 Task: In the sheet Budget Analysis ToolFont size of heading  18 Font style of dataoswald 'Font size of data '9 Alignment of headline & dataAlign center.   Fill color in heading, Red Font color of dataIn the sheet   Precision Sales log   book
Action: Mouse moved to (295, 467)
Screenshot: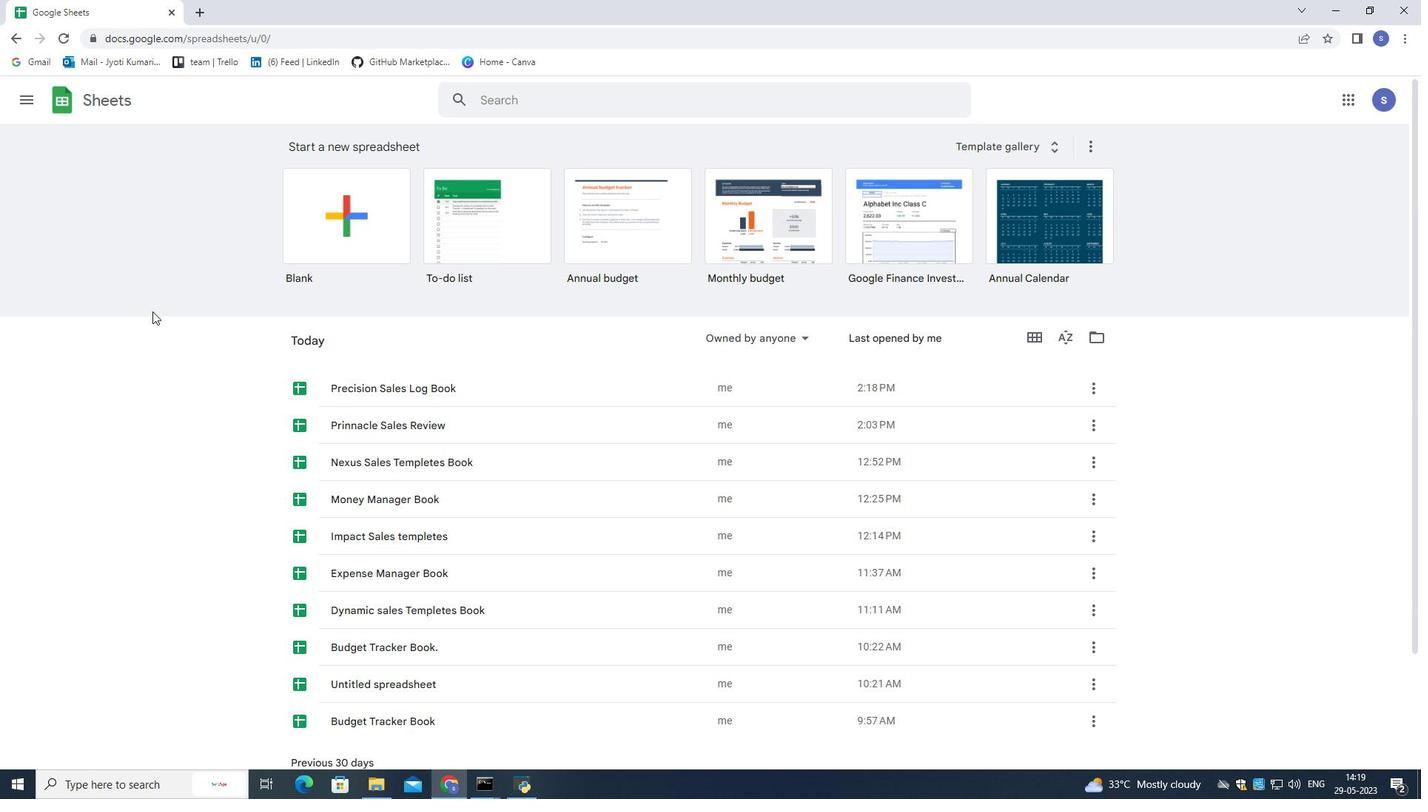 
Action: Mouse scrolled (295, 466) with delta (0, 0)
Screenshot: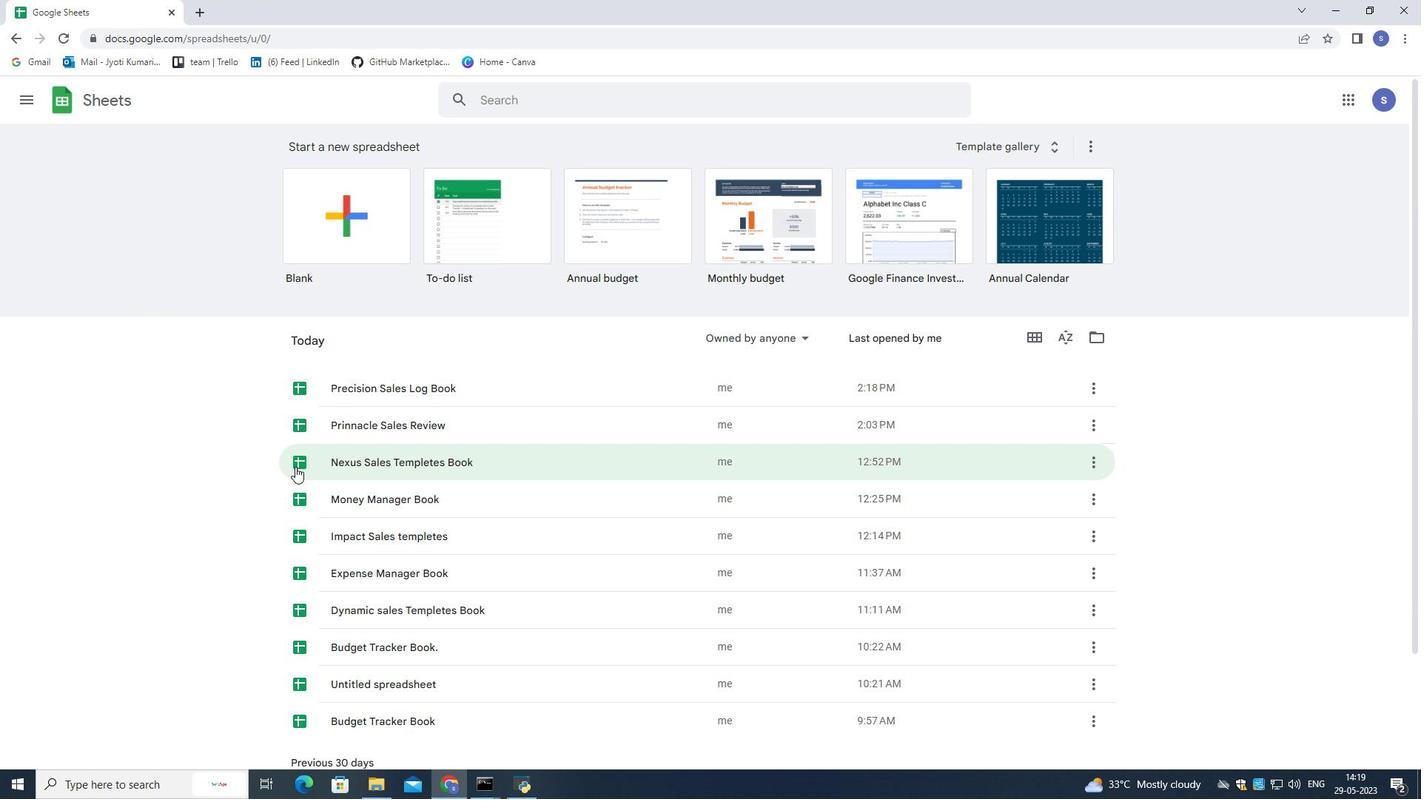 
Action: Mouse scrolled (295, 466) with delta (0, 0)
Screenshot: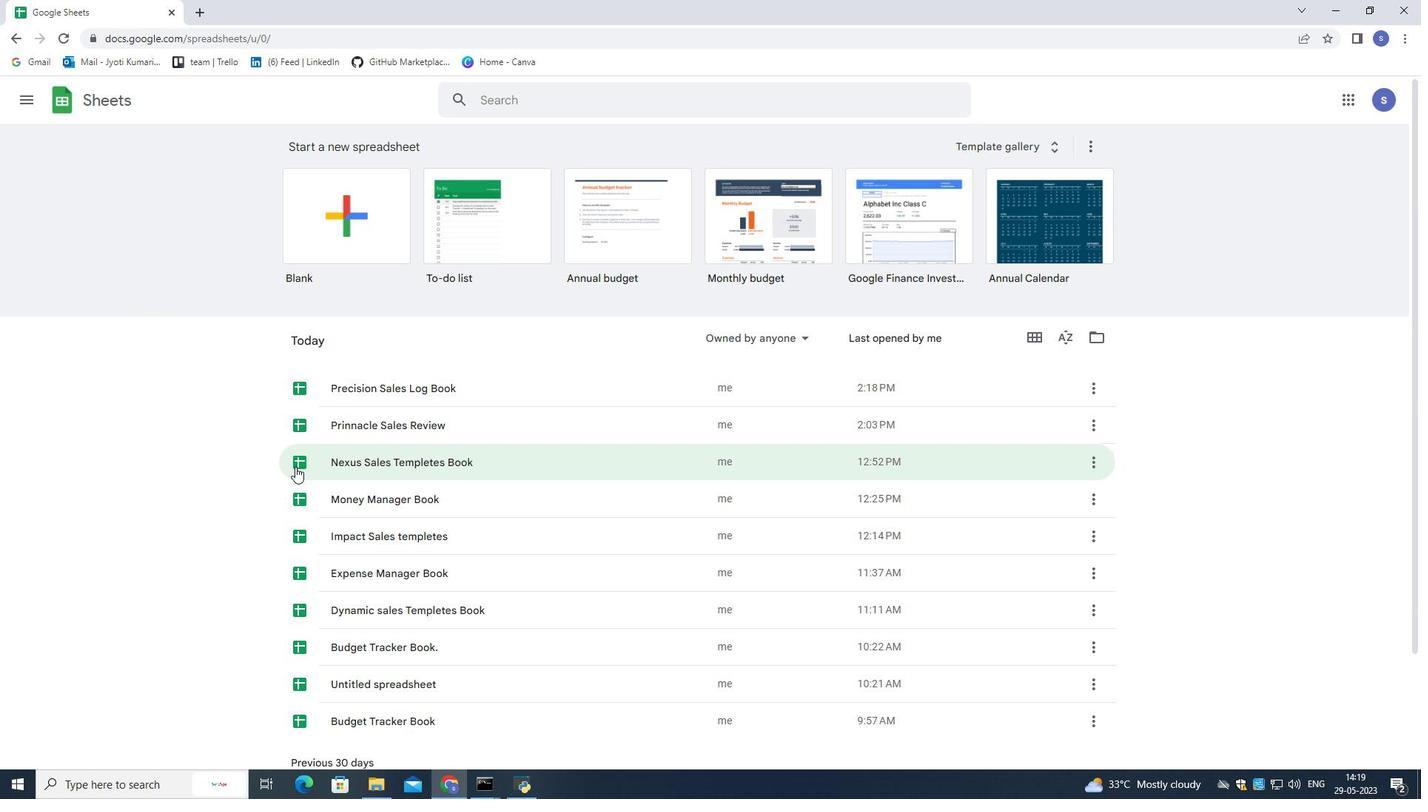 
Action: Mouse scrolled (295, 466) with delta (0, 0)
Screenshot: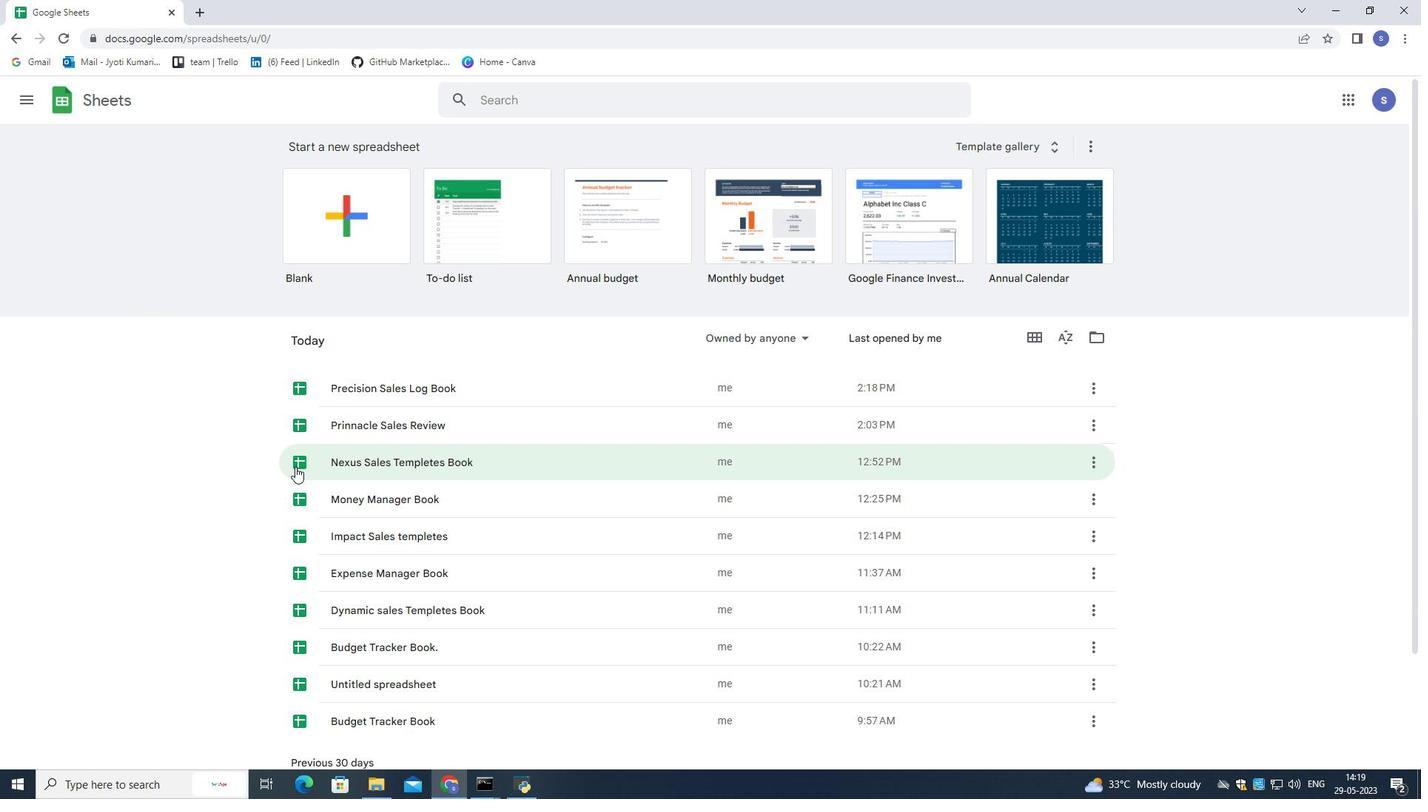 
Action: Mouse moved to (296, 469)
Screenshot: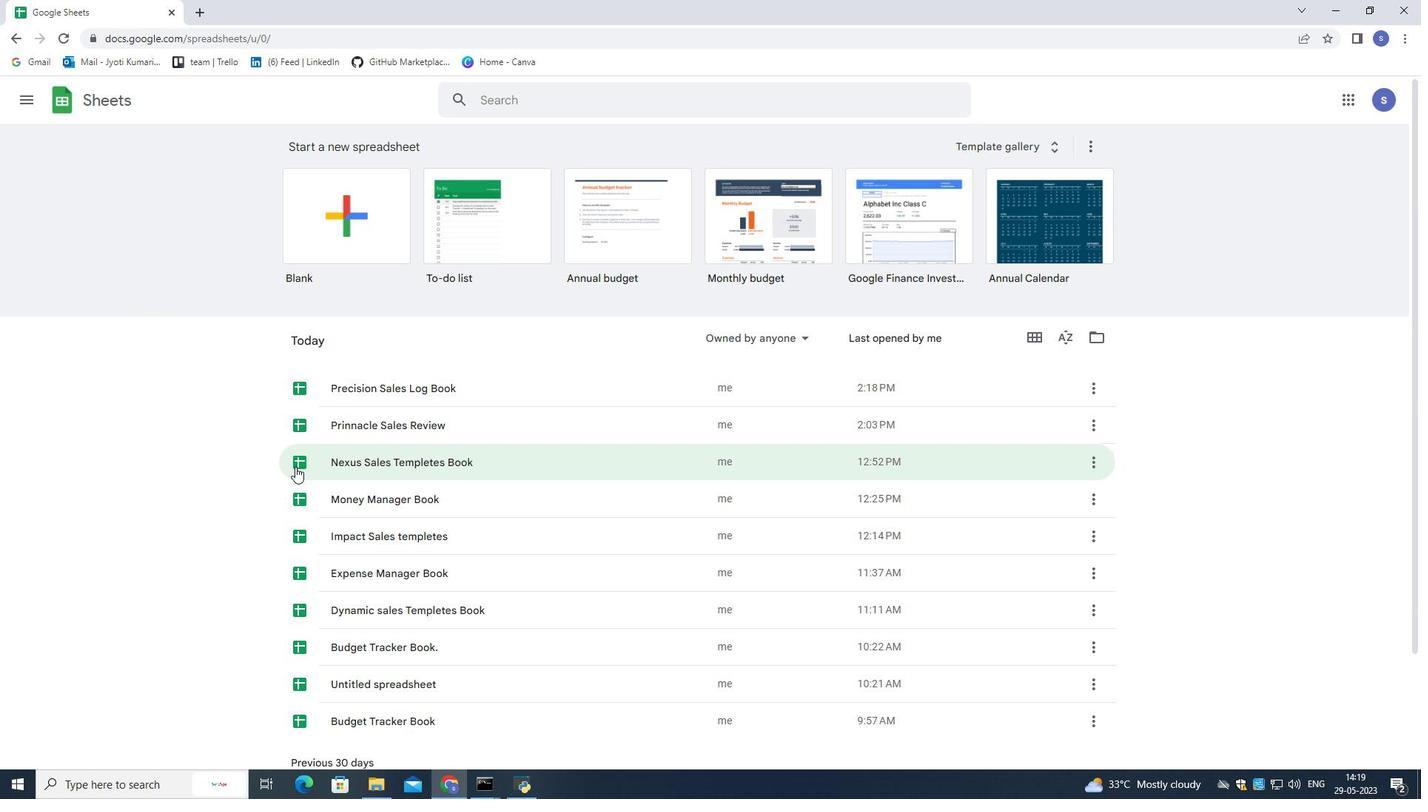 
Action: Mouse scrolled (296, 468) with delta (0, 0)
Screenshot: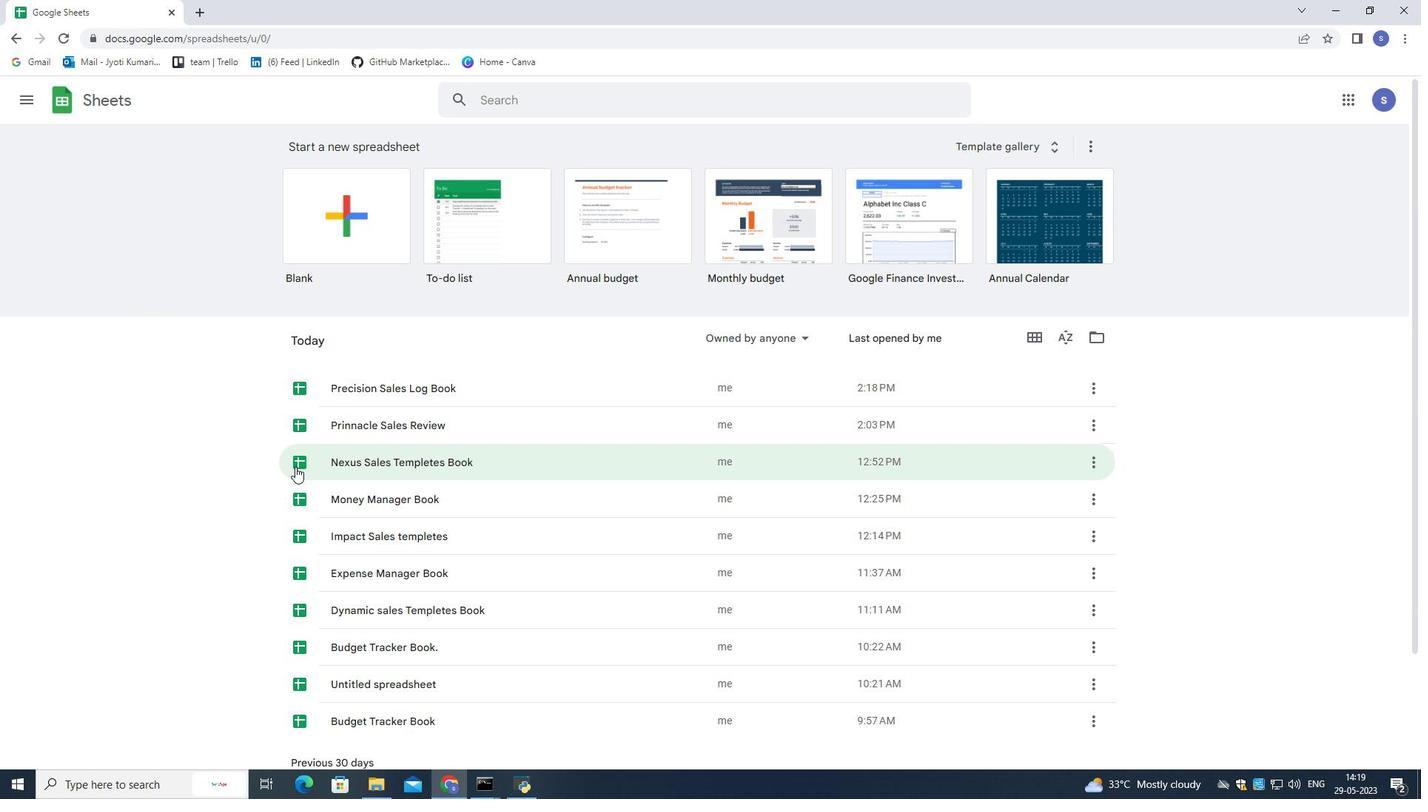 
Action: Mouse moved to (296, 470)
Screenshot: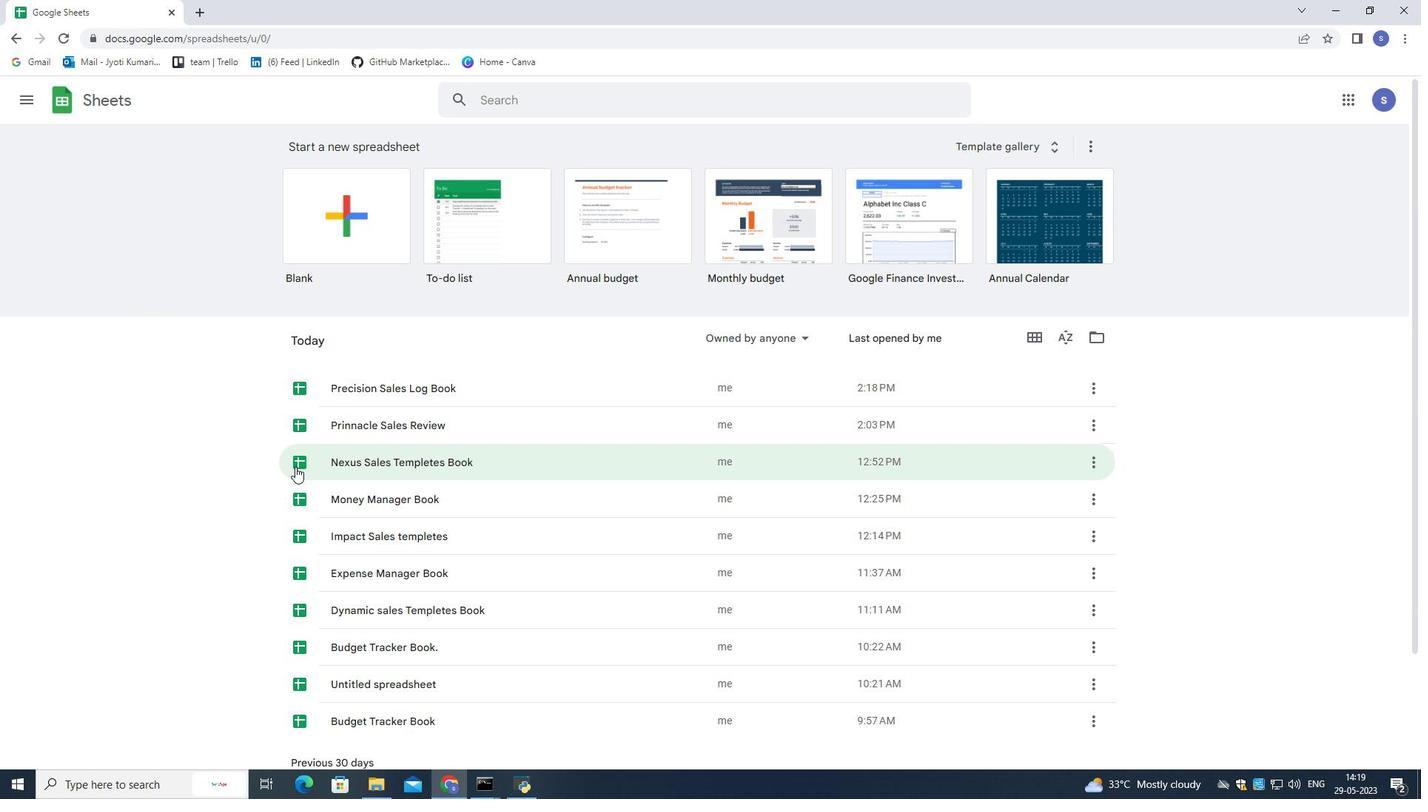 
Action: Mouse scrolled (296, 470) with delta (0, 0)
Screenshot: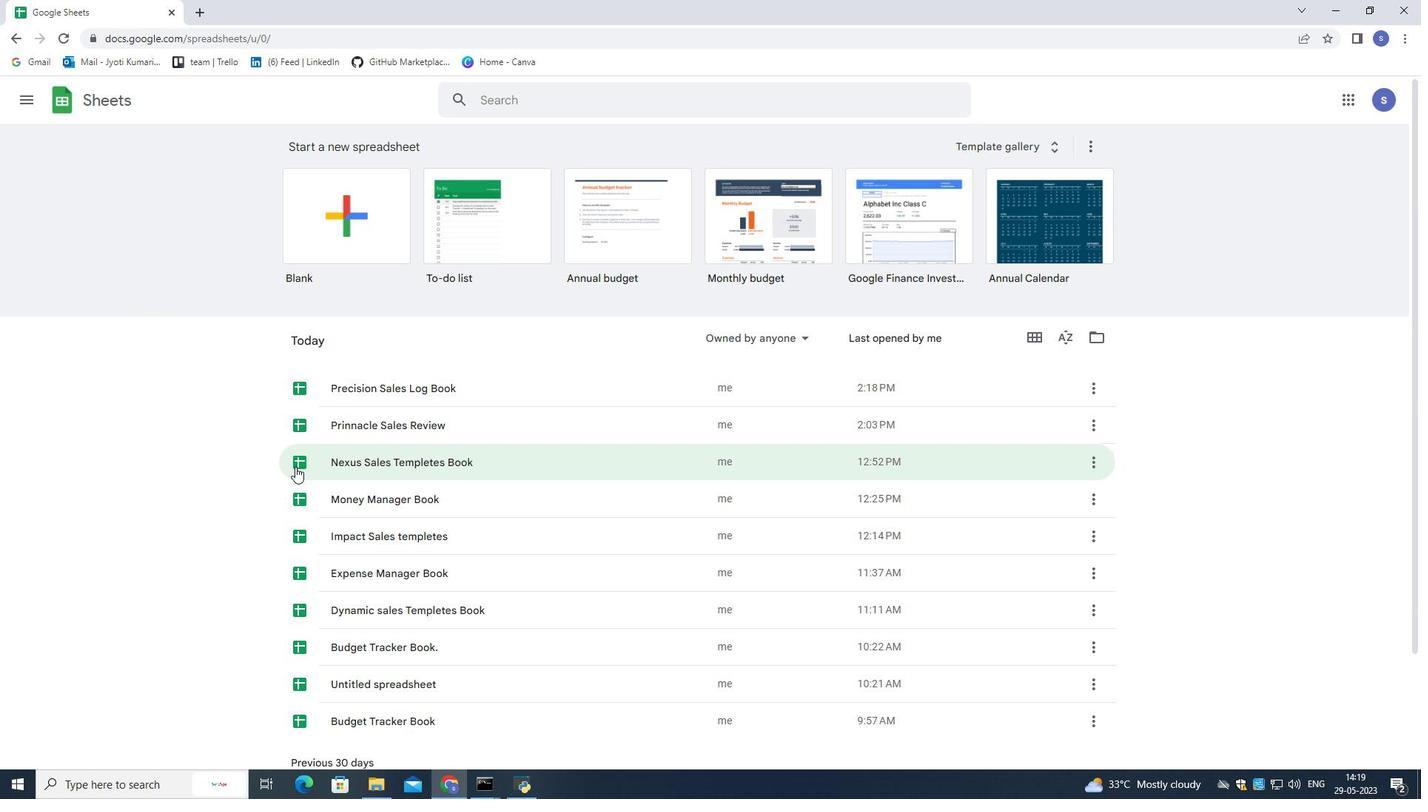 
Action: Mouse scrolled (296, 471) with delta (0, 0)
Screenshot: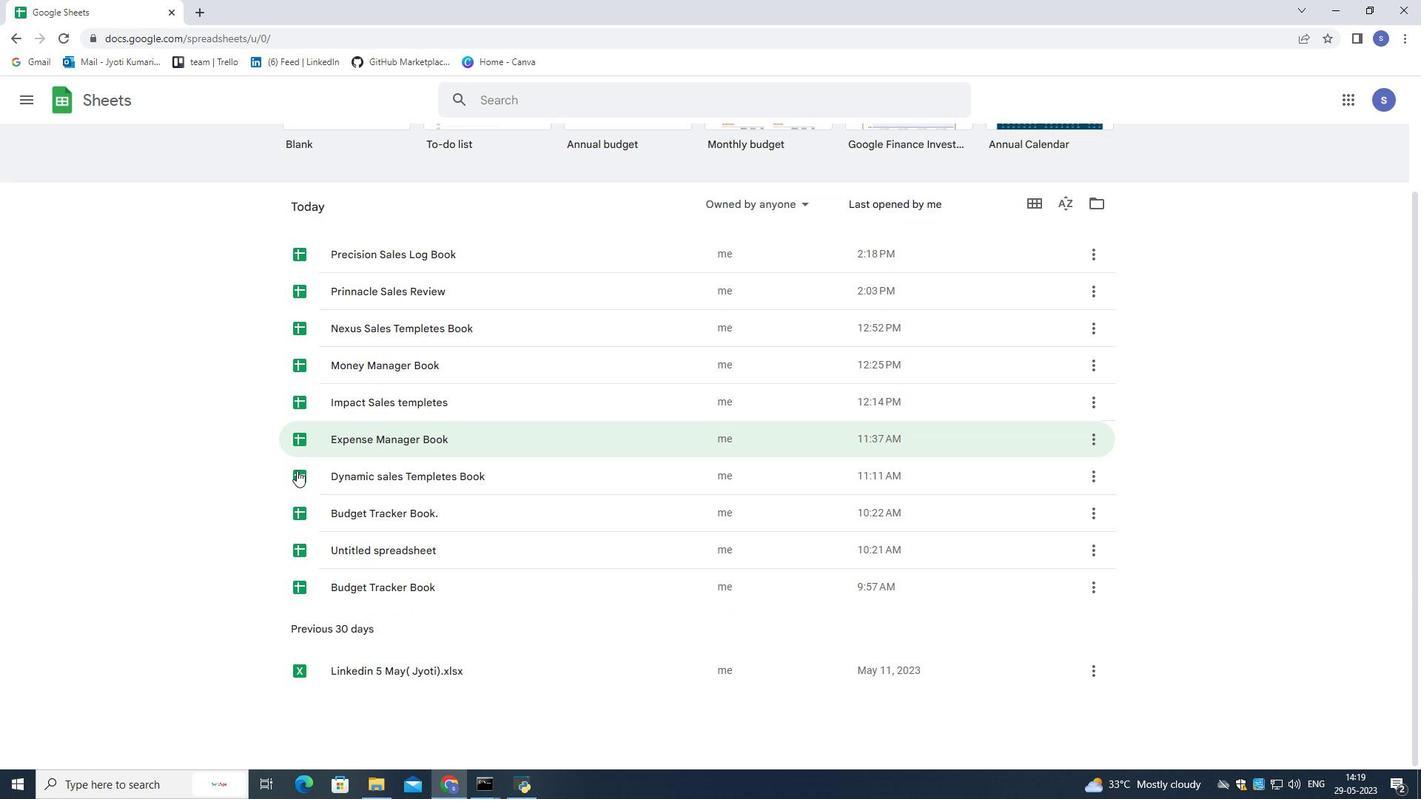 
Action: Mouse scrolled (296, 471) with delta (0, 0)
Screenshot: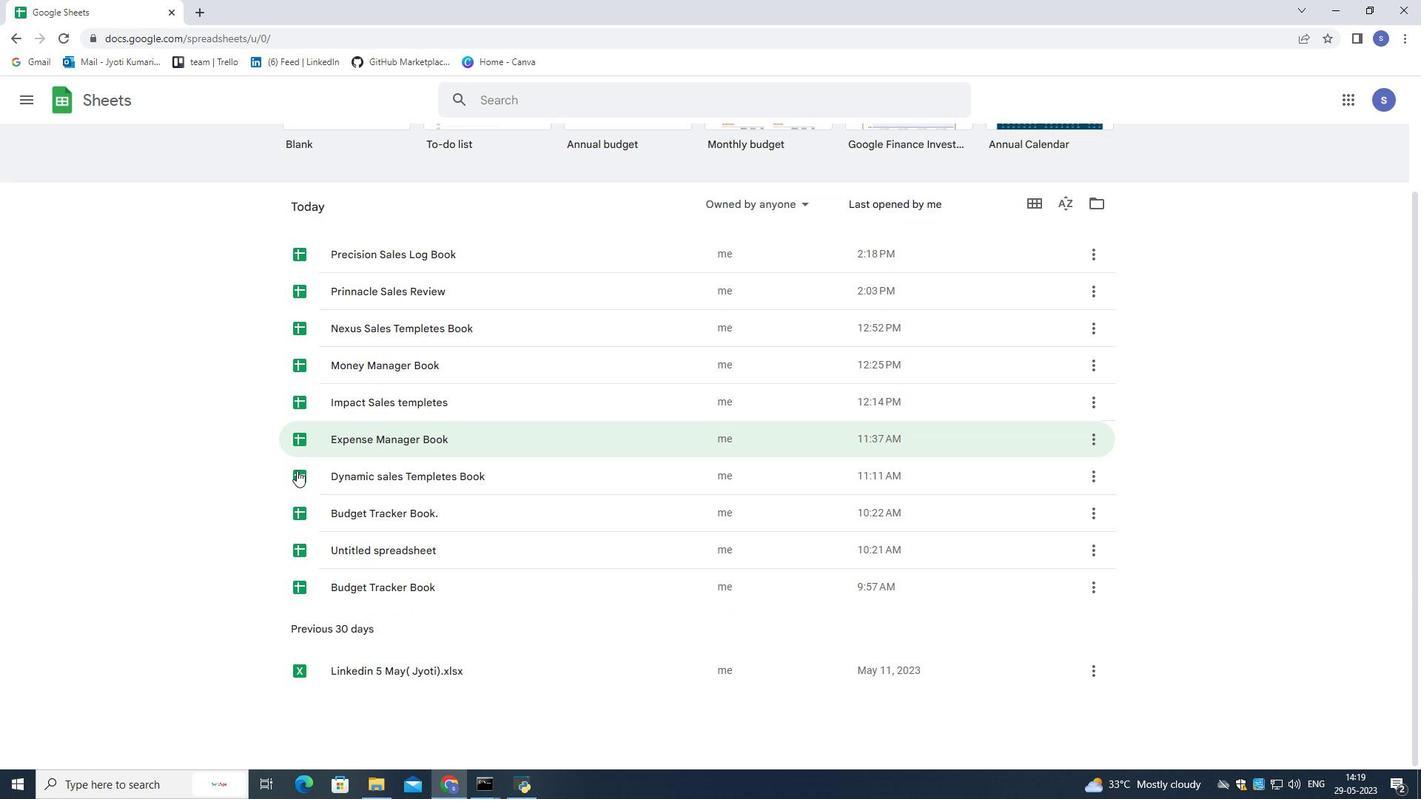 
Action: Mouse scrolled (296, 471) with delta (0, 0)
Screenshot: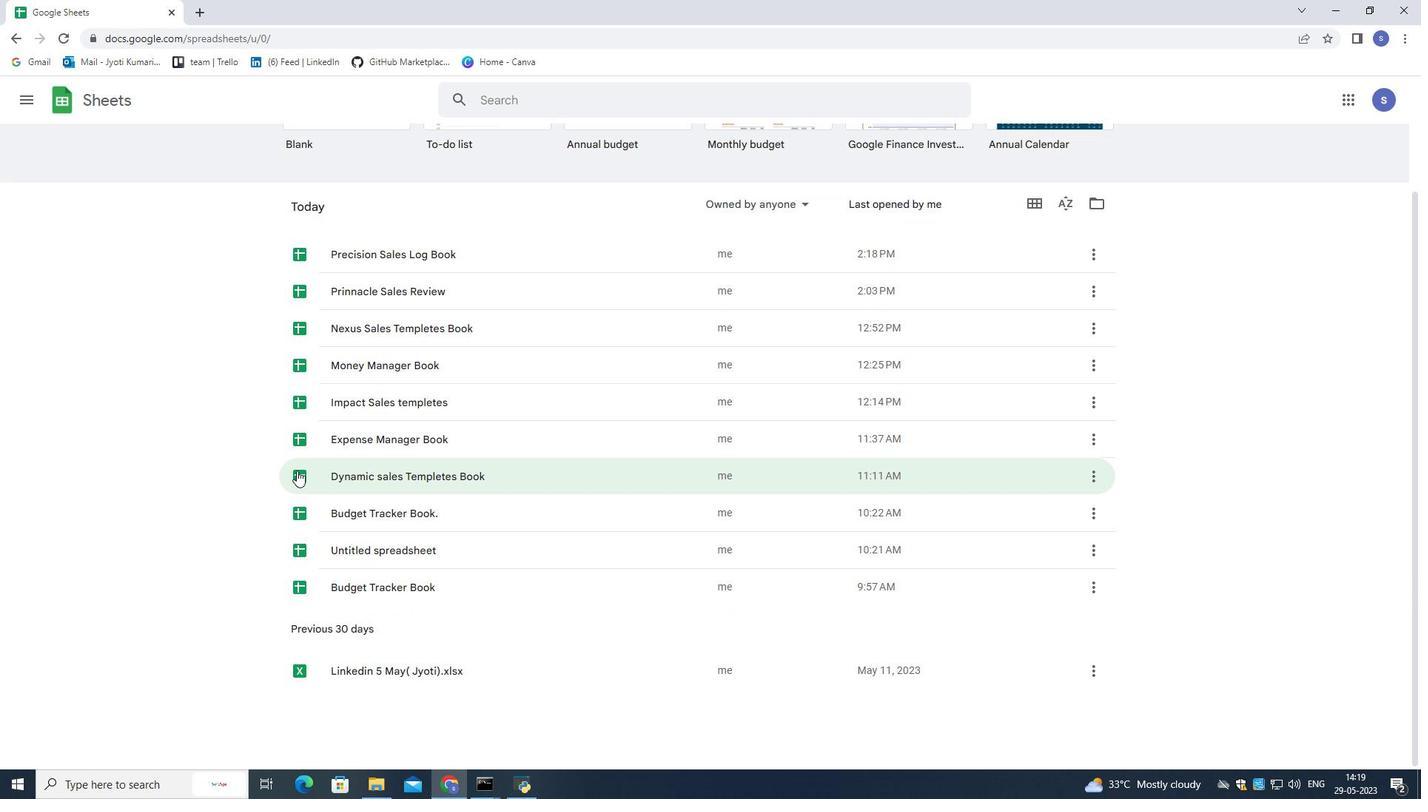 
Action: Mouse scrolled (296, 471) with delta (0, 0)
Screenshot: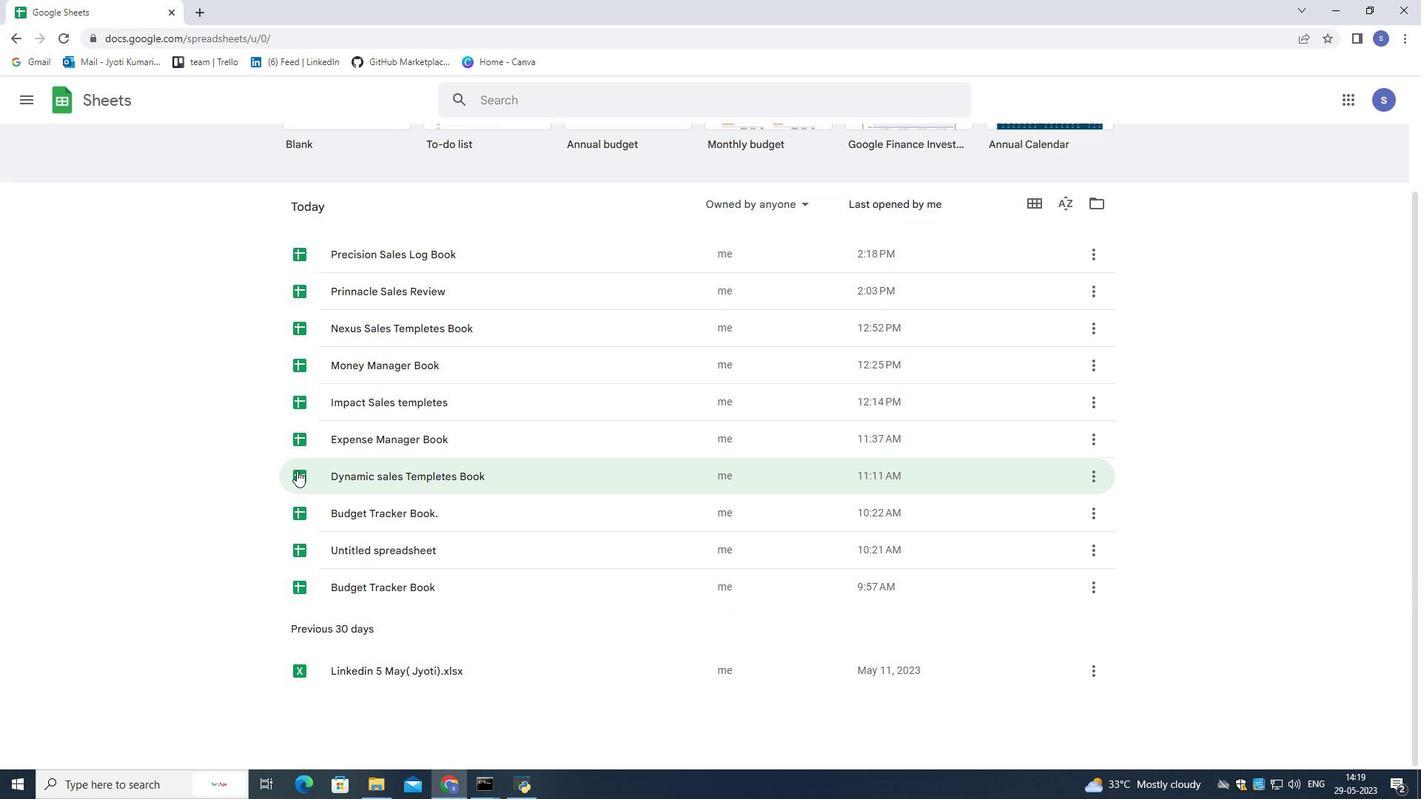 
Action: Mouse moved to (327, 386)
Screenshot: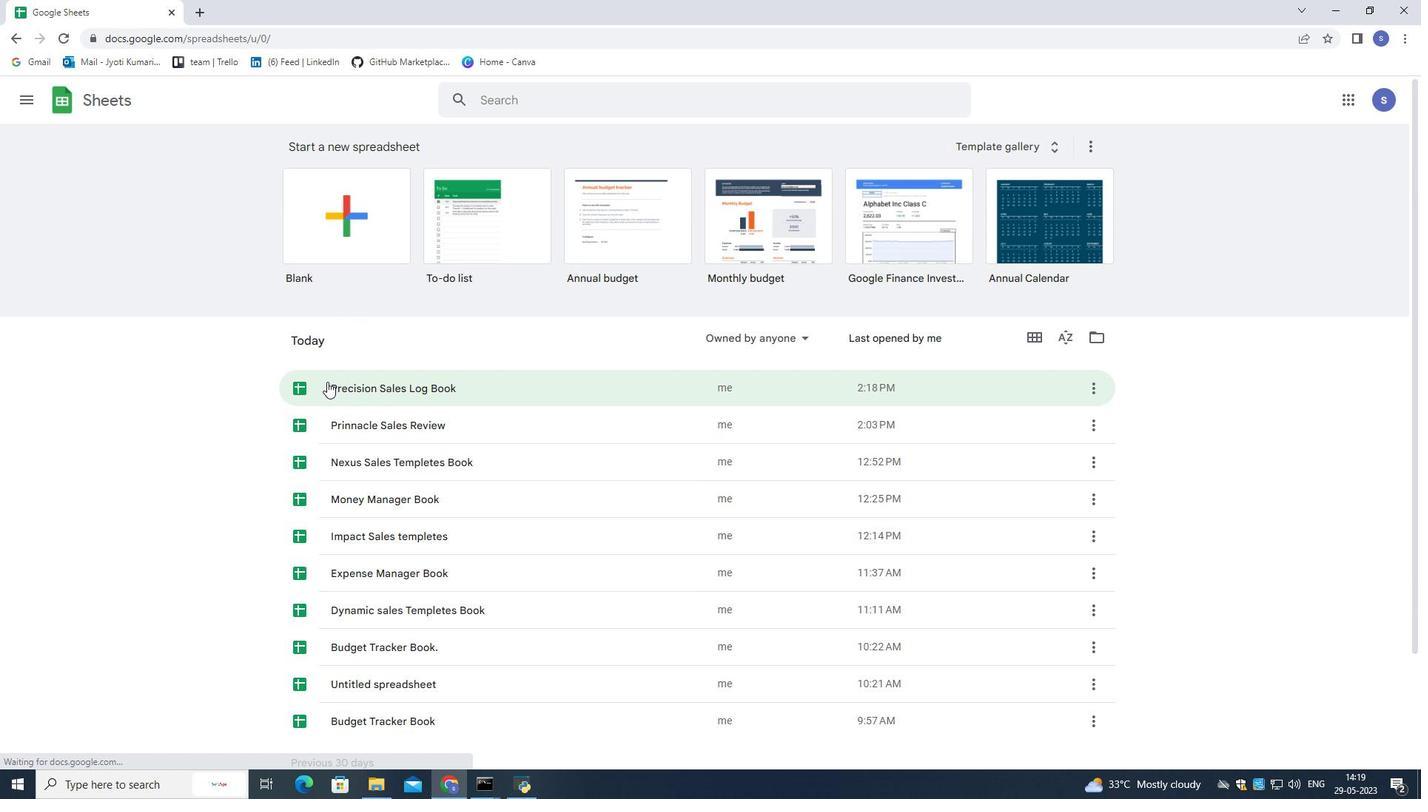 
Action: Mouse pressed left at (327, 386)
Screenshot: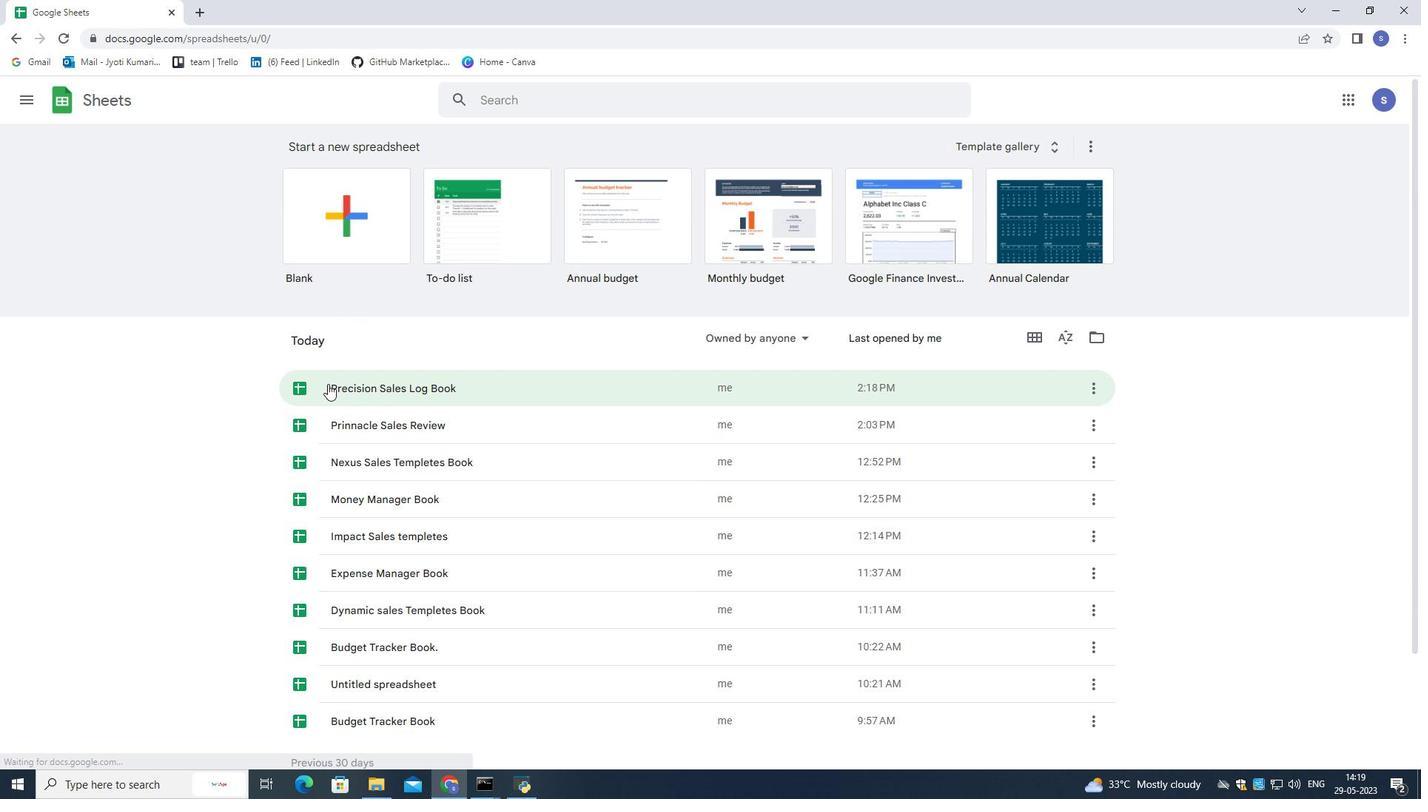 
Action: Mouse moved to (267, 219)
Screenshot: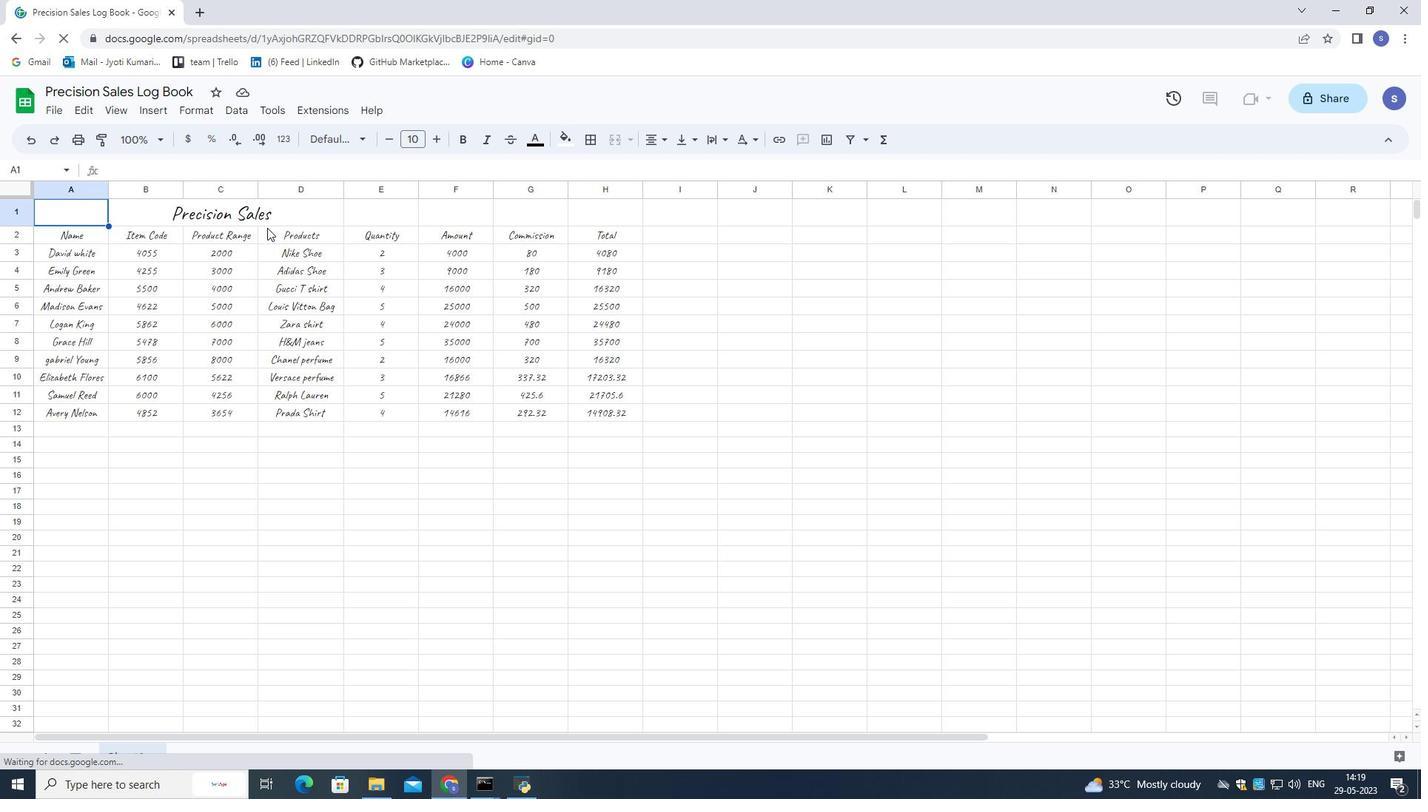 
Action: Mouse pressed left at (267, 219)
Screenshot: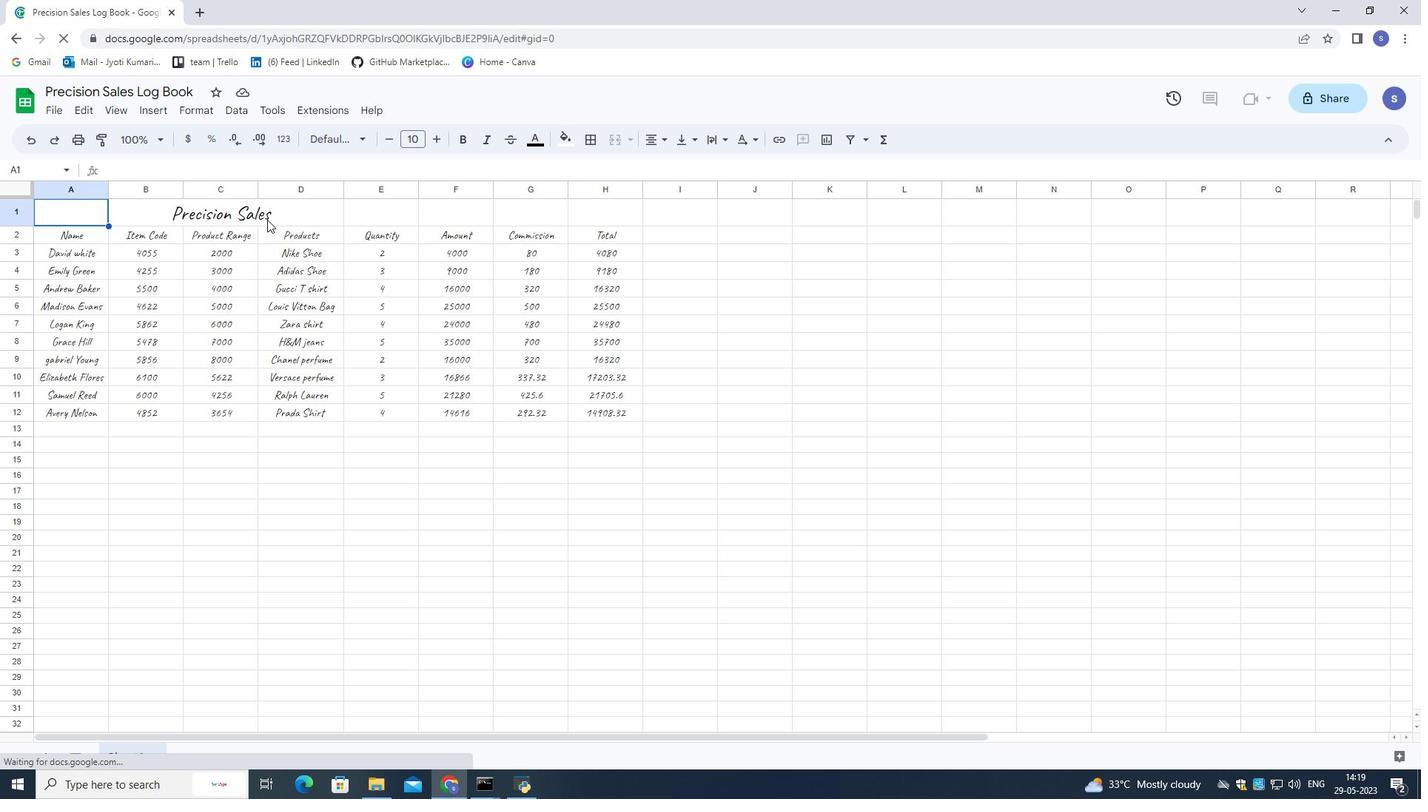 
Action: Mouse pressed left at (267, 219)
Screenshot: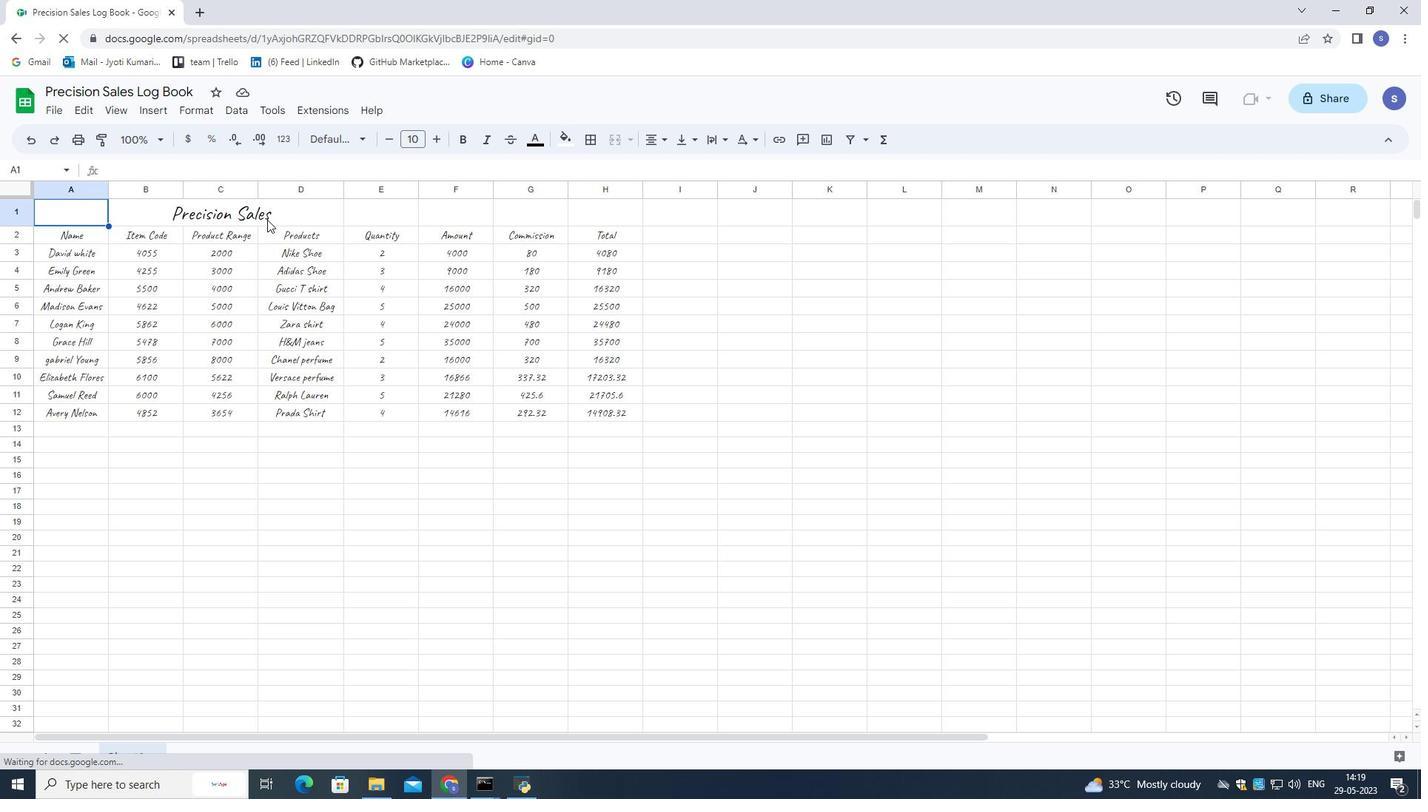 
Action: Mouse pressed left at (267, 219)
Screenshot: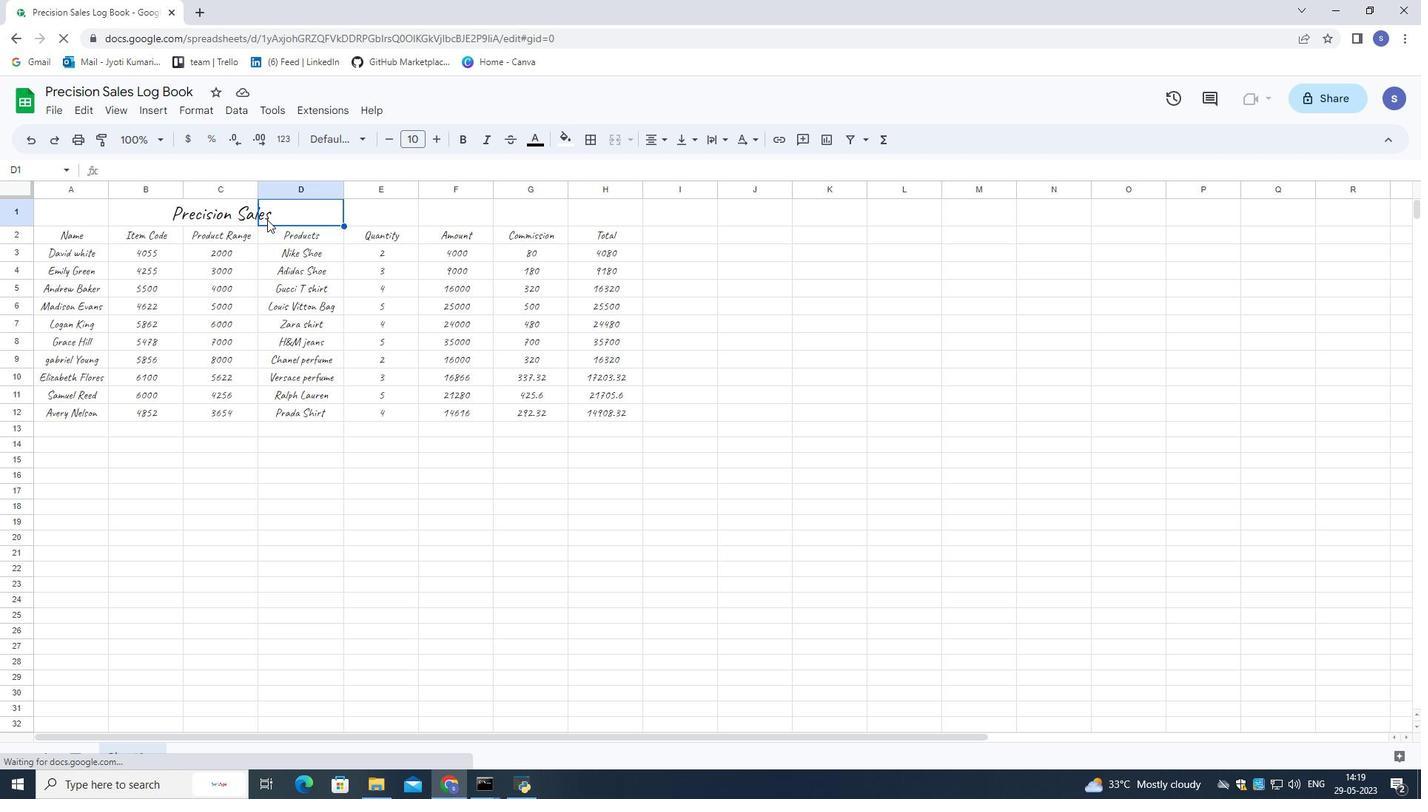 
Action: Mouse pressed left at (267, 219)
Screenshot: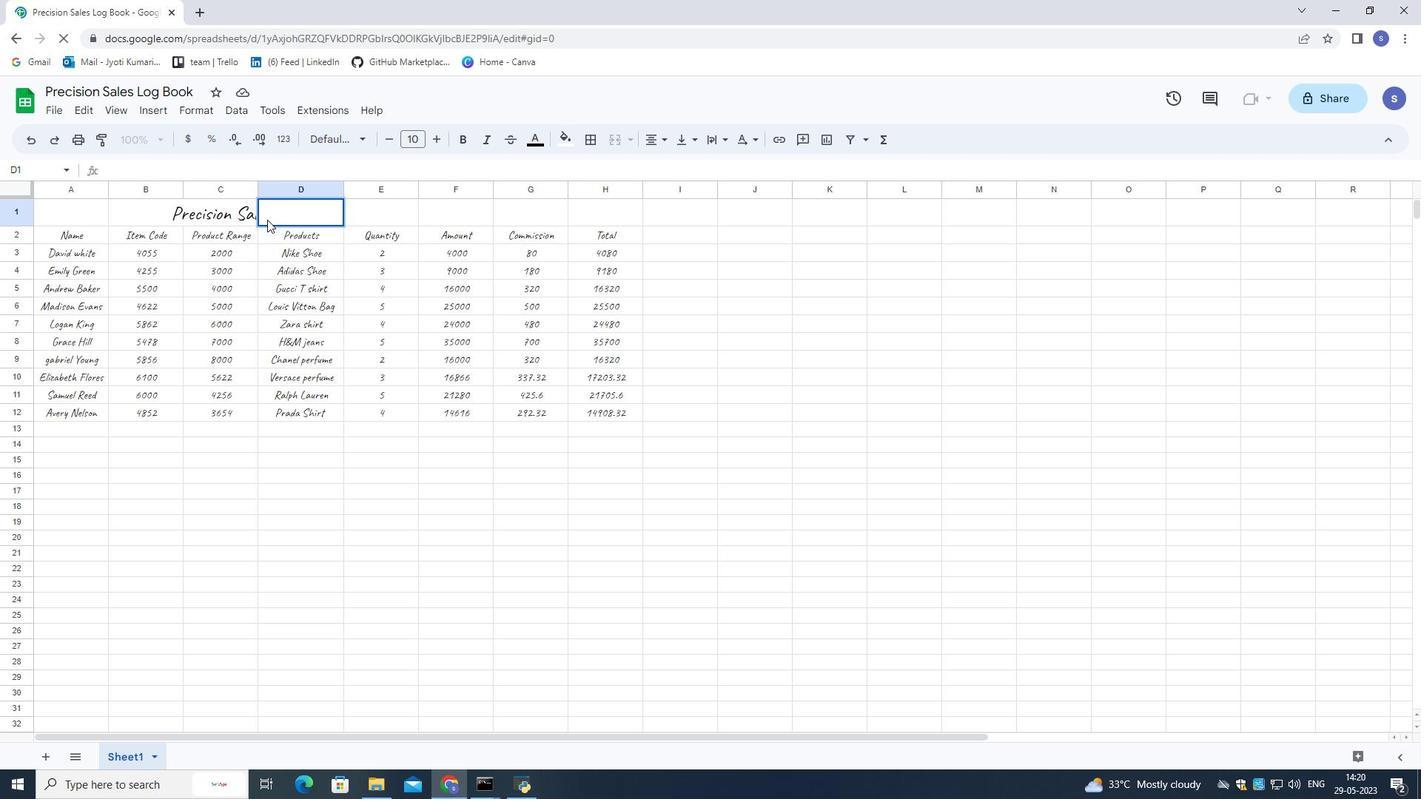 
Action: Mouse moved to (240, 380)
Screenshot: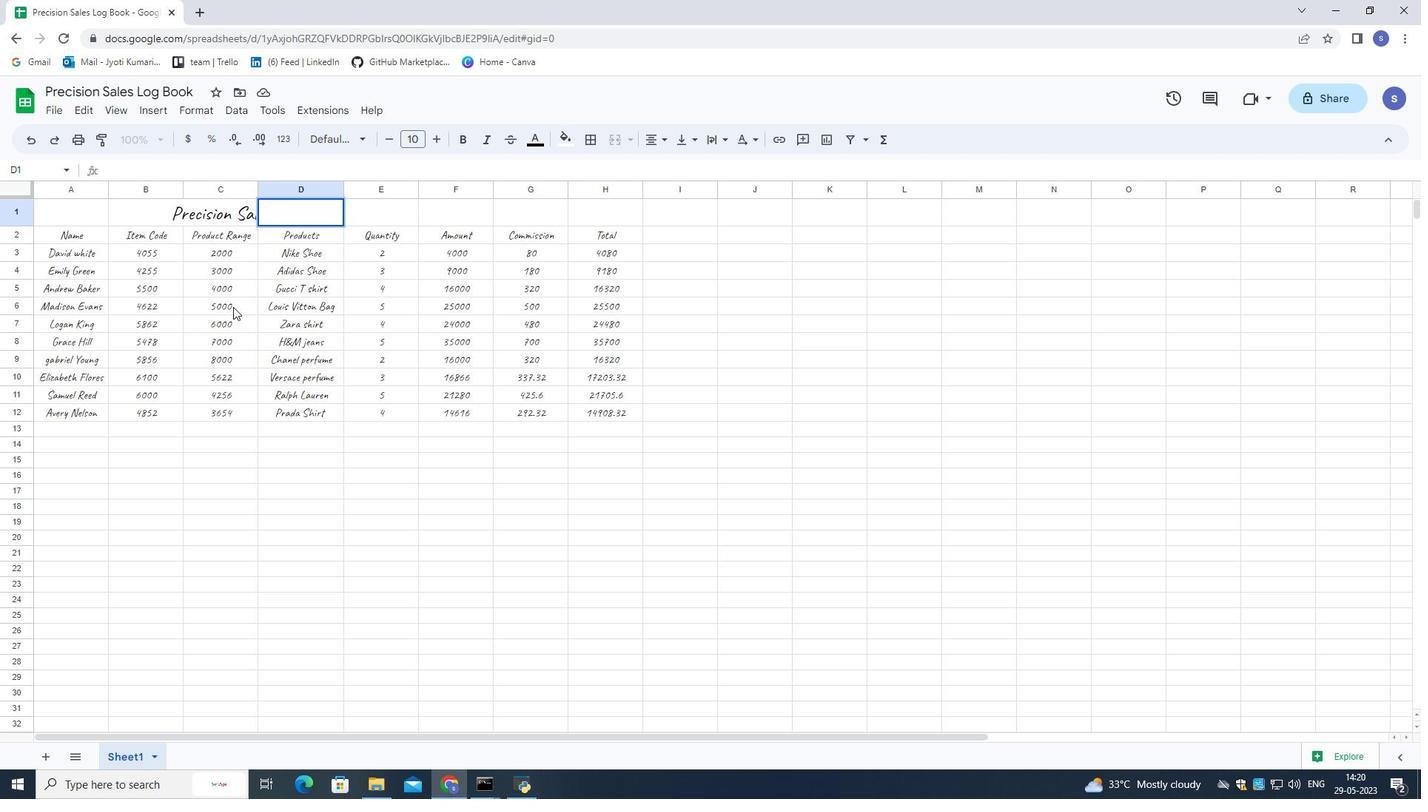 
Action: Mouse pressed left at (240, 380)
Screenshot: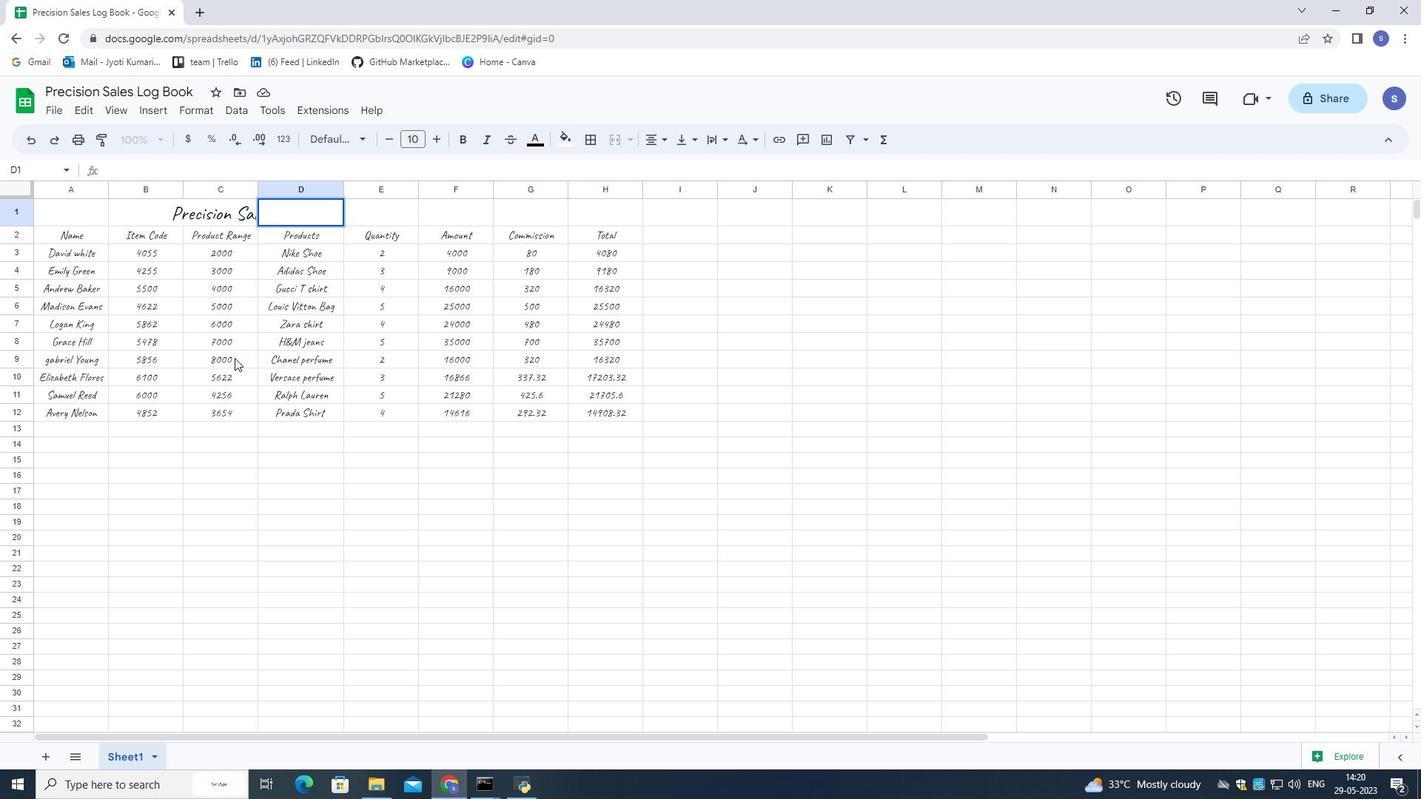 
Action: Mouse moved to (170, 210)
Screenshot: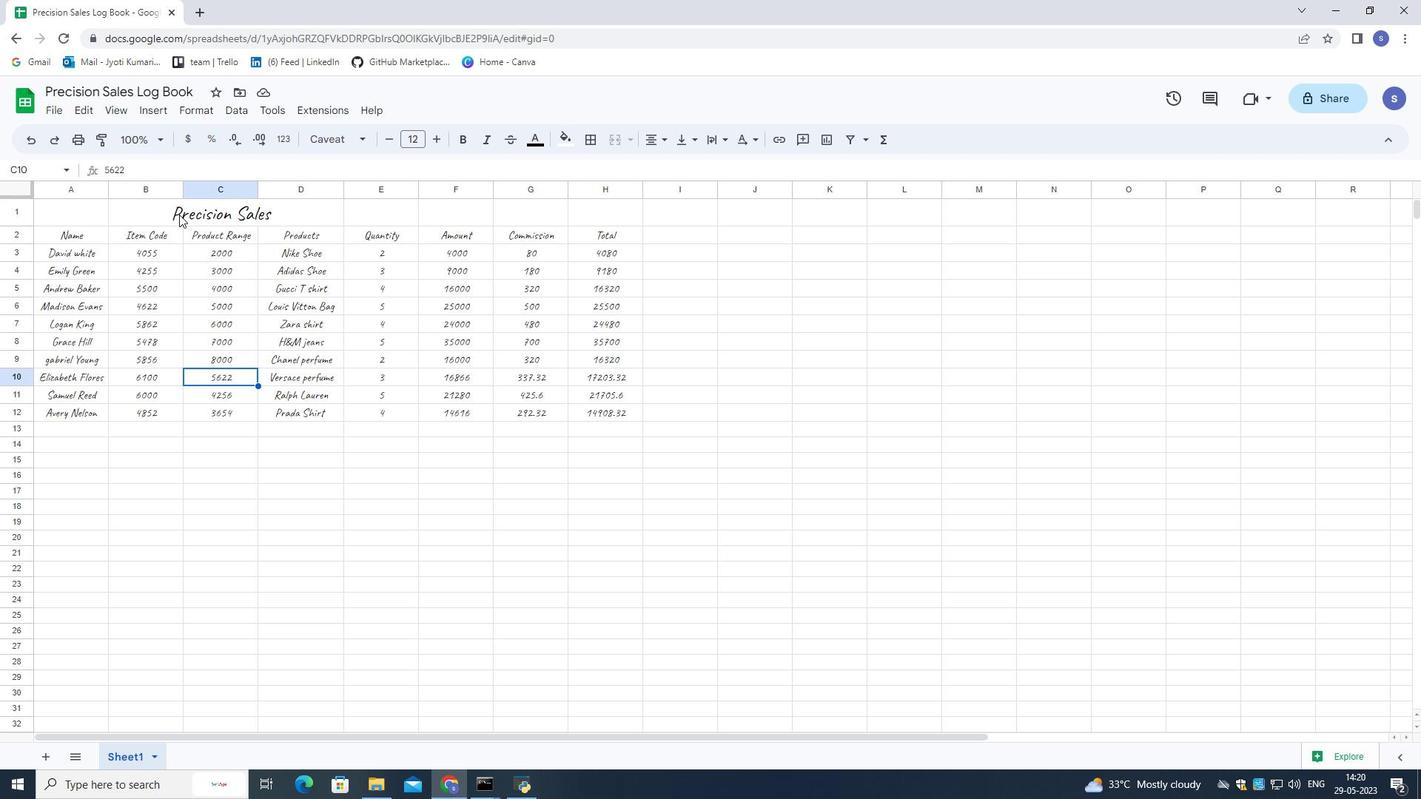 
Action: Mouse pressed left at (170, 210)
Screenshot: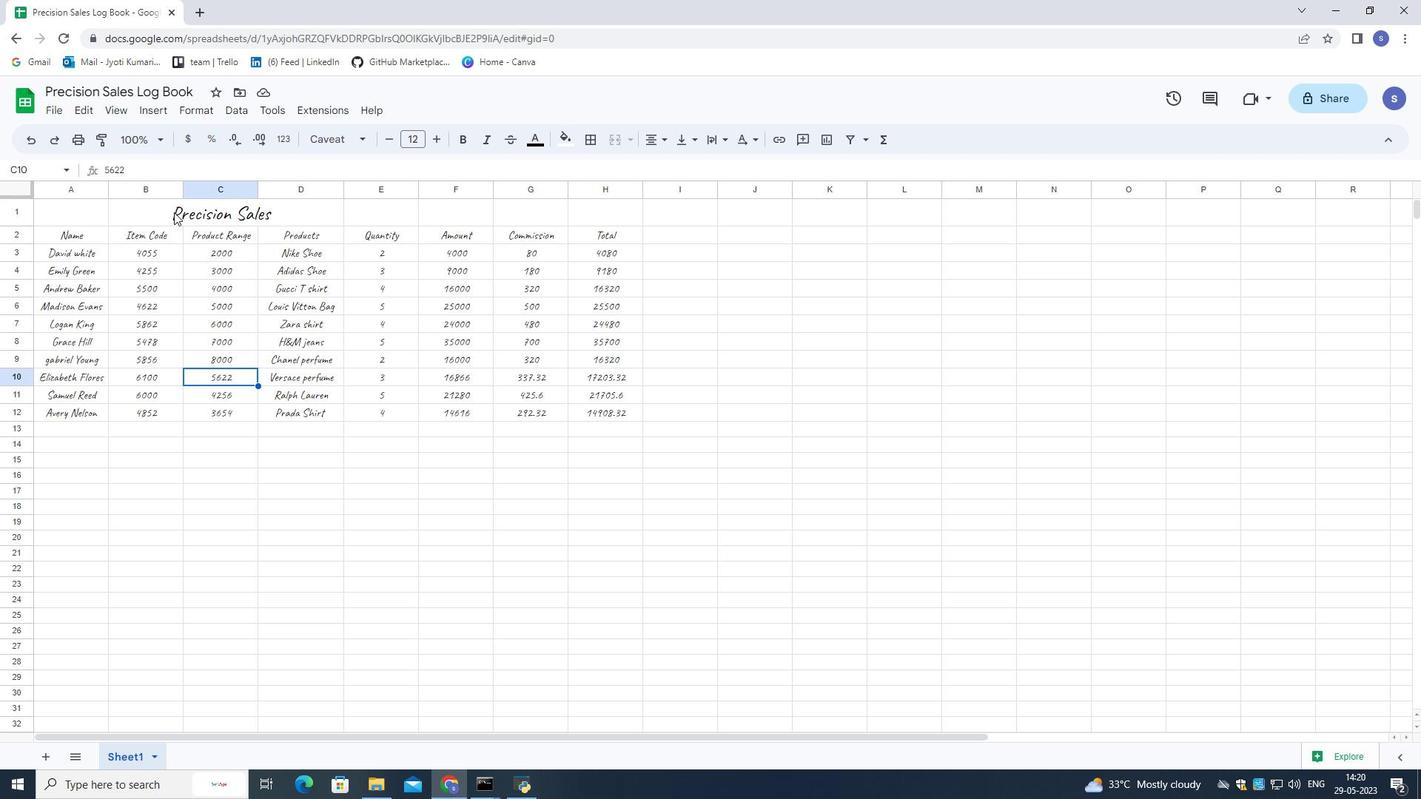 
Action: Mouse moved to (441, 142)
Screenshot: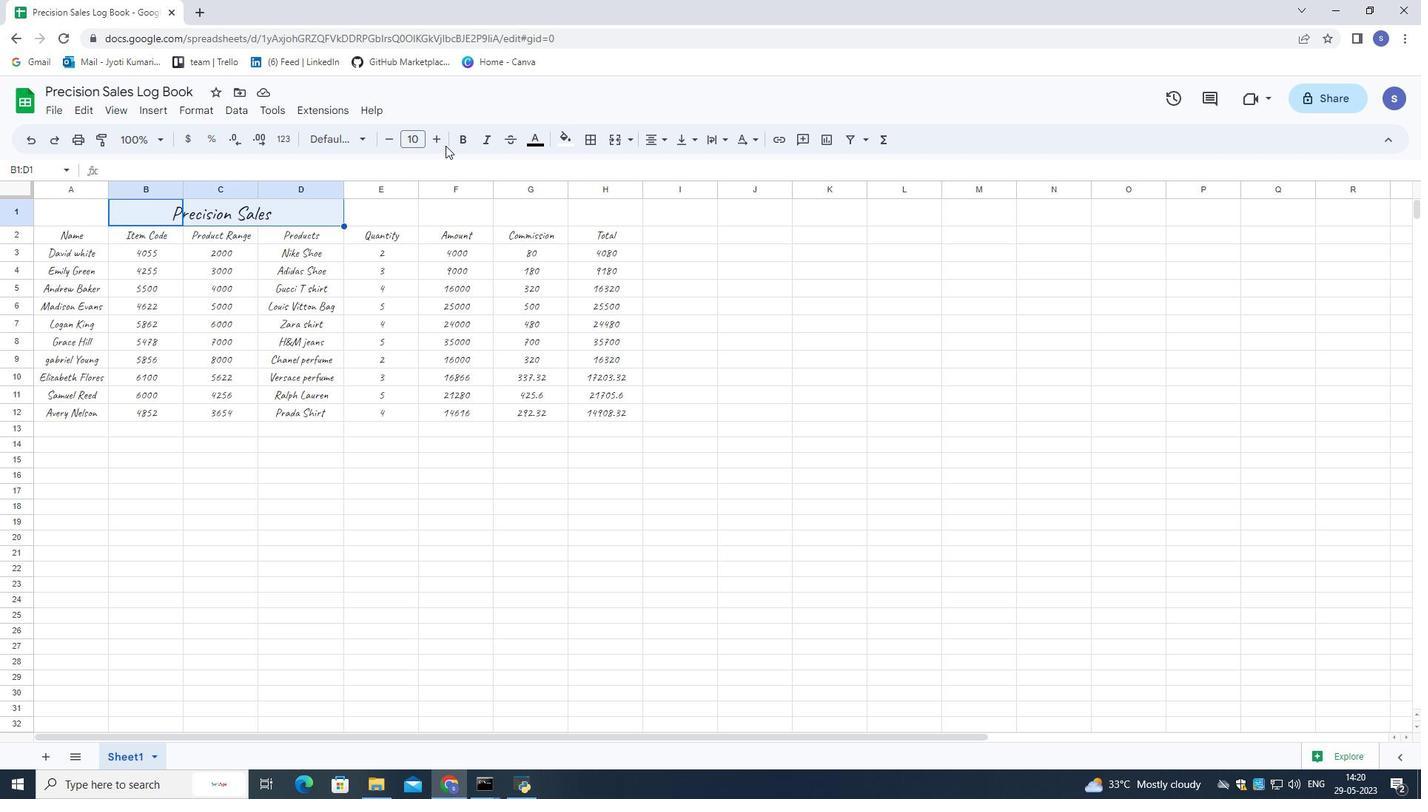 
Action: Mouse pressed left at (441, 142)
Screenshot: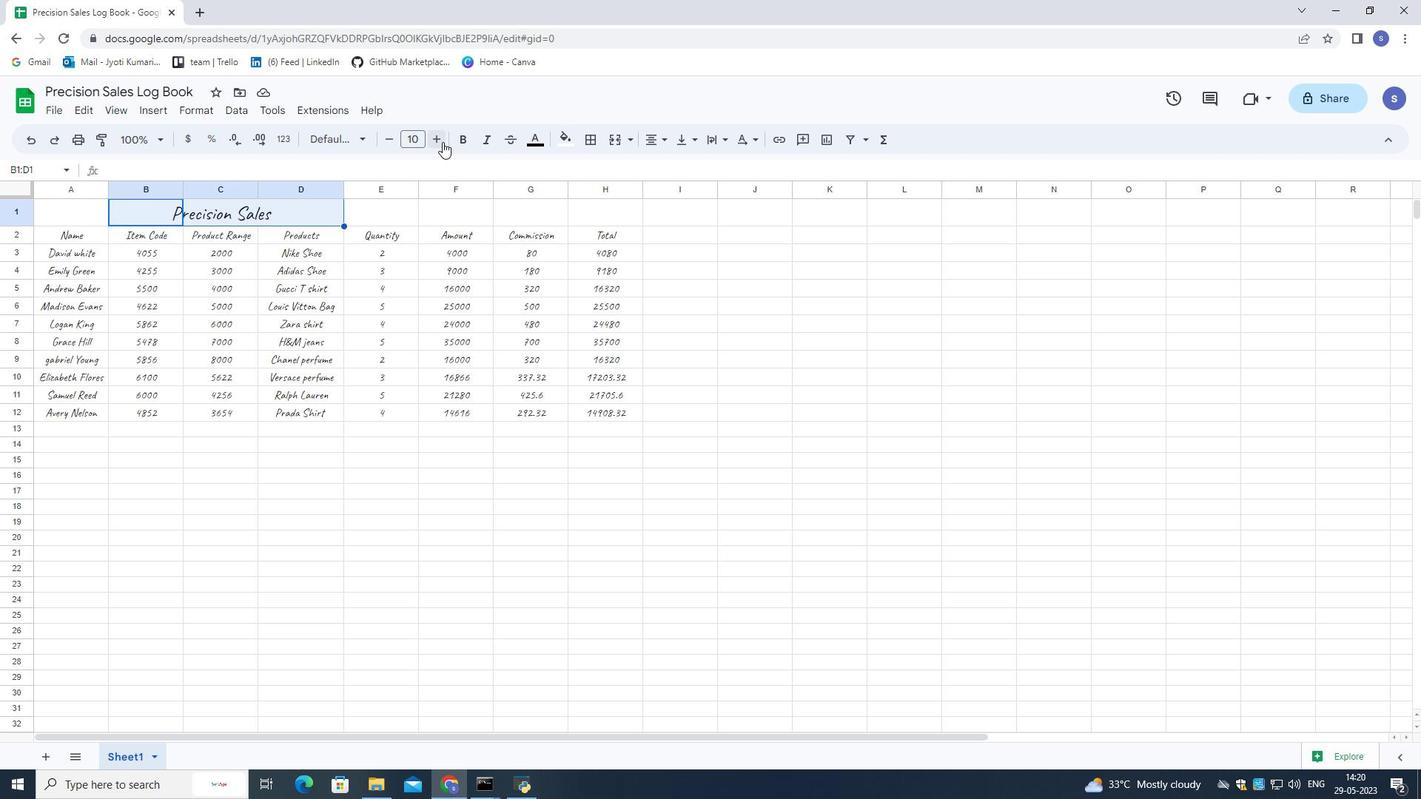 
Action: Mouse pressed left at (441, 142)
Screenshot: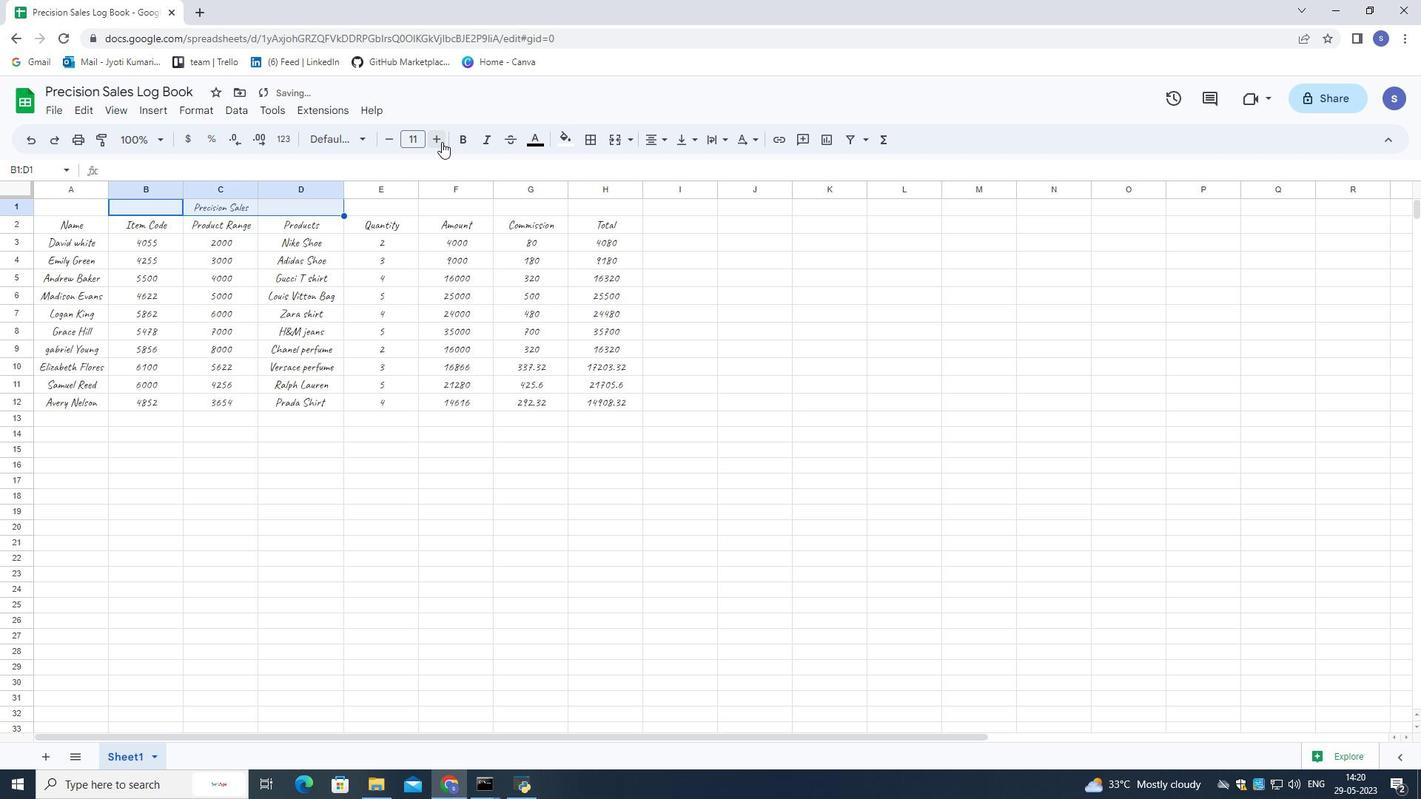 
Action: Mouse pressed left at (441, 142)
Screenshot: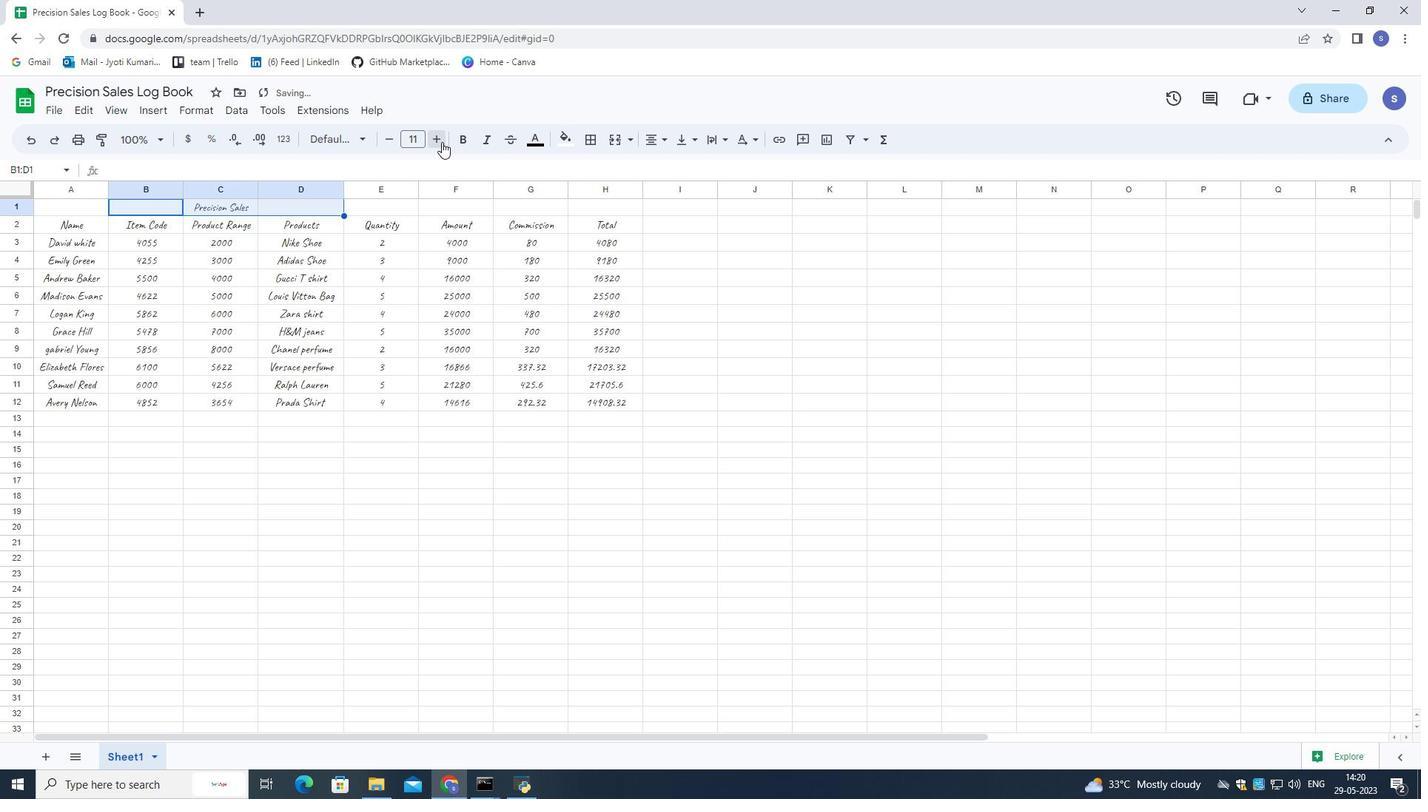
Action: Mouse pressed left at (441, 142)
Screenshot: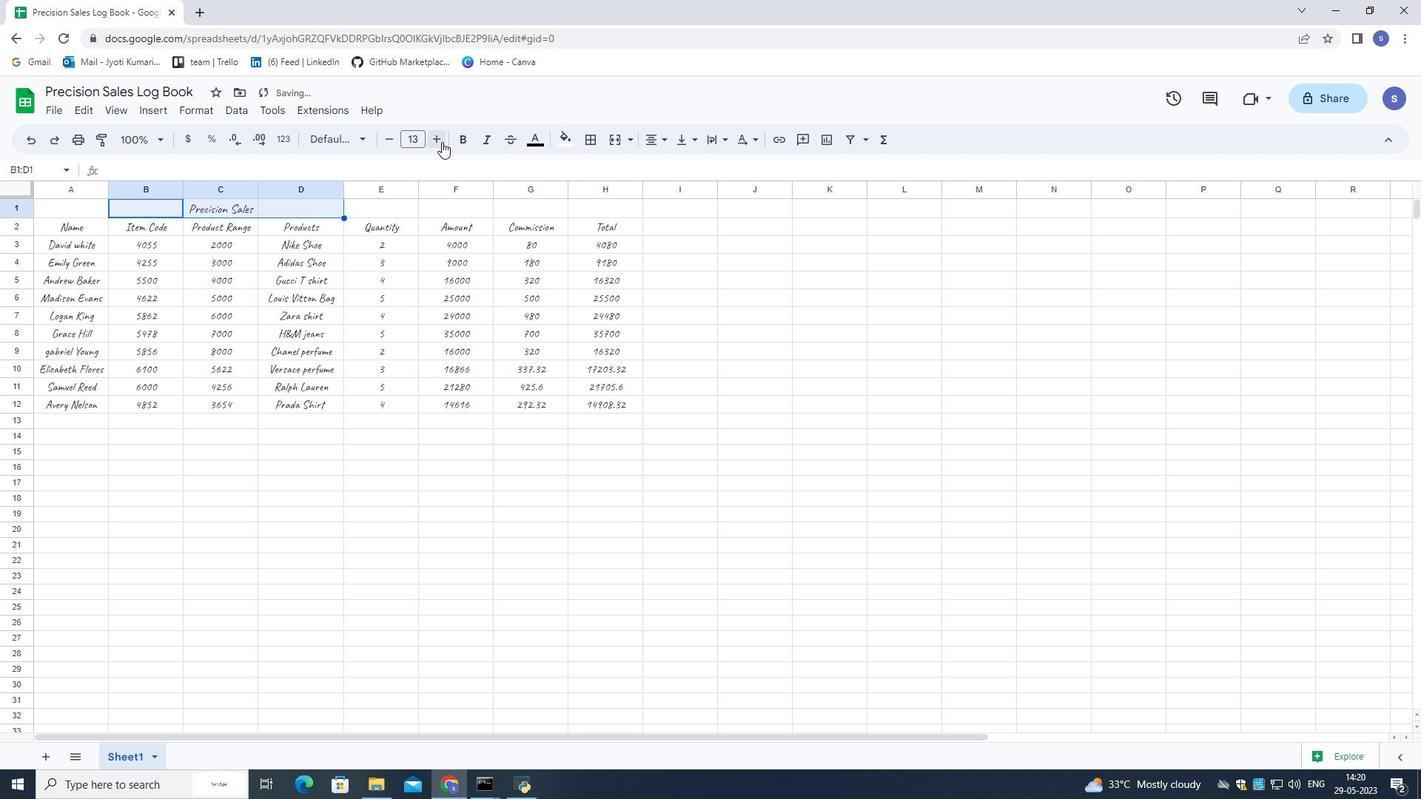
Action: Mouse pressed left at (441, 142)
Screenshot: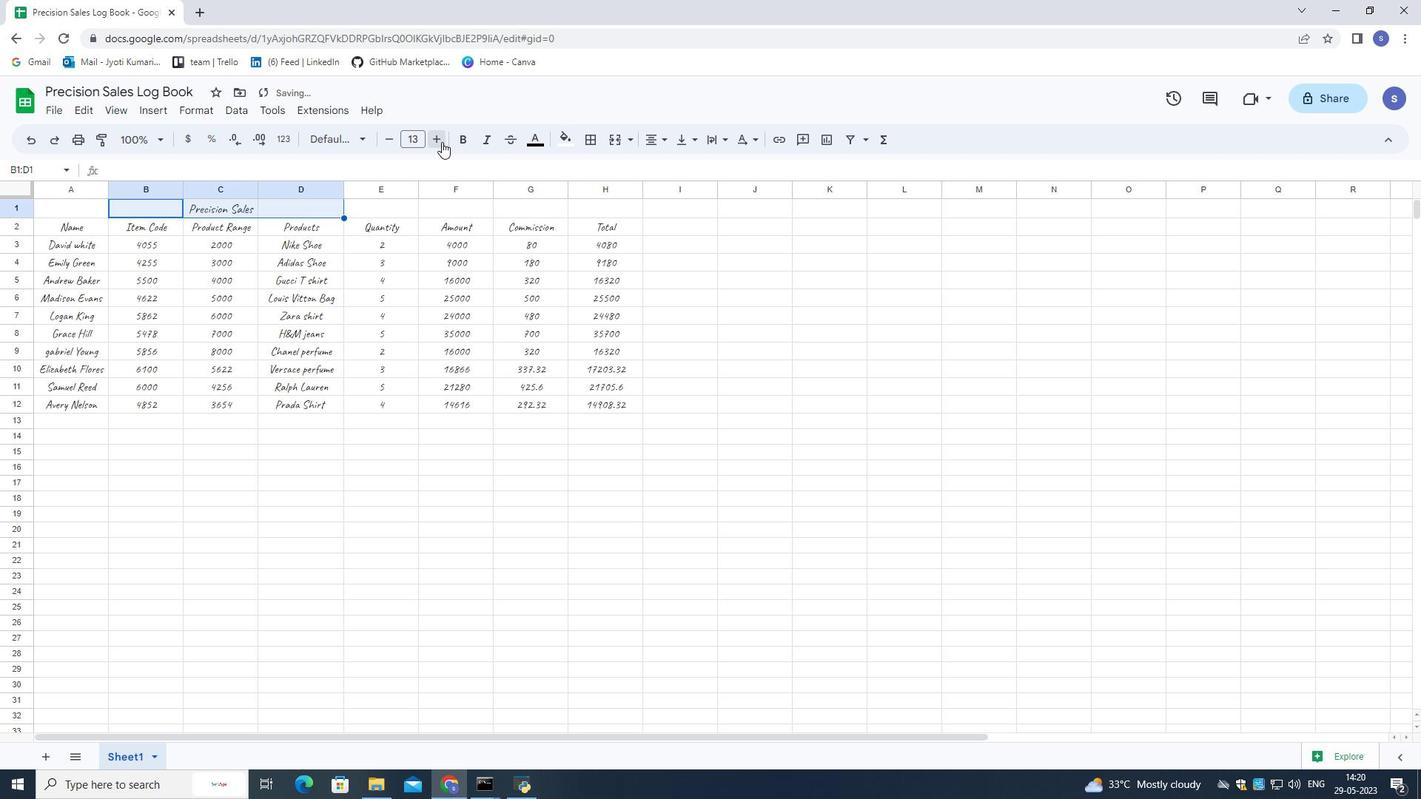 
Action: Mouse pressed left at (441, 142)
Screenshot: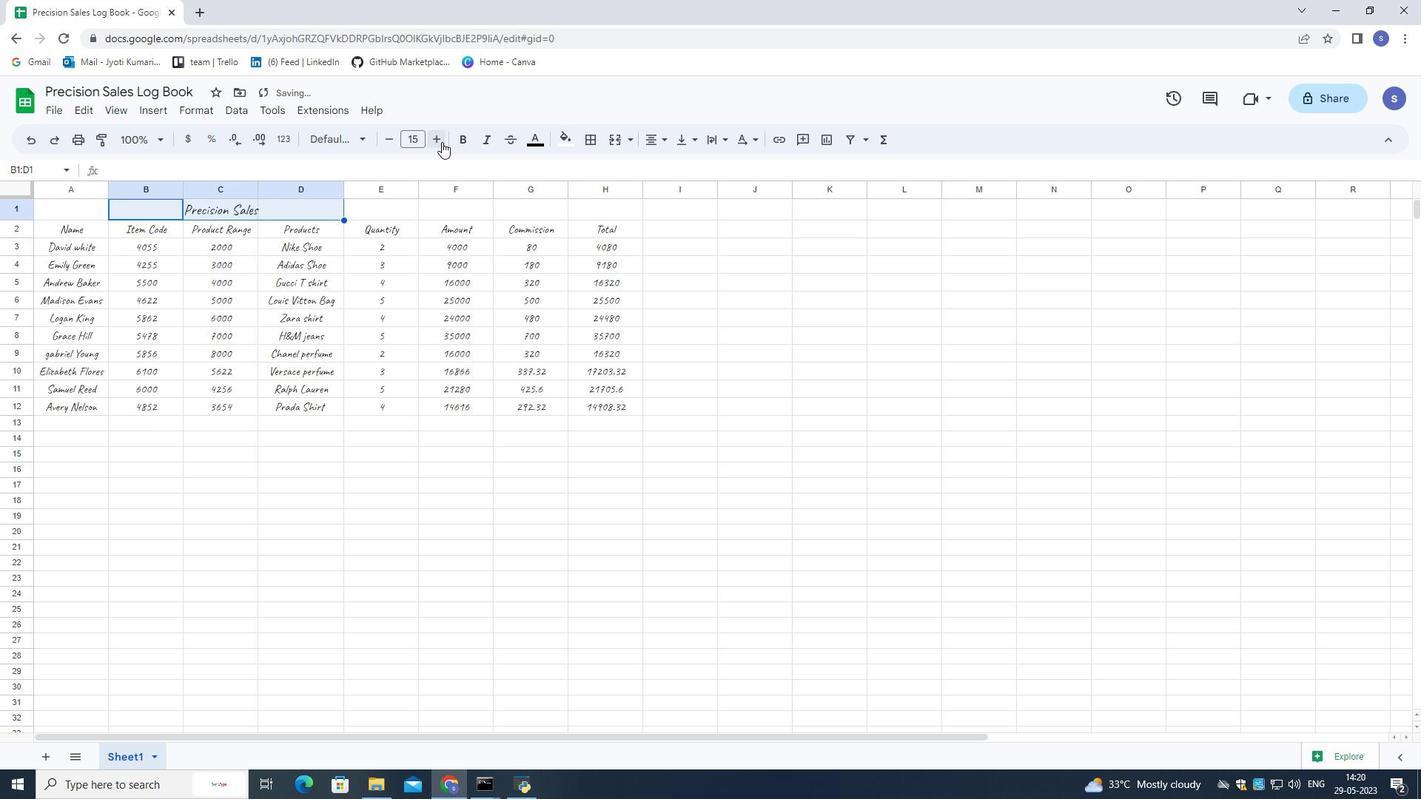 
Action: Mouse pressed left at (441, 142)
Screenshot: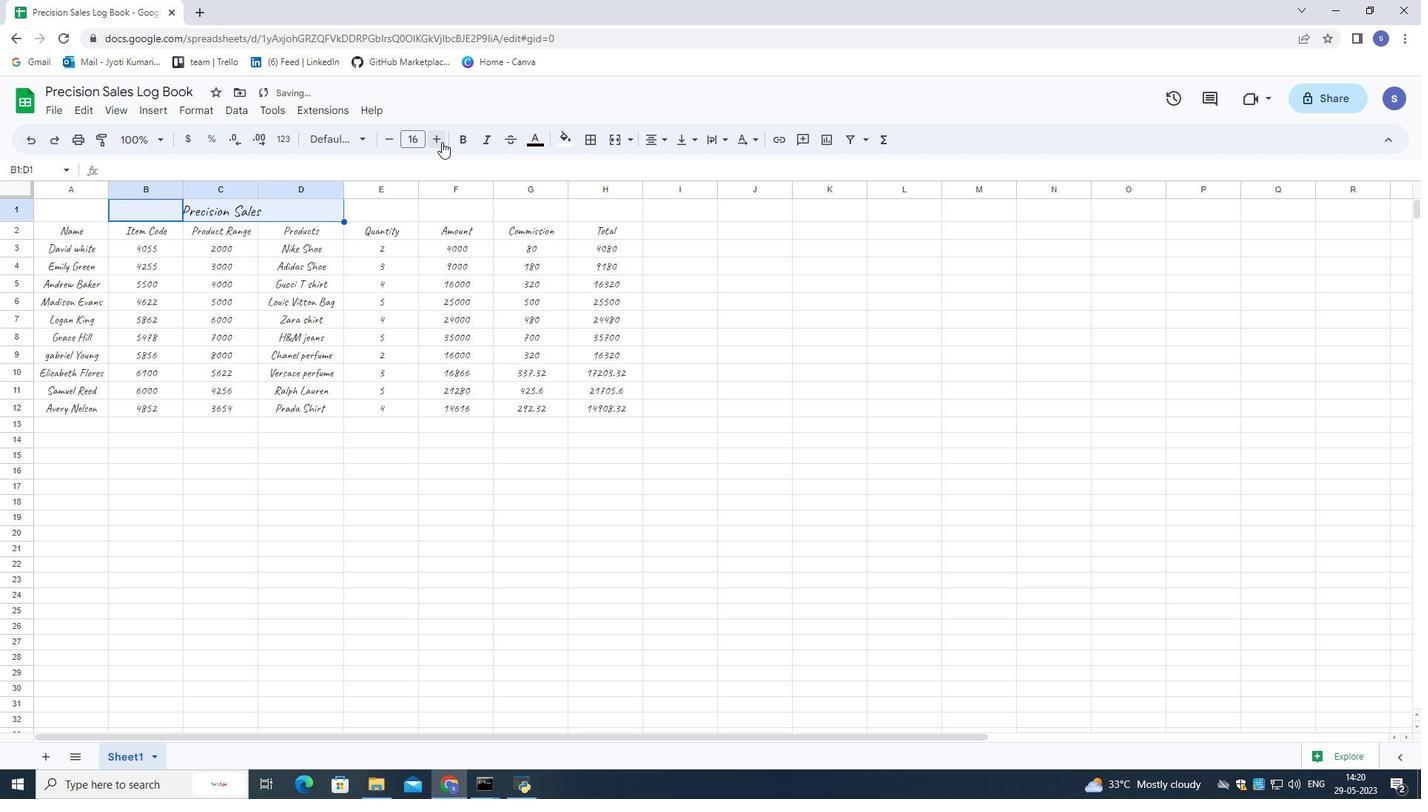 
Action: Mouse pressed left at (441, 142)
Screenshot: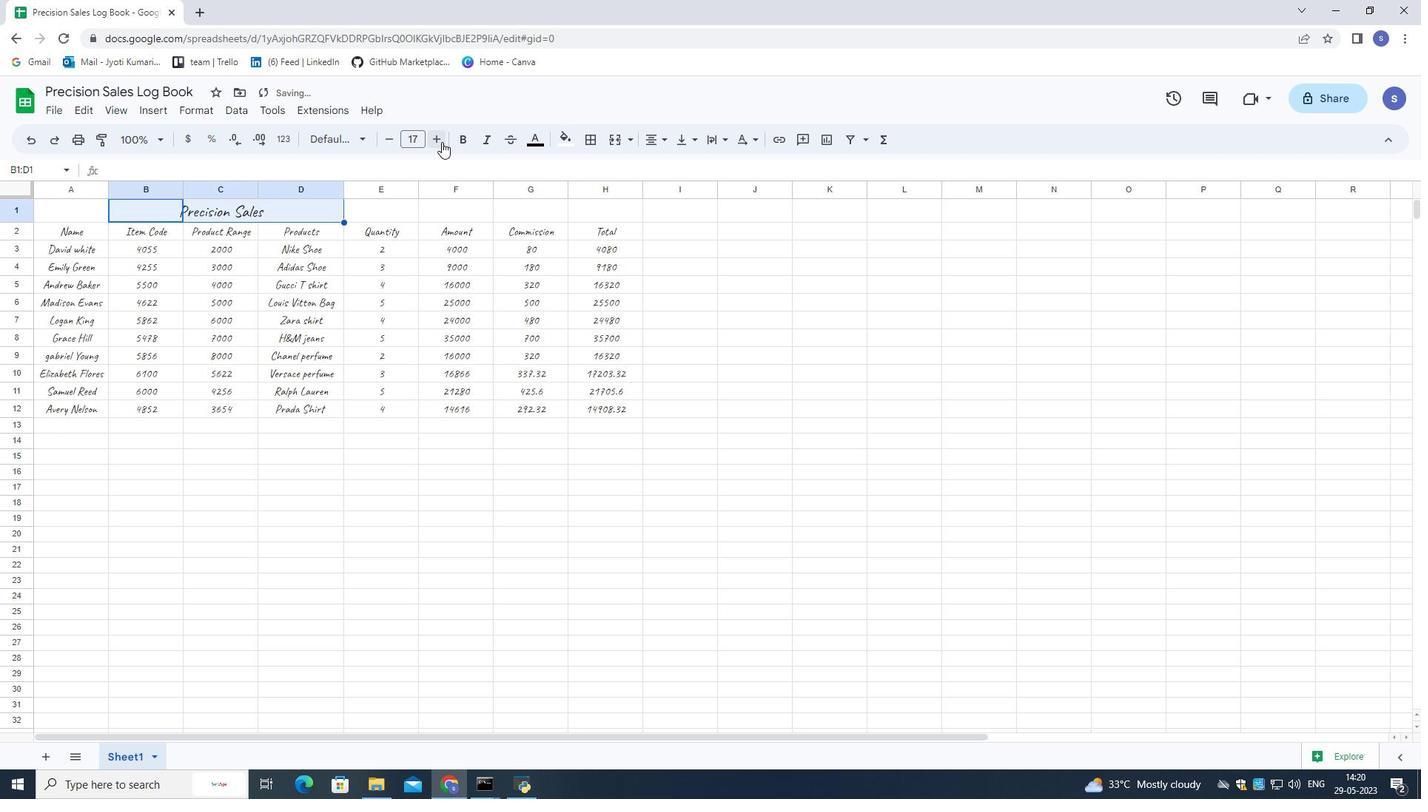 
Action: Mouse moved to (422, 275)
Screenshot: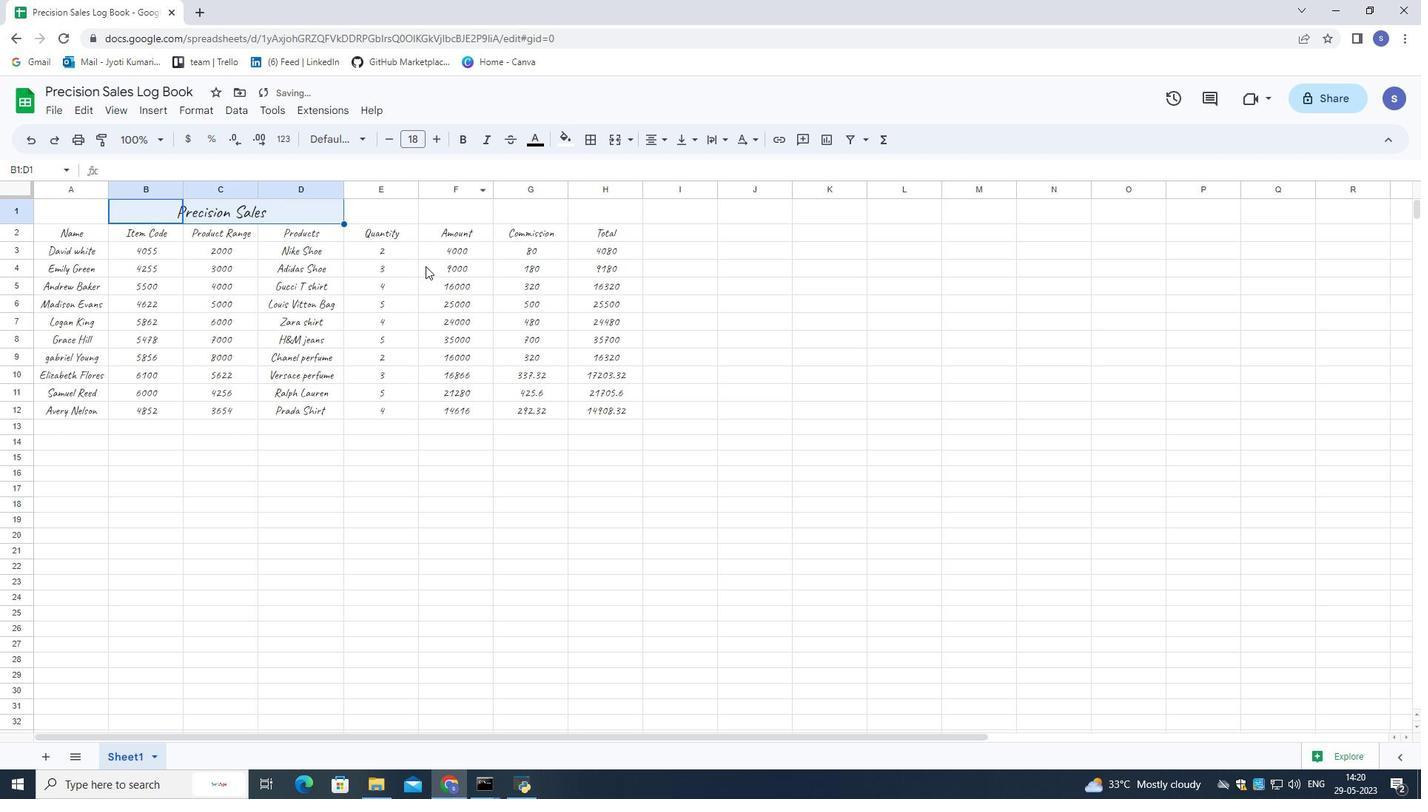 
Action: Mouse pressed left at (422, 275)
Screenshot: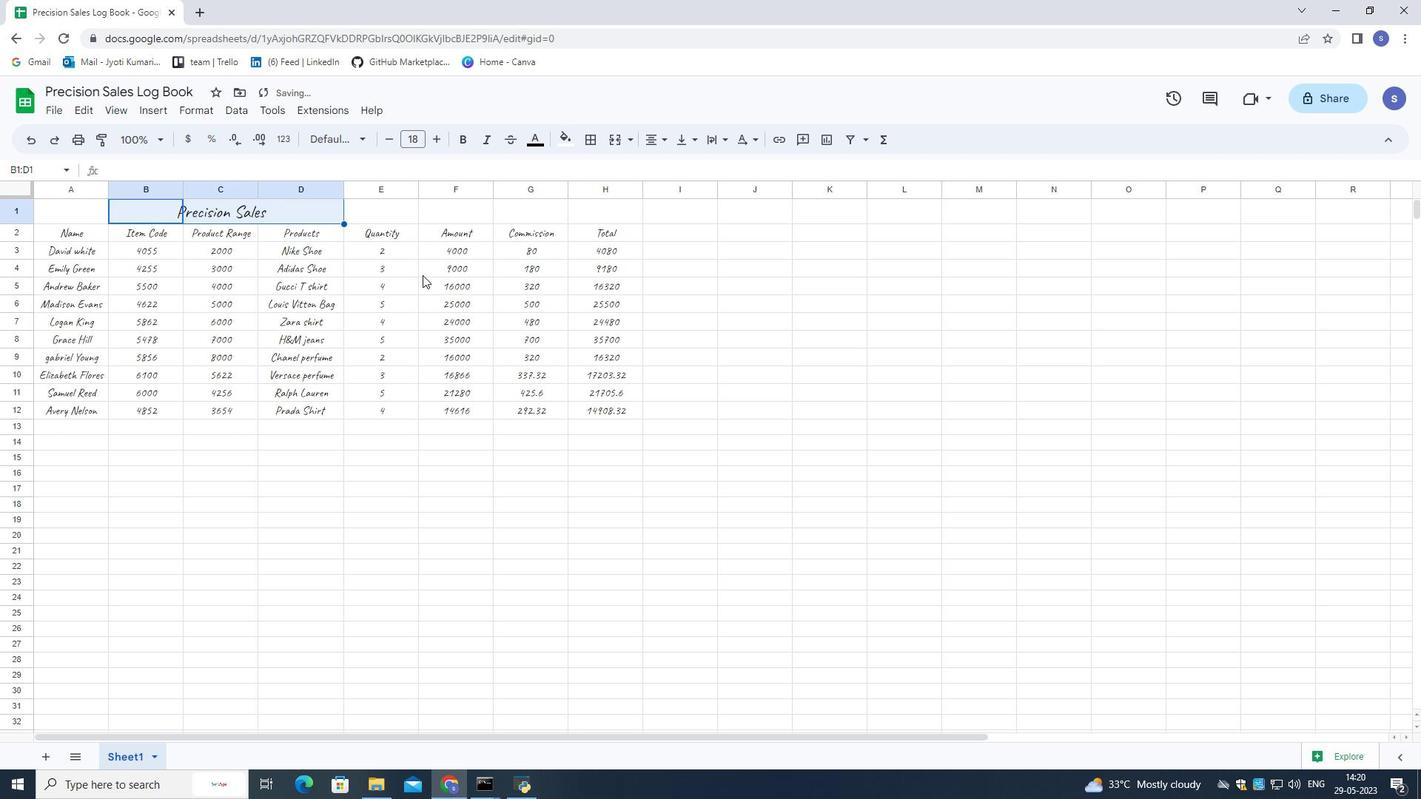 
Action: Mouse moved to (247, 214)
Screenshot: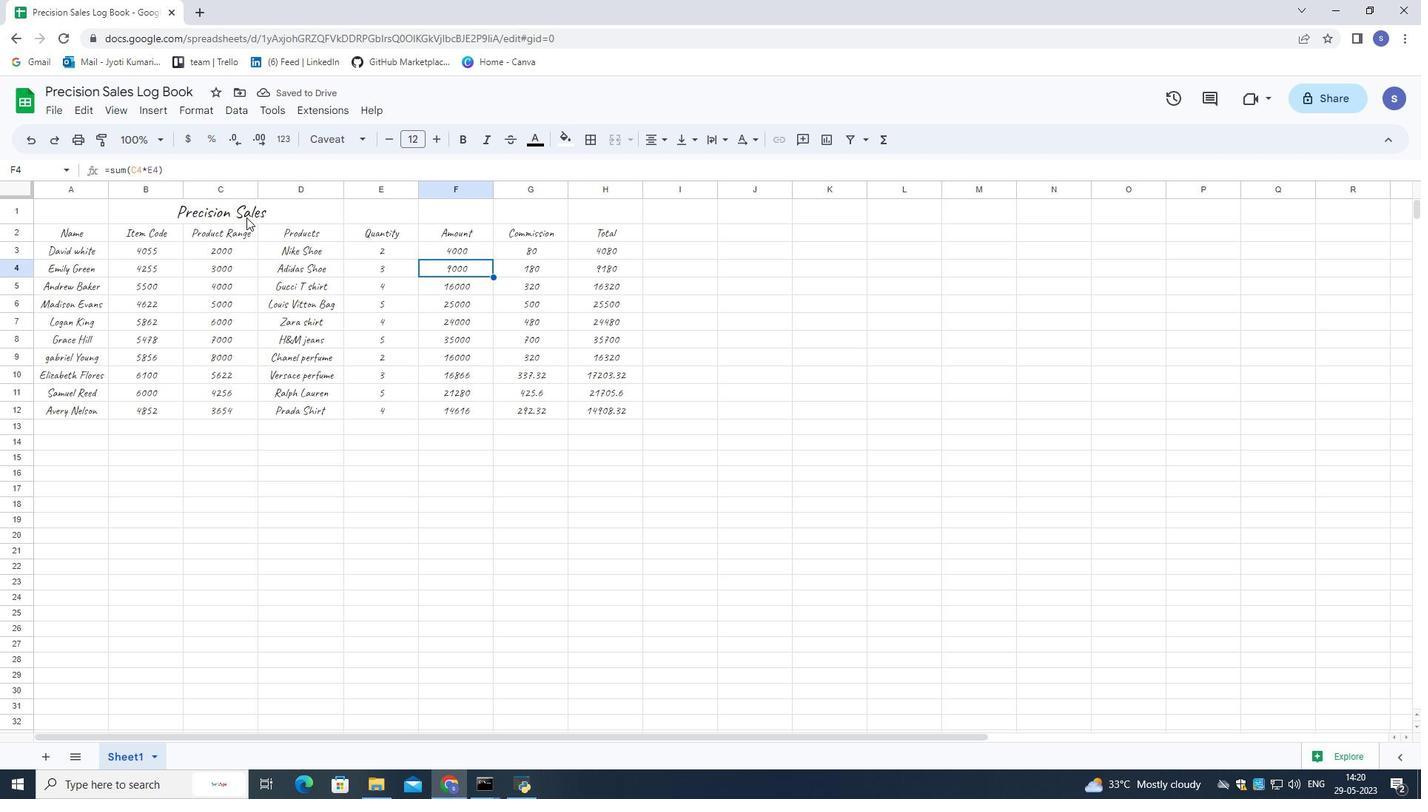 
Action: Mouse pressed left at (247, 214)
Screenshot: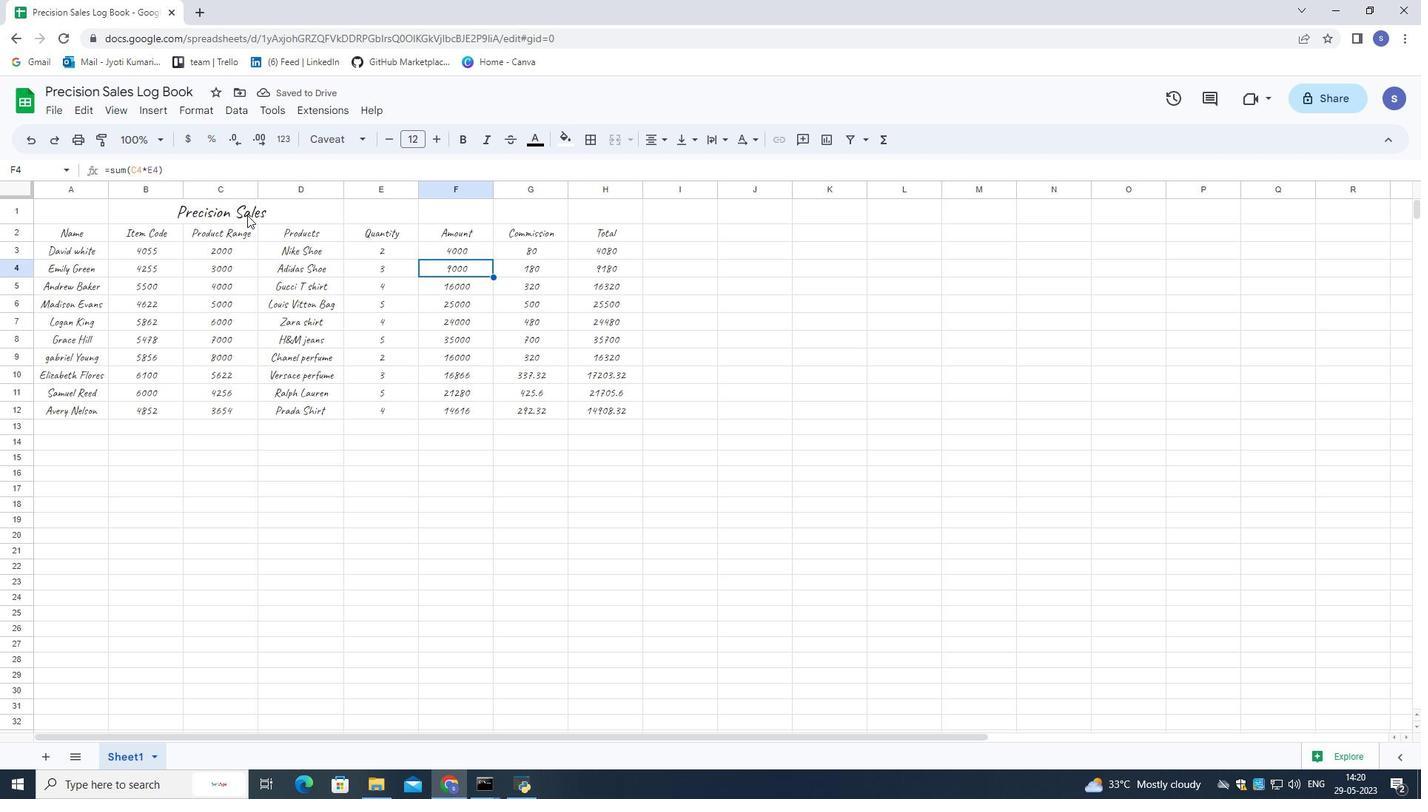 
Action: Mouse pressed left at (247, 214)
Screenshot: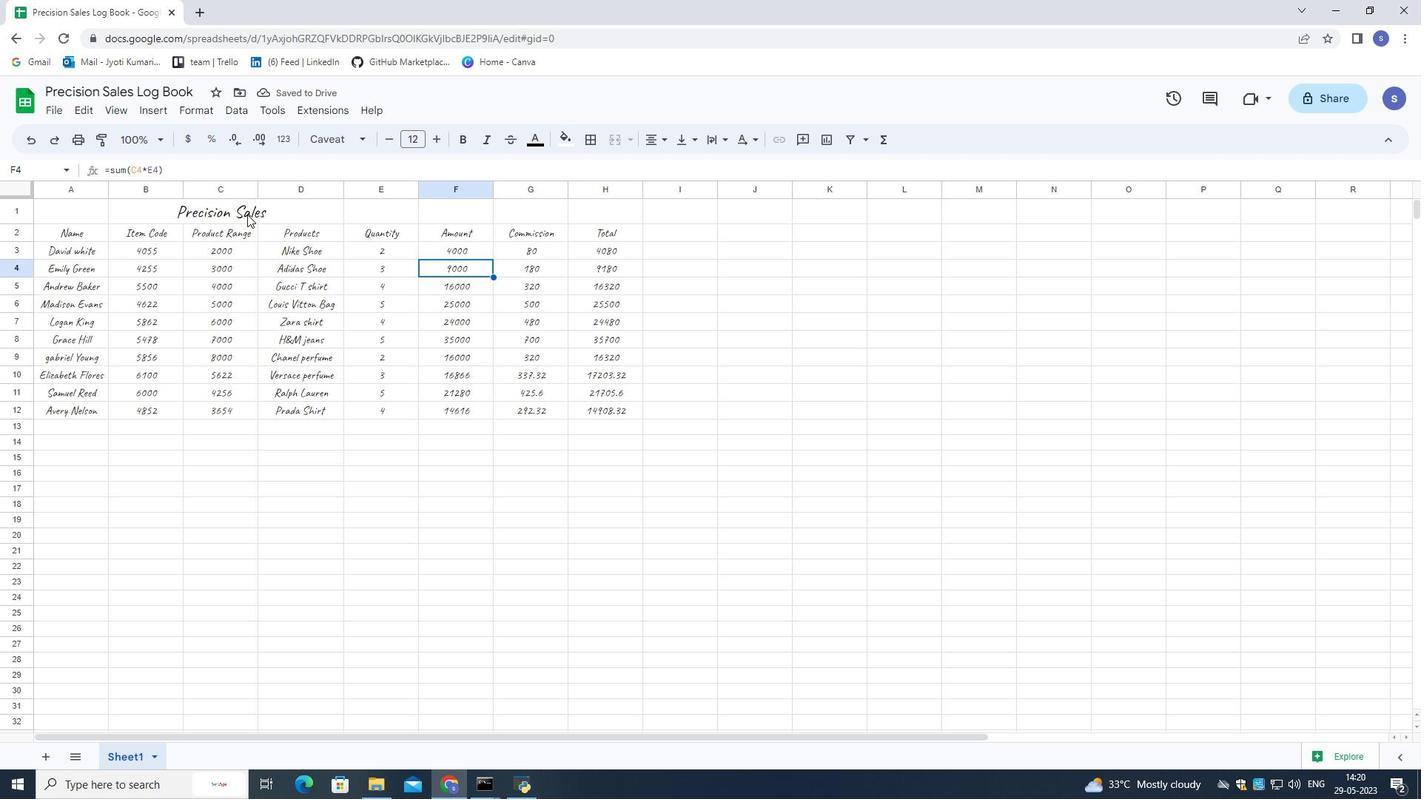 
Action: Mouse pressed left at (247, 214)
Screenshot: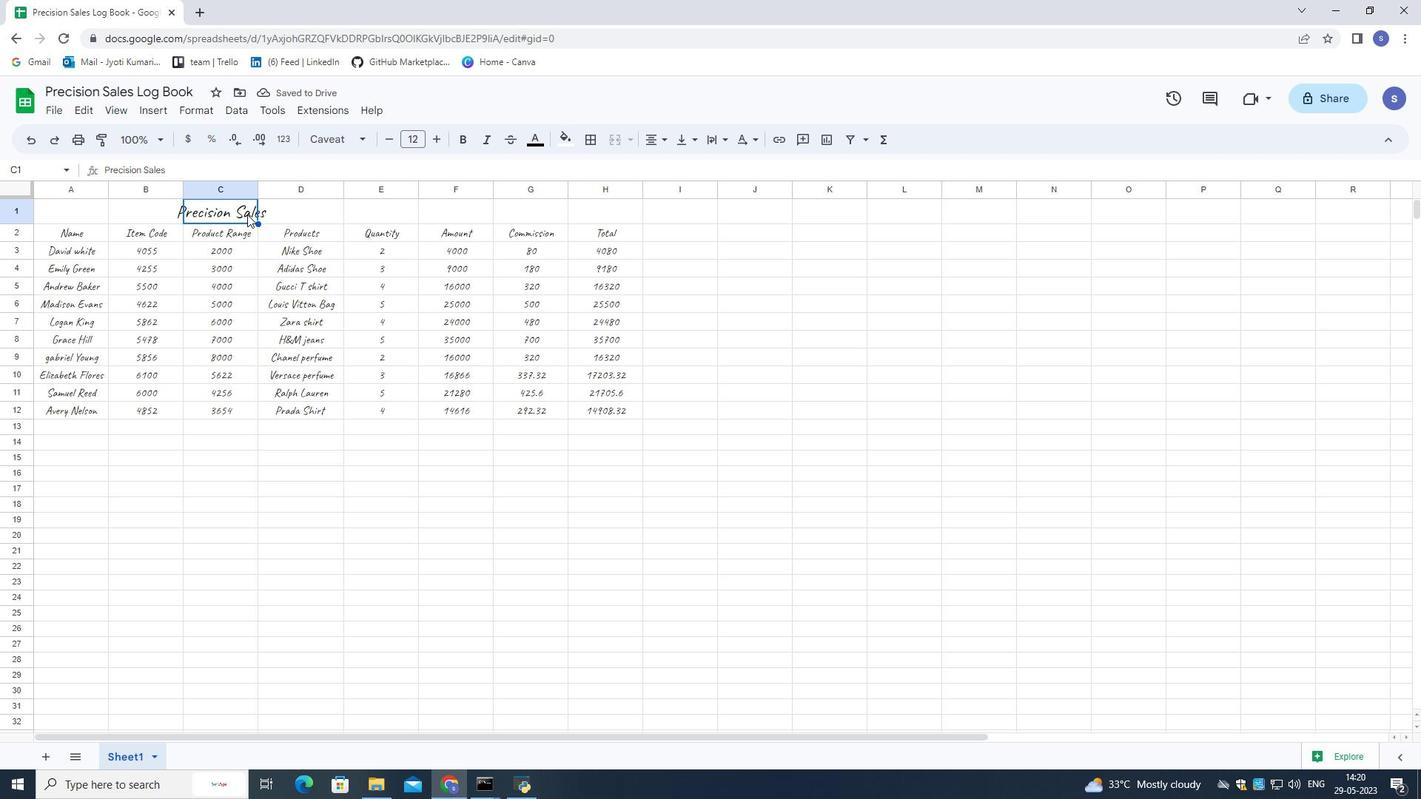 
Action: Mouse moved to (319, 214)
Screenshot: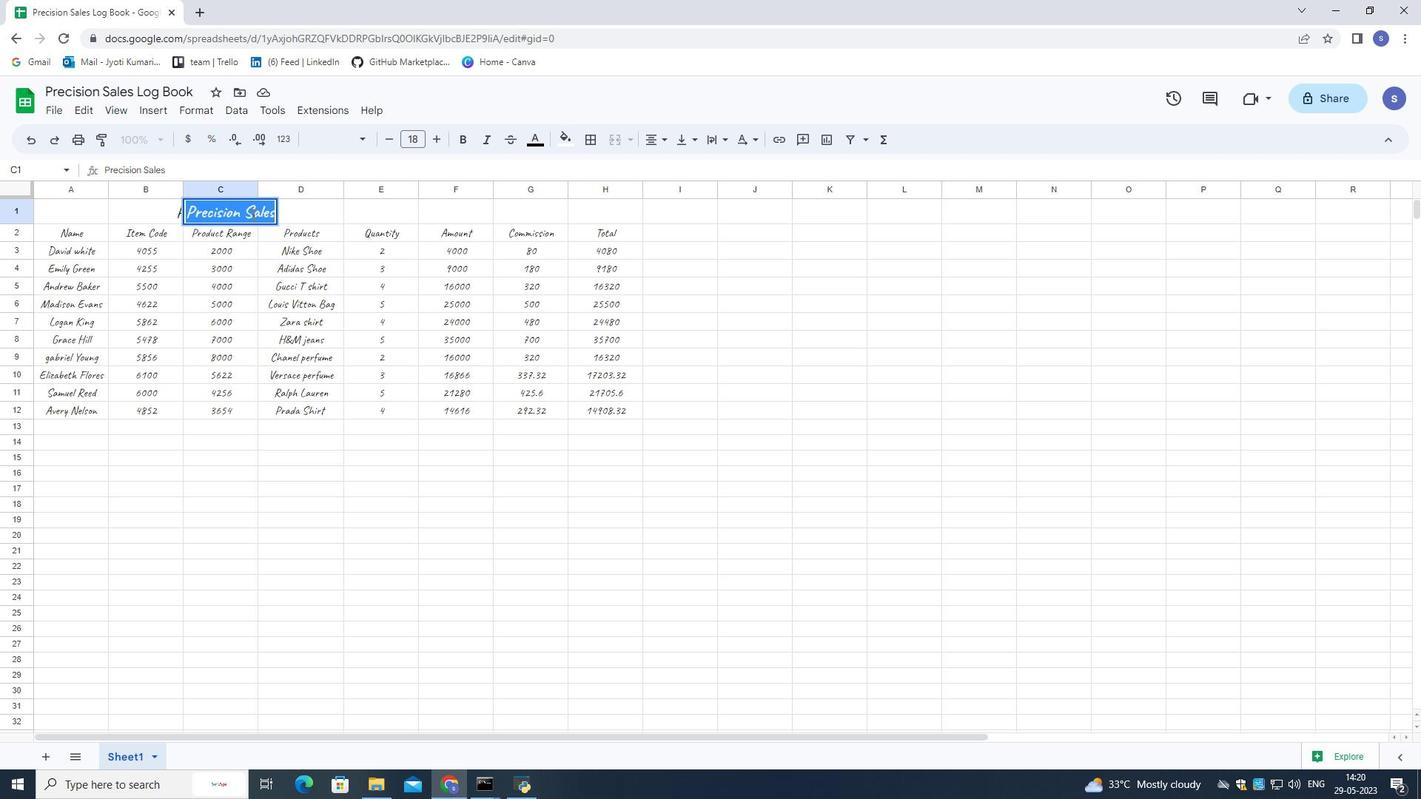 
Action: Mouse pressed left at (319, 214)
Screenshot: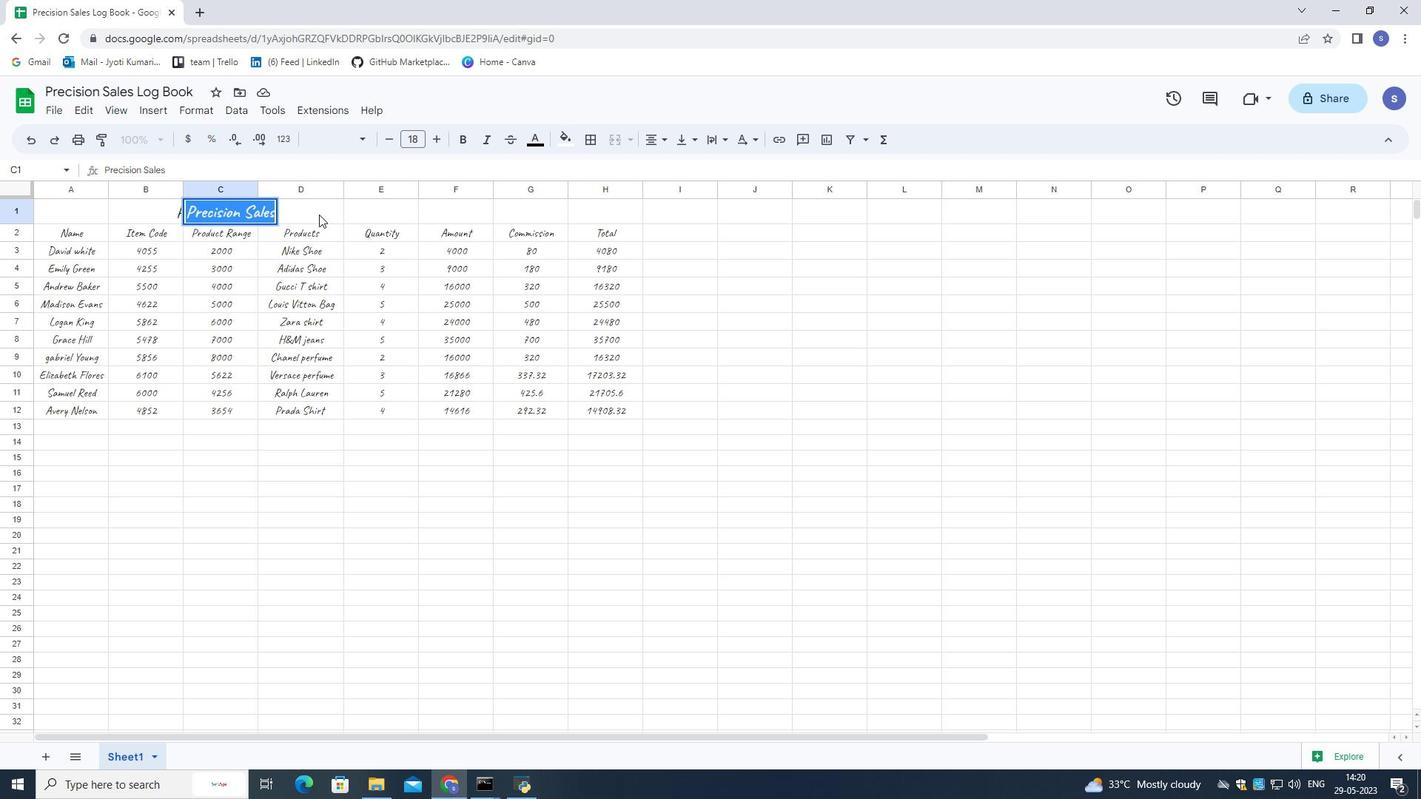 
Action: Mouse moved to (173, 212)
Screenshot: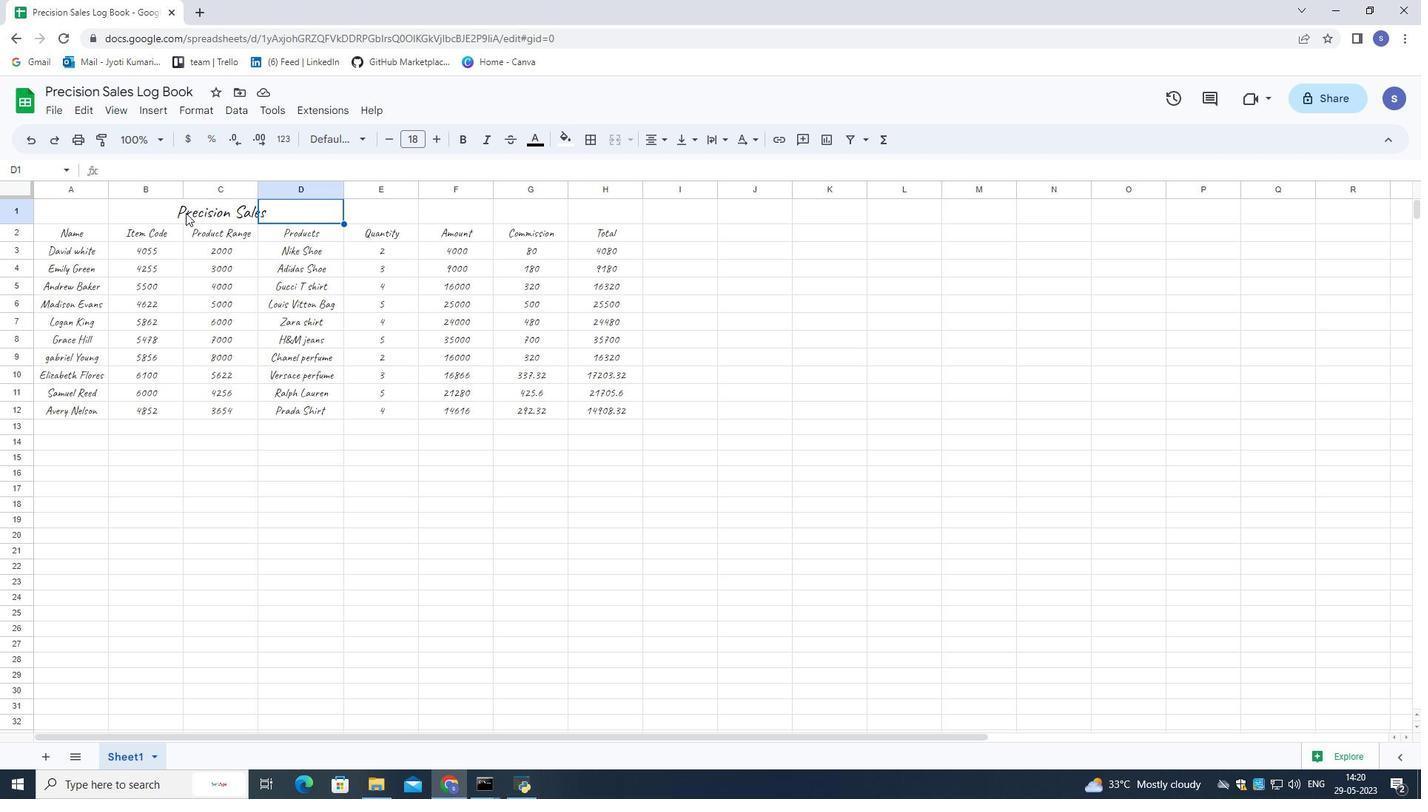 
Action: Mouse pressed left at (173, 212)
Screenshot: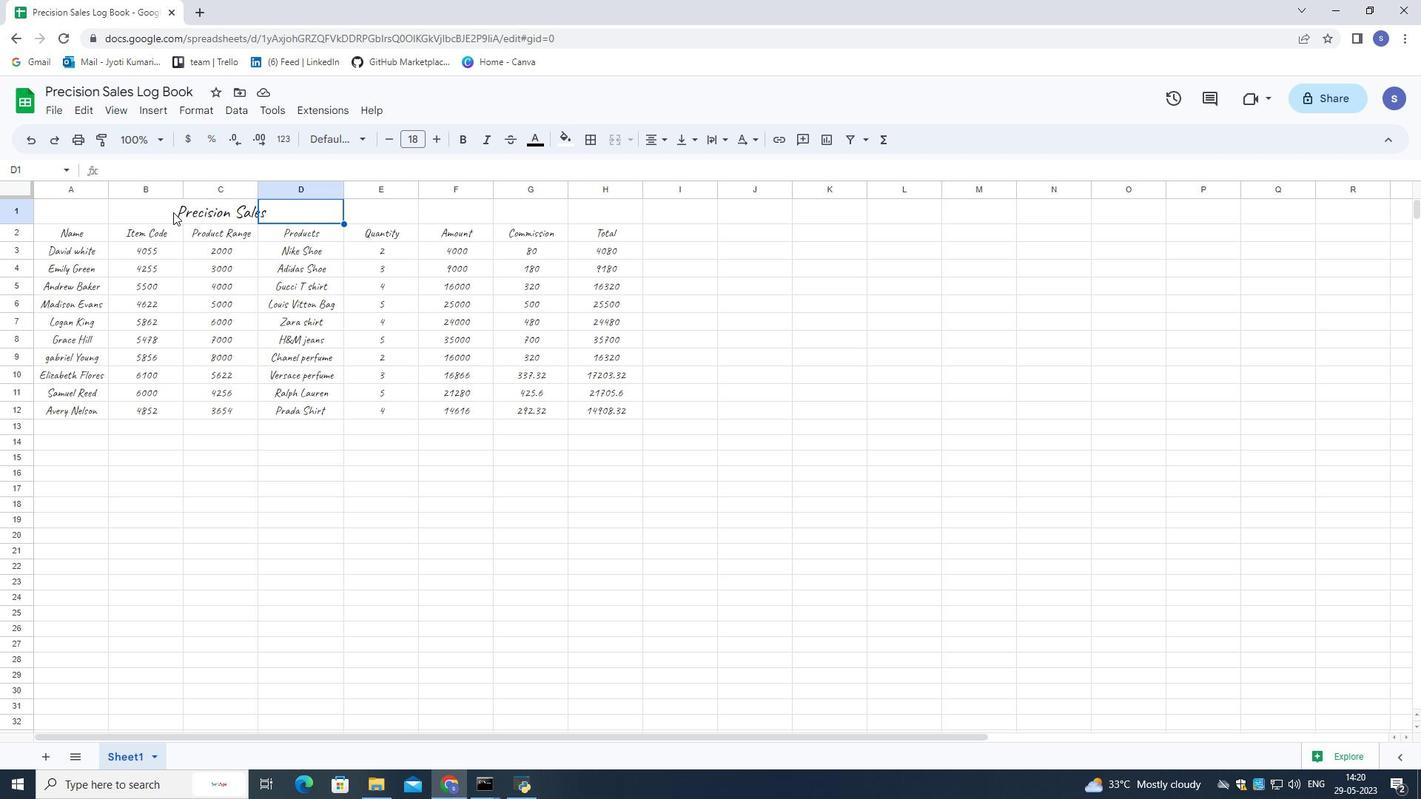 
Action: Mouse pressed left at (173, 212)
Screenshot: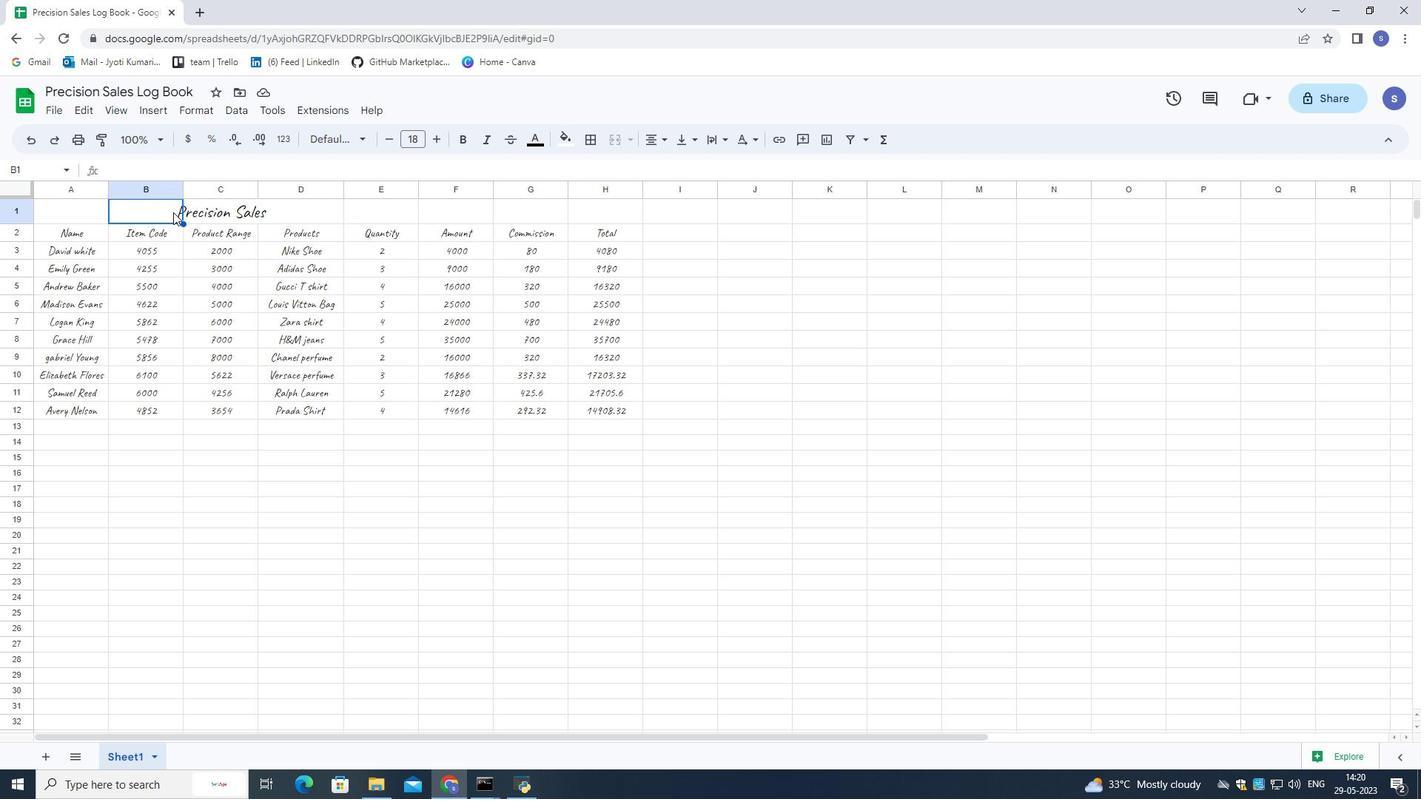 
Action: Mouse moved to (350, 133)
Screenshot: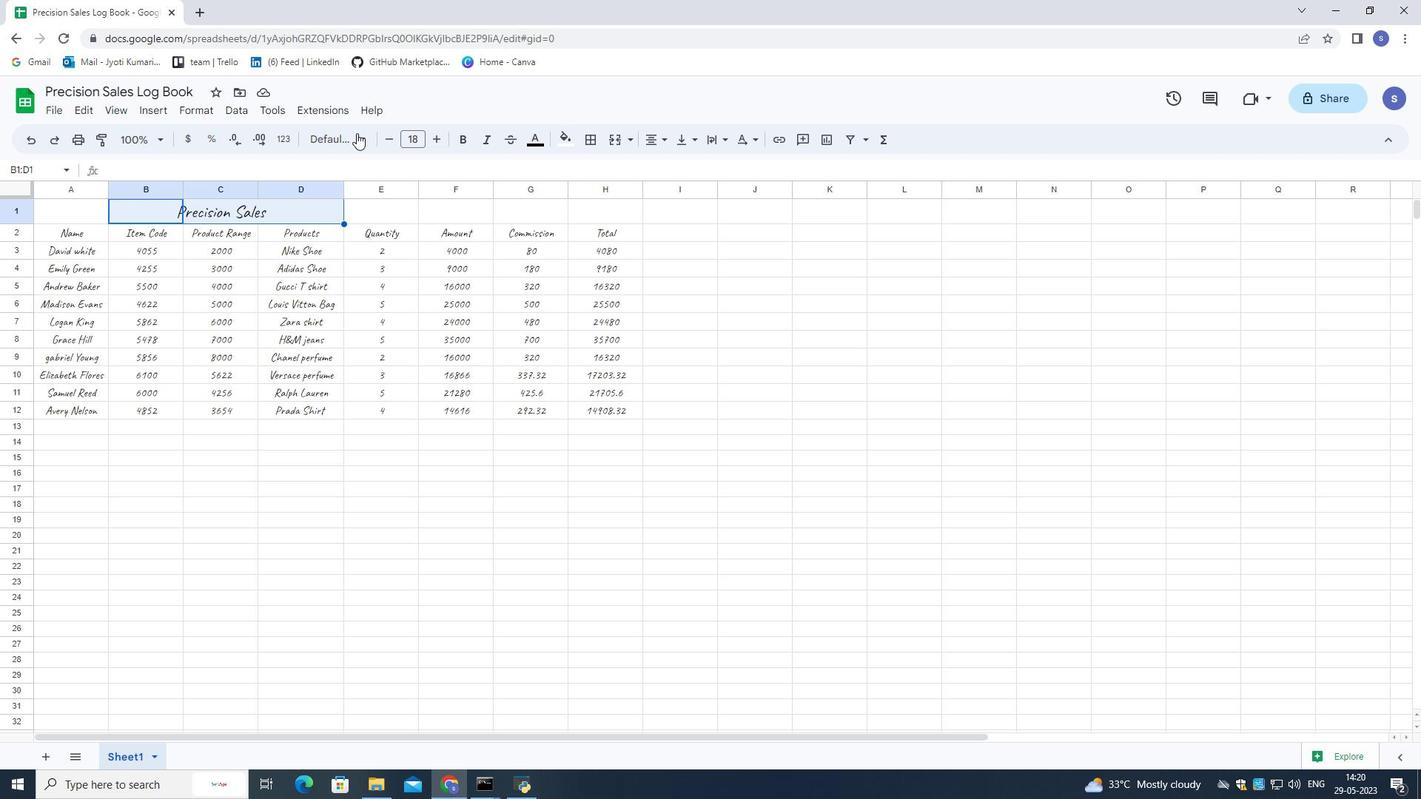 
Action: Mouse pressed left at (350, 133)
Screenshot: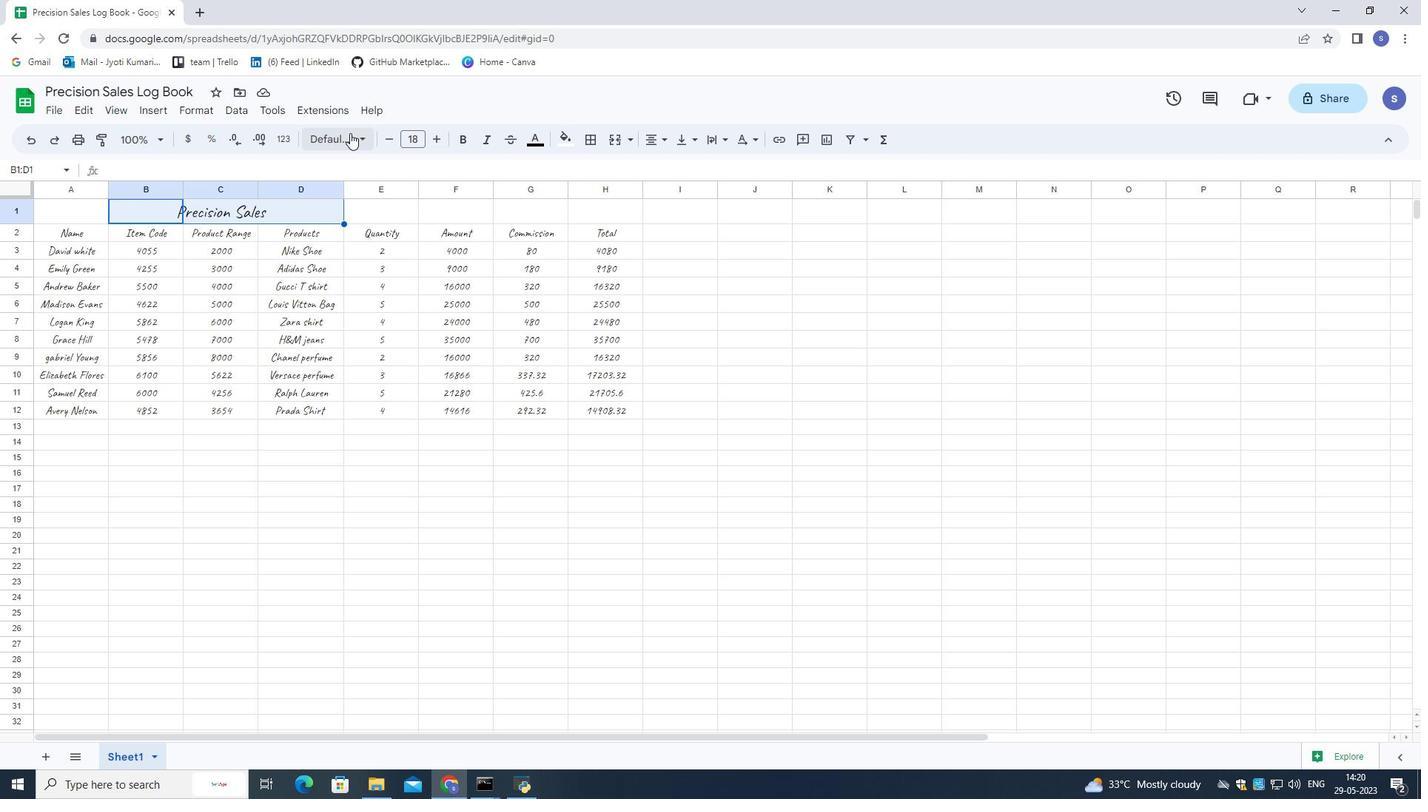 
Action: Mouse moved to (370, 173)
Screenshot: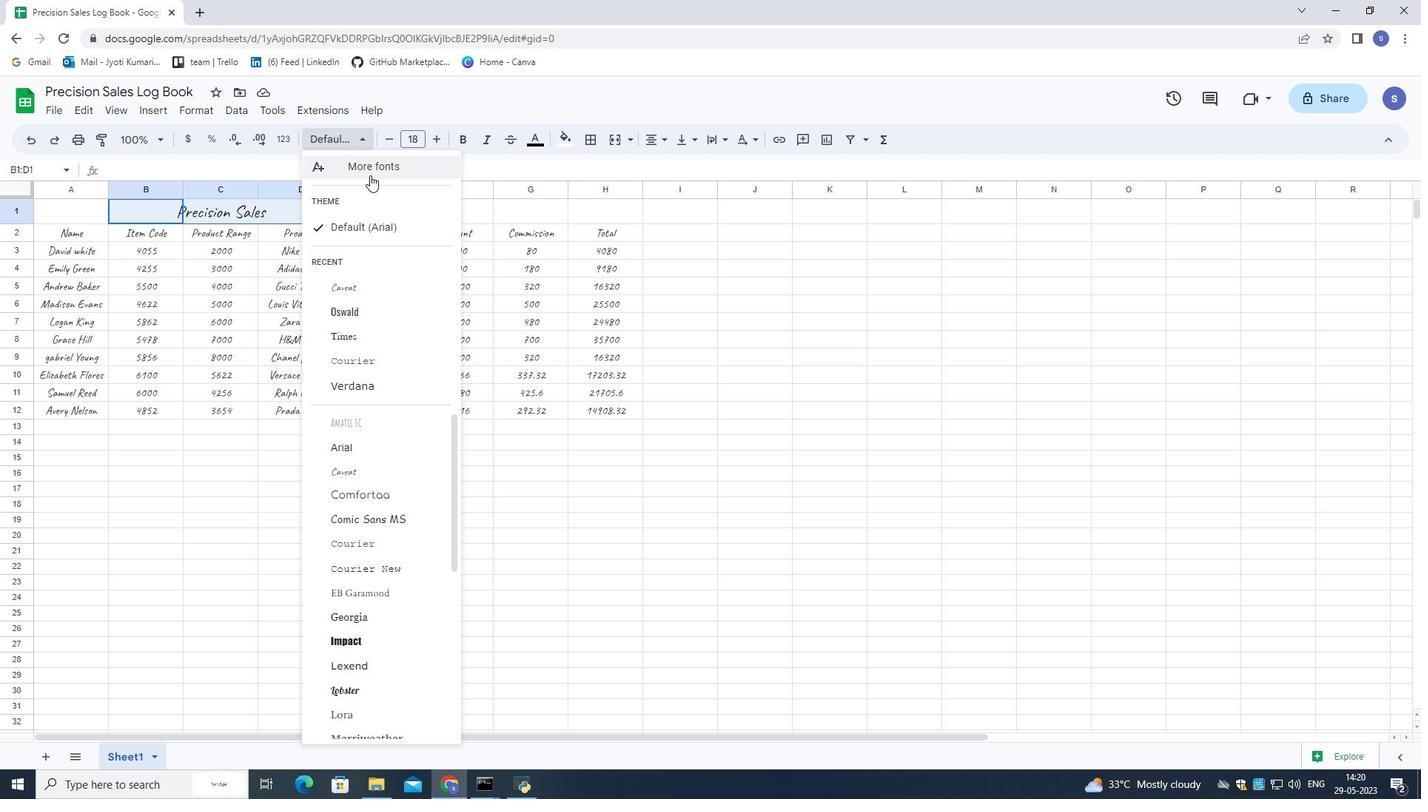 
Action: Mouse pressed left at (370, 173)
Screenshot: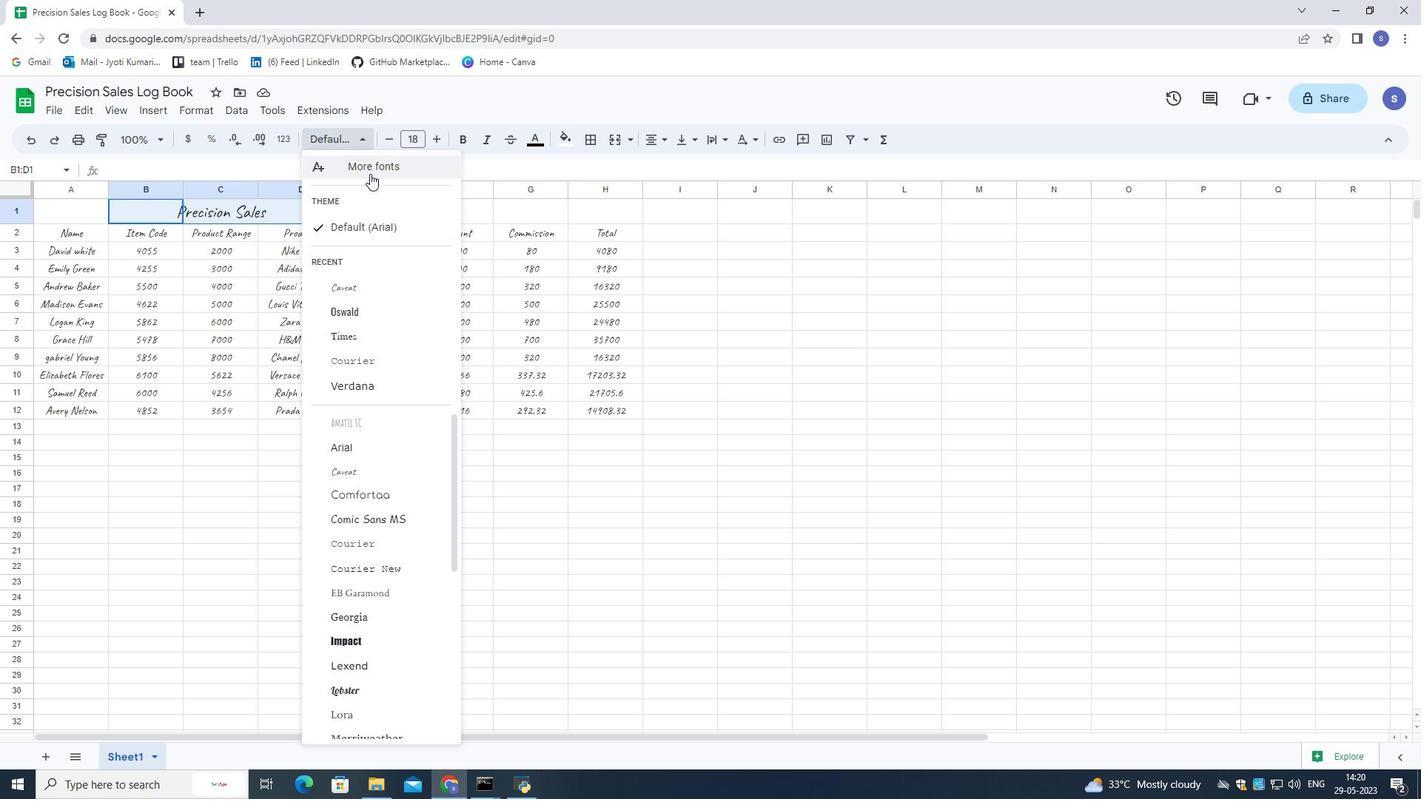 
Action: Mouse moved to (277, 293)
Screenshot: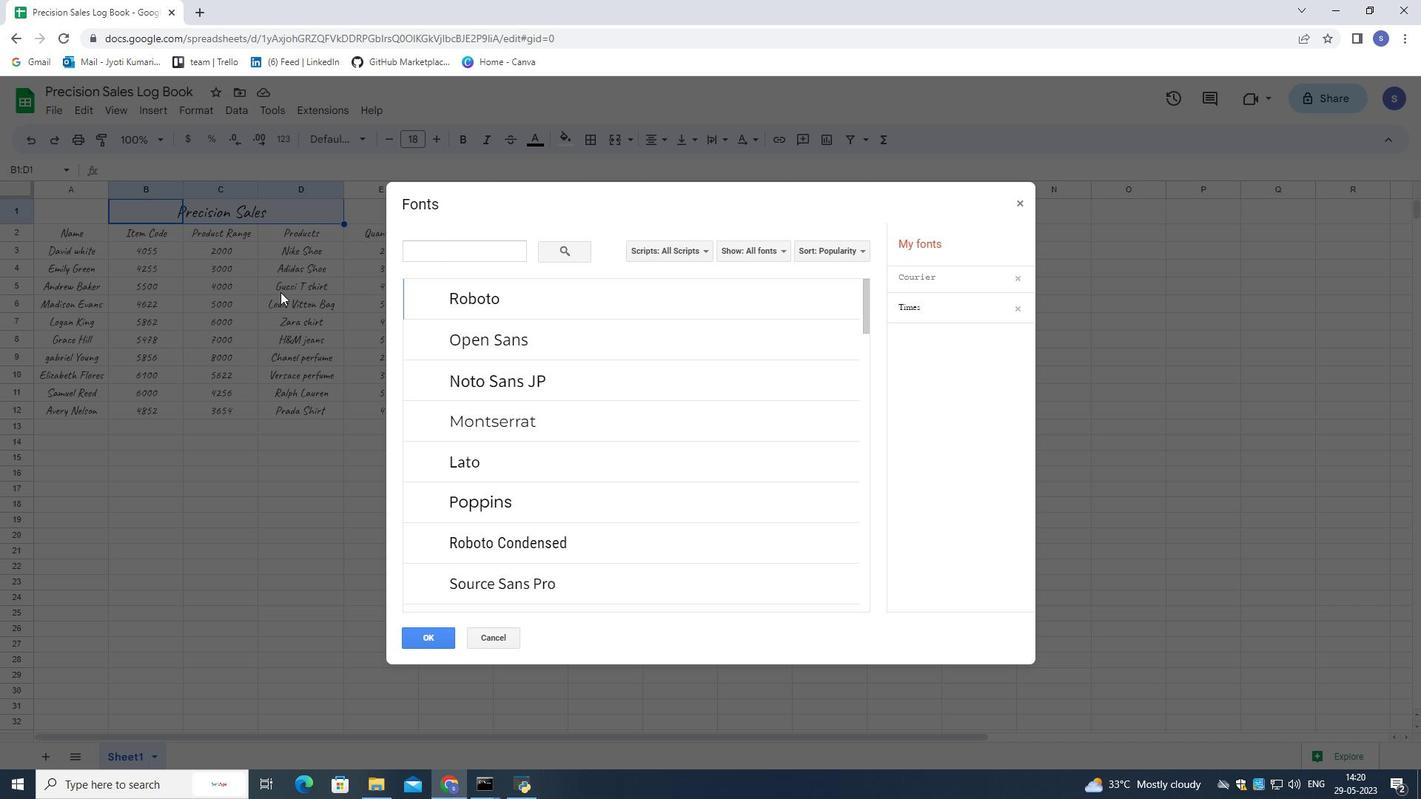 
Action: Mouse pressed left at (277, 293)
Screenshot: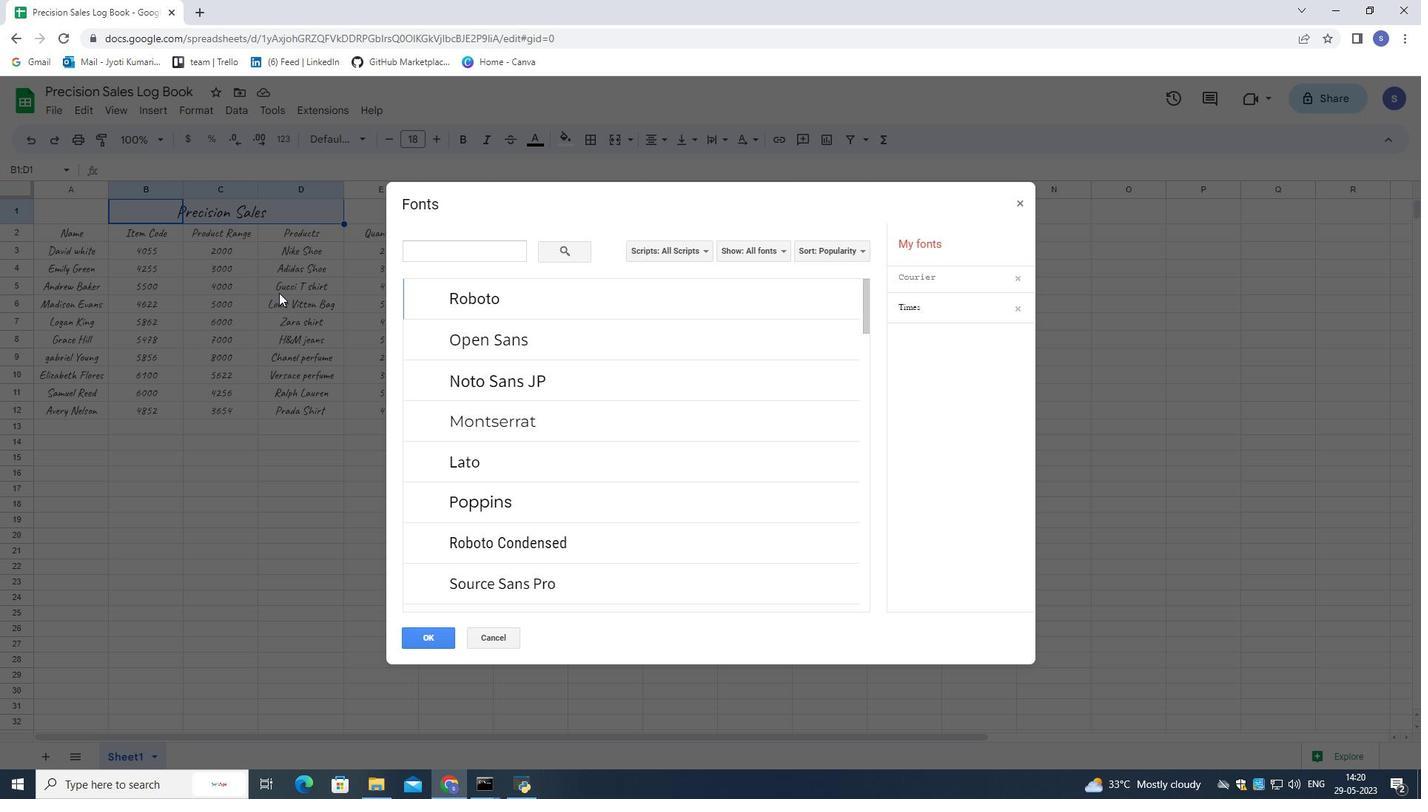 
Action: Mouse moved to (480, 635)
Screenshot: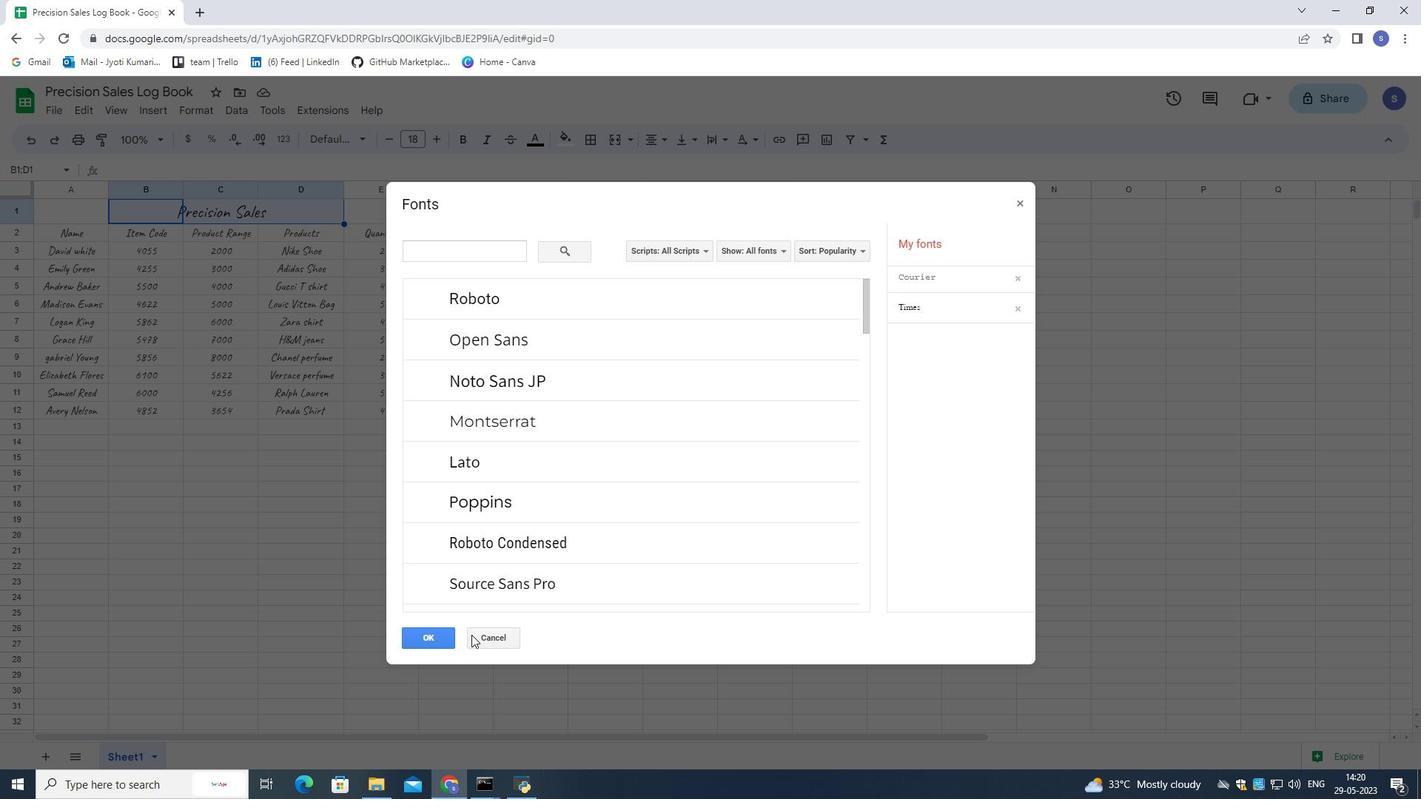 
Action: Mouse pressed left at (480, 635)
Screenshot: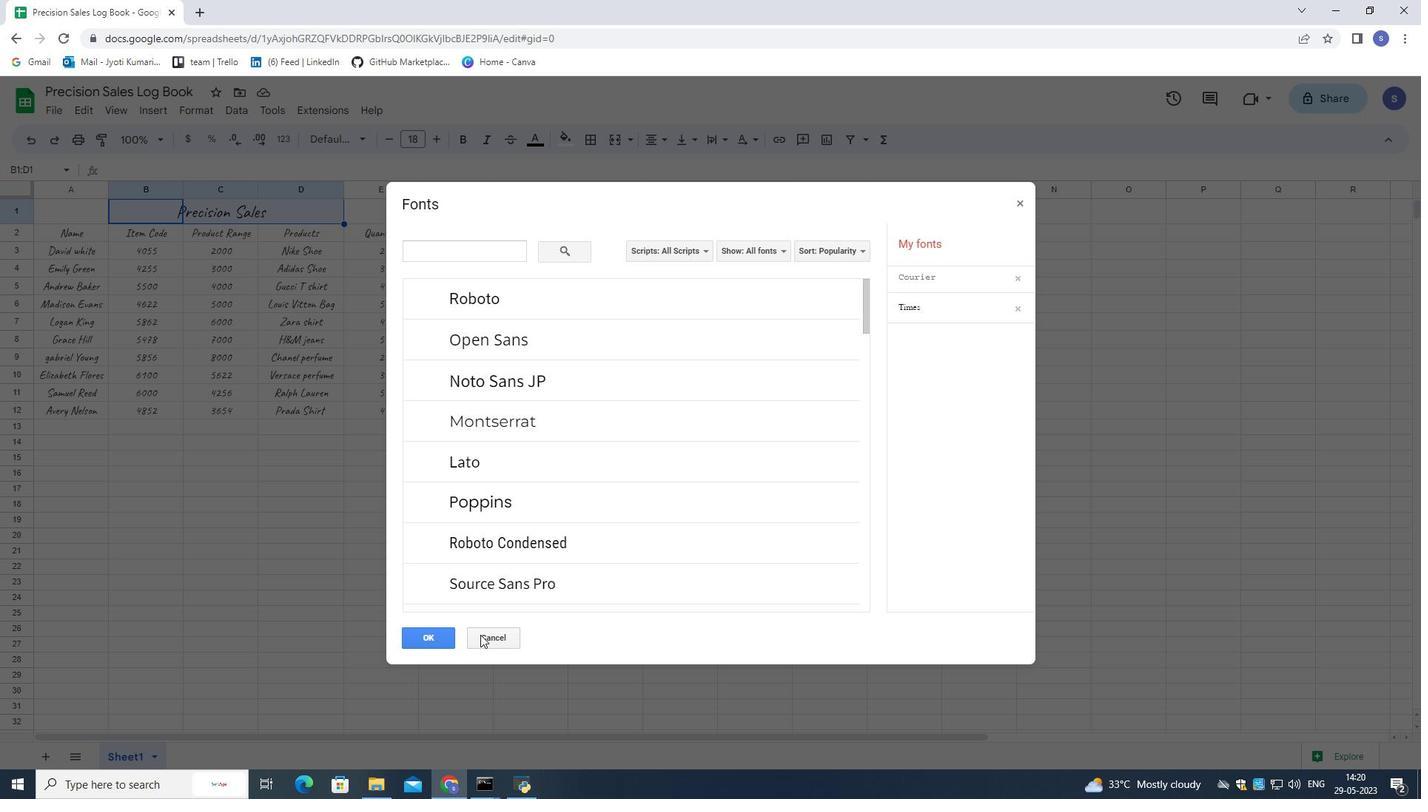 
Action: Mouse moved to (59, 233)
Screenshot: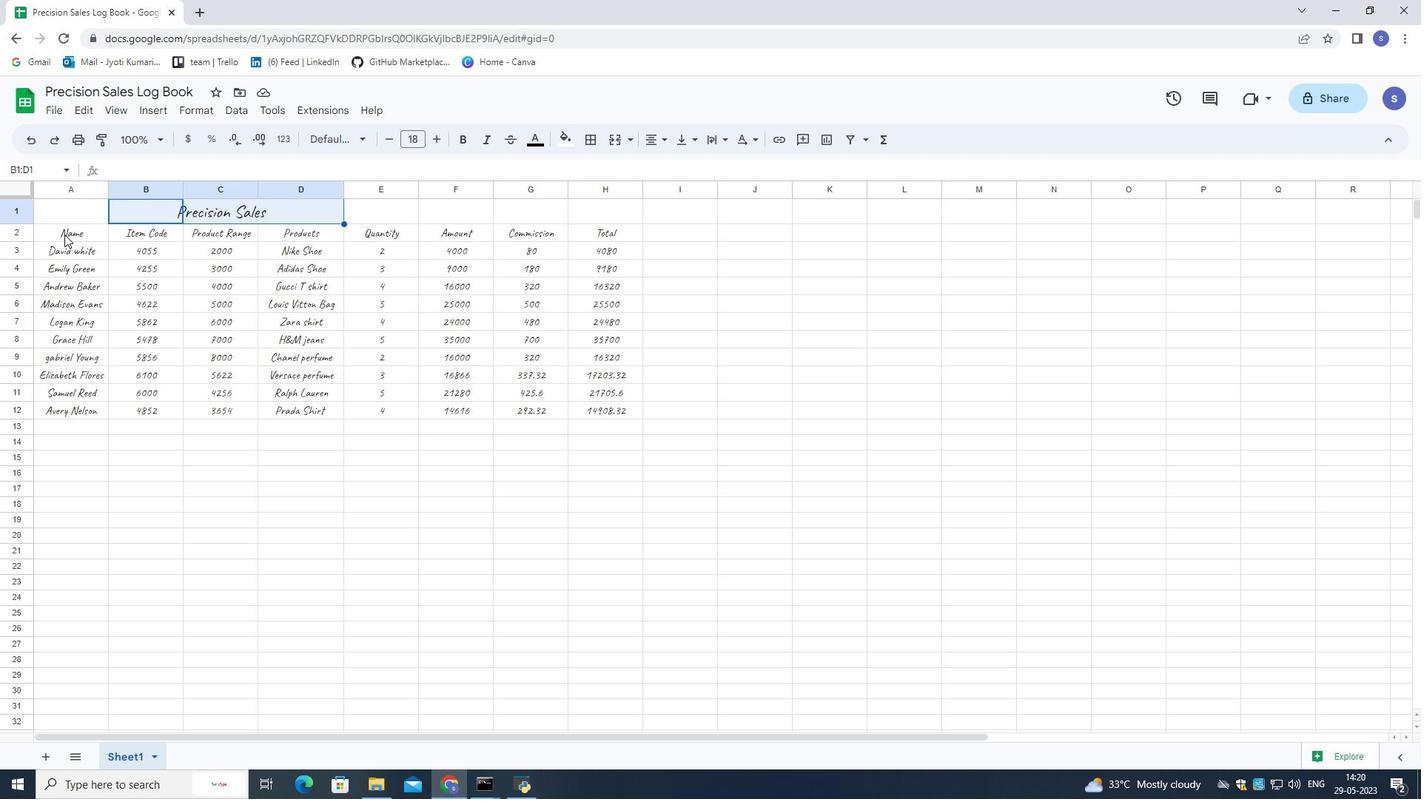 
Action: Mouse pressed left at (59, 233)
Screenshot: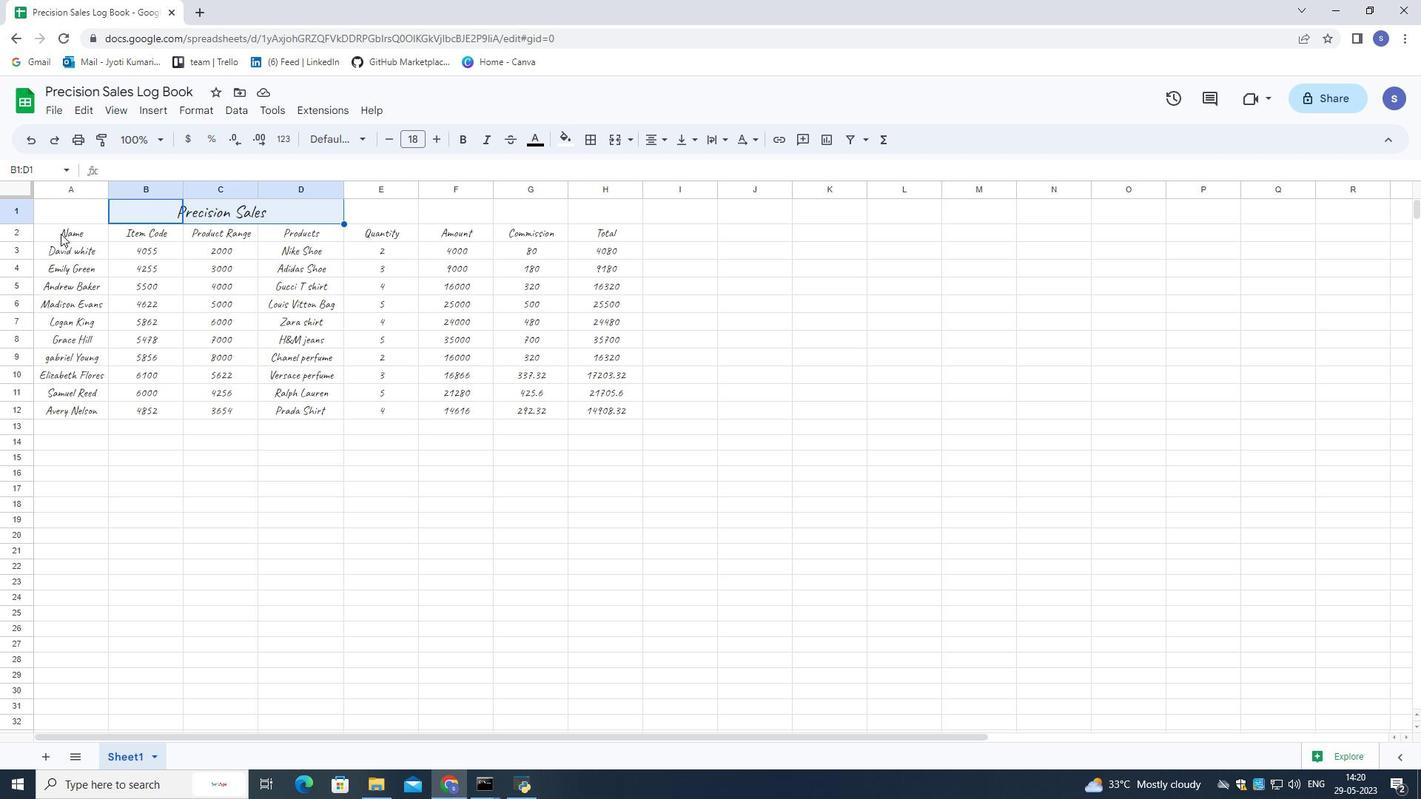 
Action: Mouse moved to (353, 143)
Screenshot: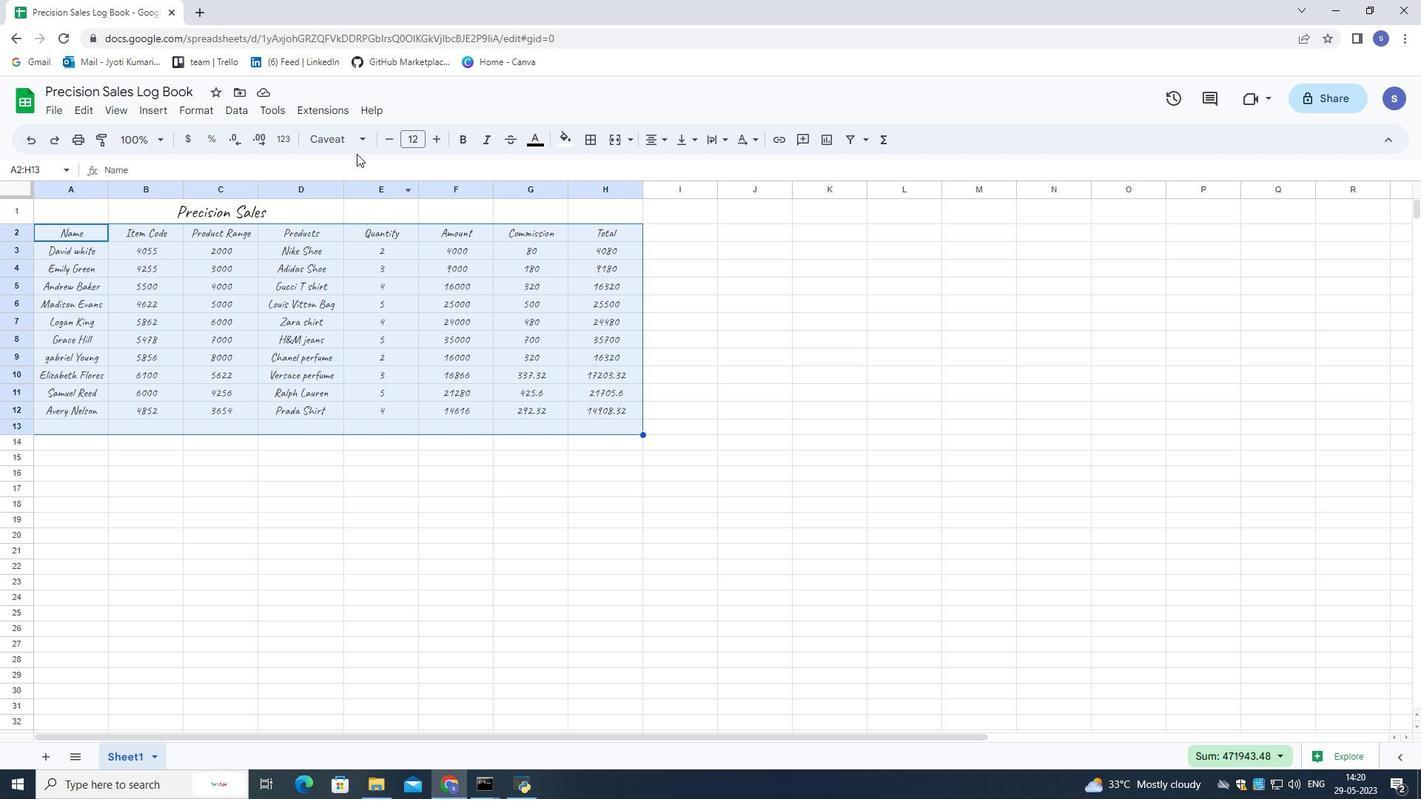 
Action: Mouse pressed left at (353, 143)
Screenshot: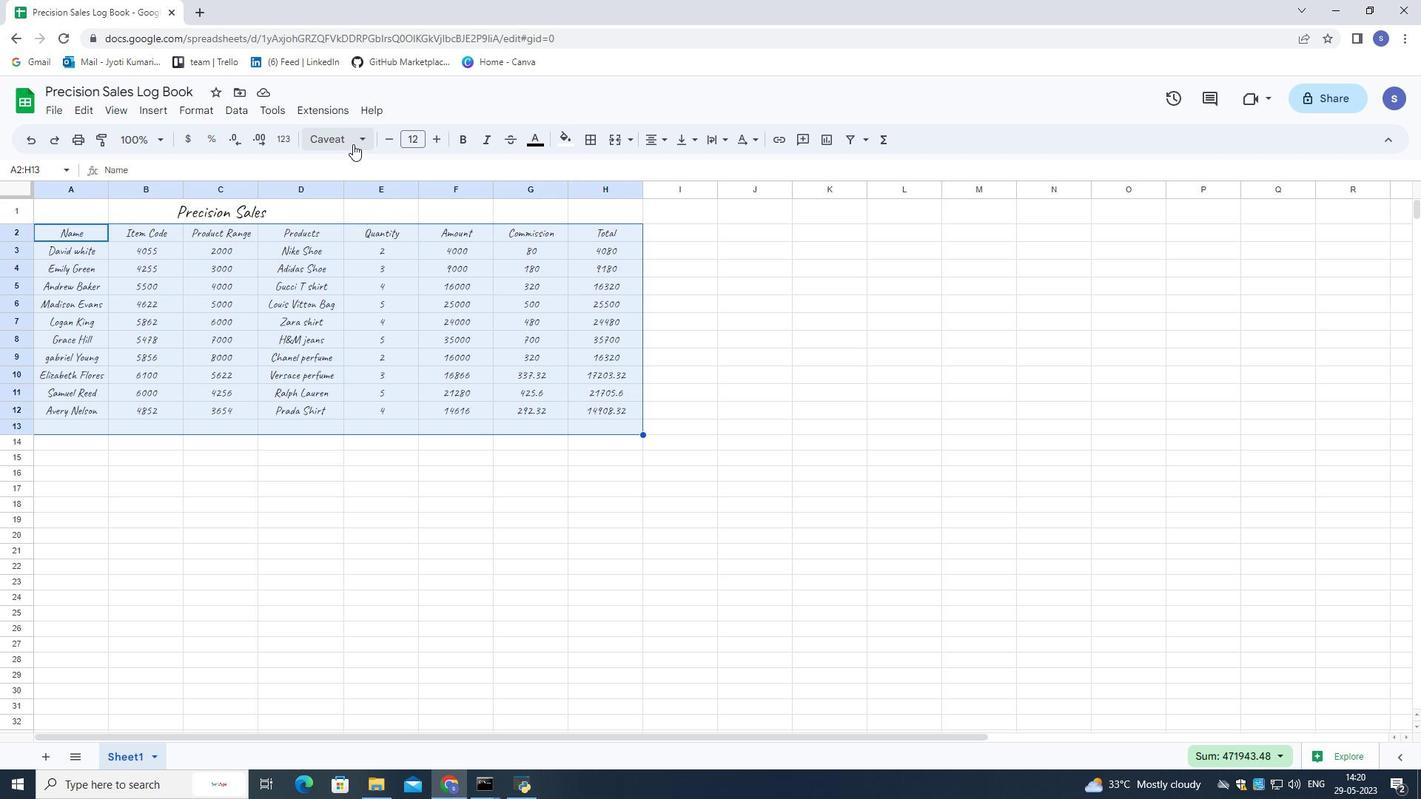 
Action: Mouse moved to (360, 170)
Screenshot: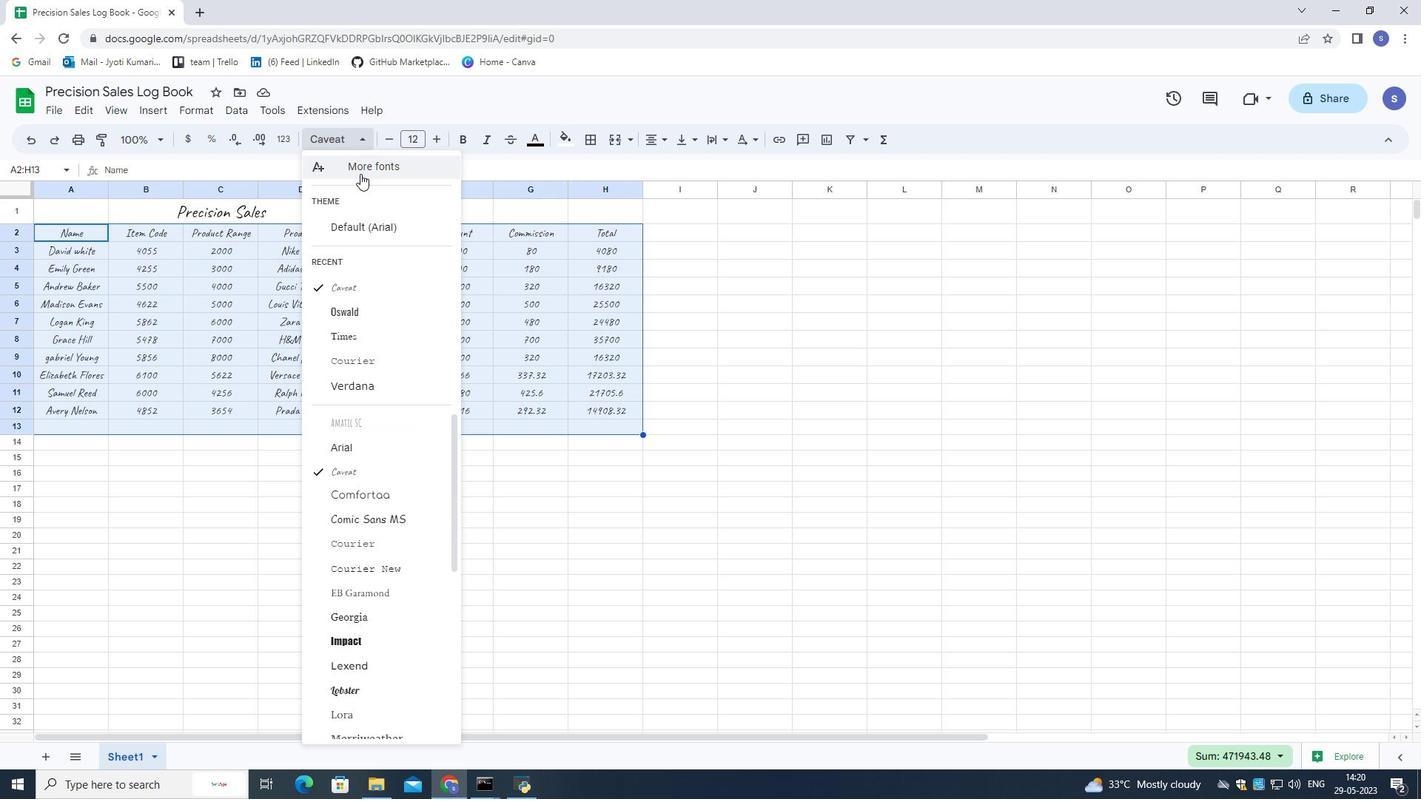 
Action: Mouse pressed left at (360, 170)
Screenshot: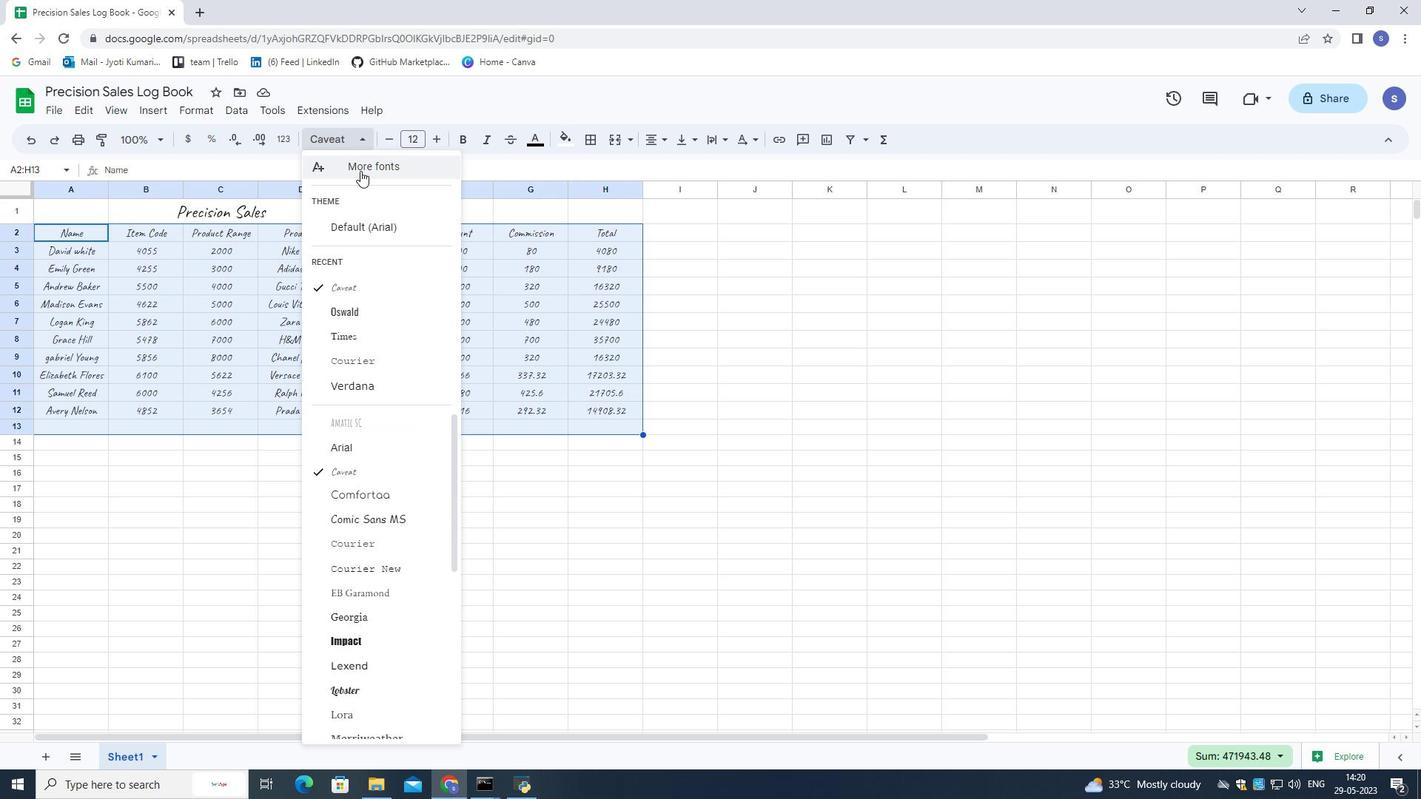 
Action: Mouse moved to (439, 247)
Screenshot: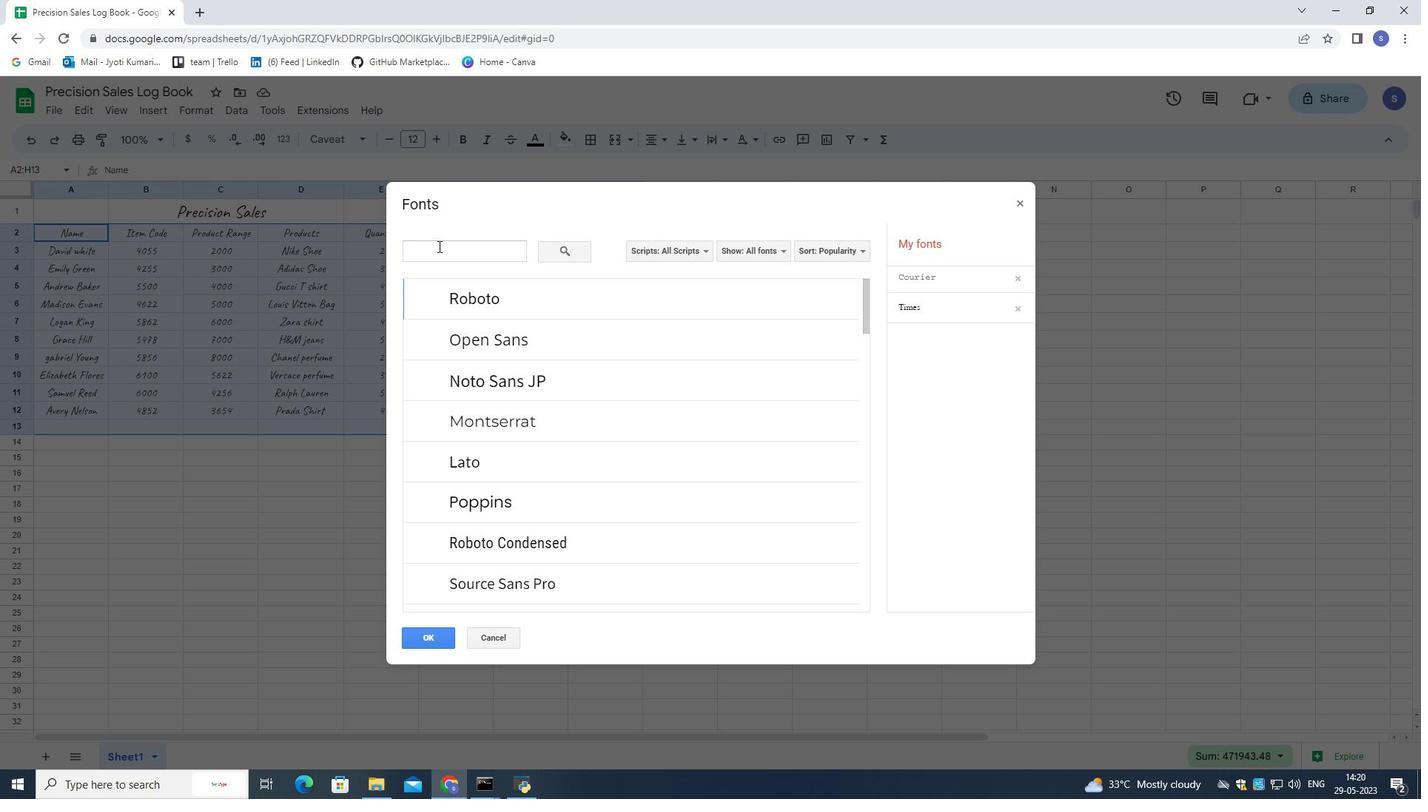 
Action: Mouse pressed left at (439, 247)
Screenshot: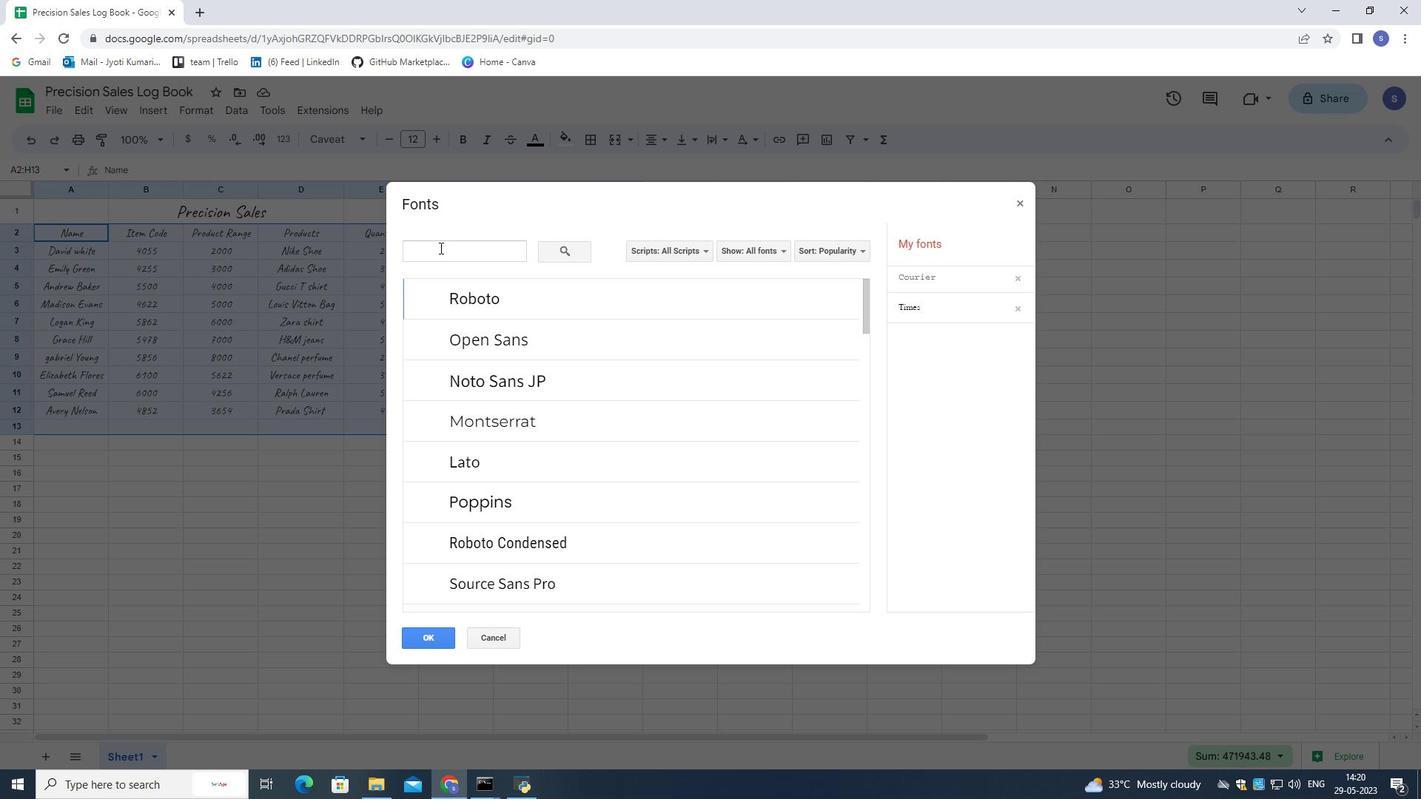 
Action: Key pressed os
Screenshot: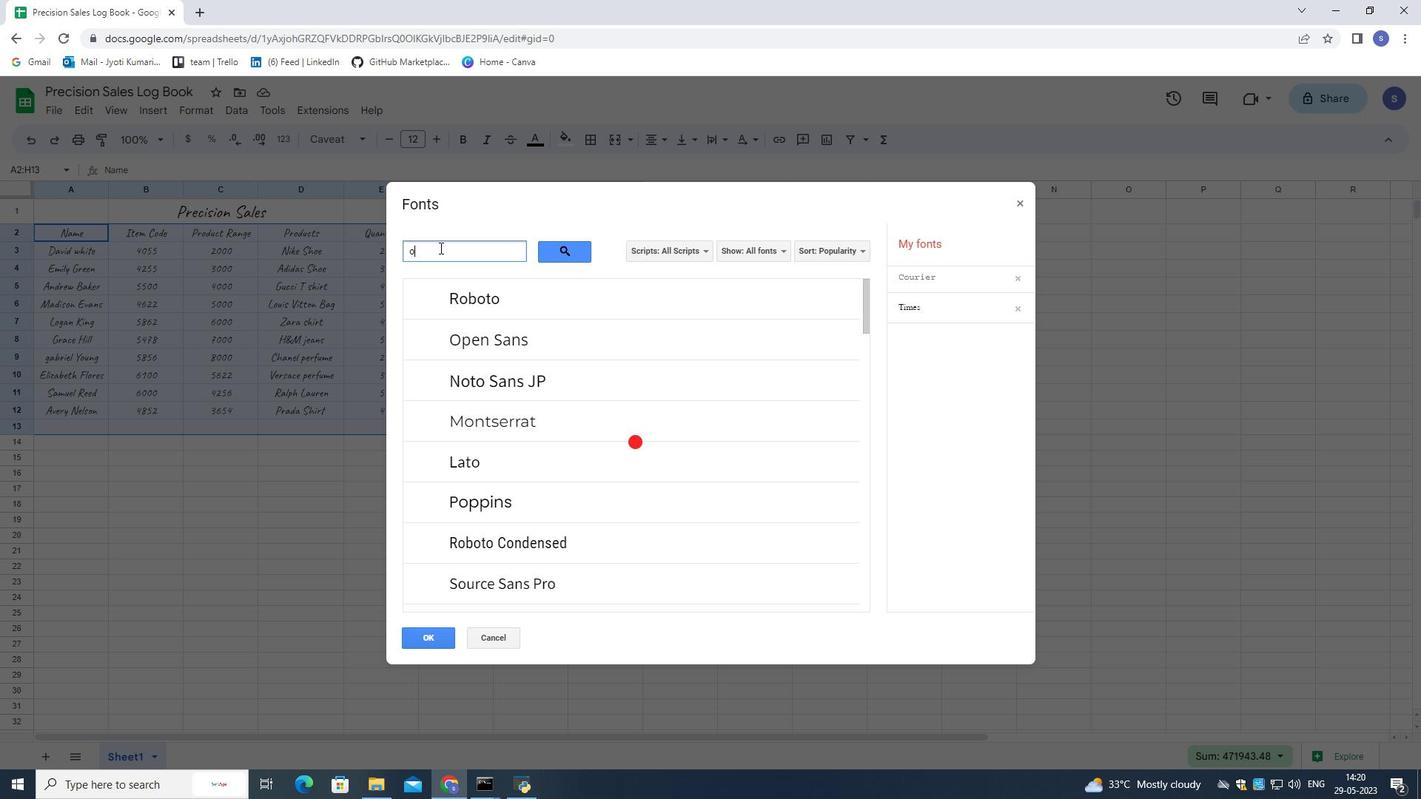 
Action: Mouse moved to (413, 226)
Screenshot: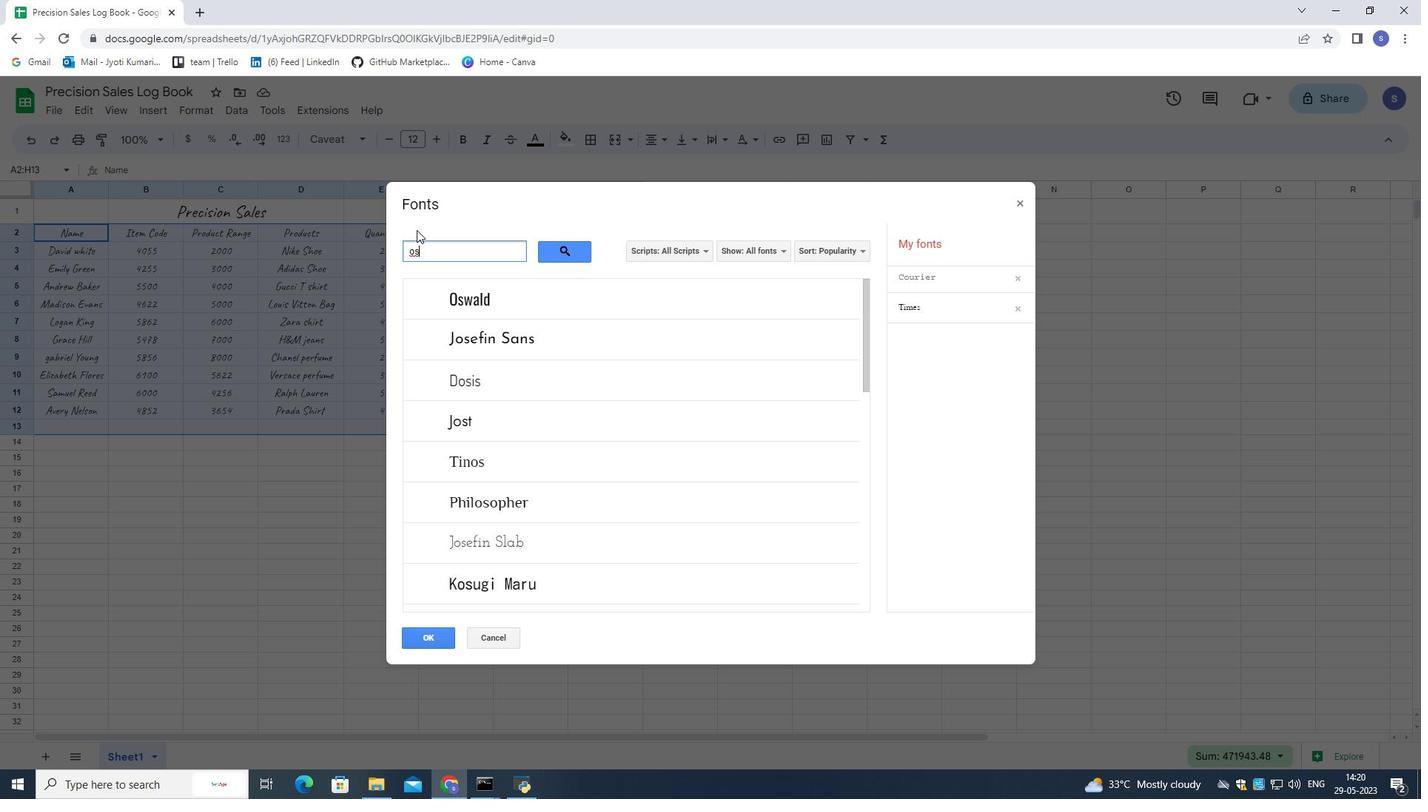 
Action: Key pressed wal
Screenshot: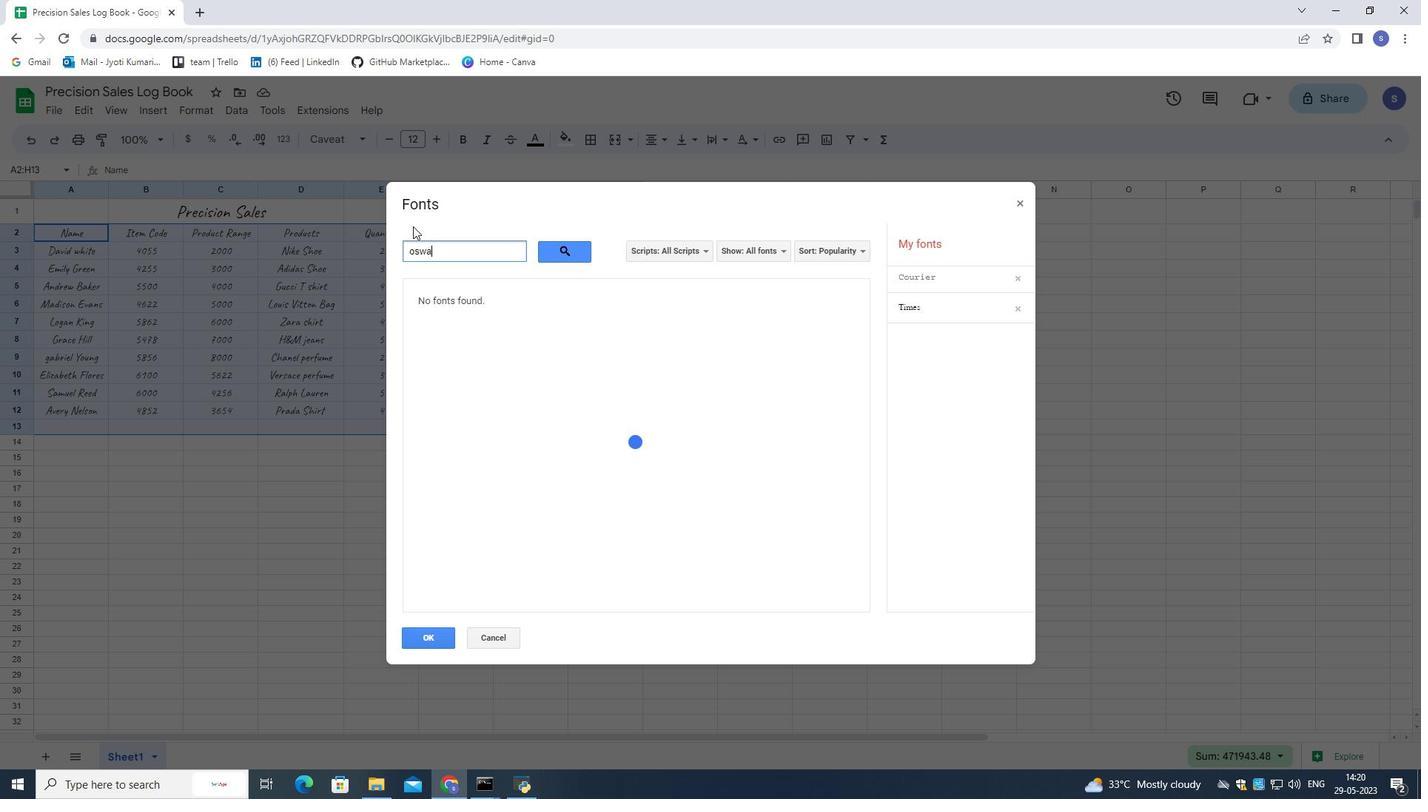 
Action: Mouse moved to (412, 226)
Screenshot: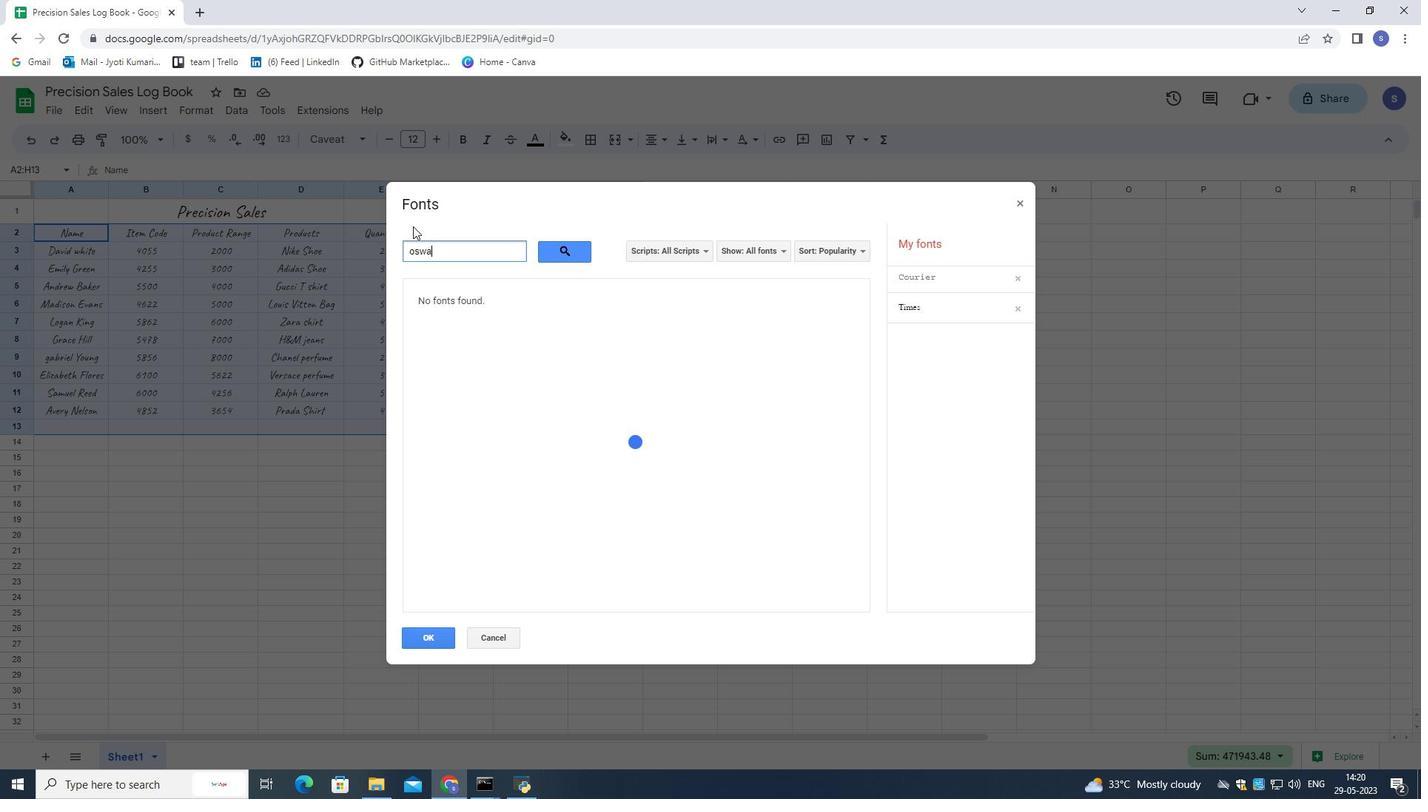 
Action: Key pressed d
Screenshot: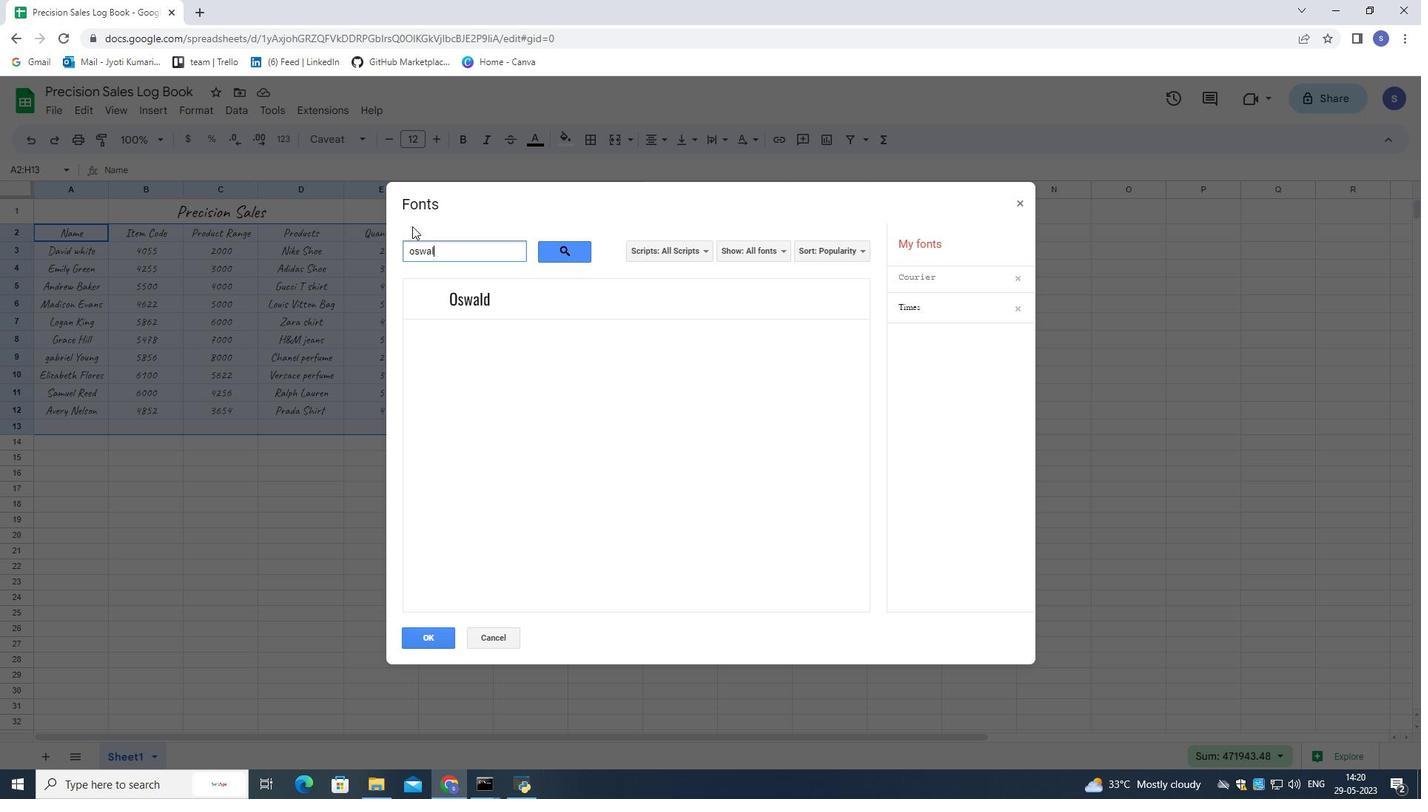 
Action: Mouse moved to (434, 304)
Screenshot: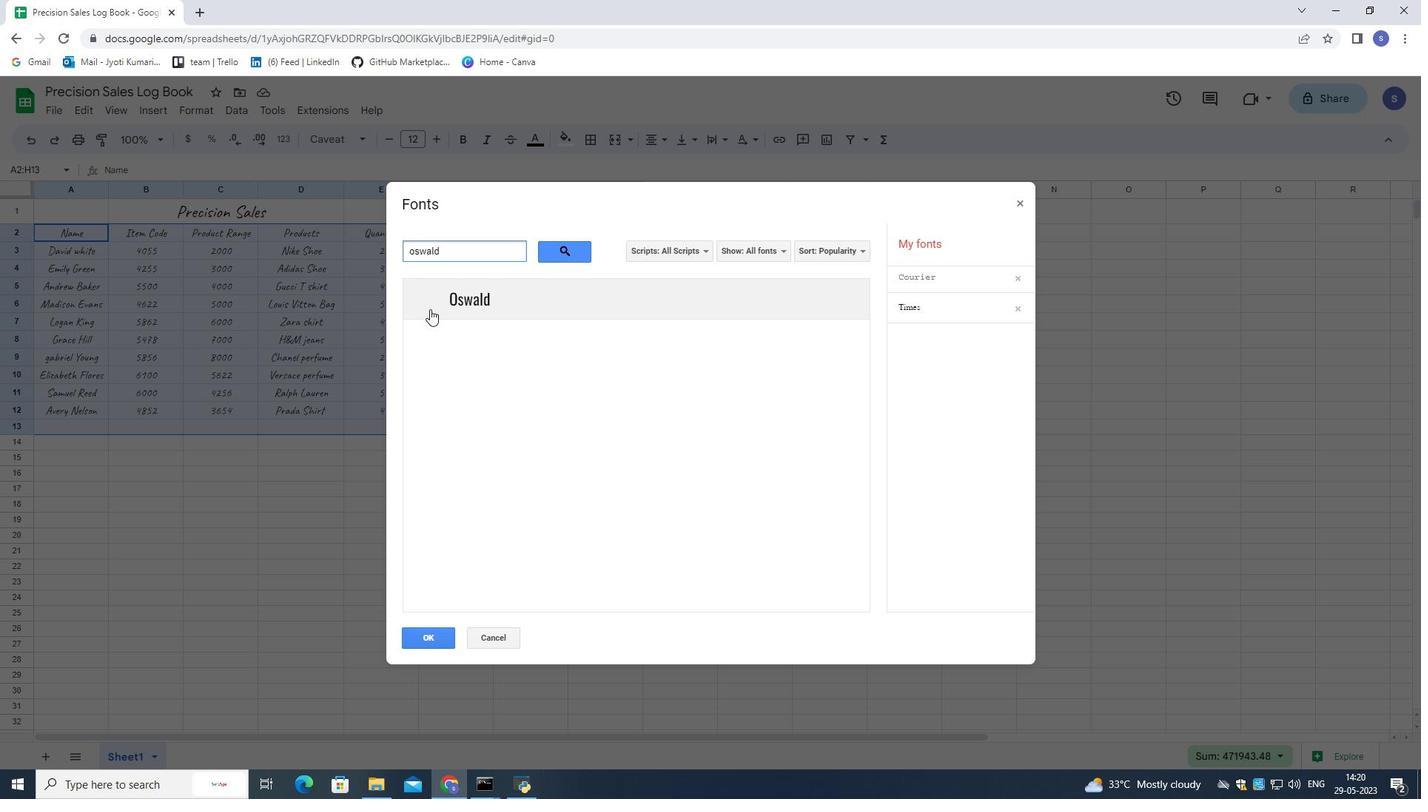 
Action: Mouse pressed left at (434, 304)
Screenshot: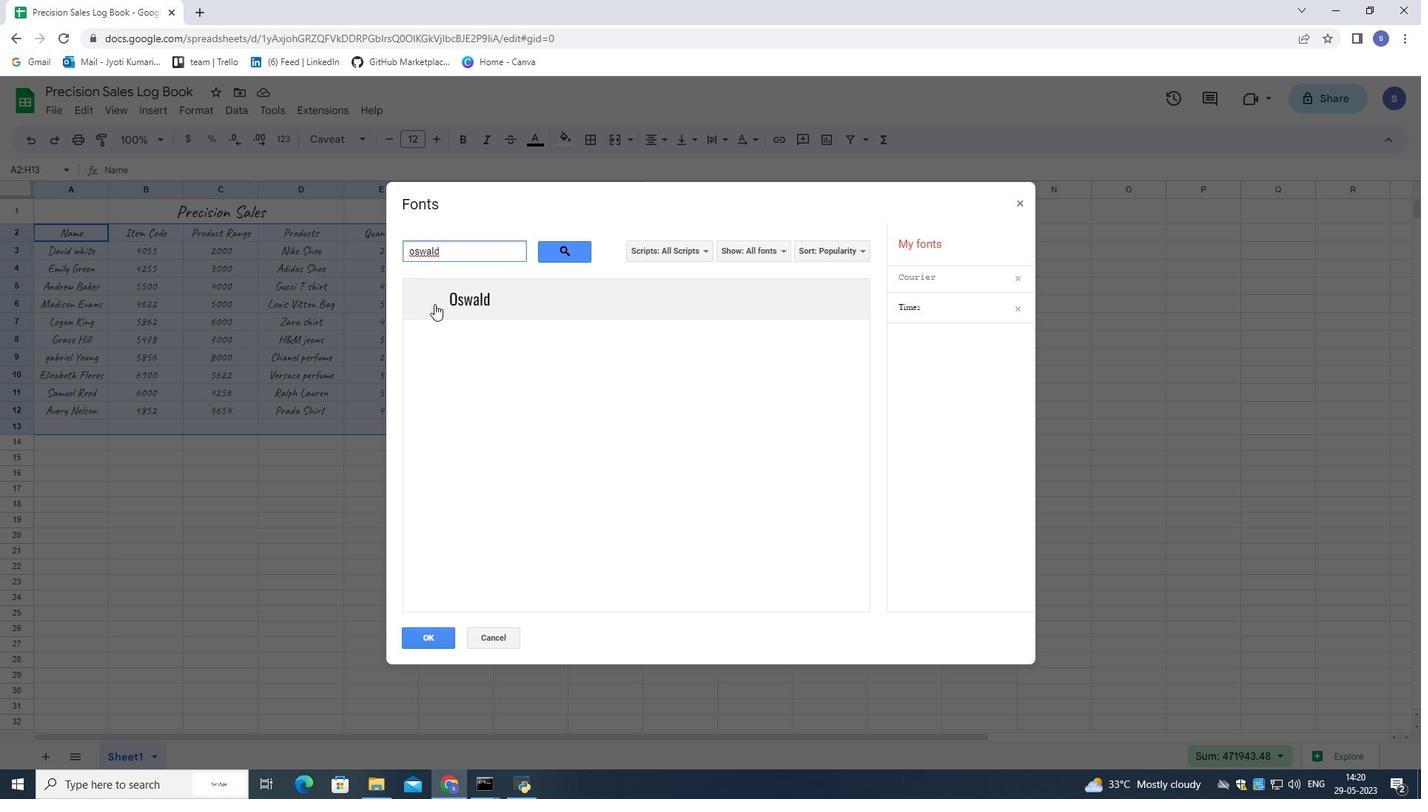 
Action: Mouse moved to (431, 637)
Screenshot: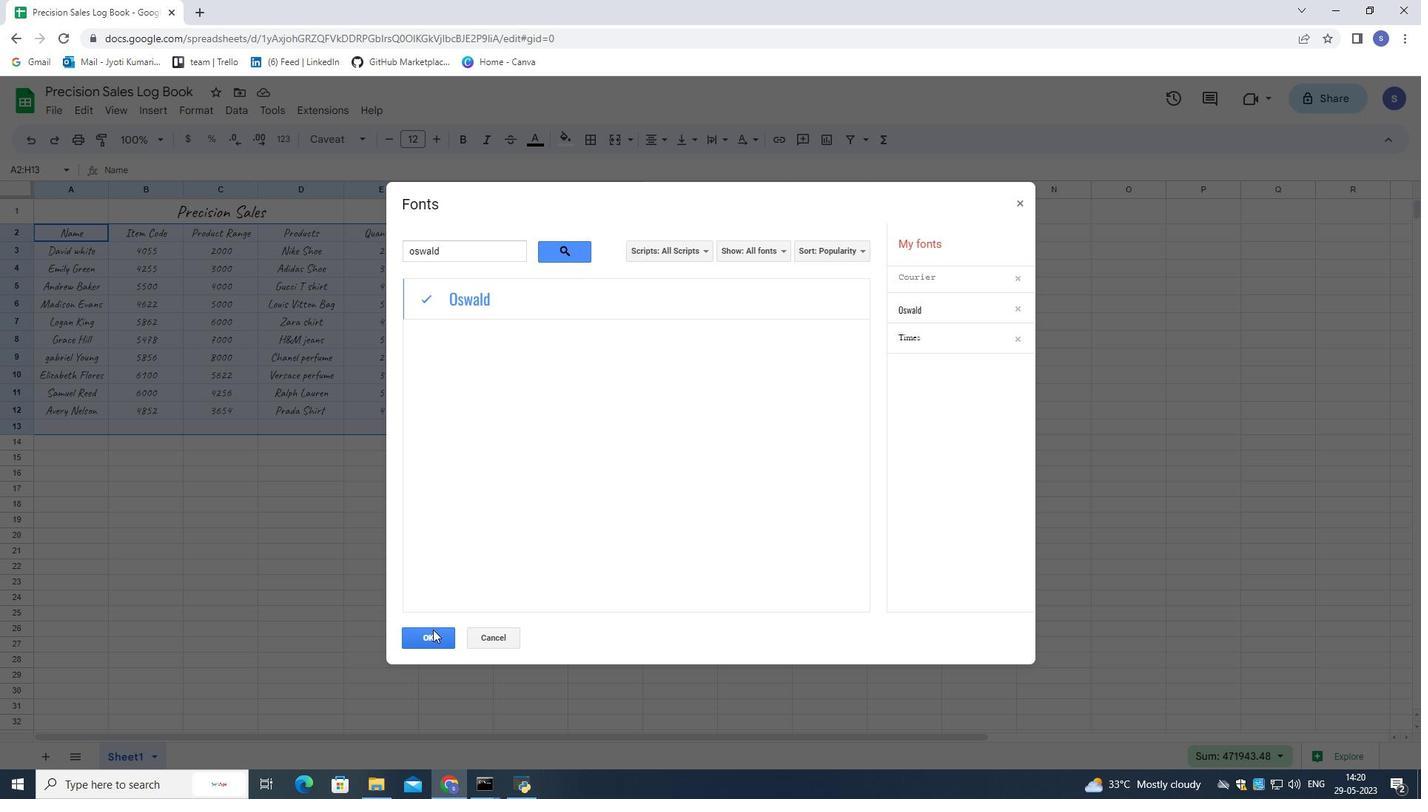 
Action: Mouse pressed left at (431, 637)
Screenshot: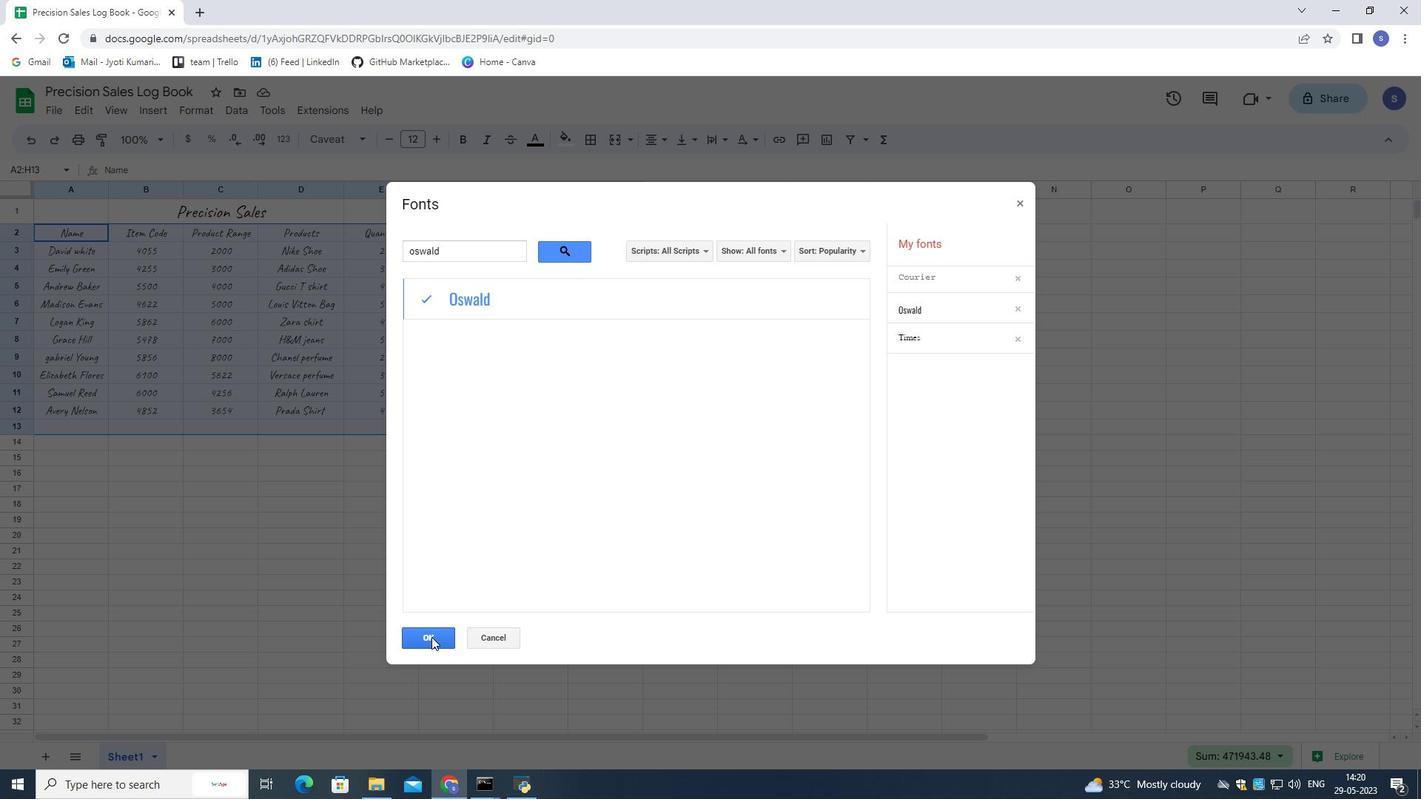 
Action: Mouse moved to (383, 137)
Screenshot: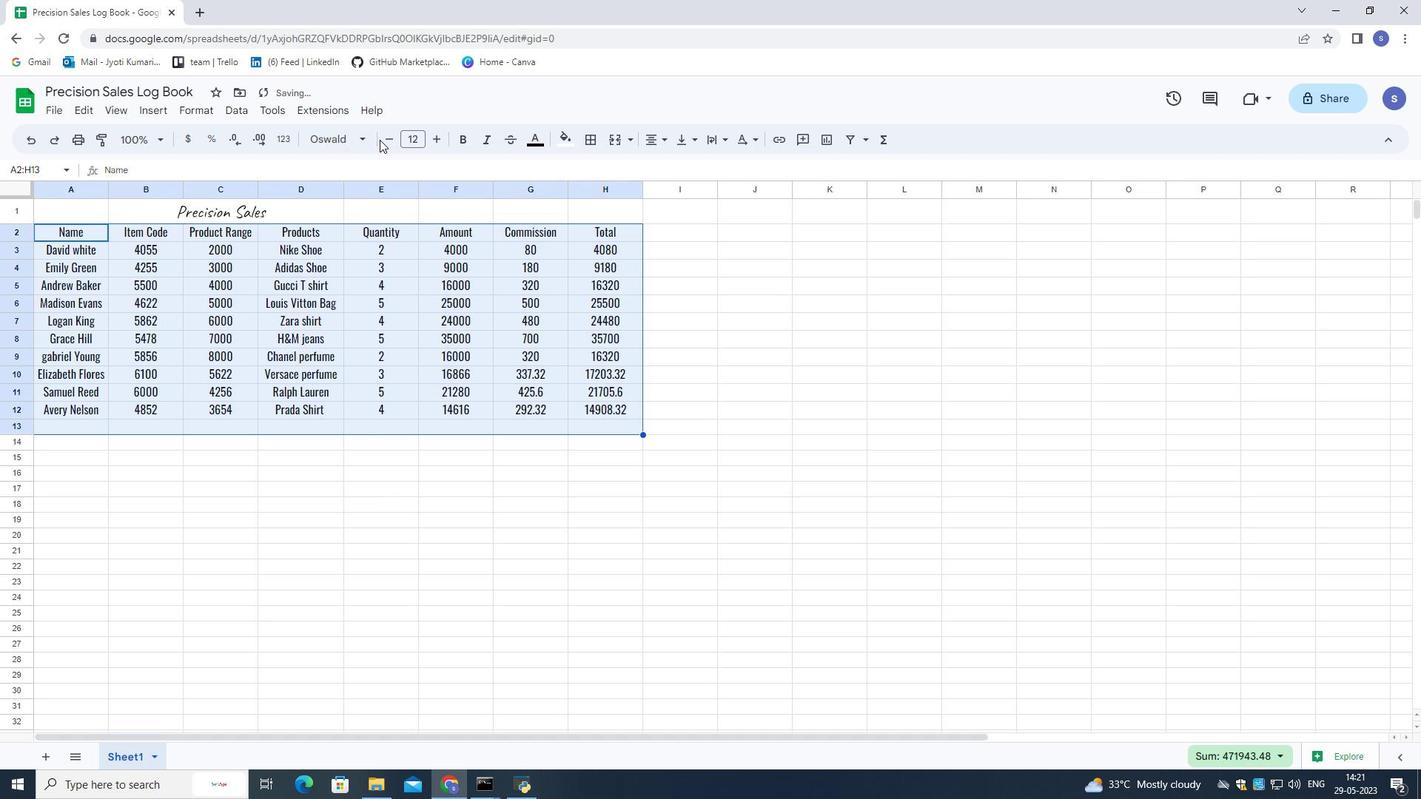 
Action: Mouse pressed left at (383, 137)
Screenshot: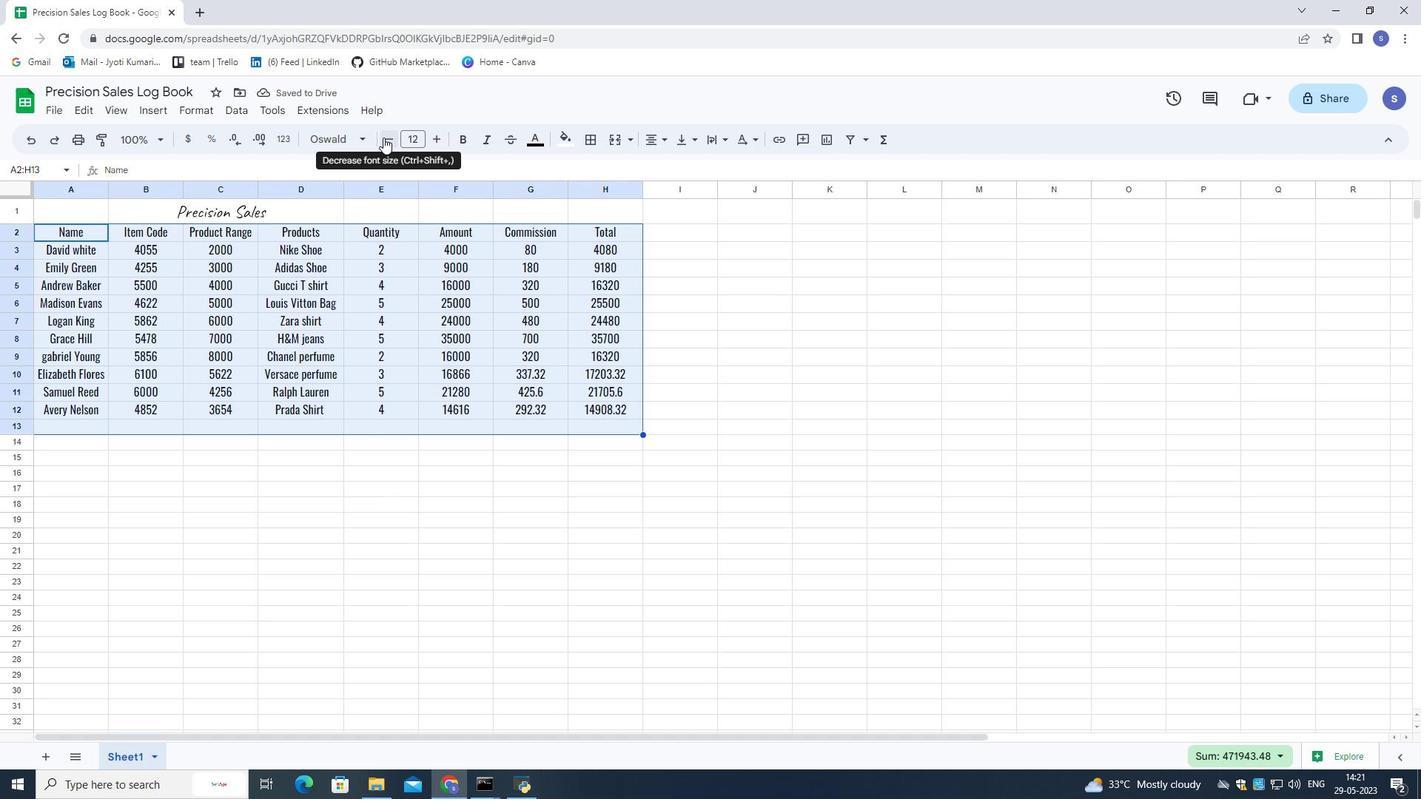 
Action: Mouse pressed left at (383, 137)
Screenshot: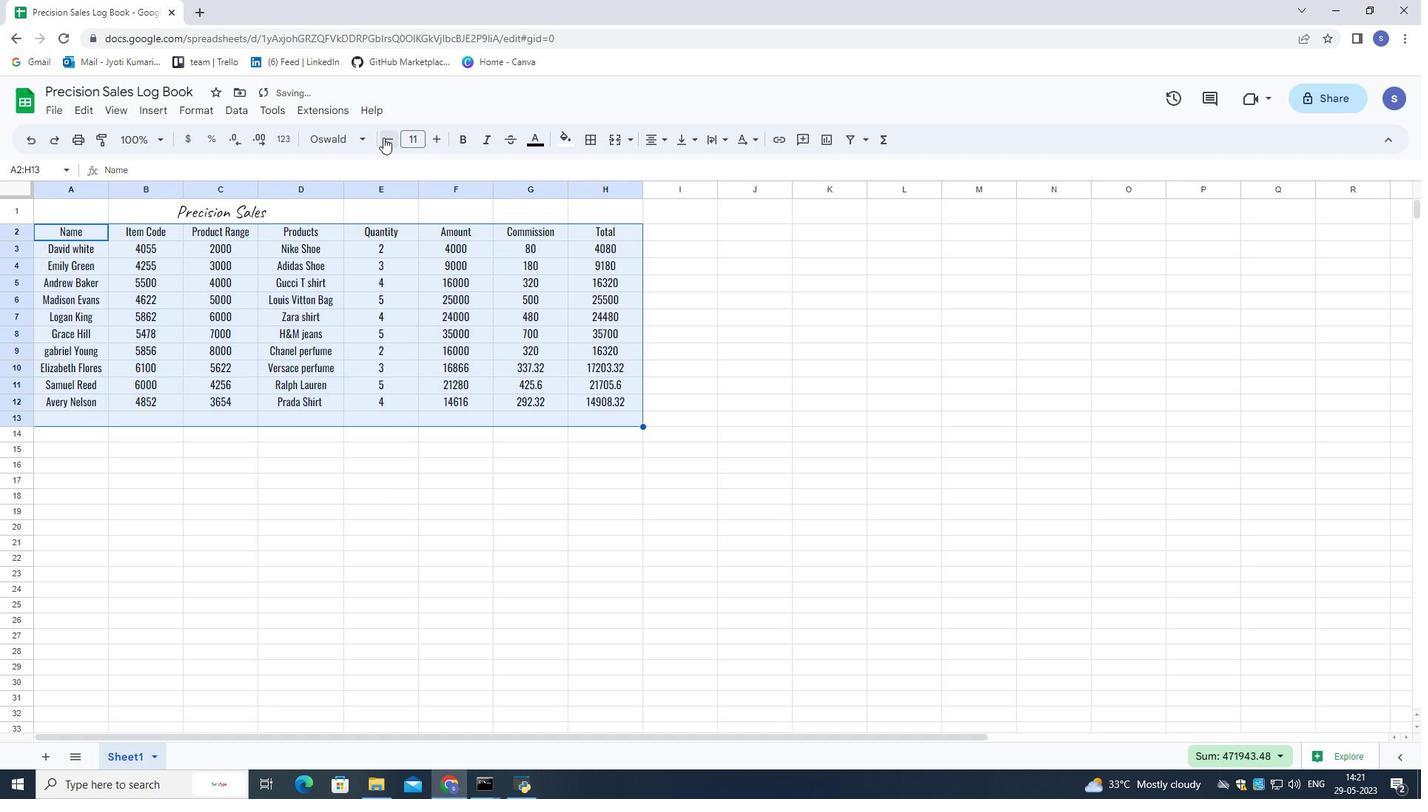 
Action: Mouse pressed left at (383, 137)
Screenshot: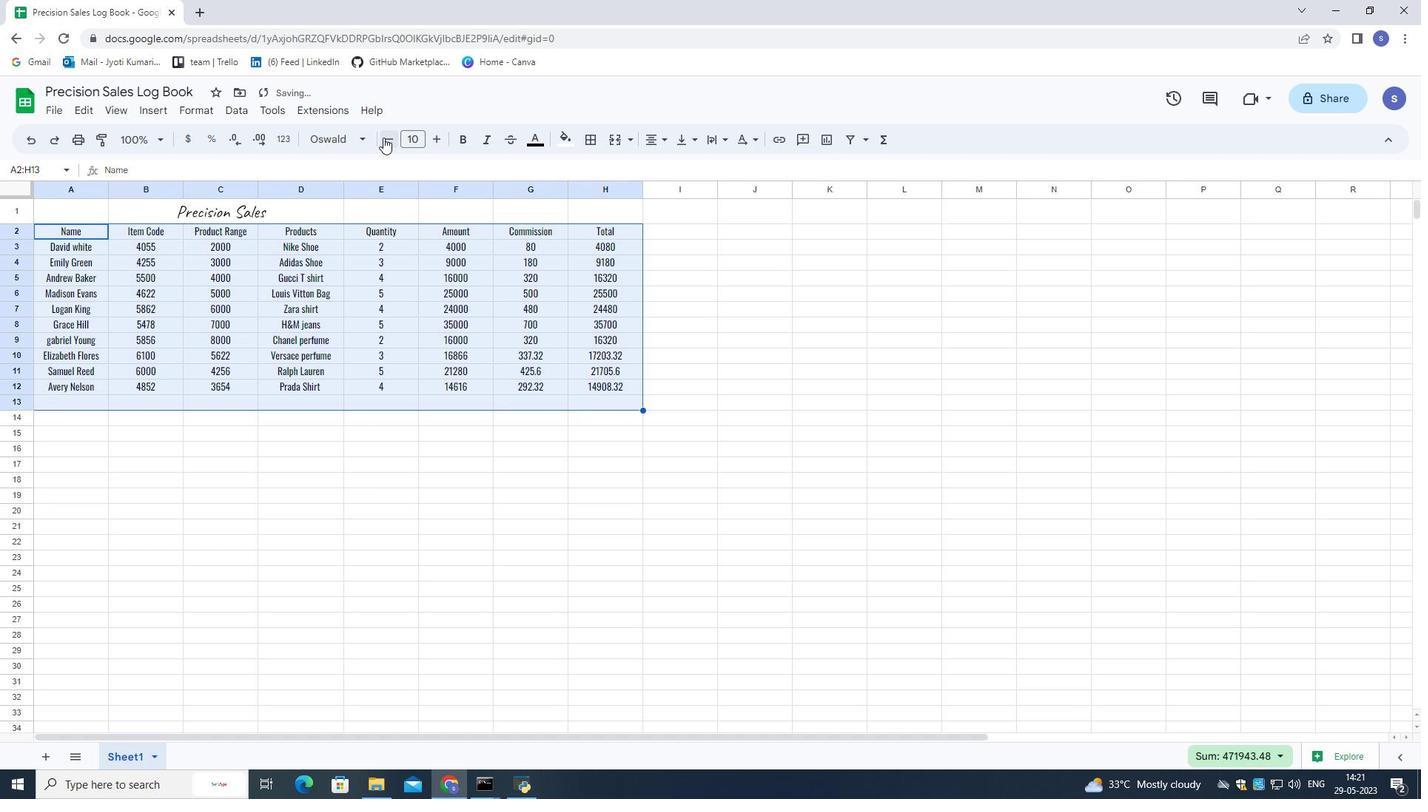 
Action: Mouse moved to (654, 137)
Screenshot: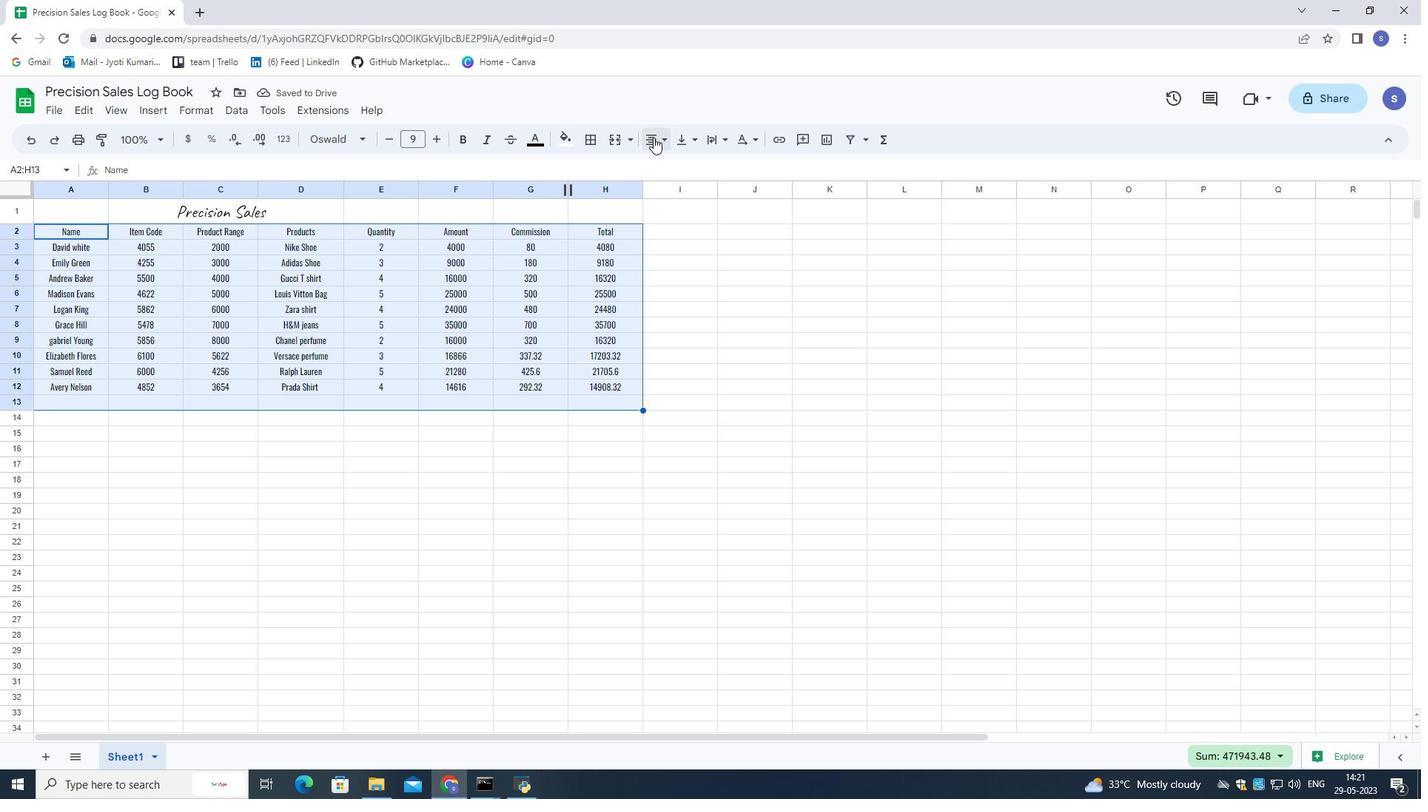 
Action: Mouse pressed left at (654, 137)
Screenshot: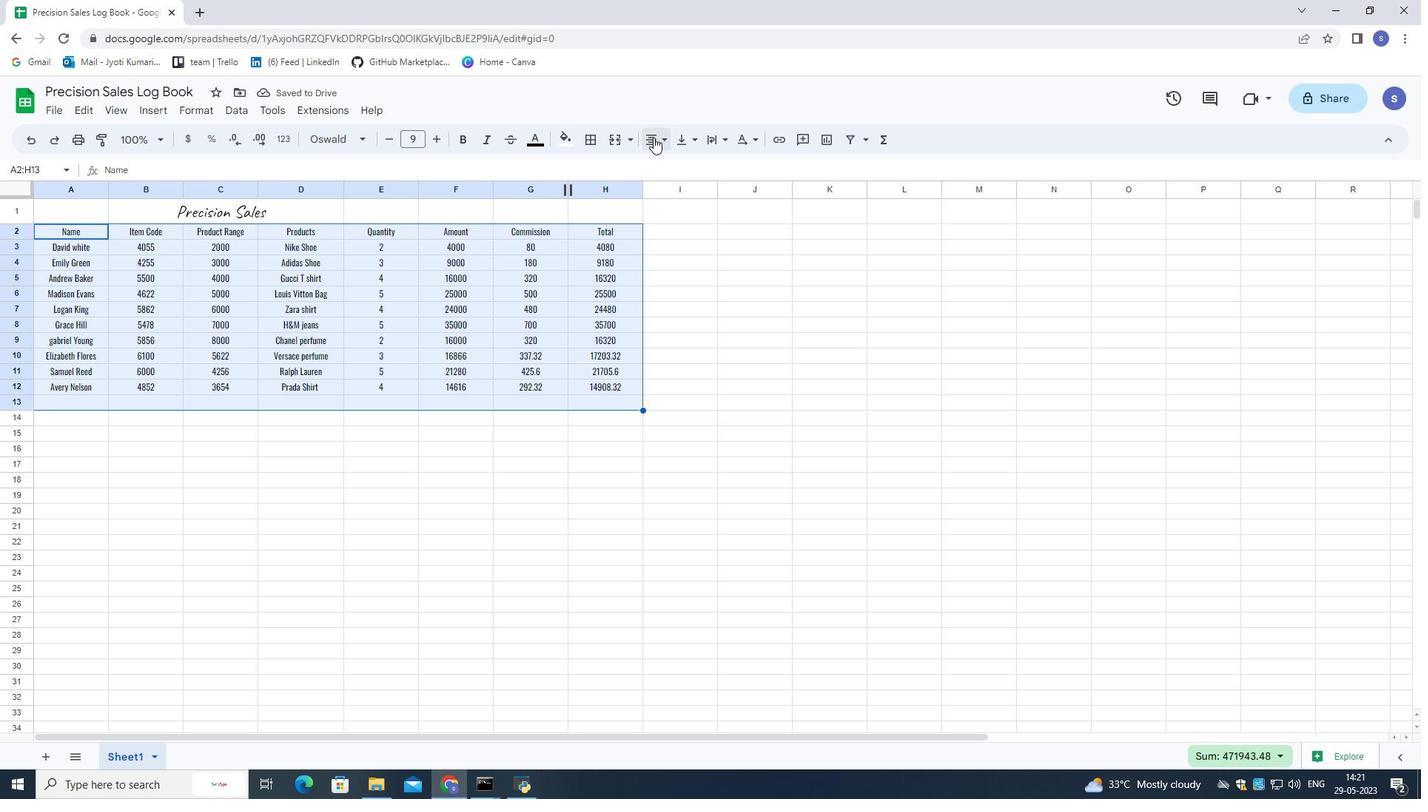 
Action: Mouse moved to (675, 165)
Screenshot: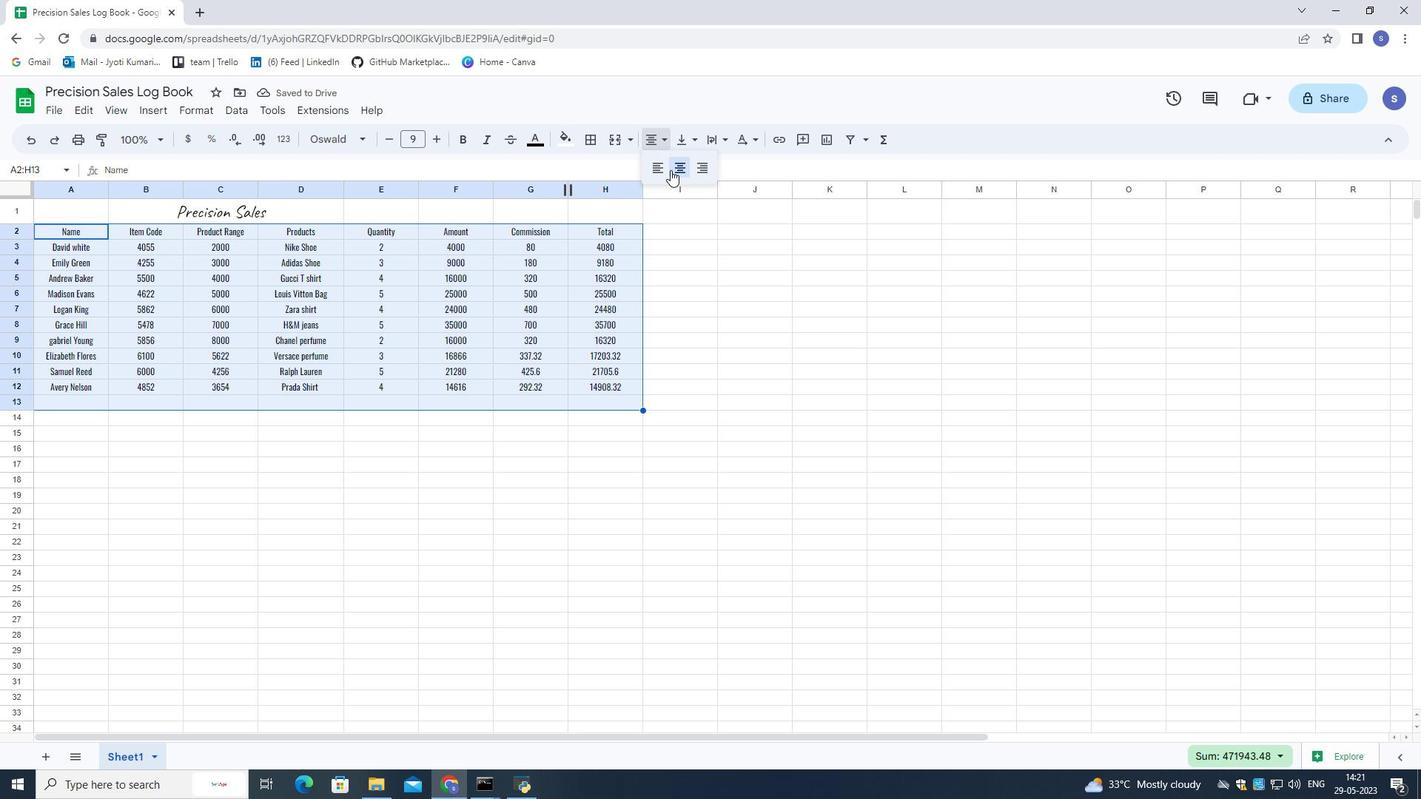 
Action: Mouse pressed left at (675, 165)
Screenshot: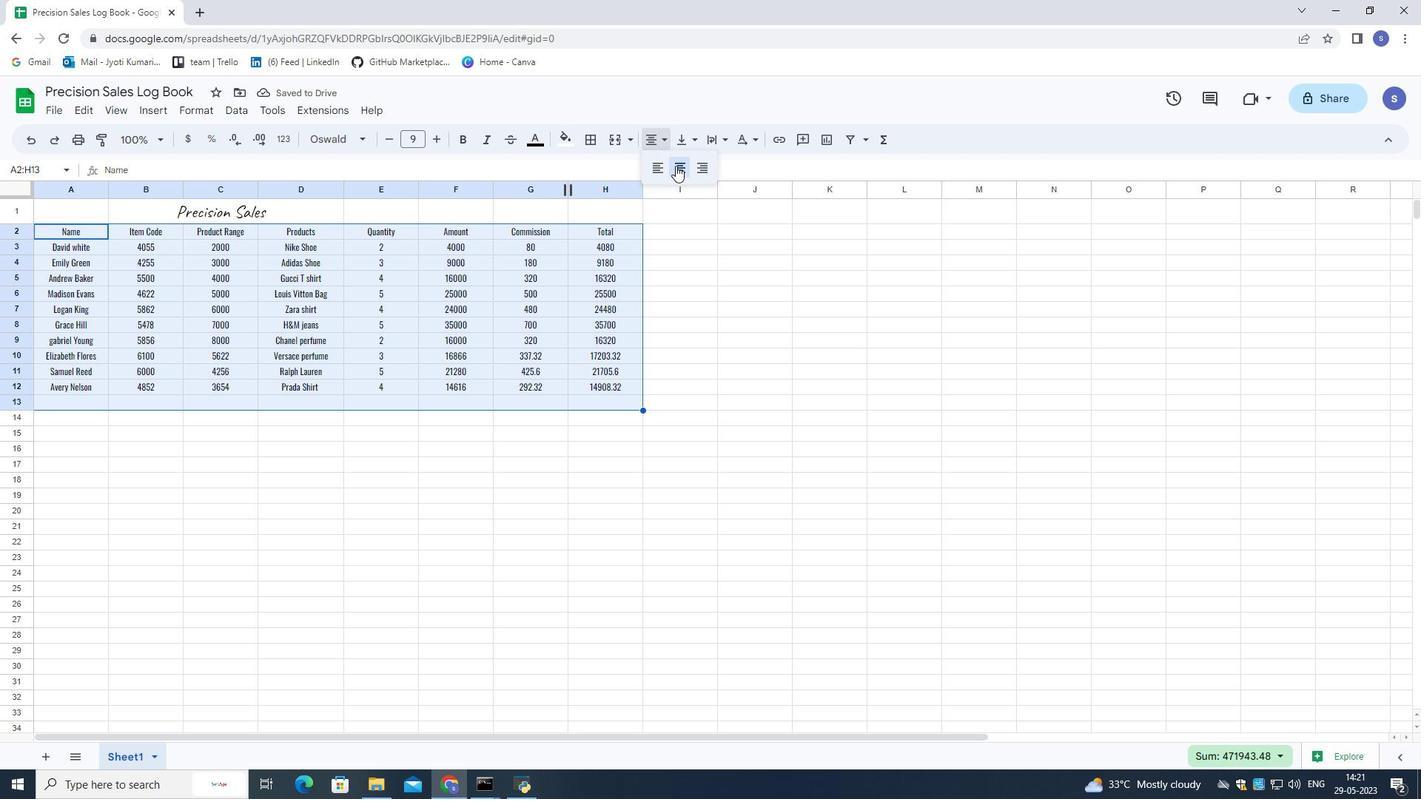 
Action: Mouse moved to (709, 340)
Screenshot: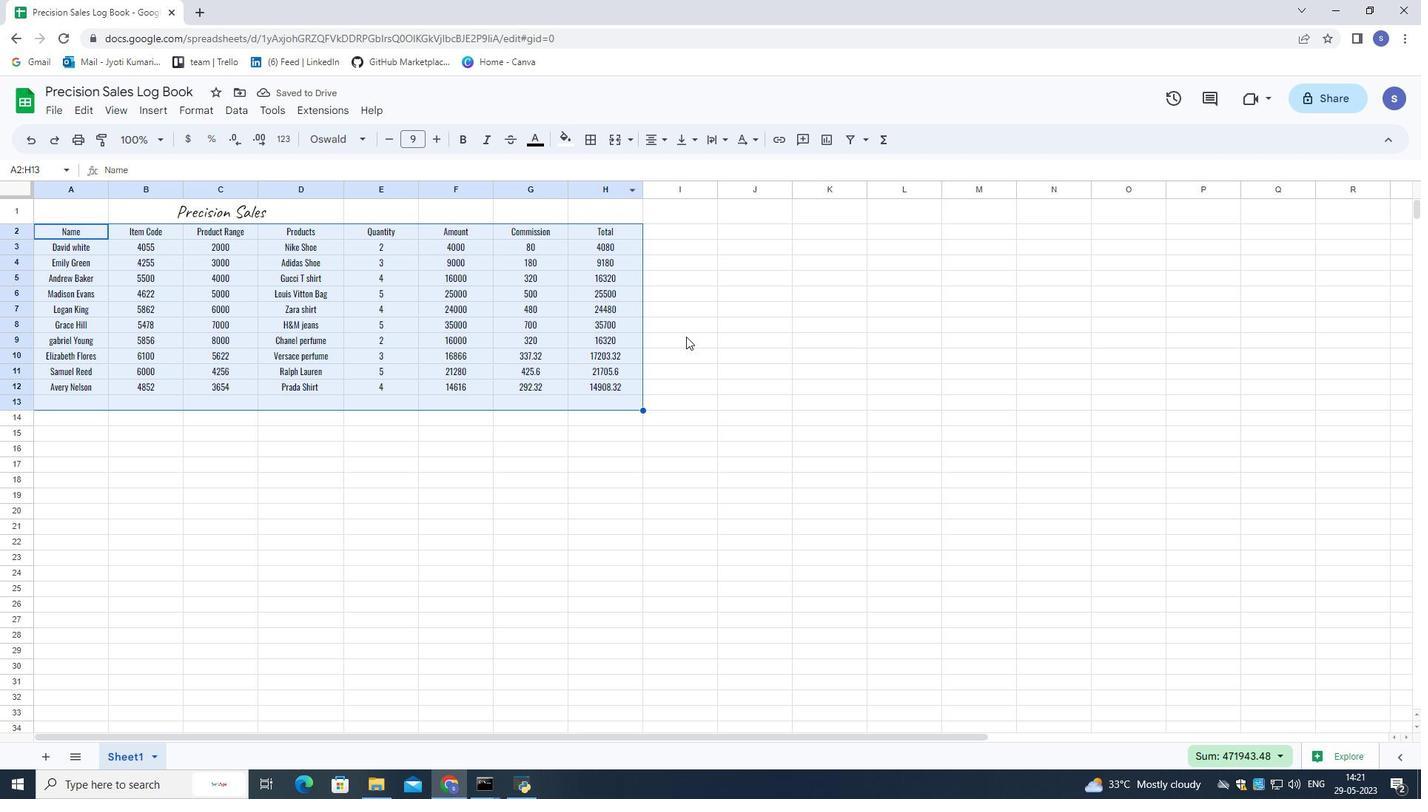 
Action: Mouse pressed left at (709, 340)
Screenshot: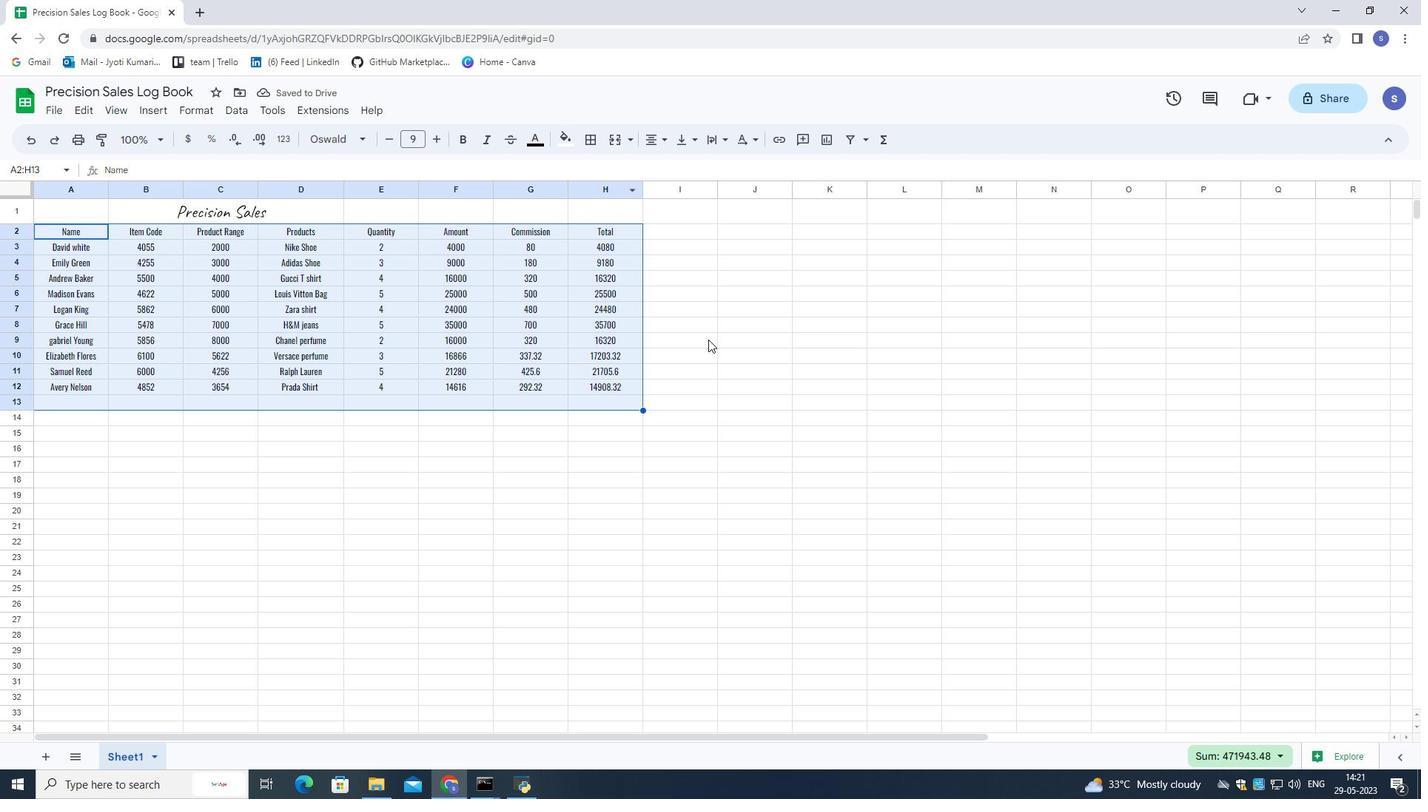 
Action: Mouse moved to (279, 213)
Screenshot: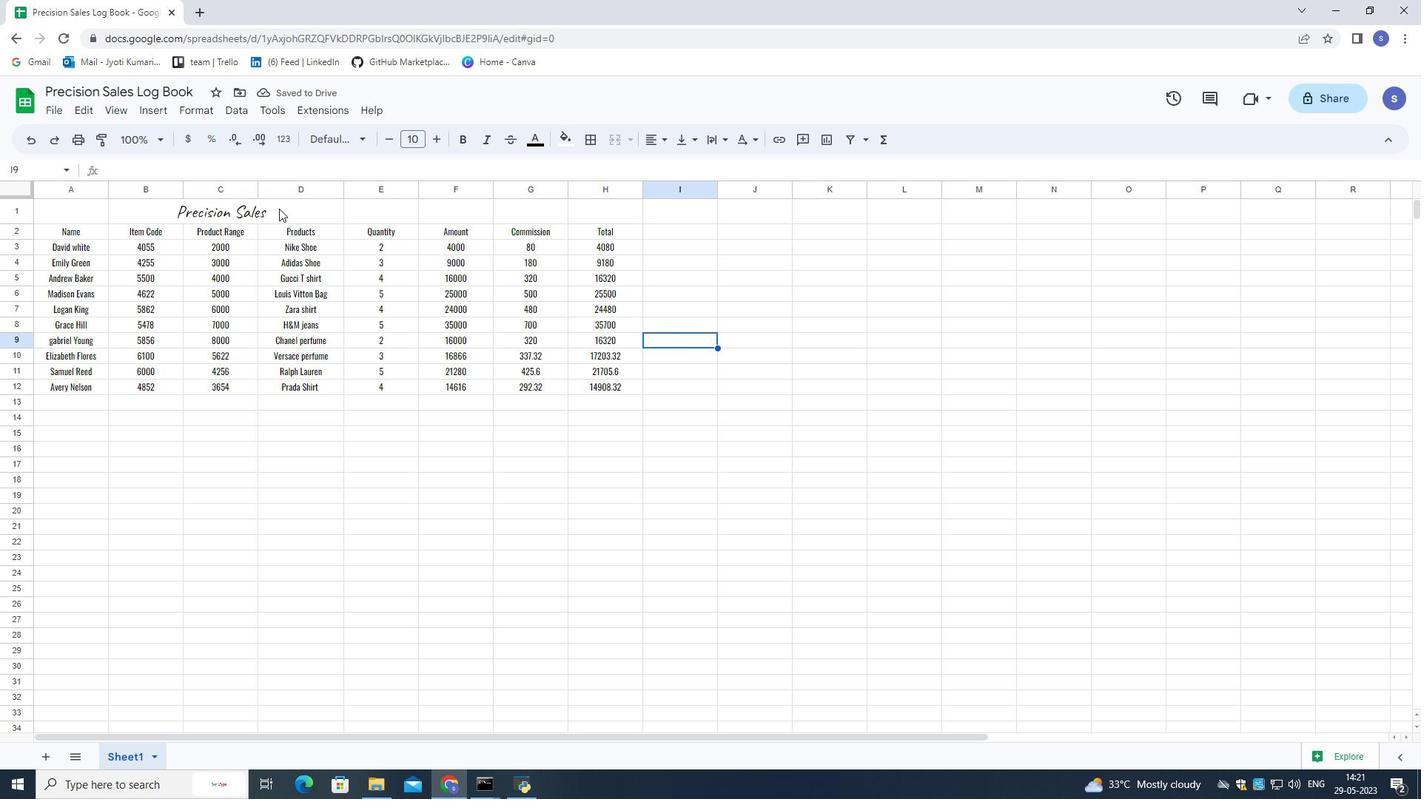 
Action: Mouse pressed left at (279, 213)
Screenshot: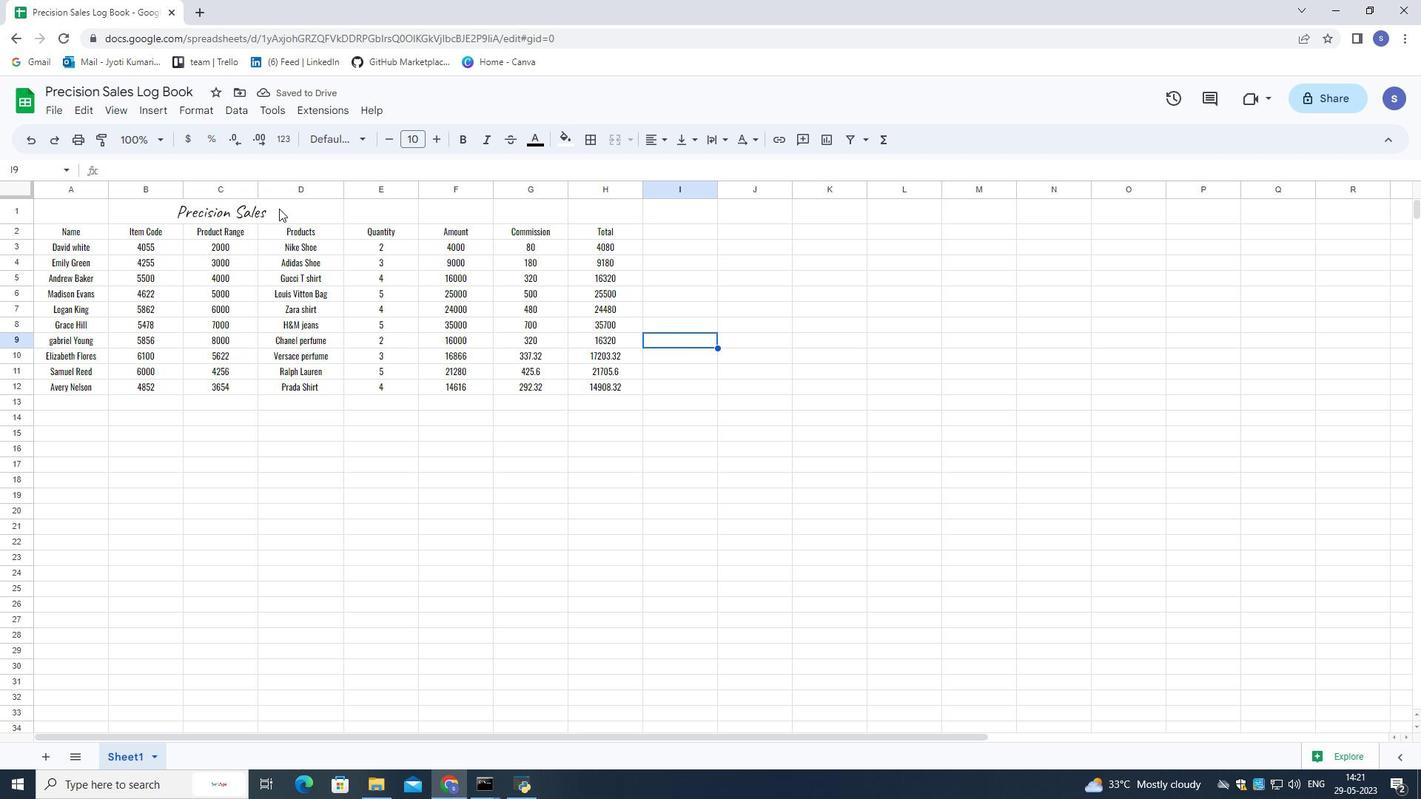 
Action: Mouse pressed left at (279, 213)
Screenshot: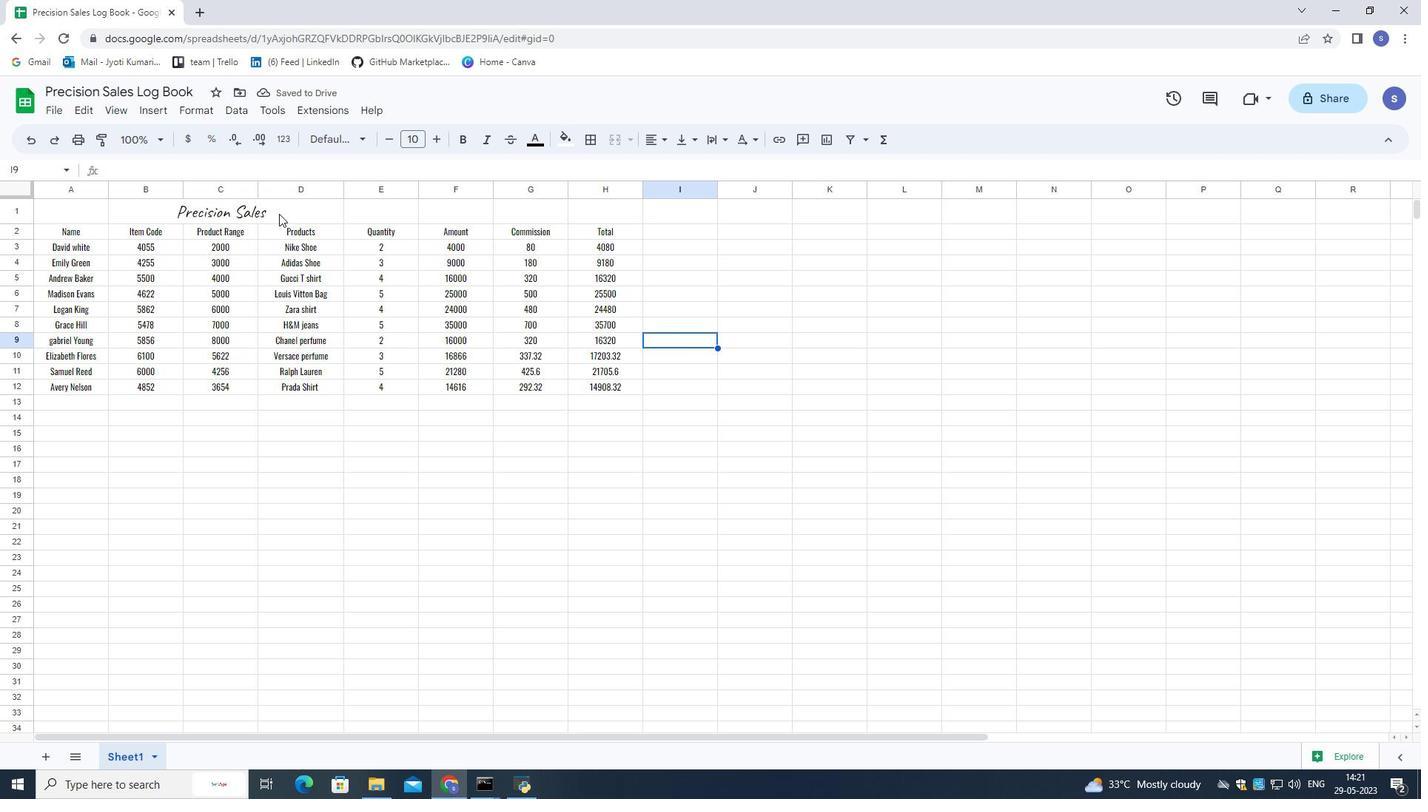 
Action: Mouse moved to (226, 235)
Screenshot: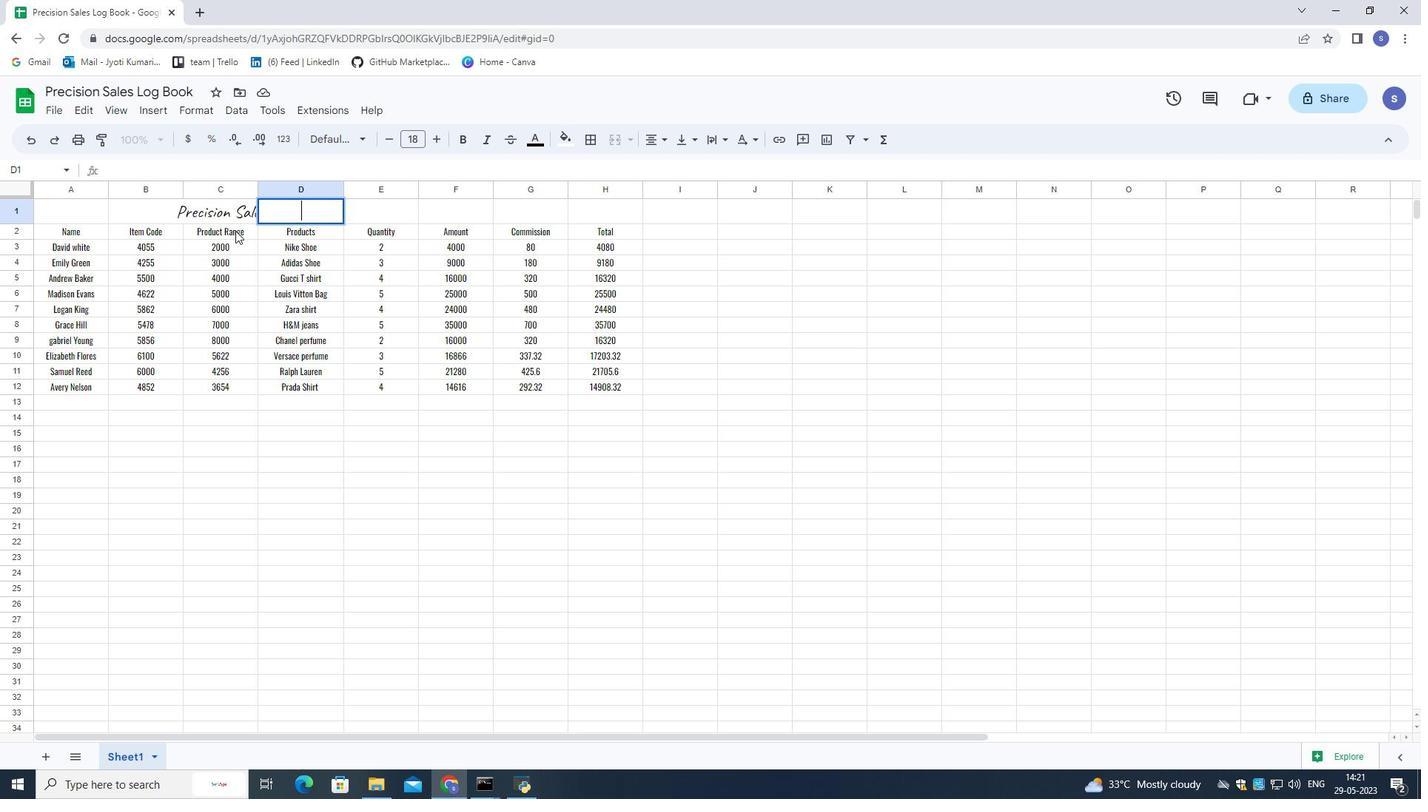 
Action: Mouse pressed left at (235, 230)
Screenshot: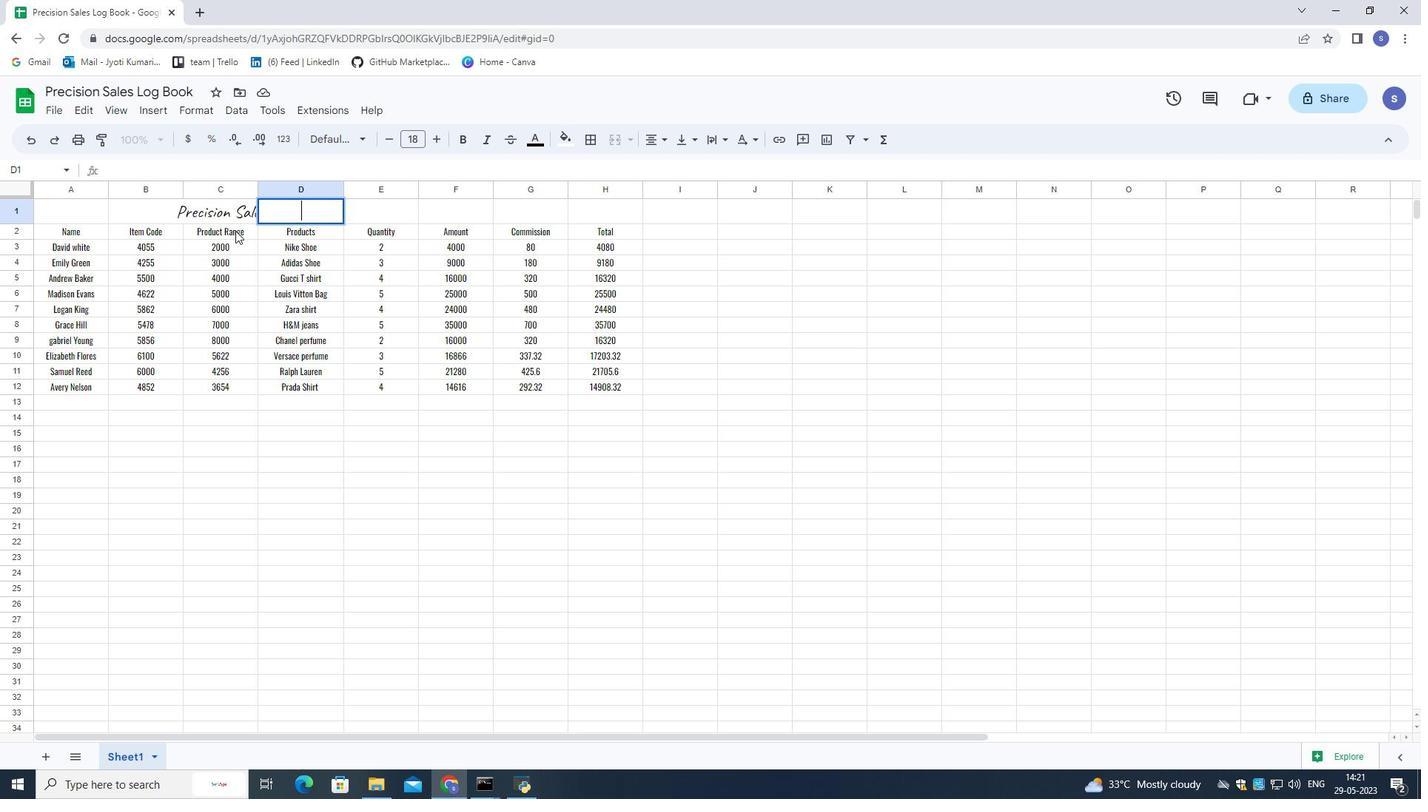 
Action: Mouse moved to (193, 256)
Screenshot: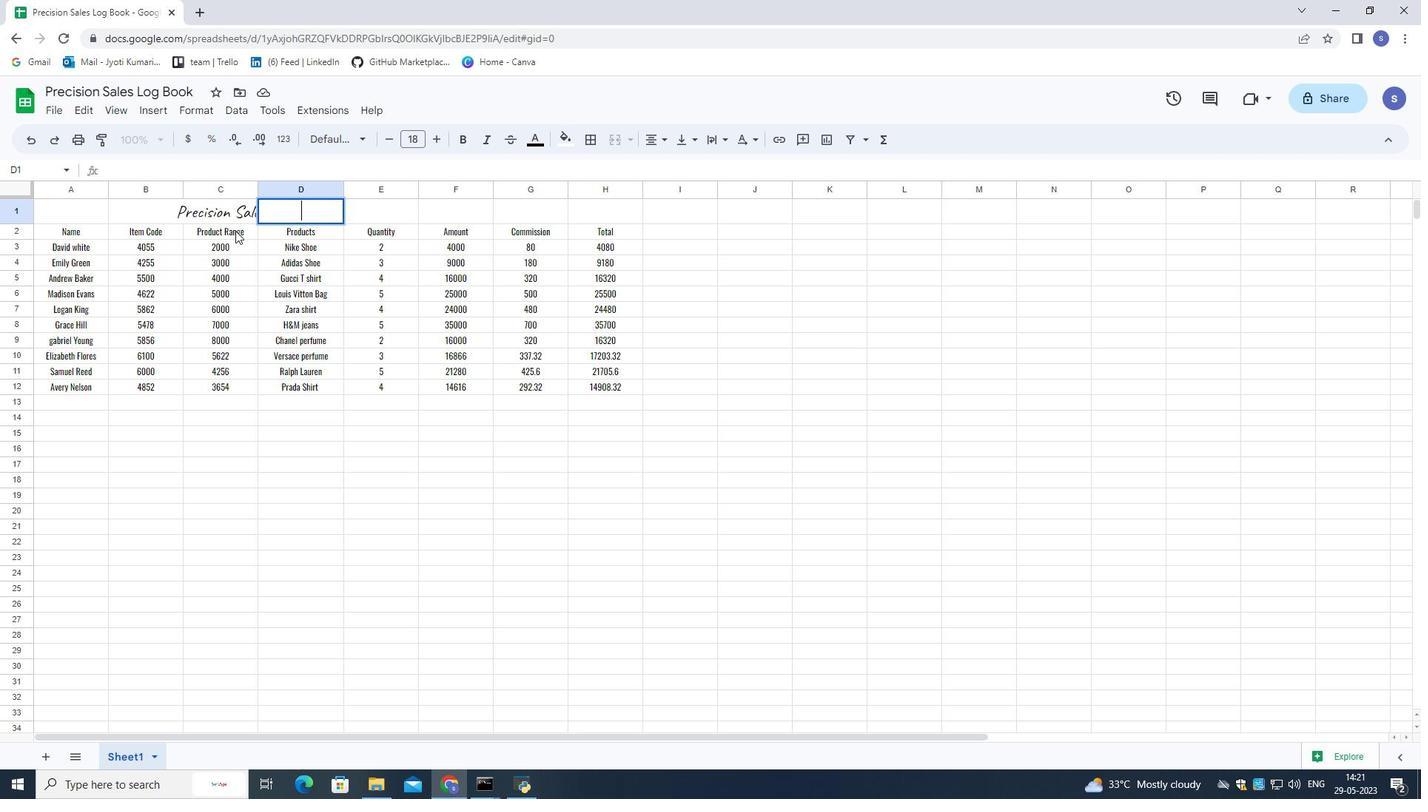 
Action: Mouse pressed left at (193, 256)
Screenshot: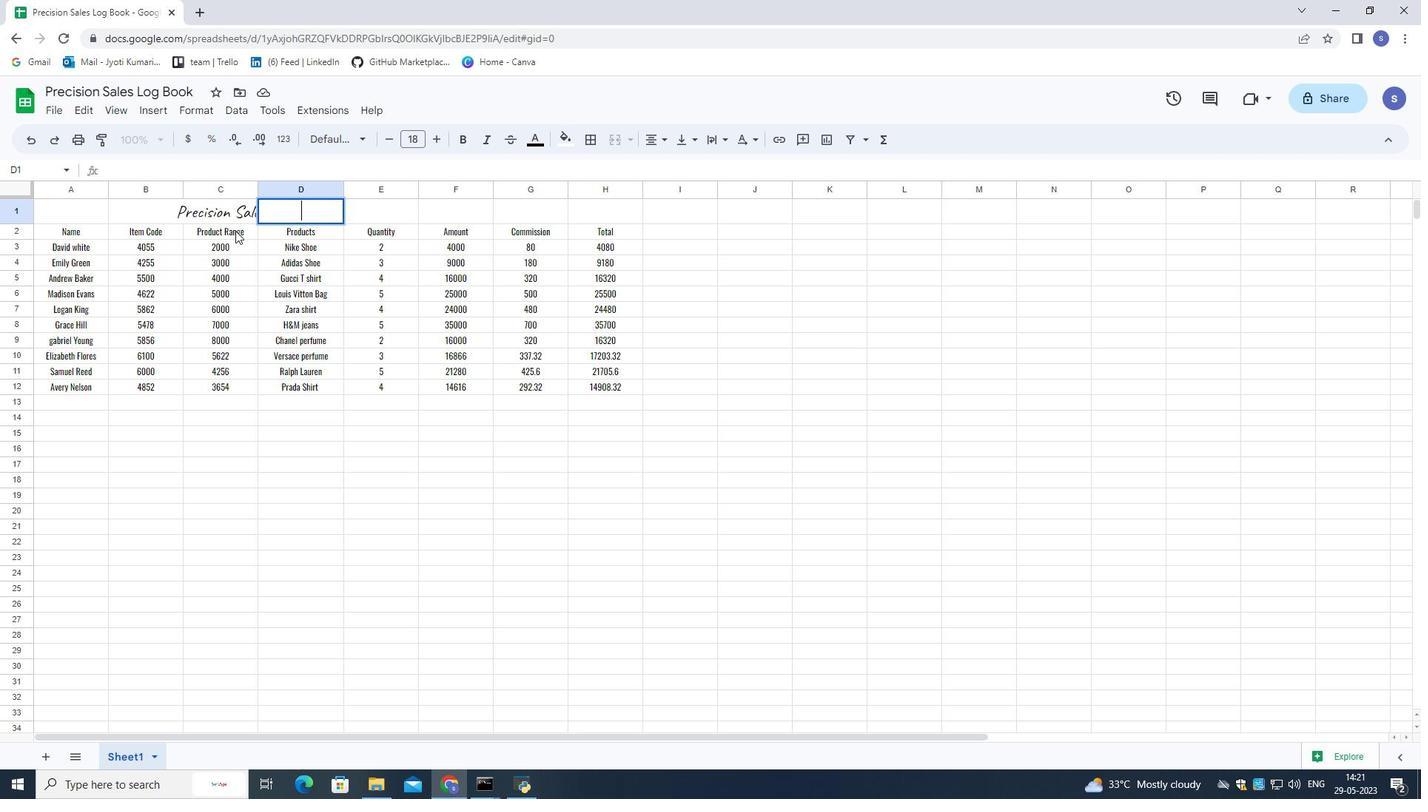 
Action: Mouse moved to (171, 210)
Screenshot: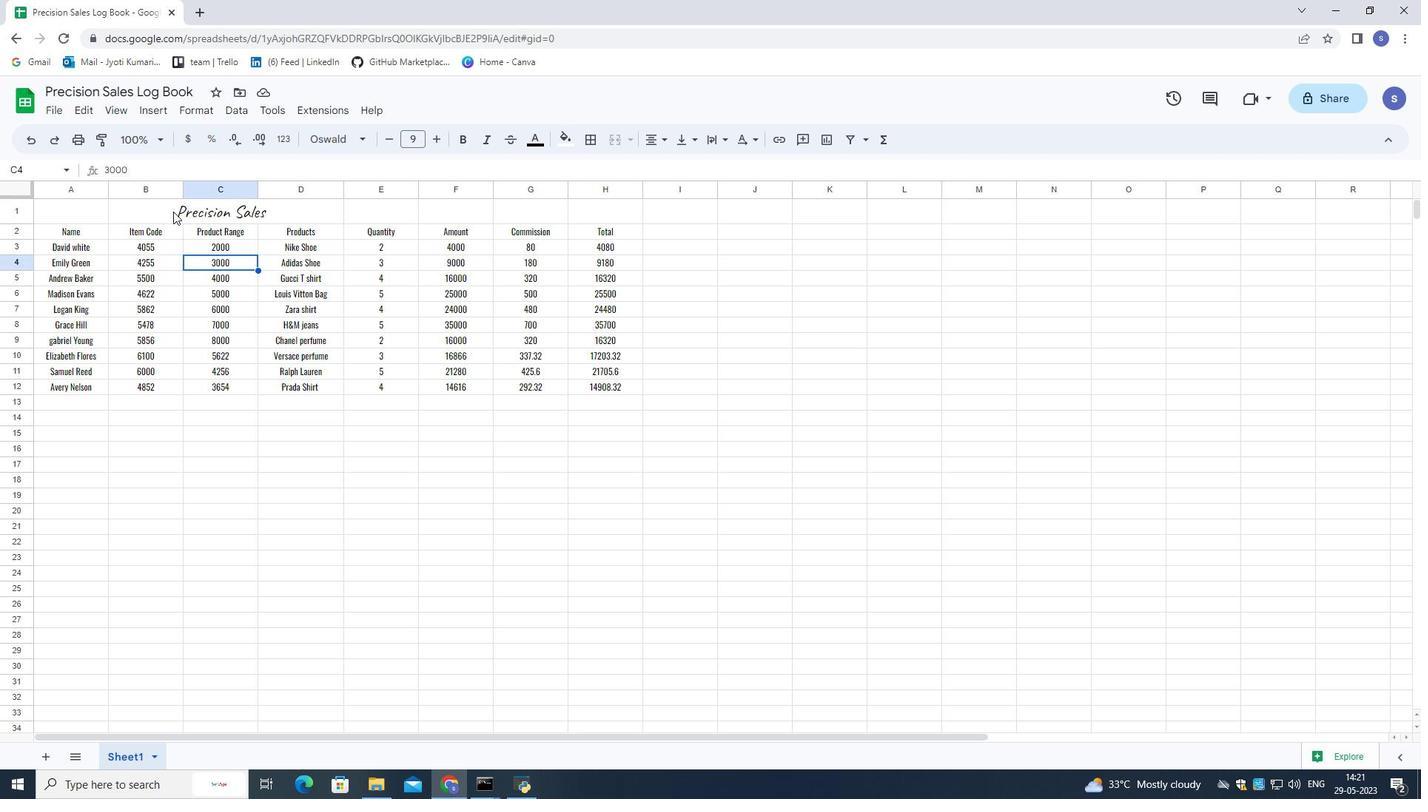 
Action: Mouse pressed left at (171, 210)
Screenshot: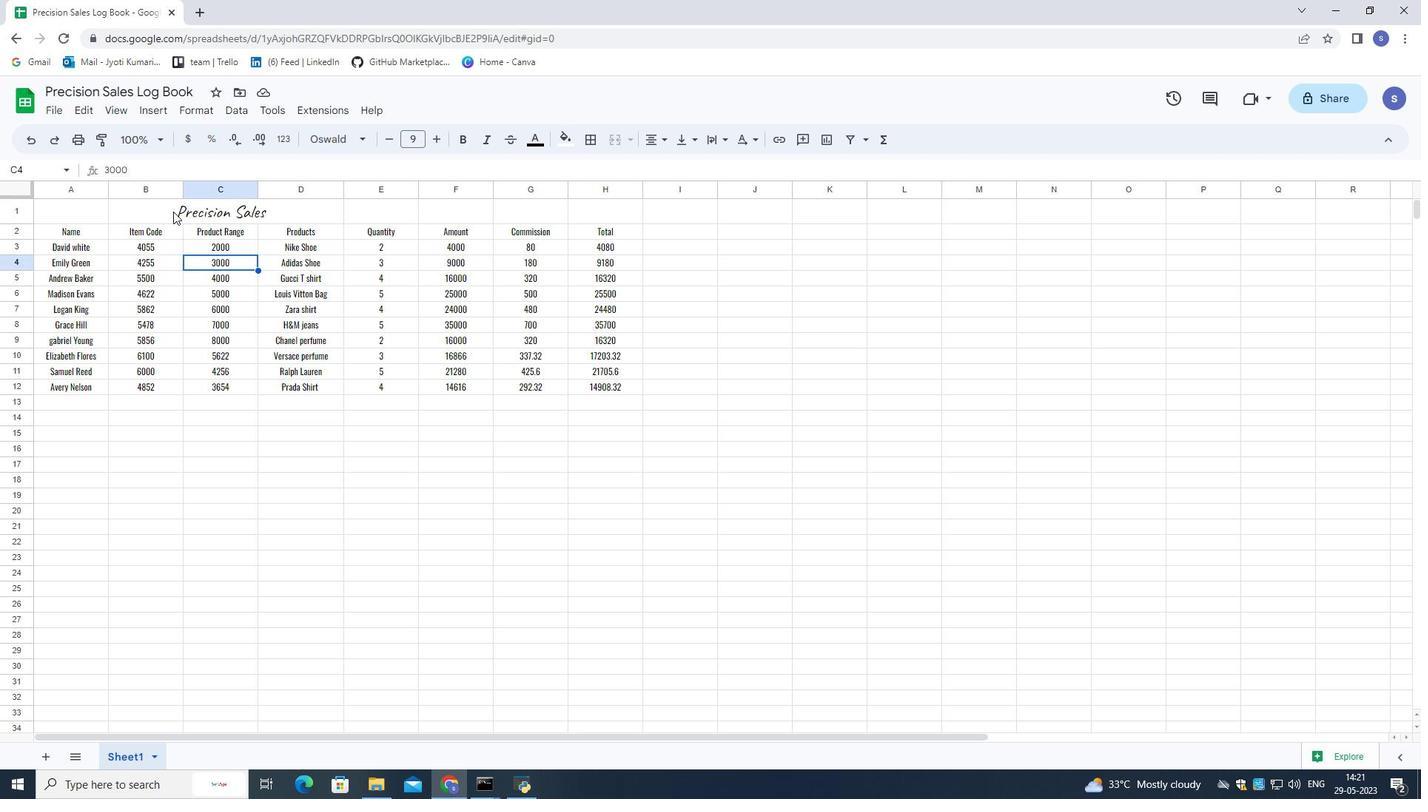 
Action: Mouse moved to (569, 140)
Screenshot: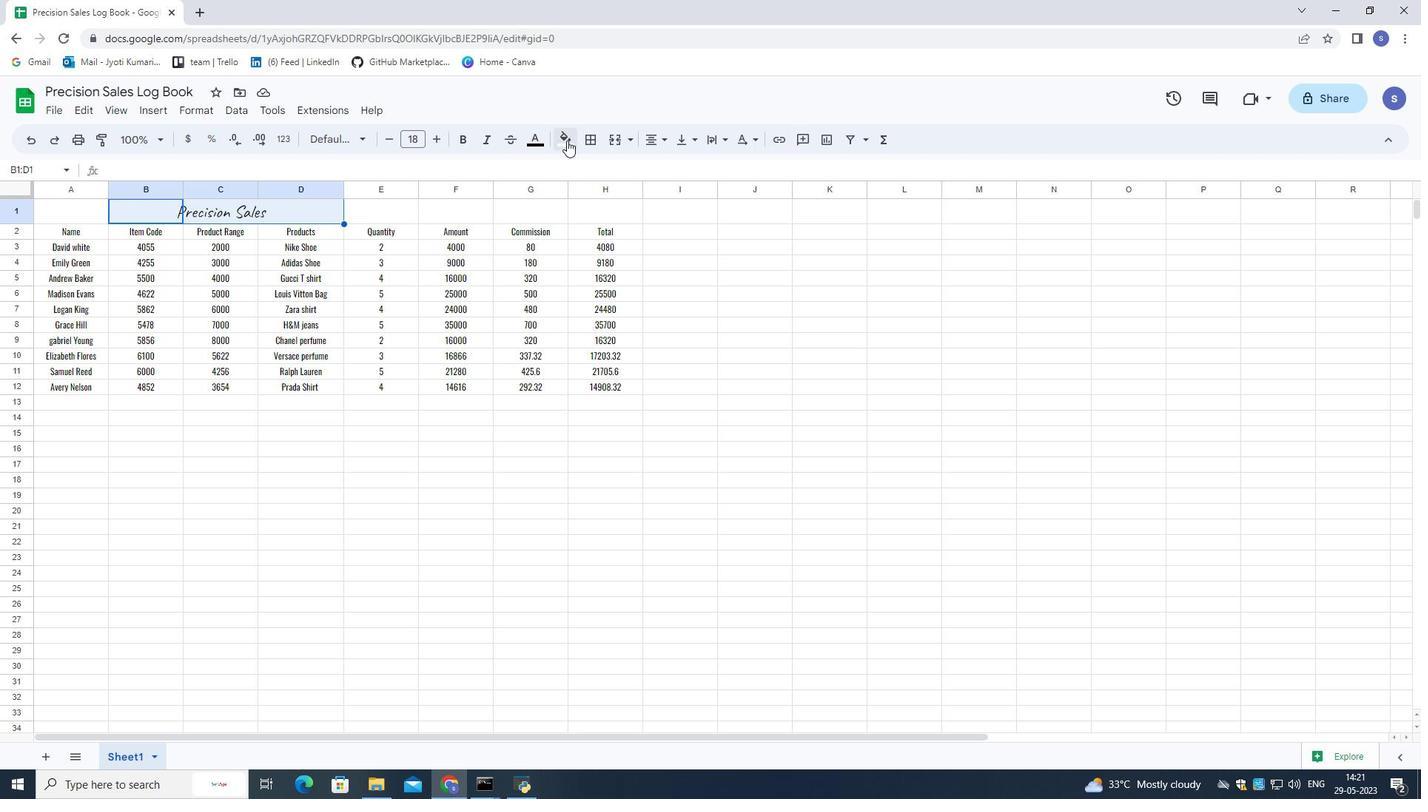 
Action: Mouse pressed left at (569, 140)
Screenshot: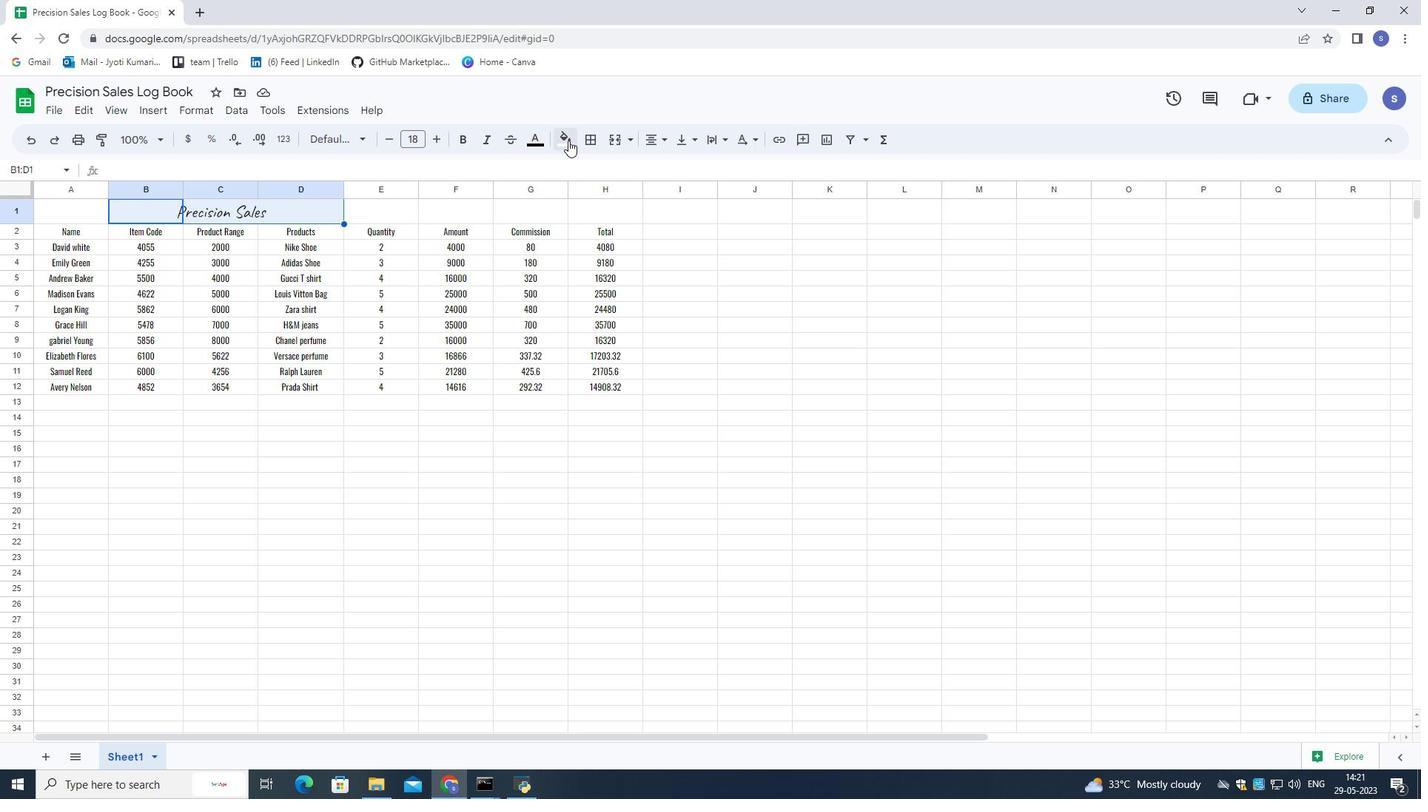 
Action: Mouse moved to (632, 227)
Screenshot: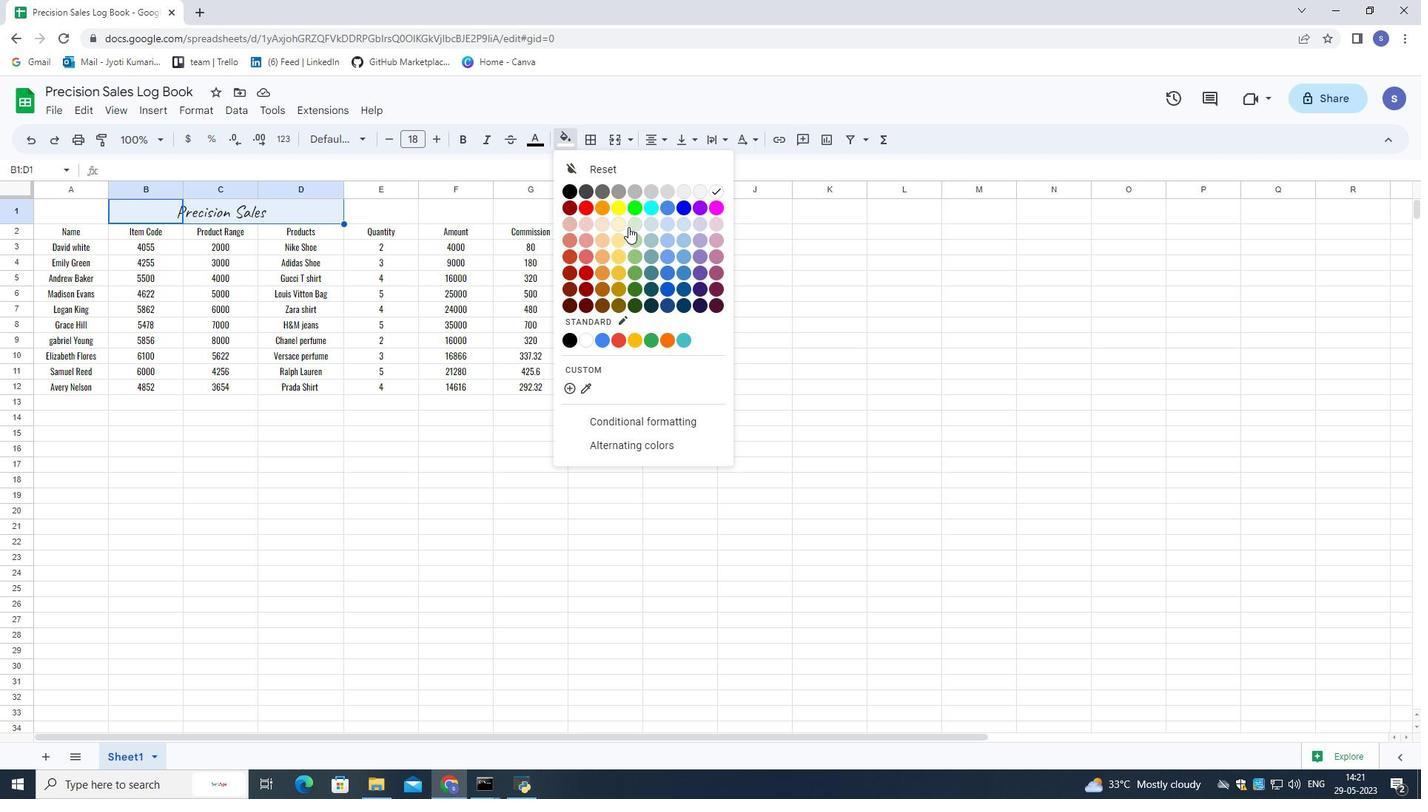 
Action: Mouse pressed left at (632, 227)
Screenshot: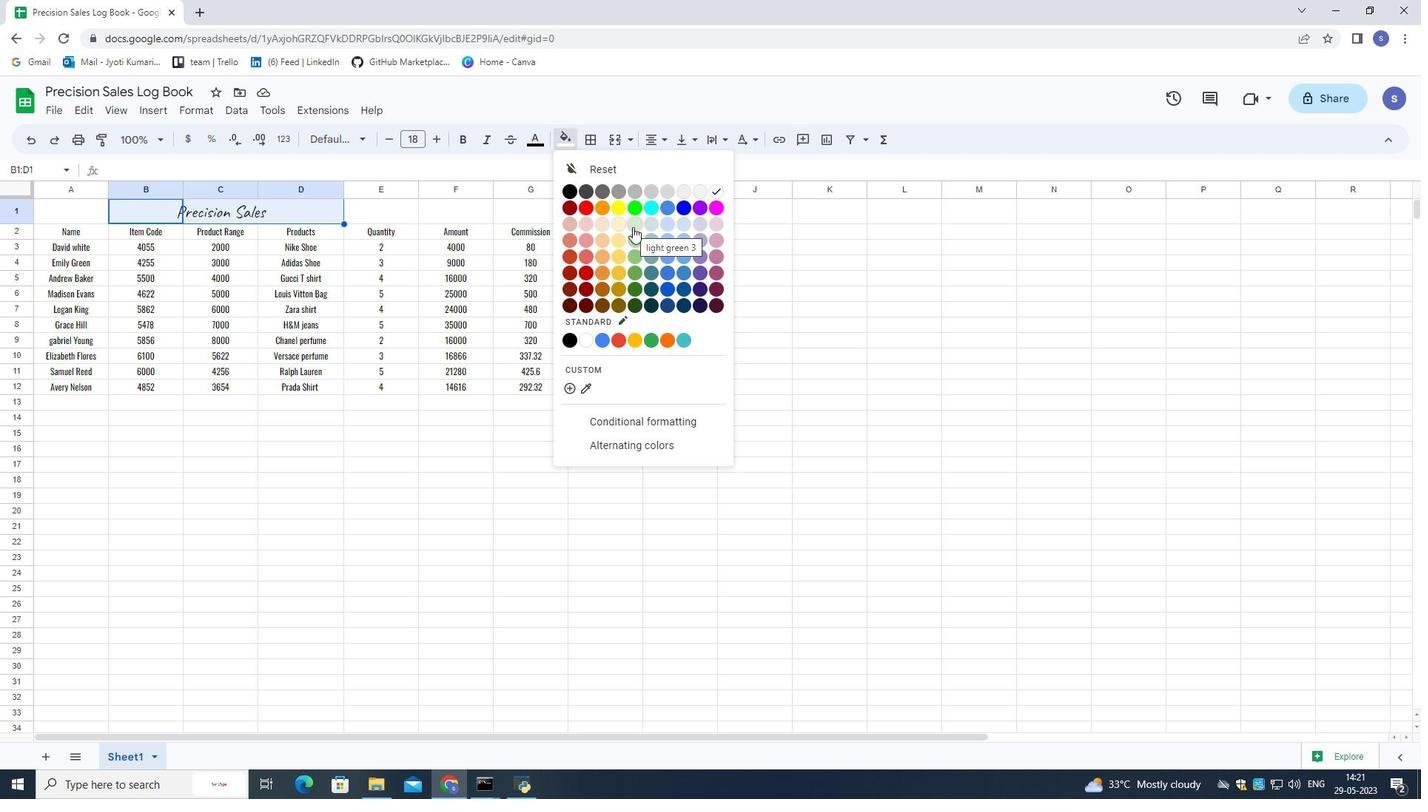 
Action: Mouse moved to (52, 217)
Screenshot: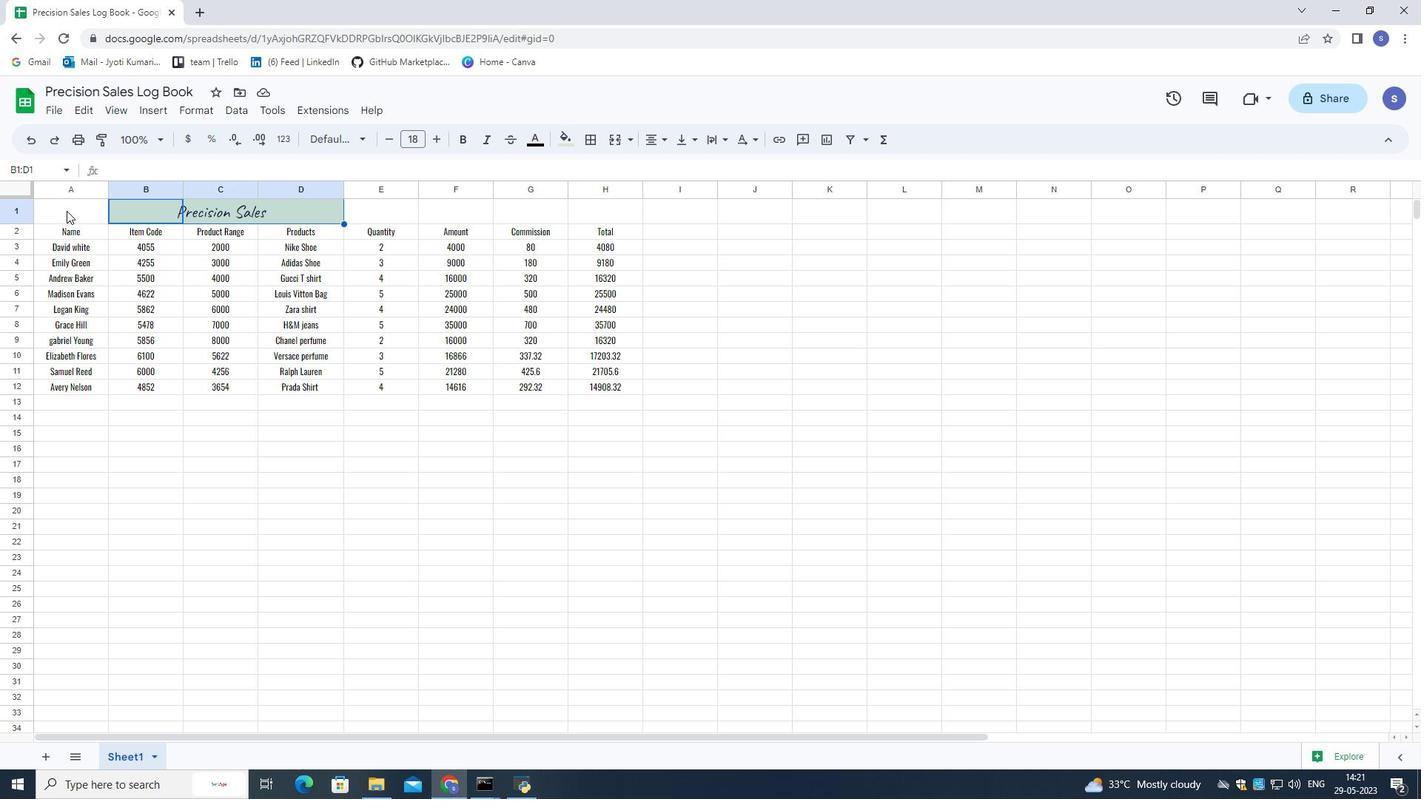 
Action: Mouse pressed left at (52, 217)
Screenshot: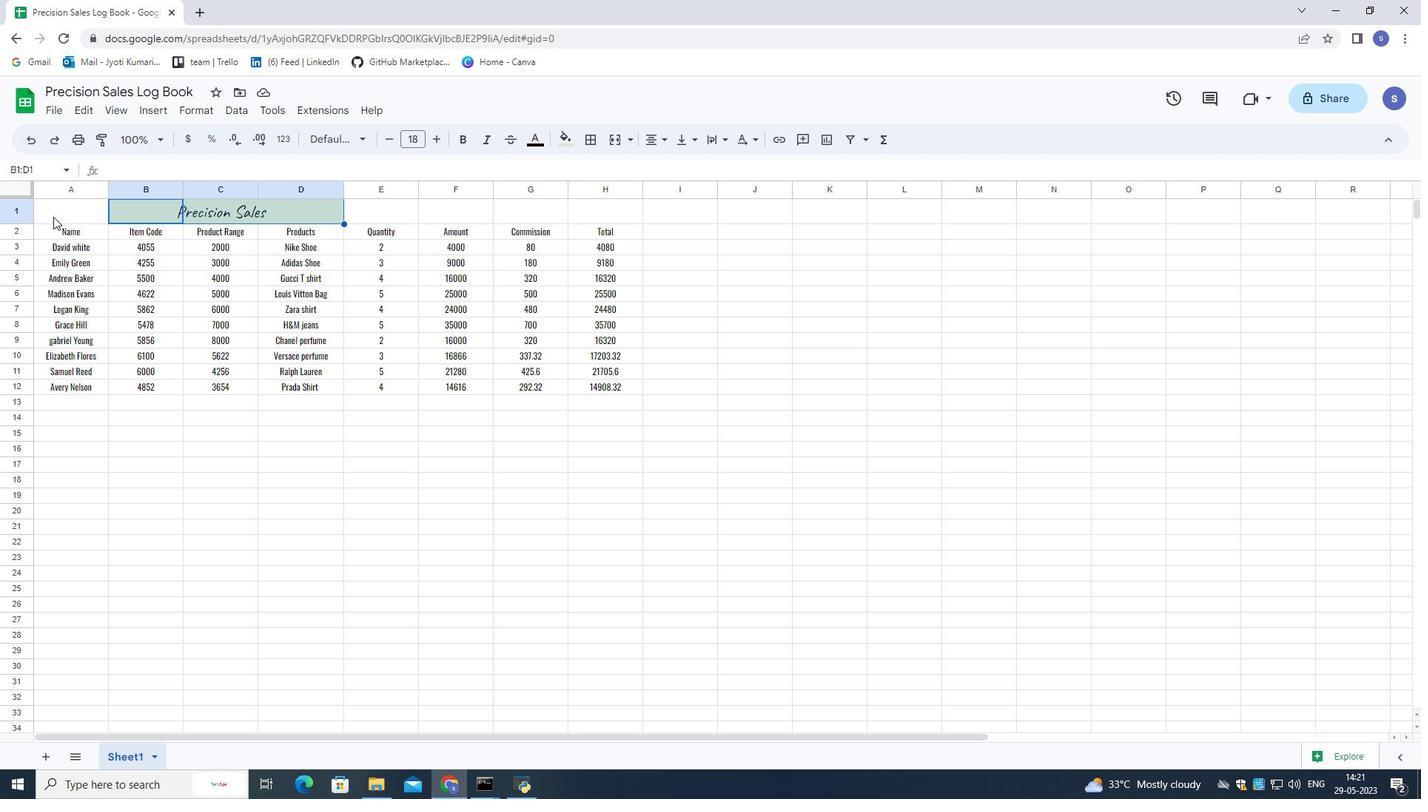 
Action: Mouse moved to (414, 468)
Screenshot: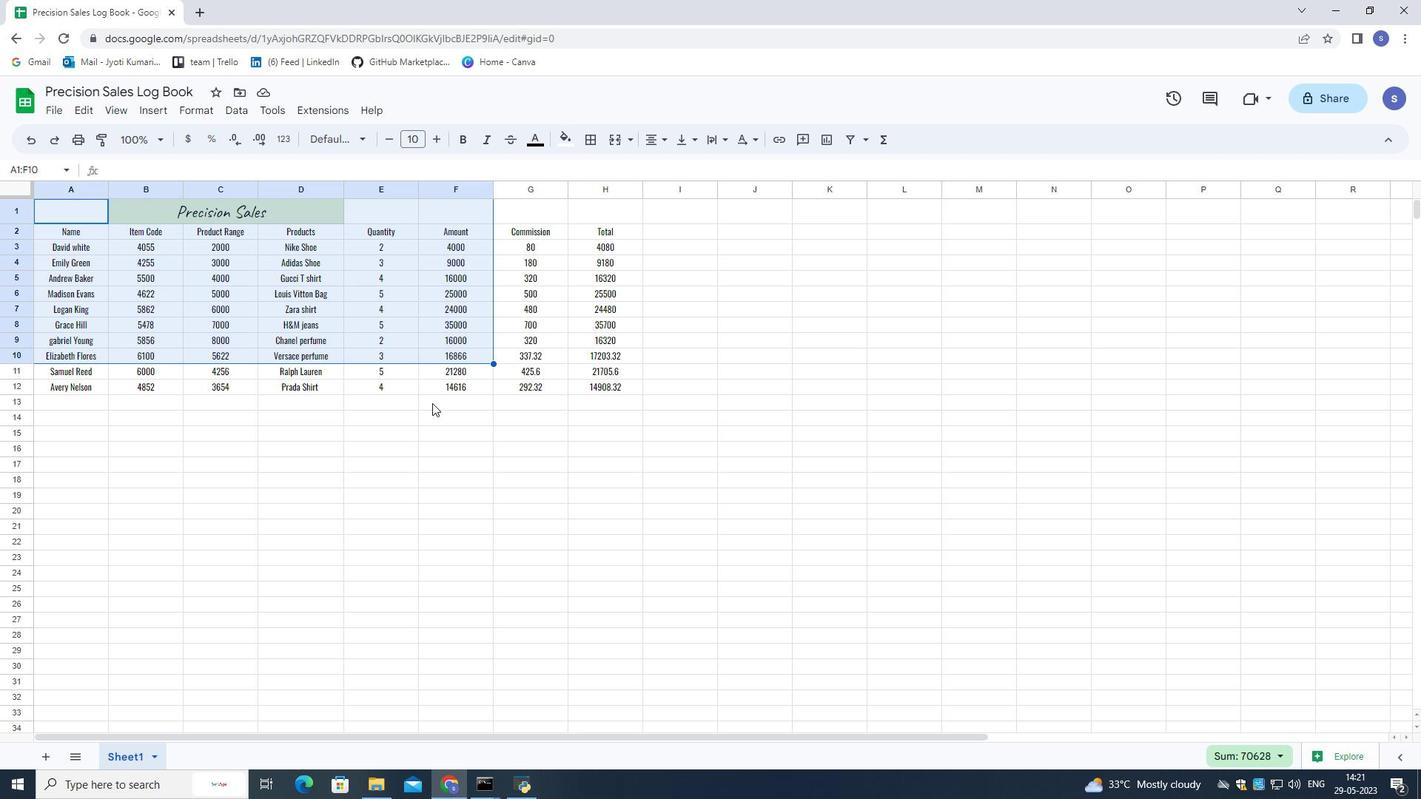 
Action: Mouse pressed left at (414, 468)
Screenshot: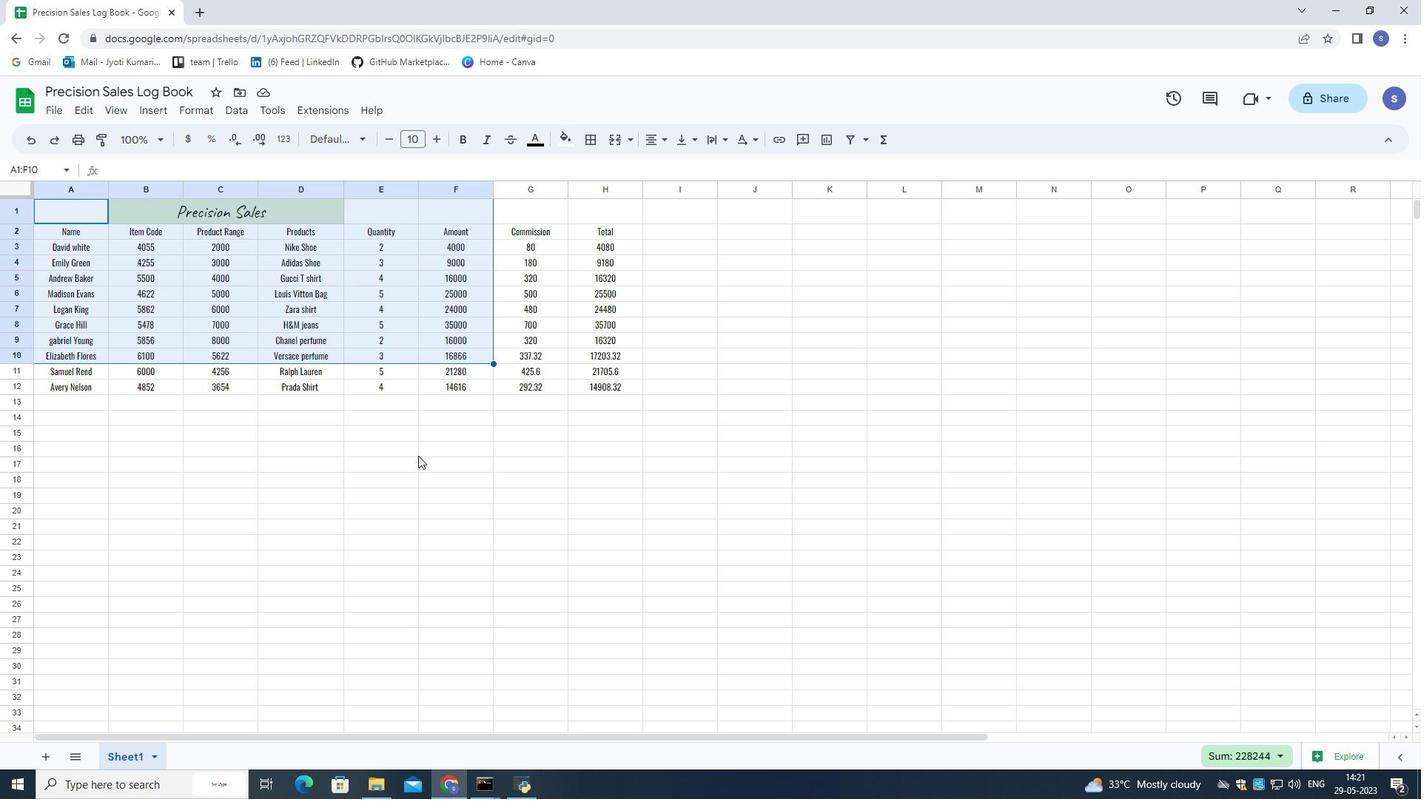 
Action: Mouse moved to (48, 230)
Screenshot: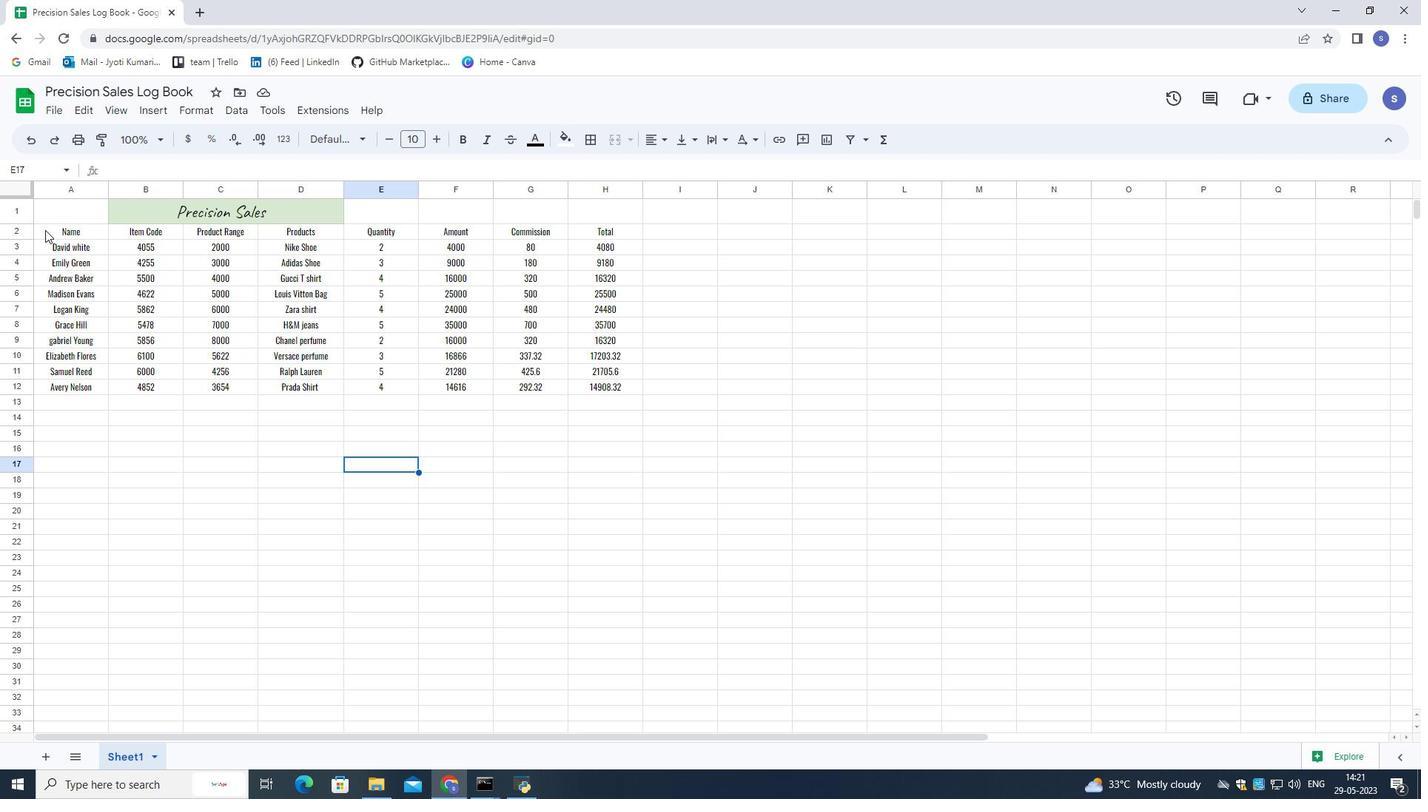 
Action: Mouse pressed left at (48, 230)
Screenshot: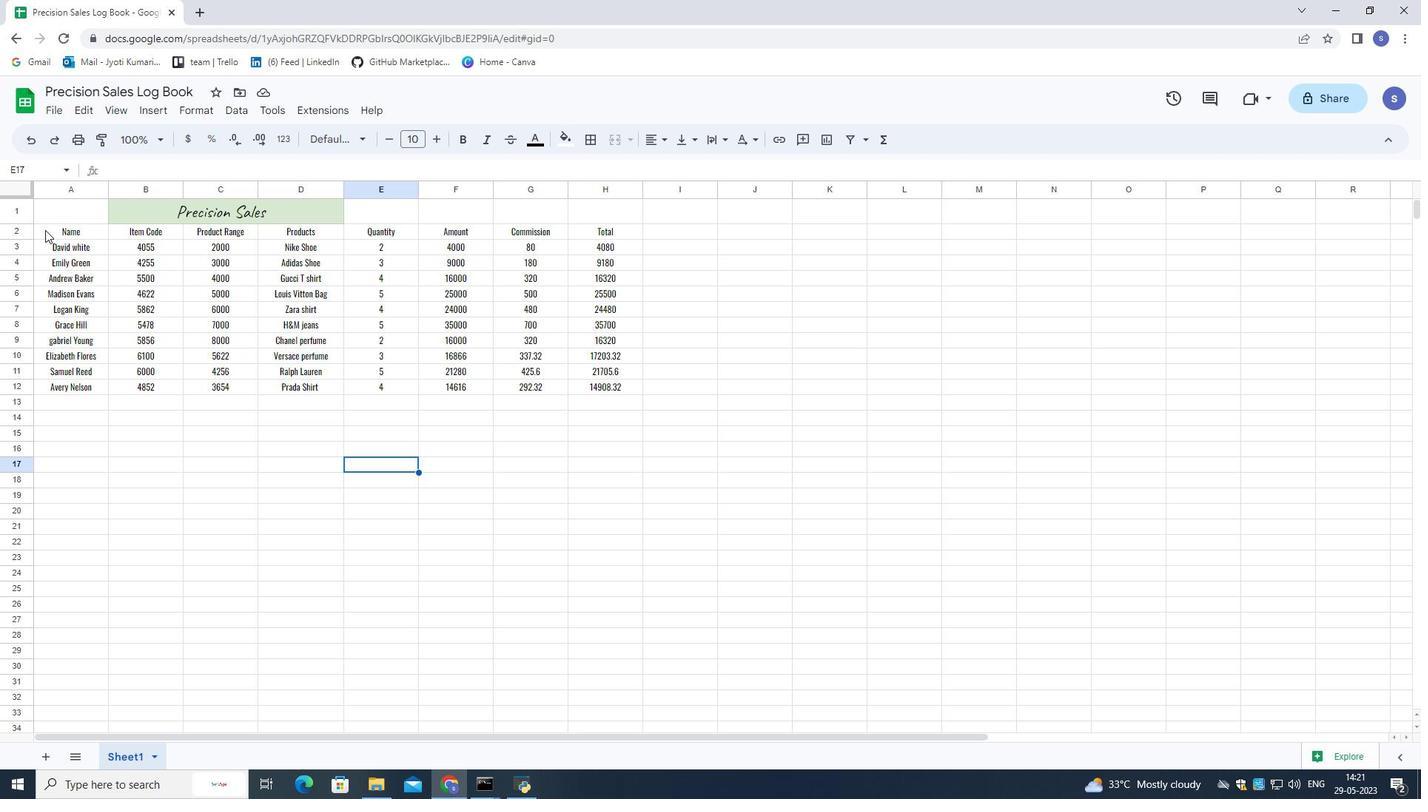 
Action: Mouse moved to (539, 142)
Screenshot: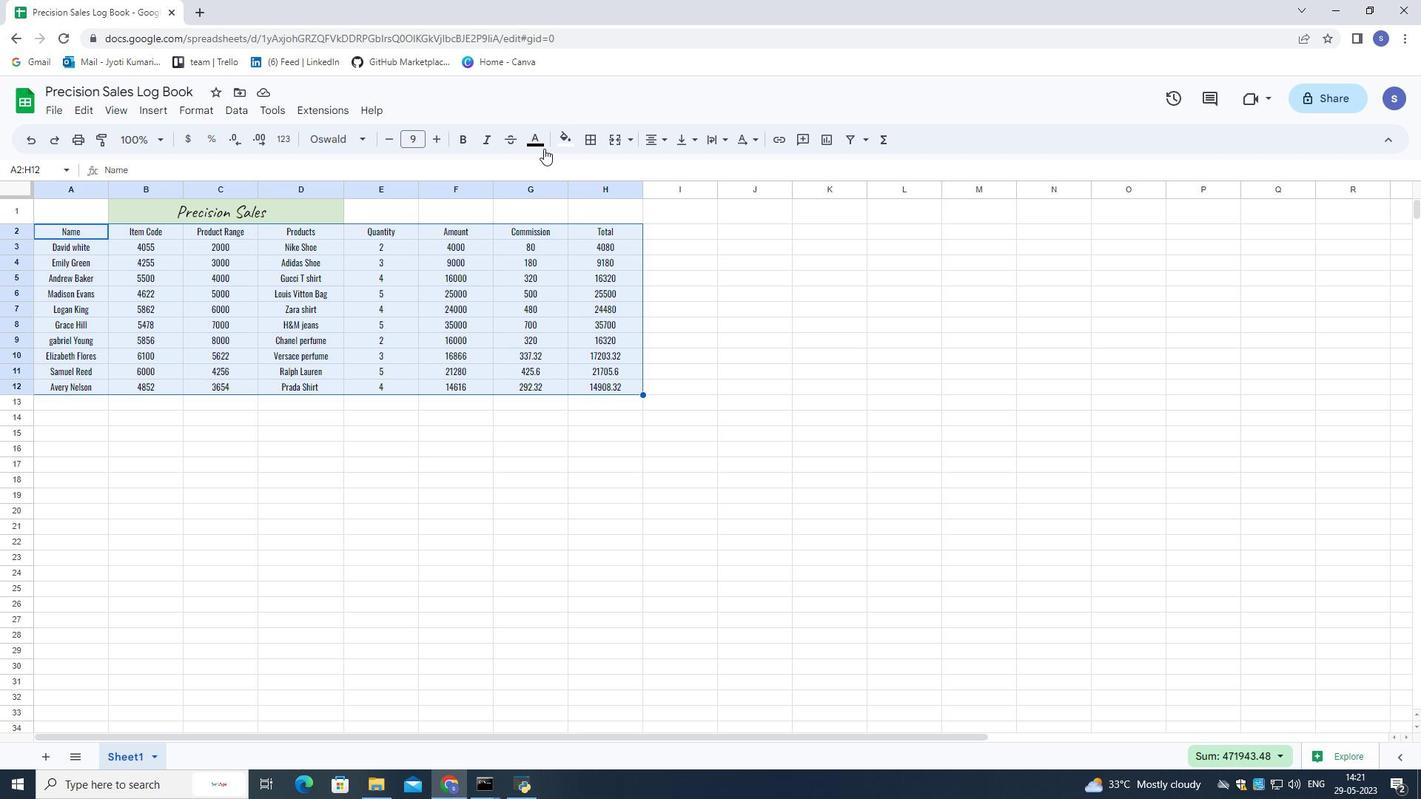 
Action: Mouse pressed left at (539, 142)
Screenshot: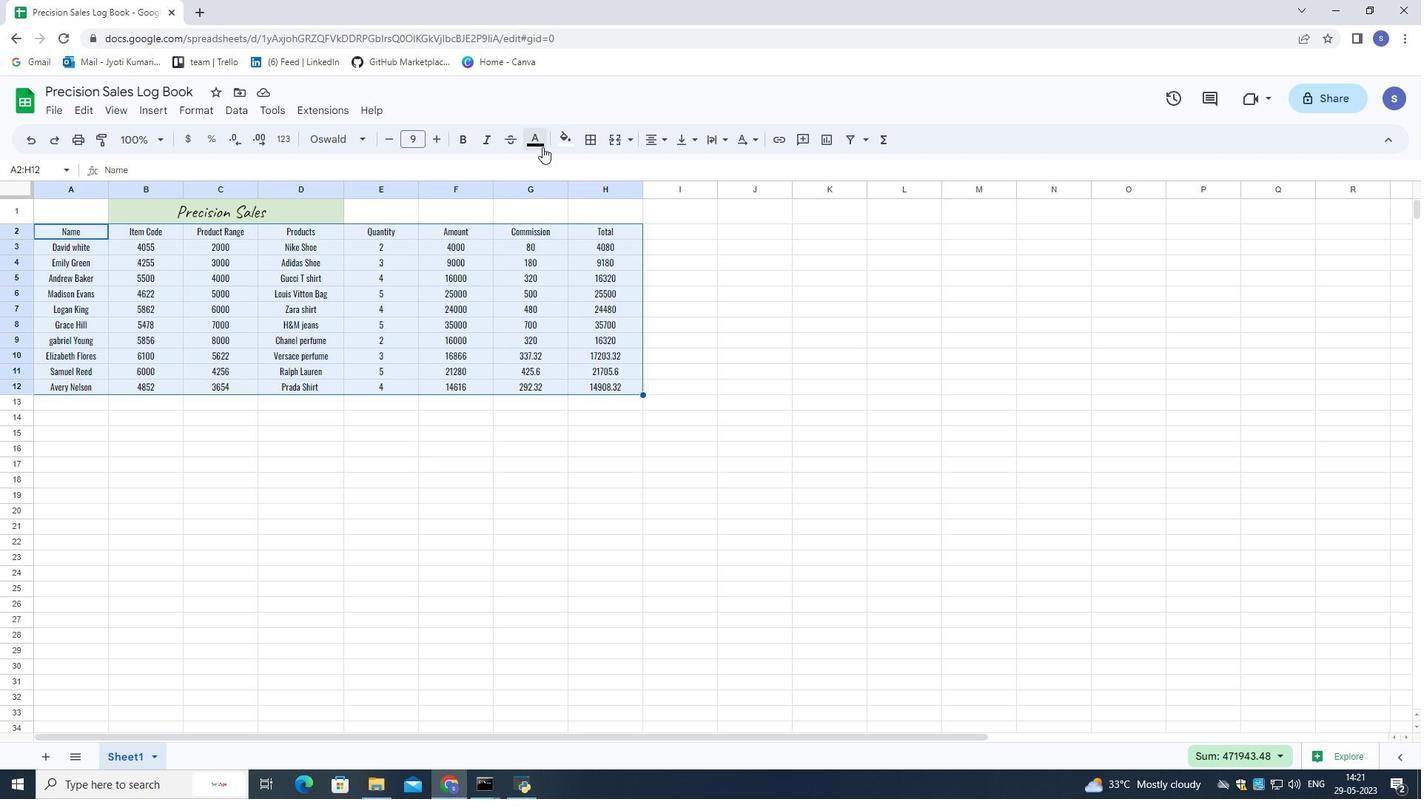 
Action: Mouse moved to (555, 206)
Screenshot: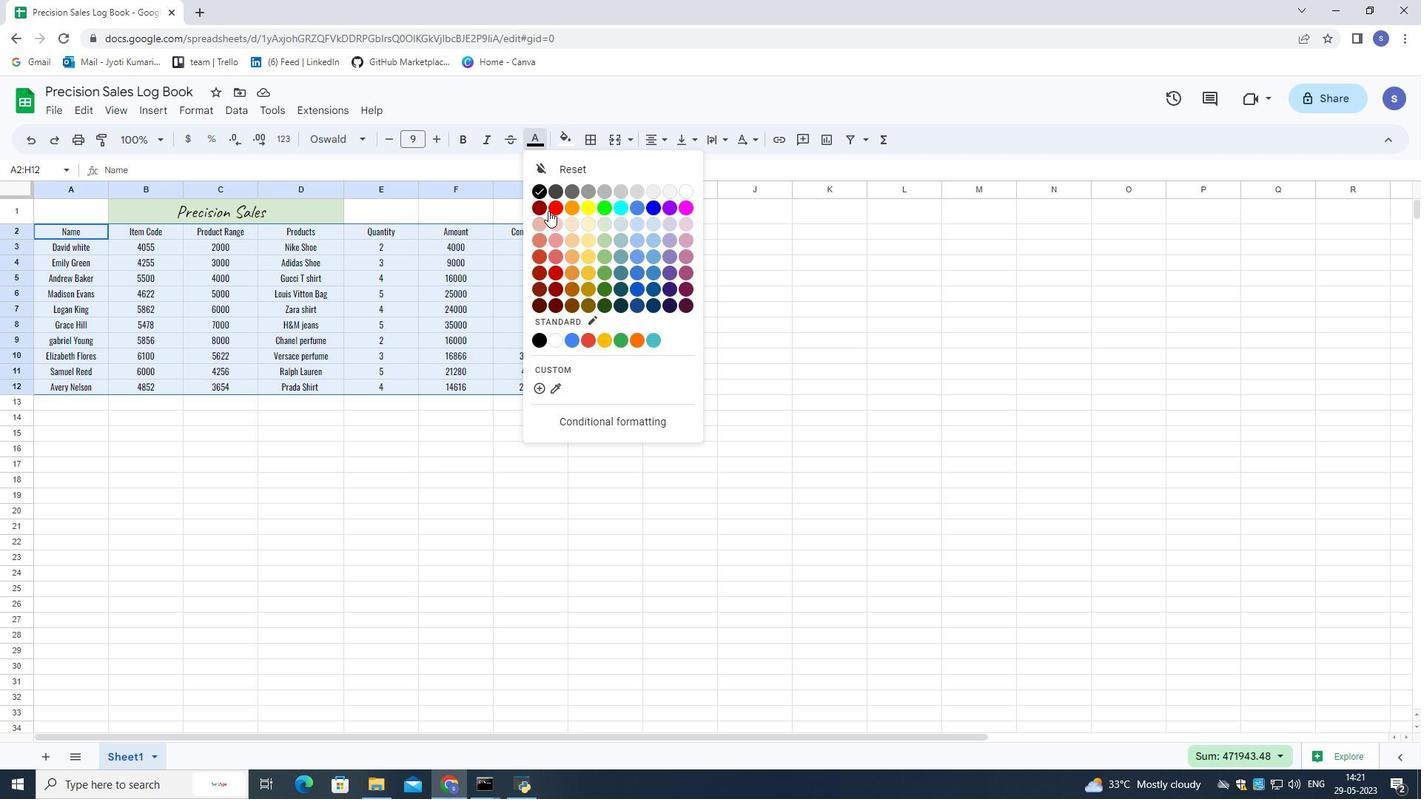 
Action: Mouse pressed left at (555, 206)
Screenshot: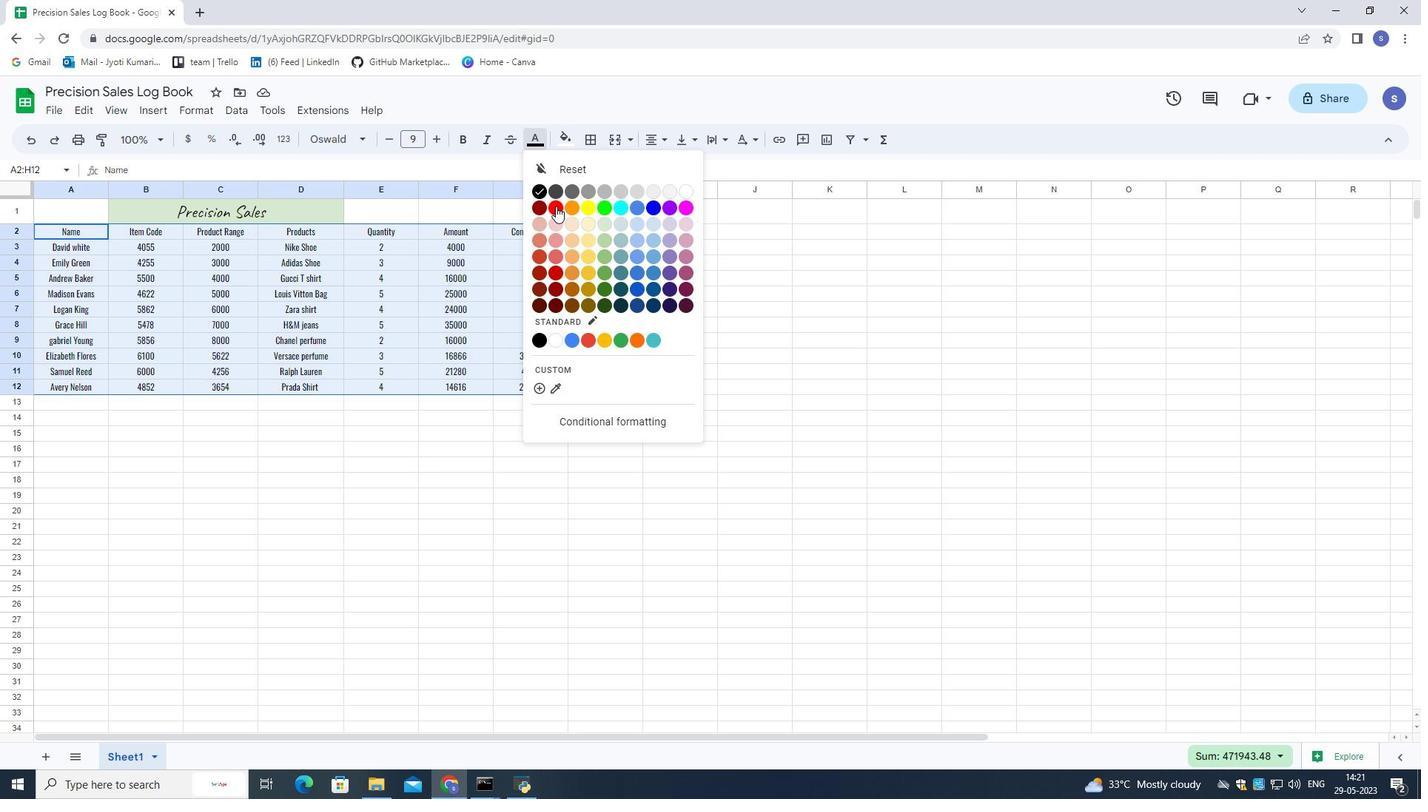
Action: Mouse moved to (668, 293)
Screenshot: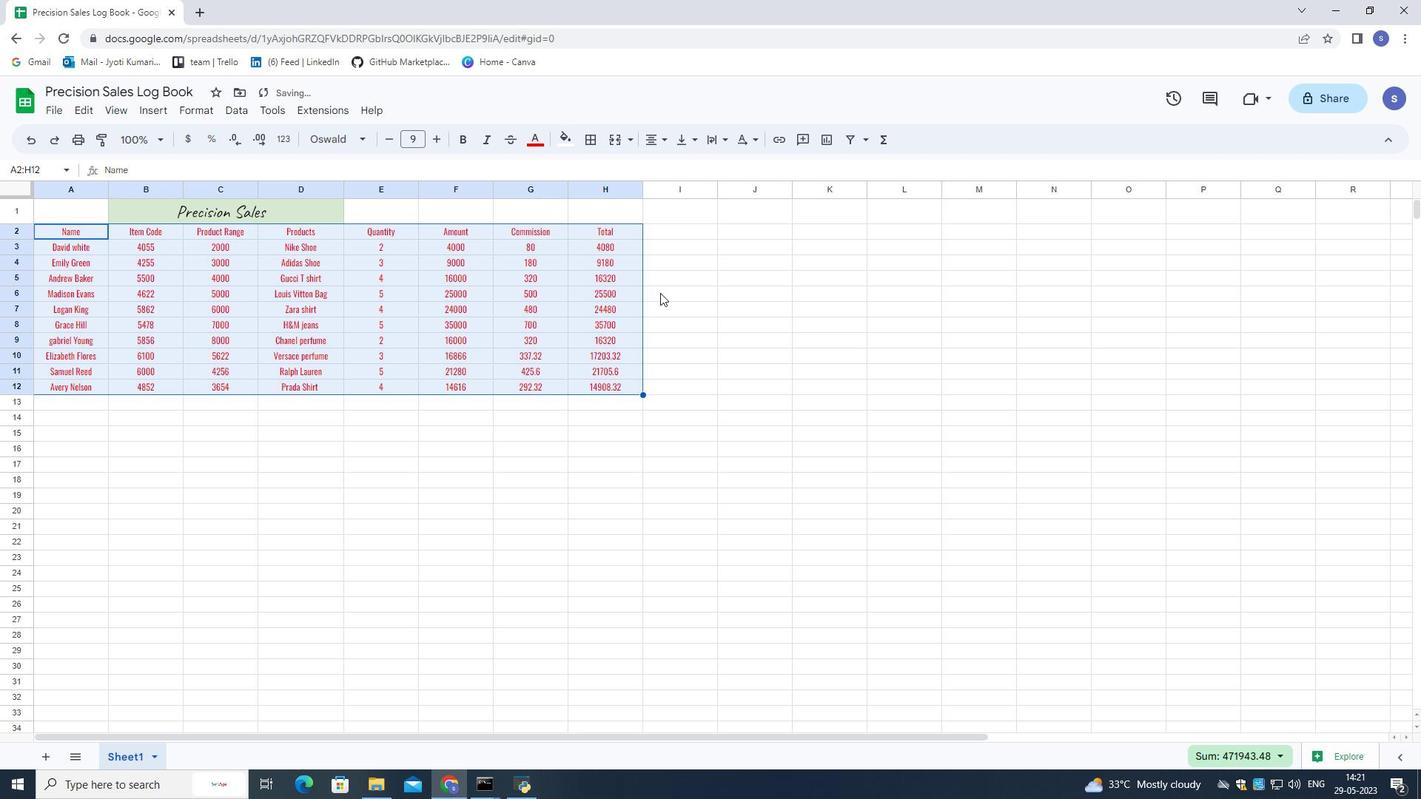 
Action: Mouse pressed left at (668, 293)
Screenshot: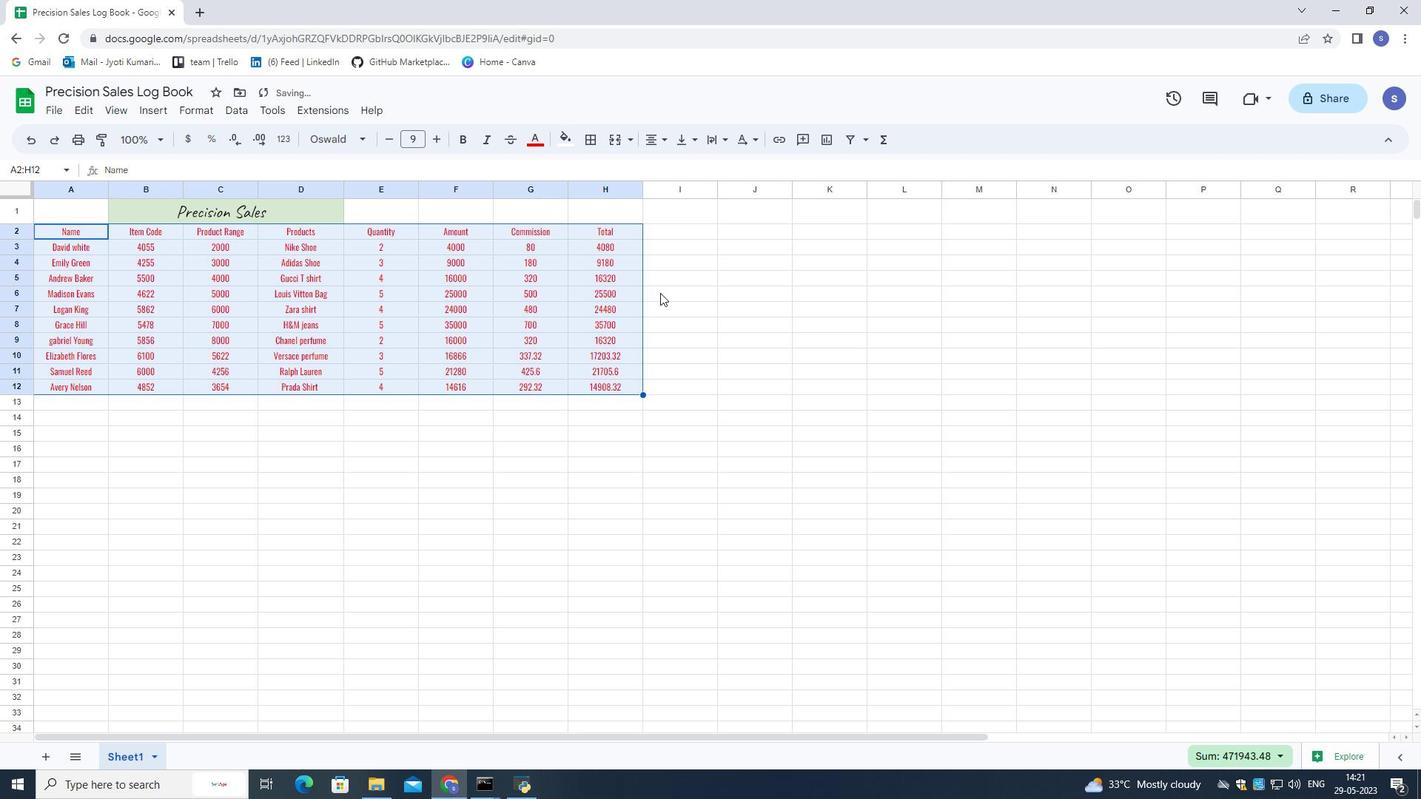 
Action: Mouse moved to (324, 412)
Screenshot: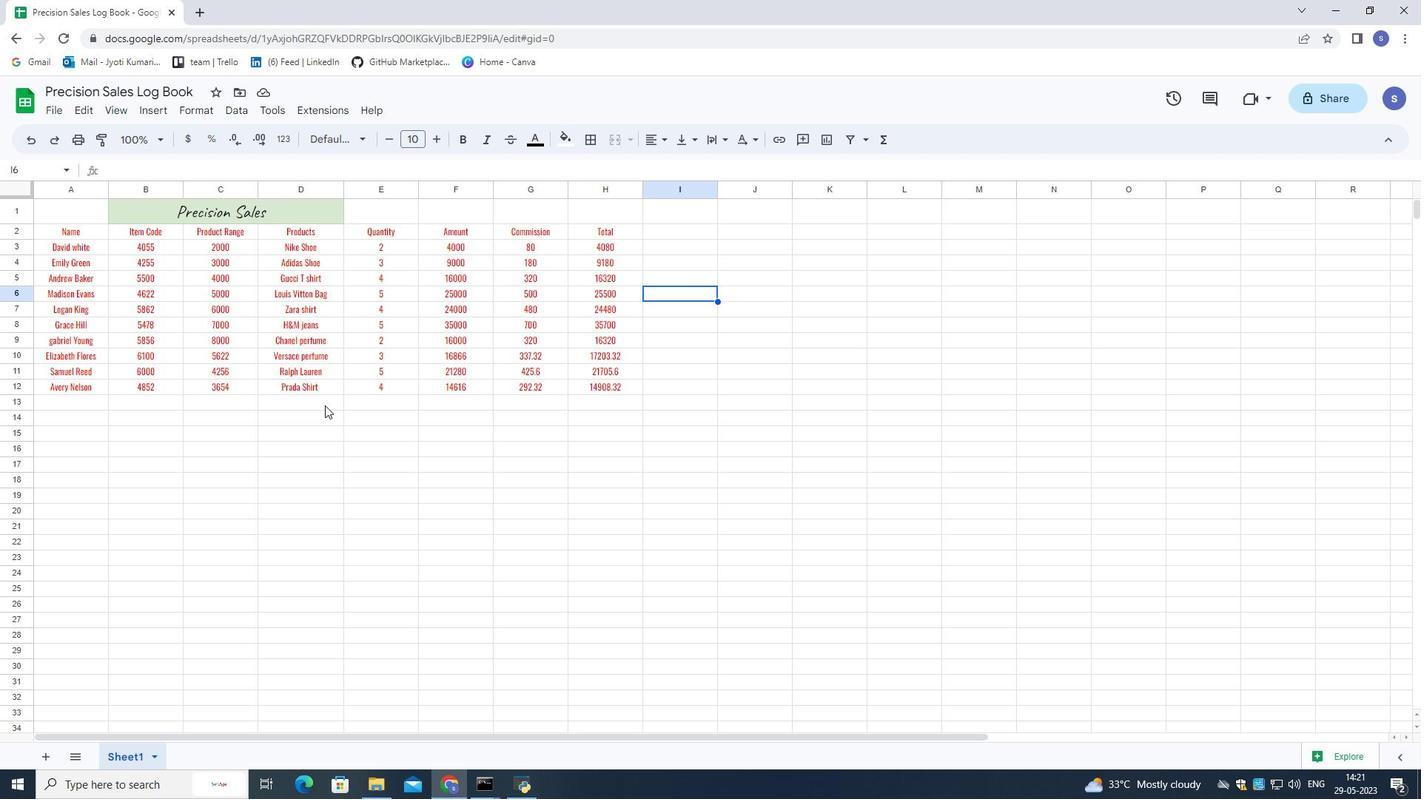 
Action: Mouse pressed left at (324, 412)
Screenshot: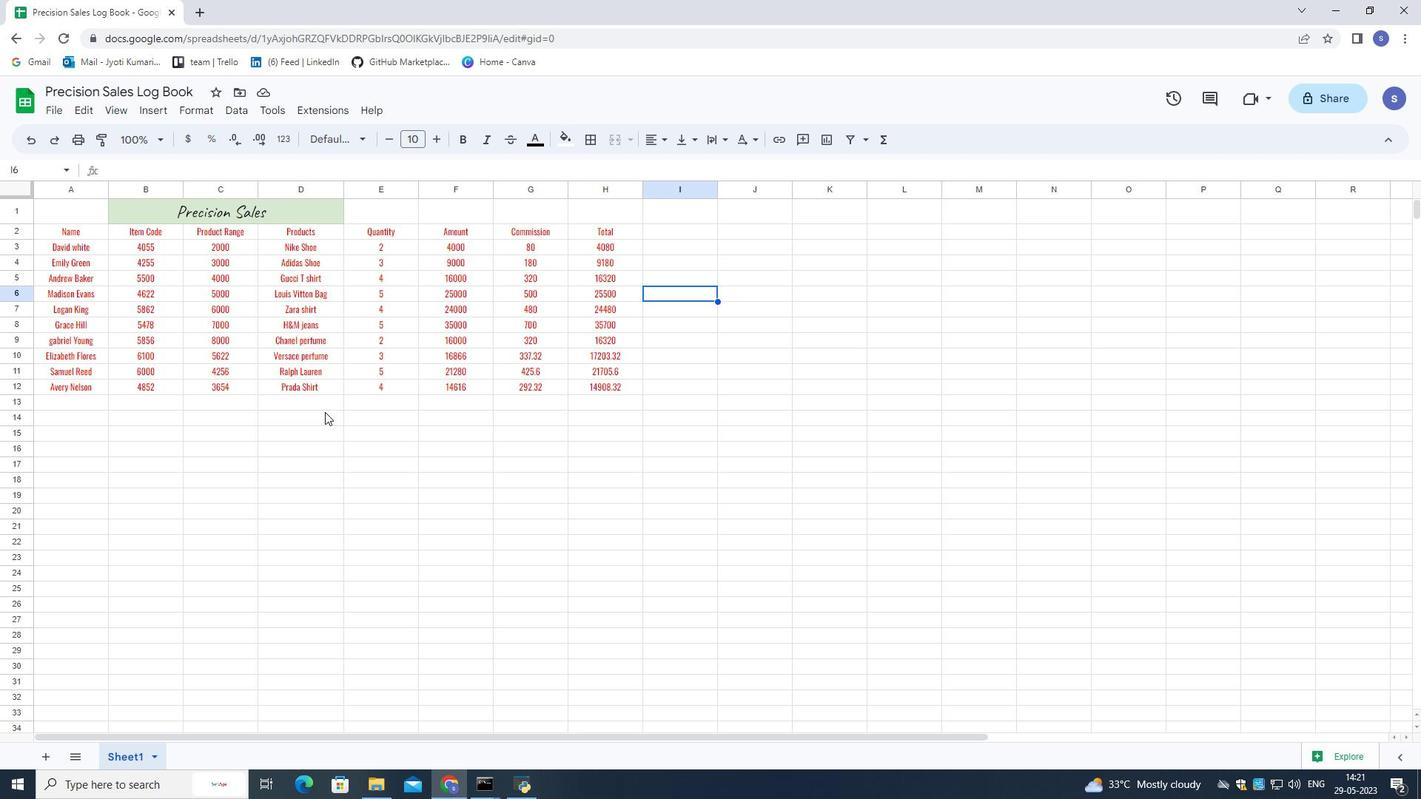 
Action: Mouse moved to (236, 242)
Screenshot: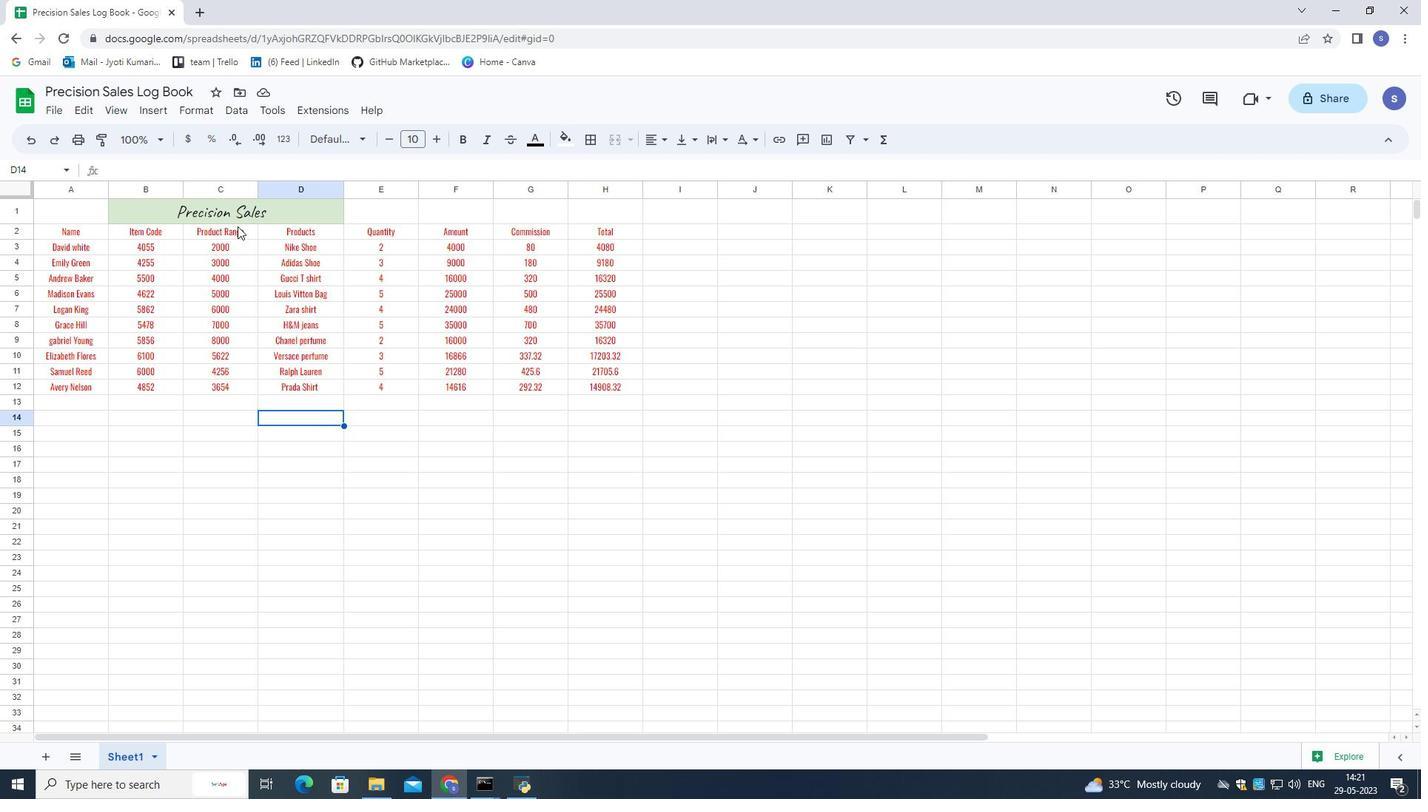 
Action: Mouse pressed left at (236, 242)
Screenshot: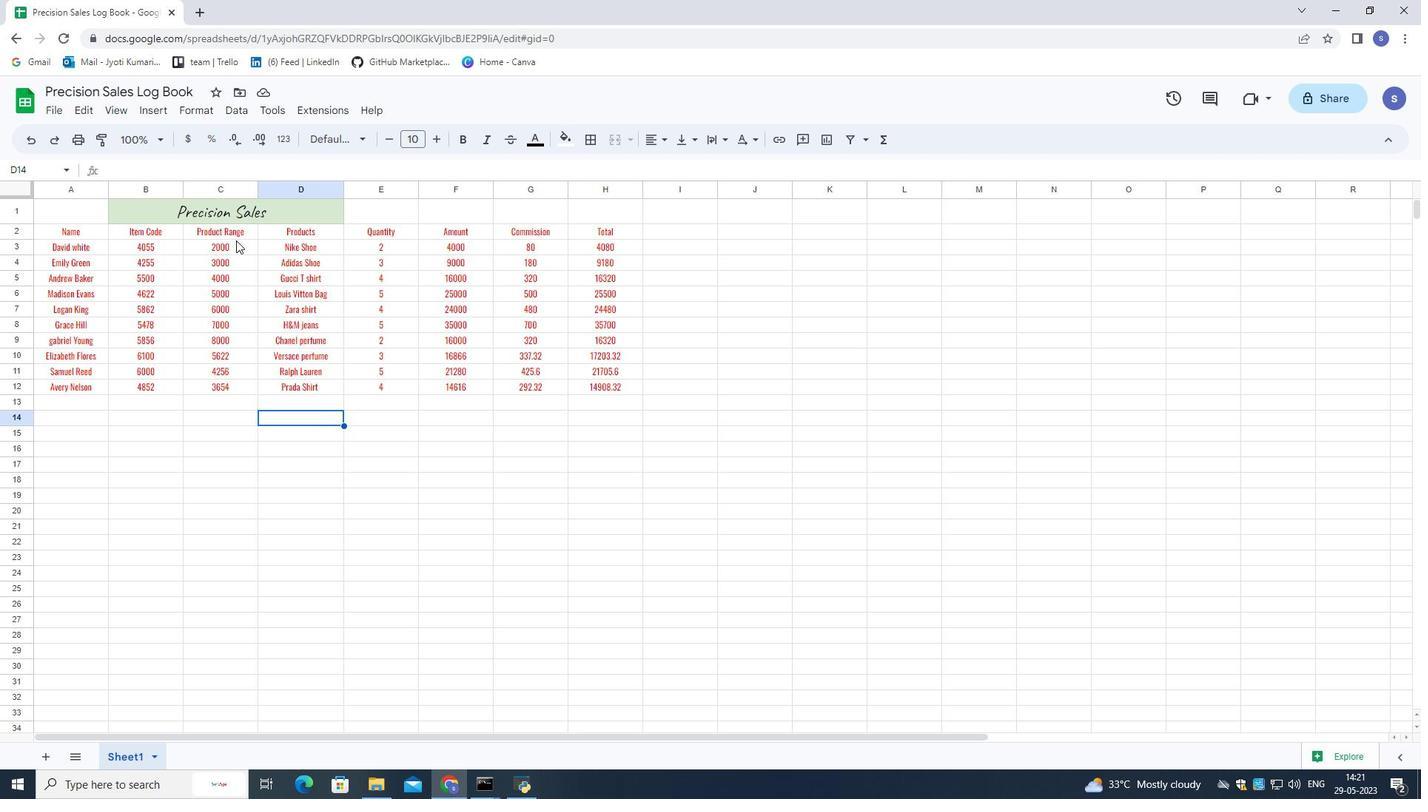 
Action: Mouse moved to (156, 243)
Screenshot: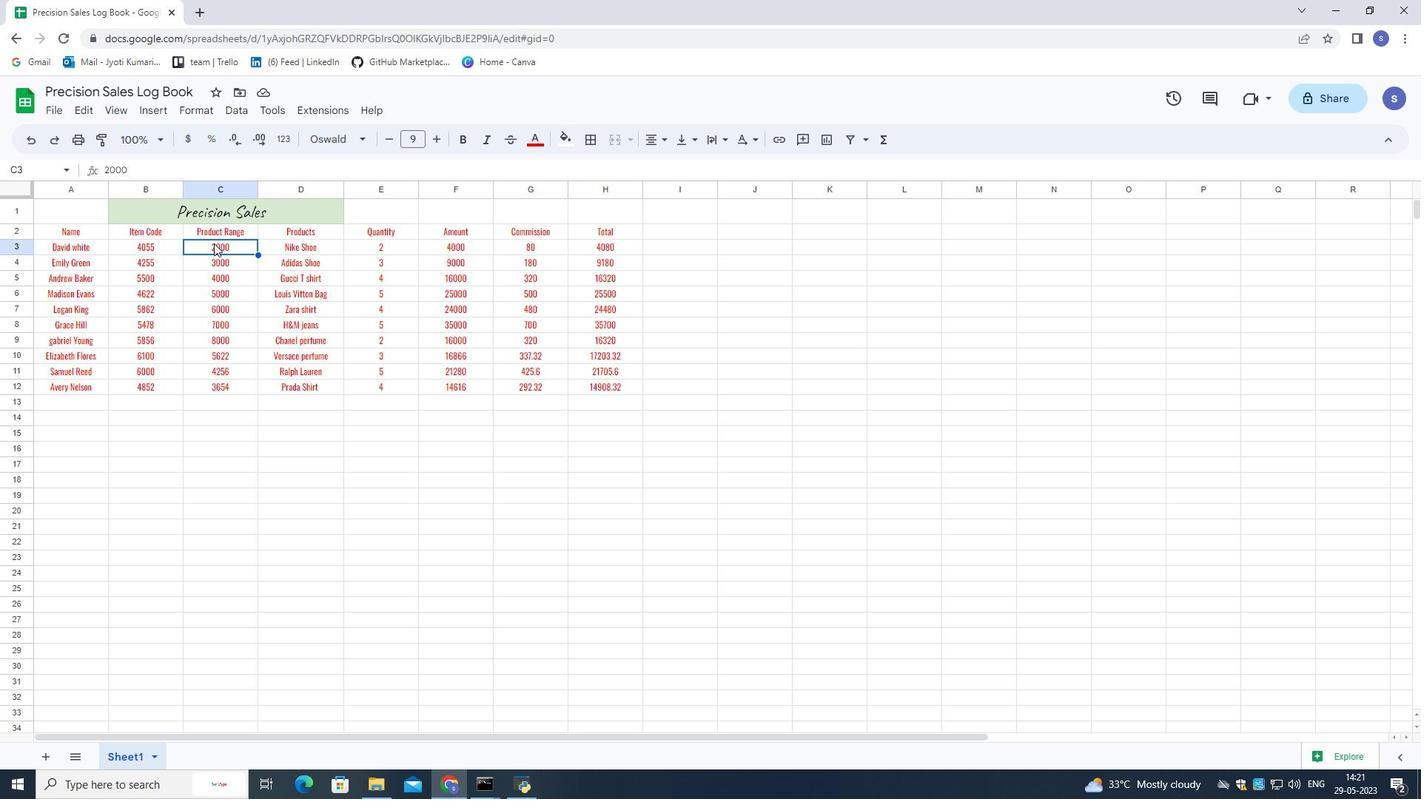 
Action: Mouse pressed left at (156, 243)
Screenshot: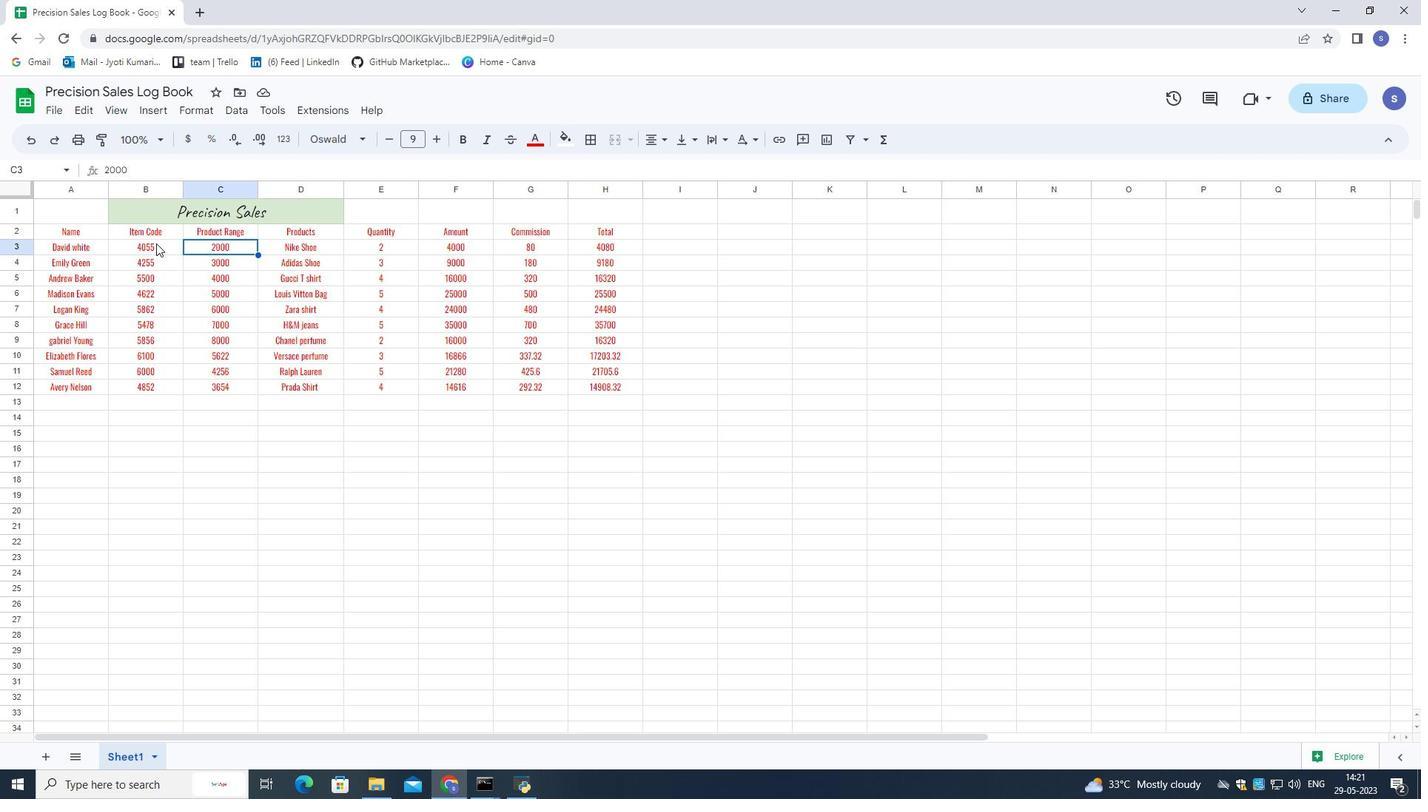 
Action: Mouse moved to (130, 285)
Screenshot: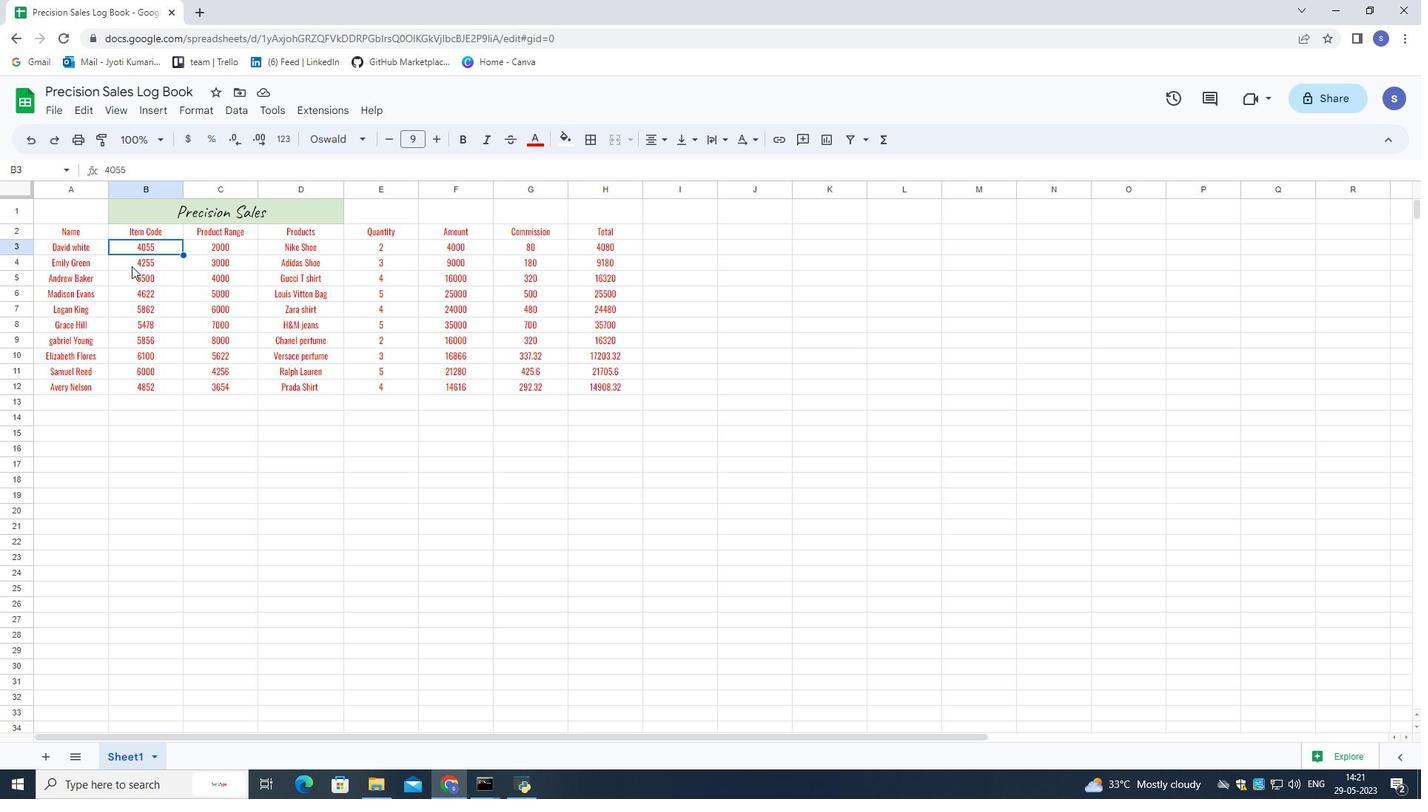 
Action: Mouse pressed left at (130, 285)
Screenshot: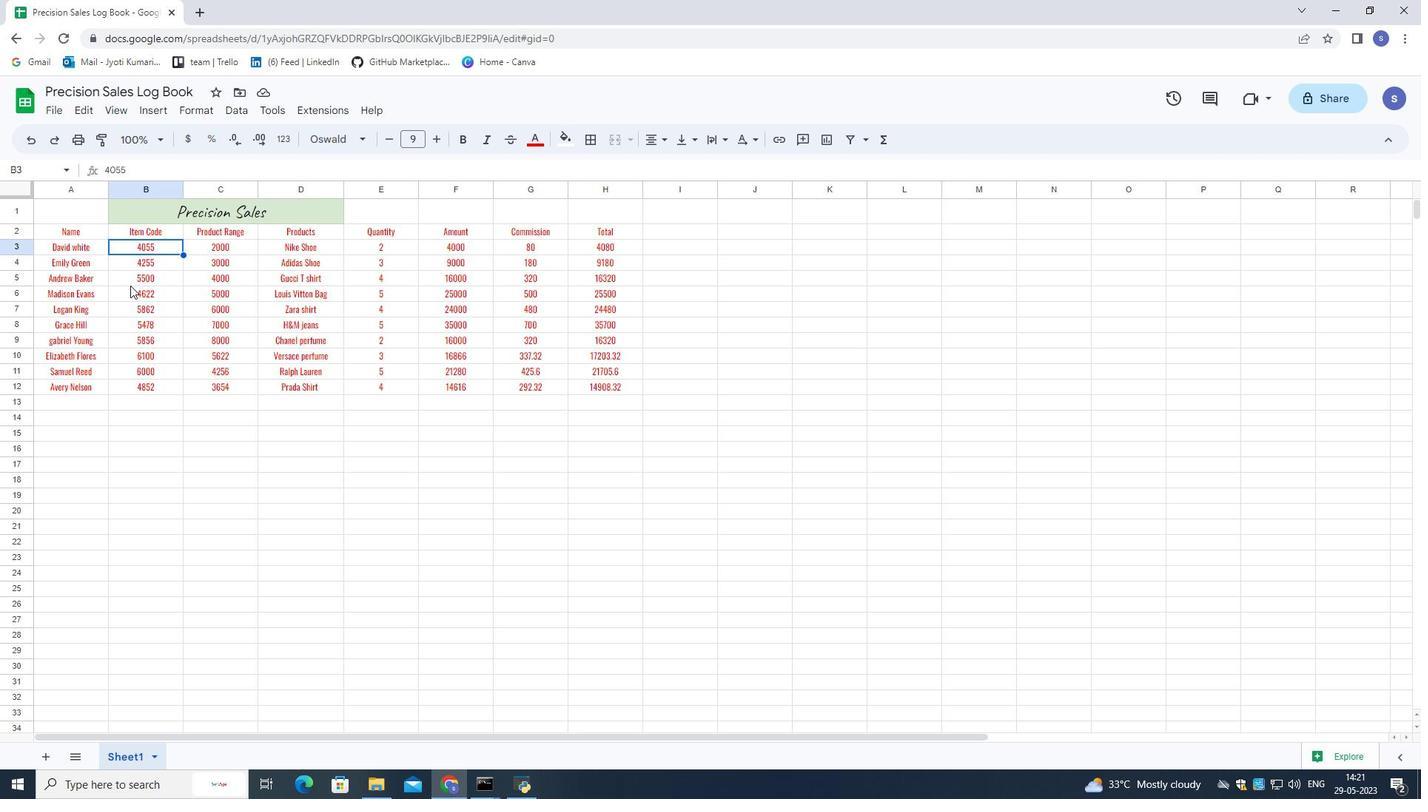 
Action: Mouse moved to (199, 193)
Screenshot: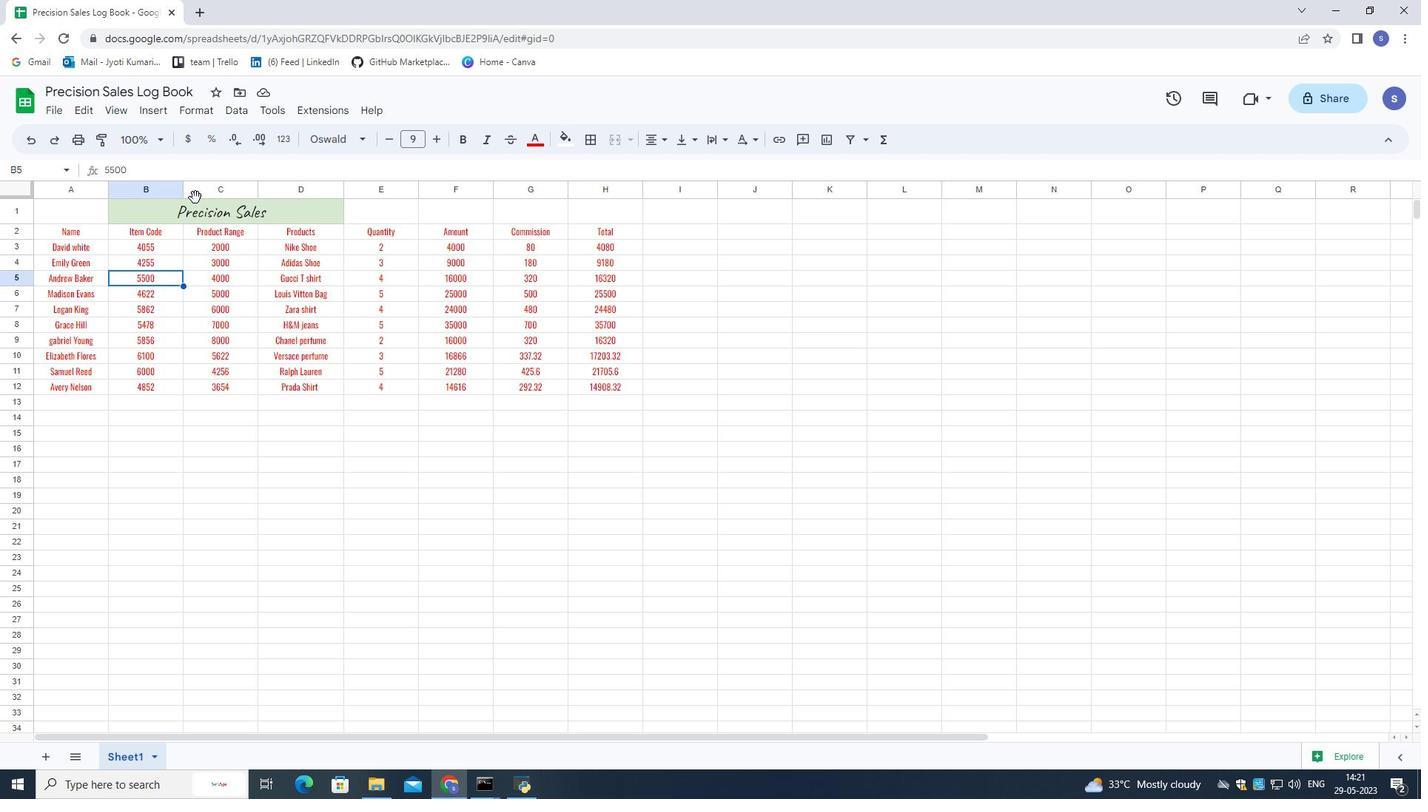 
Action: Mouse pressed left at (199, 193)
Screenshot: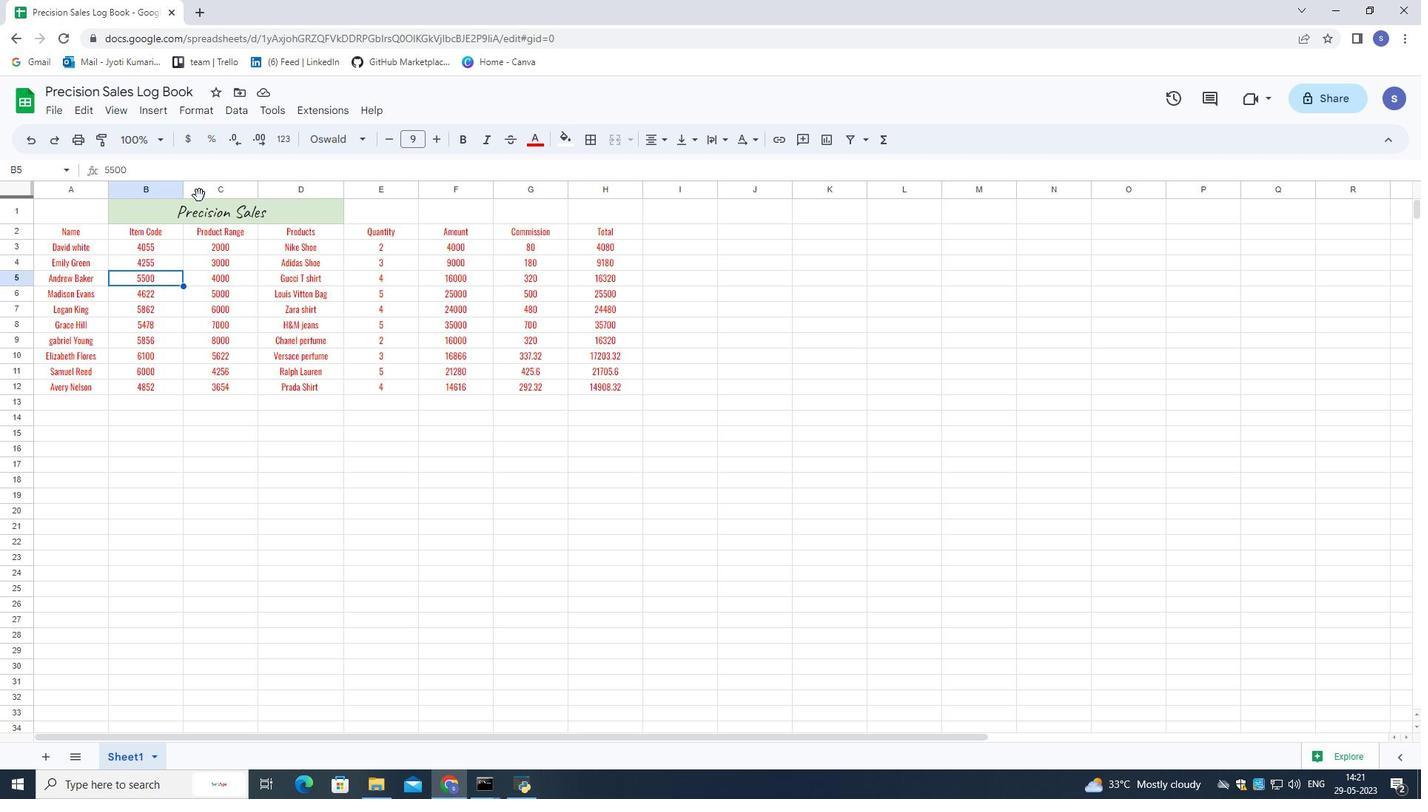 
Action: Mouse moved to (283, 190)
Screenshot: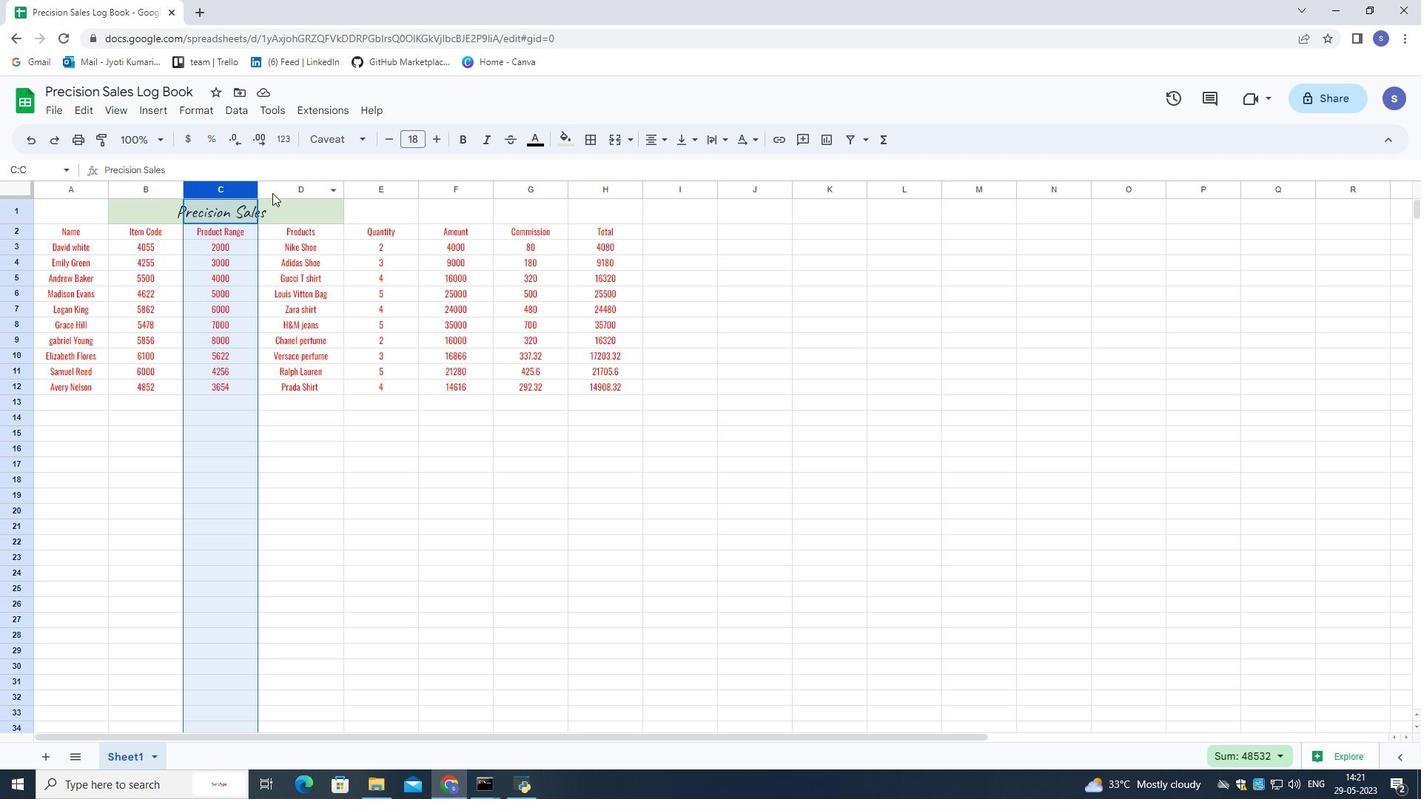 
Action: Mouse pressed left at (283, 190)
Screenshot: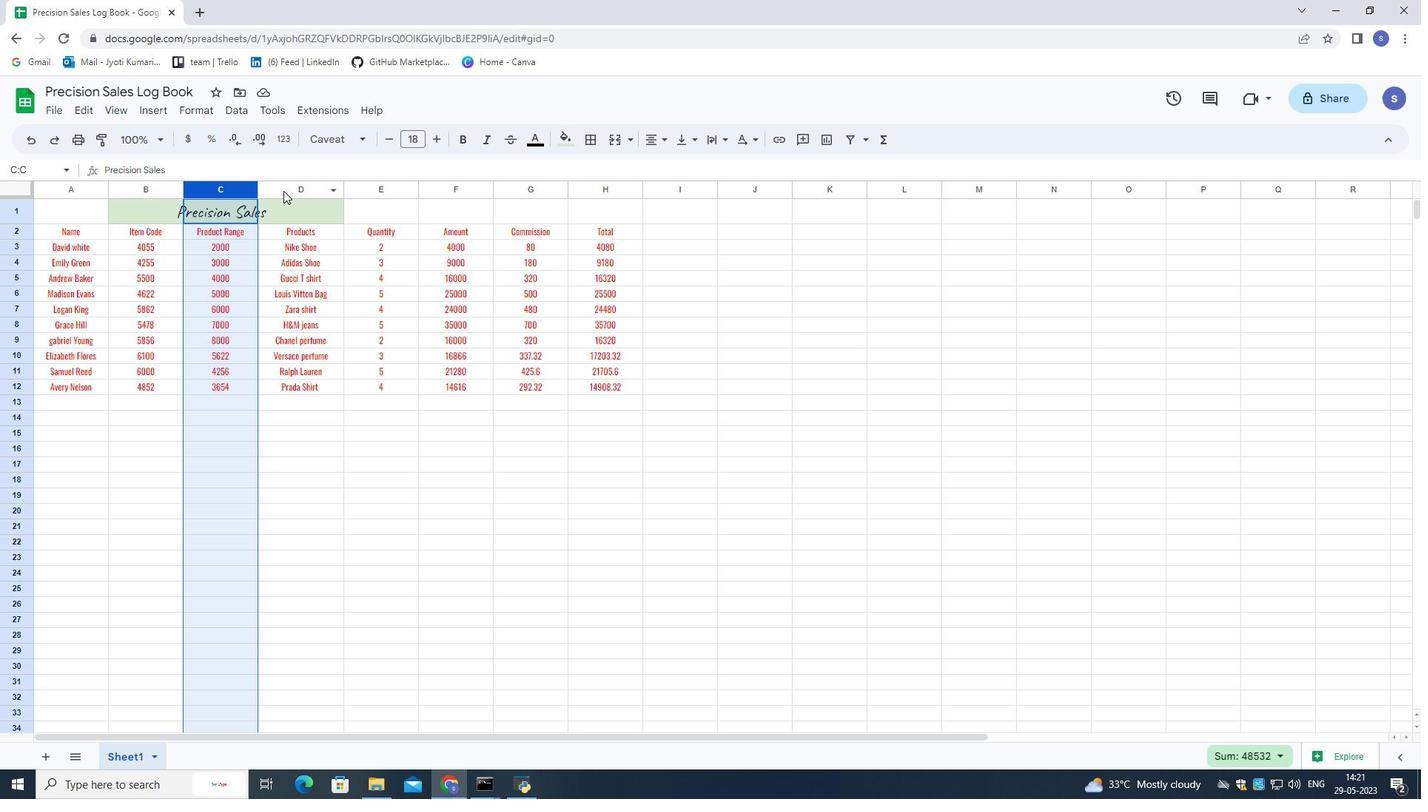 
Action: Mouse moved to (353, 189)
Screenshot: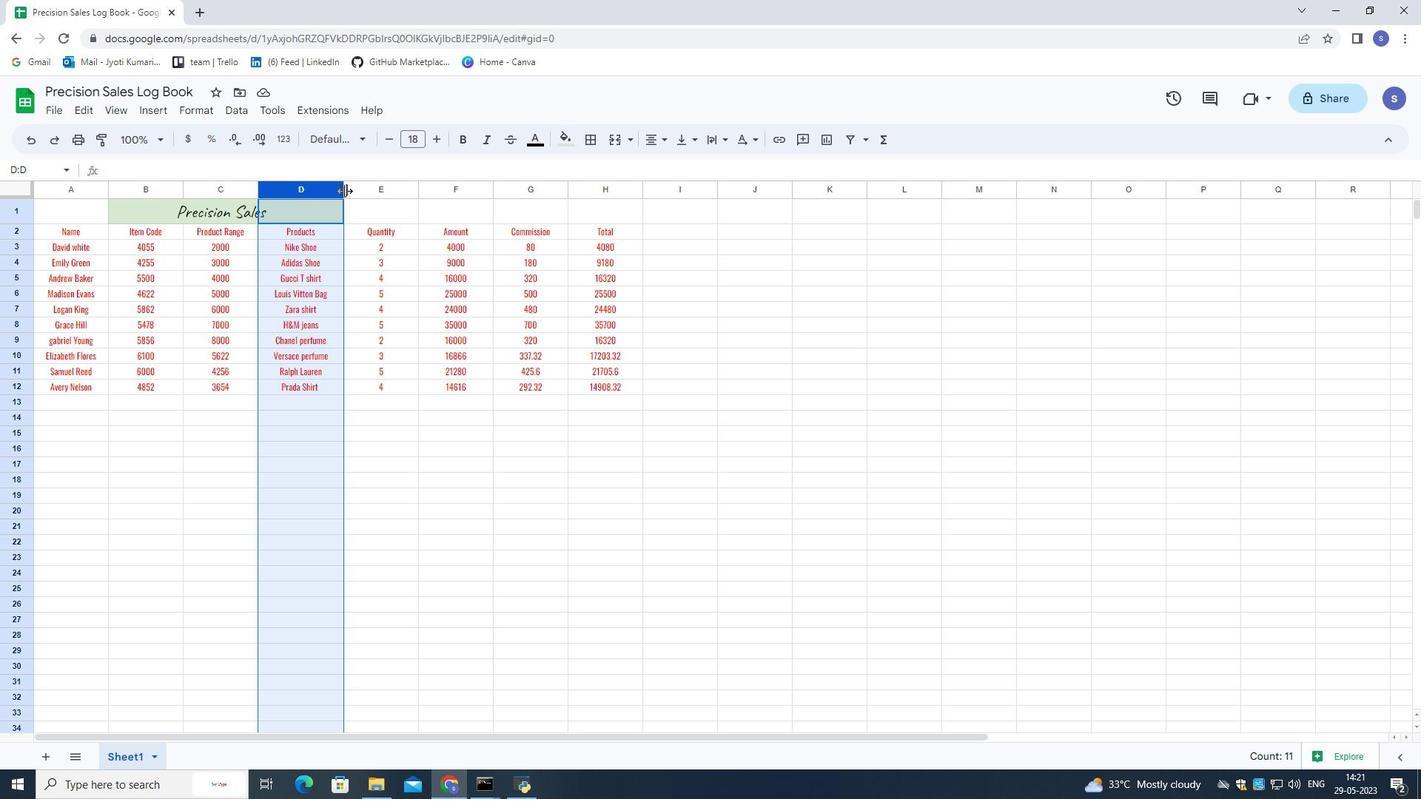 
Action: Mouse pressed left at (353, 189)
Screenshot: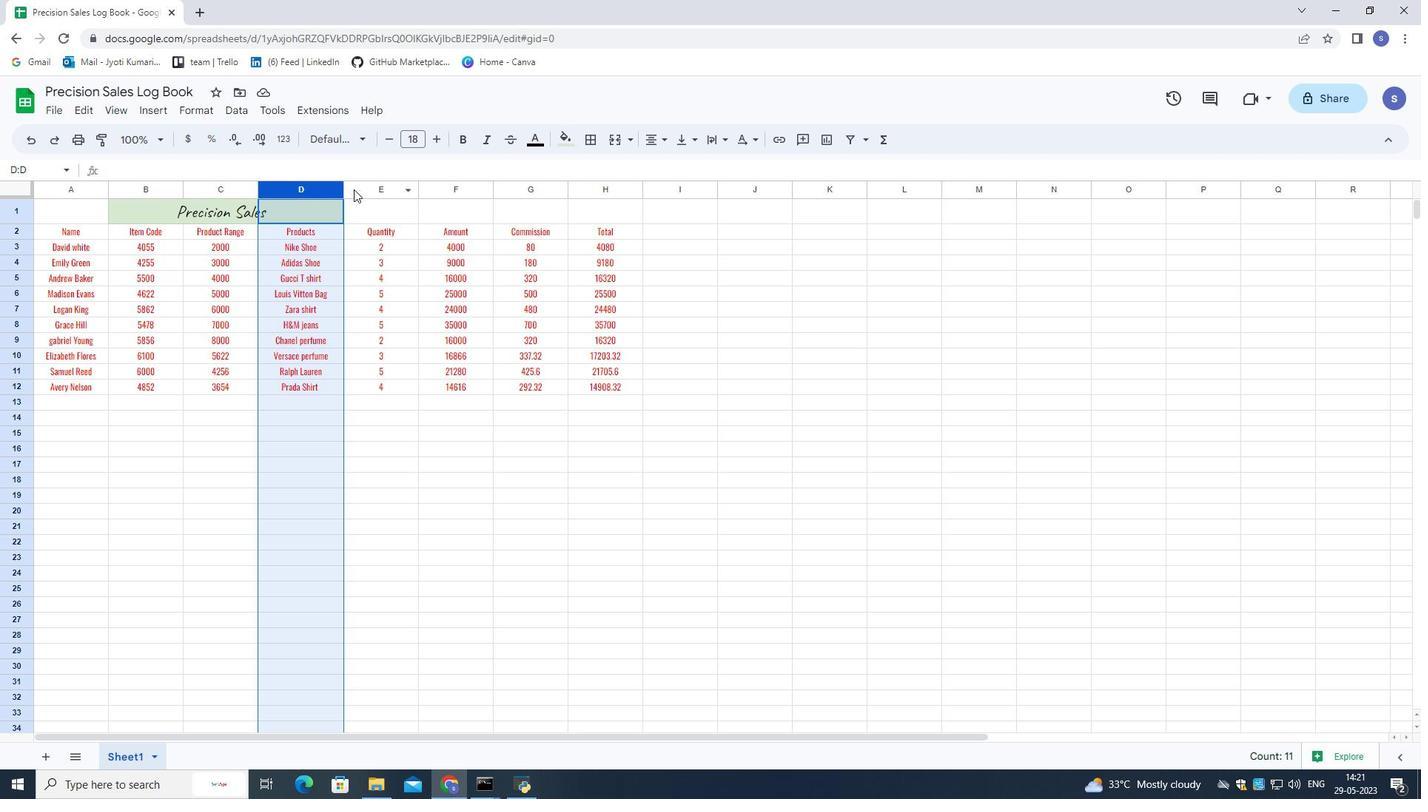 
Action: Mouse moved to (434, 190)
Screenshot: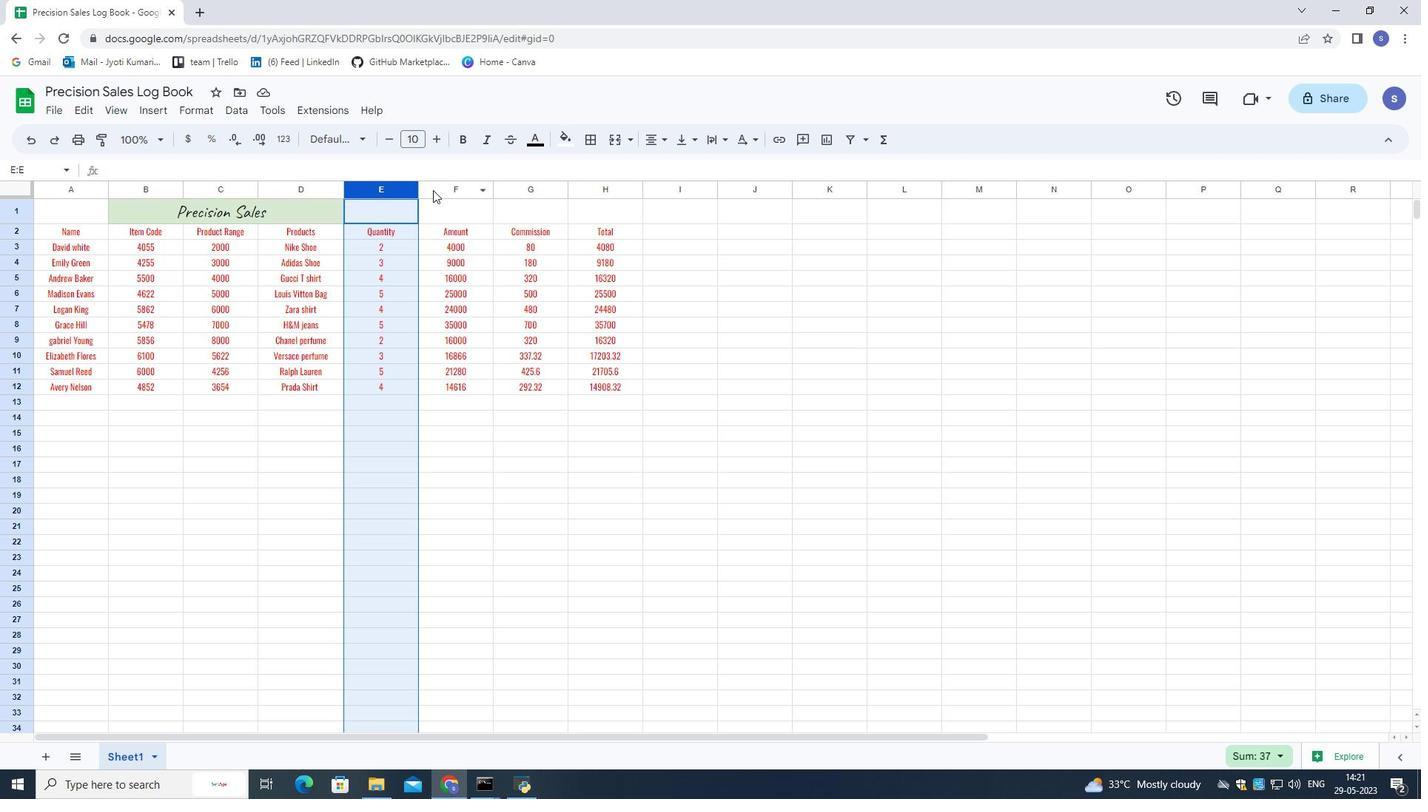 
Action: Mouse pressed left at (434, 190)
Screenshot: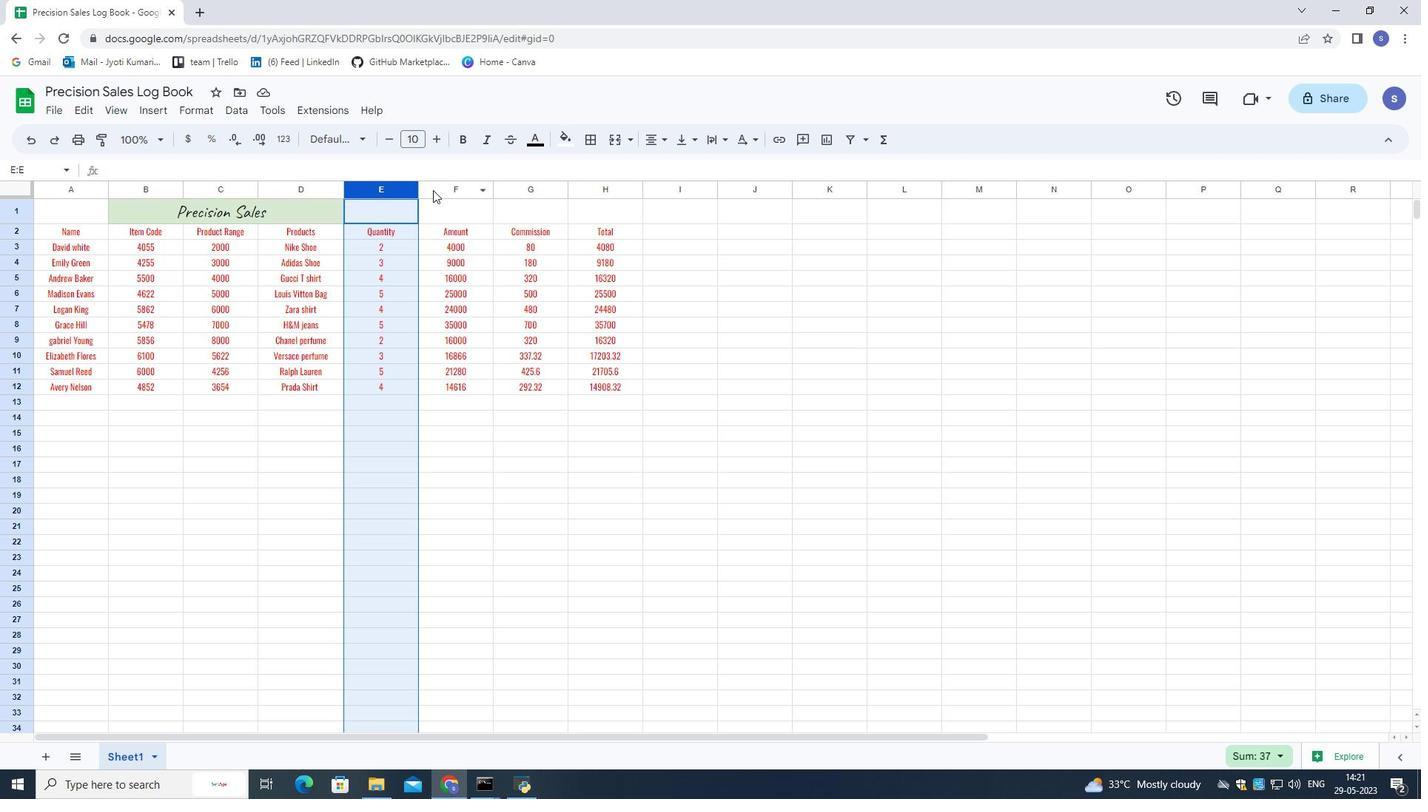 
Action: Mouse moved to (499, 191)
Screenshot: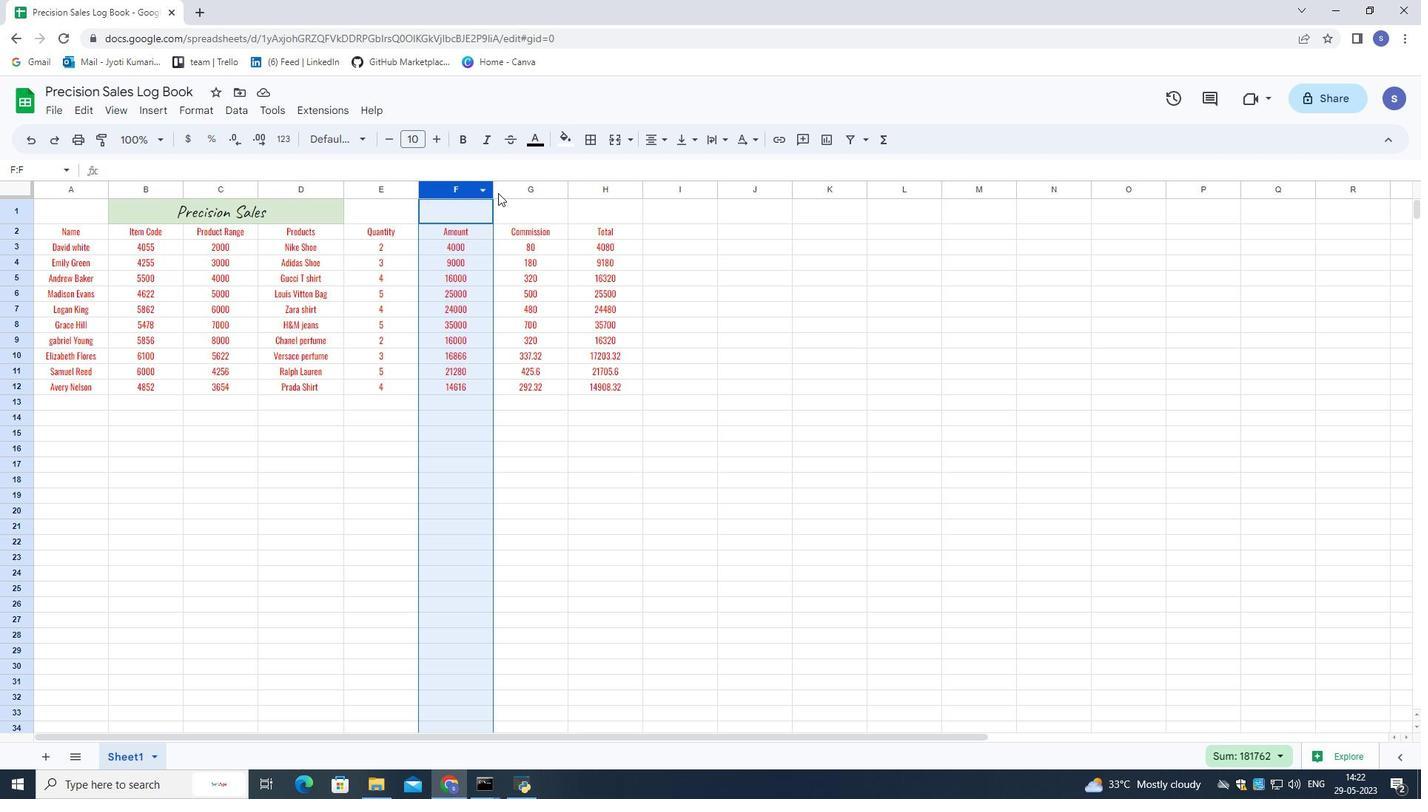 
Action: Mouse pressed left at (499, 191)
Screenshot: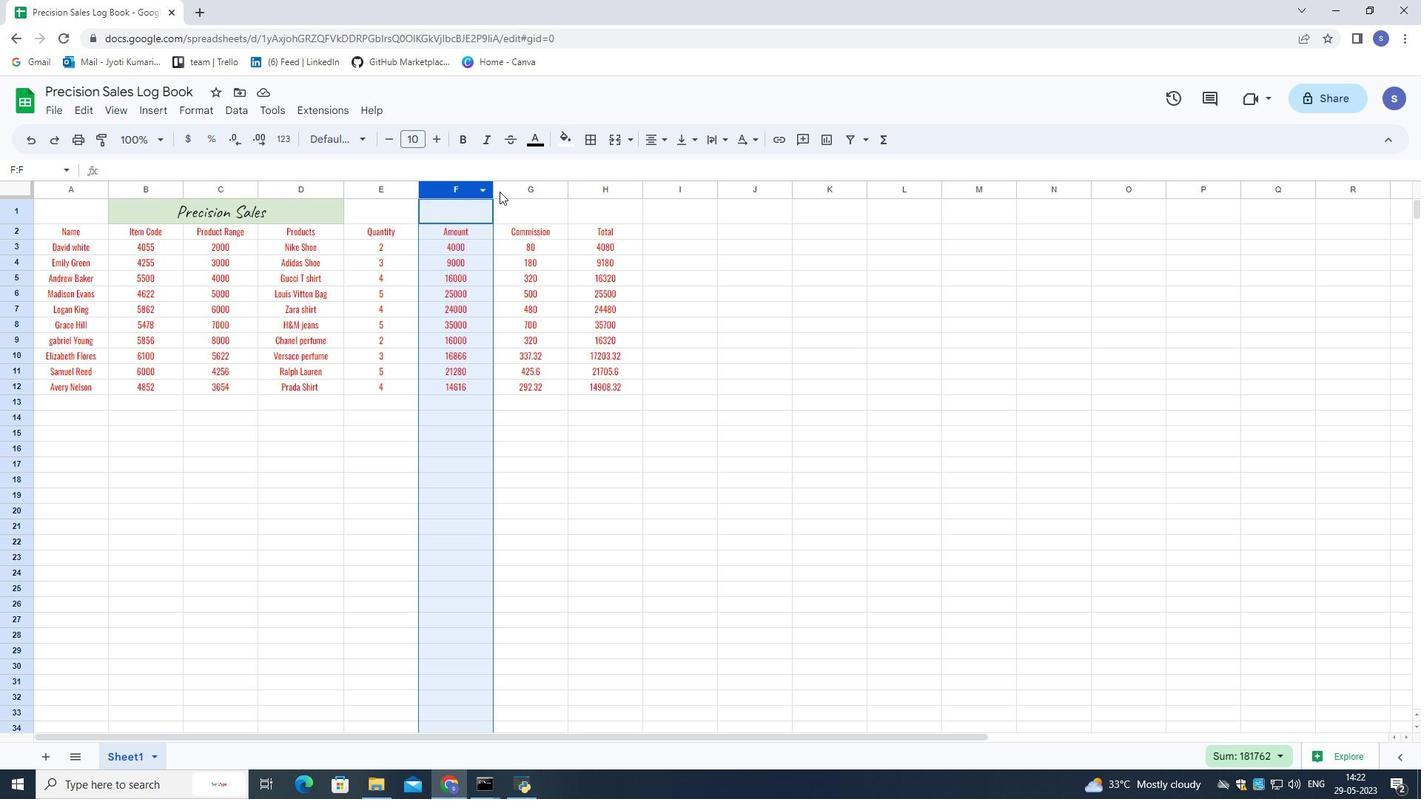 
Action: Mouse moved to (575, 191)
Screenshot: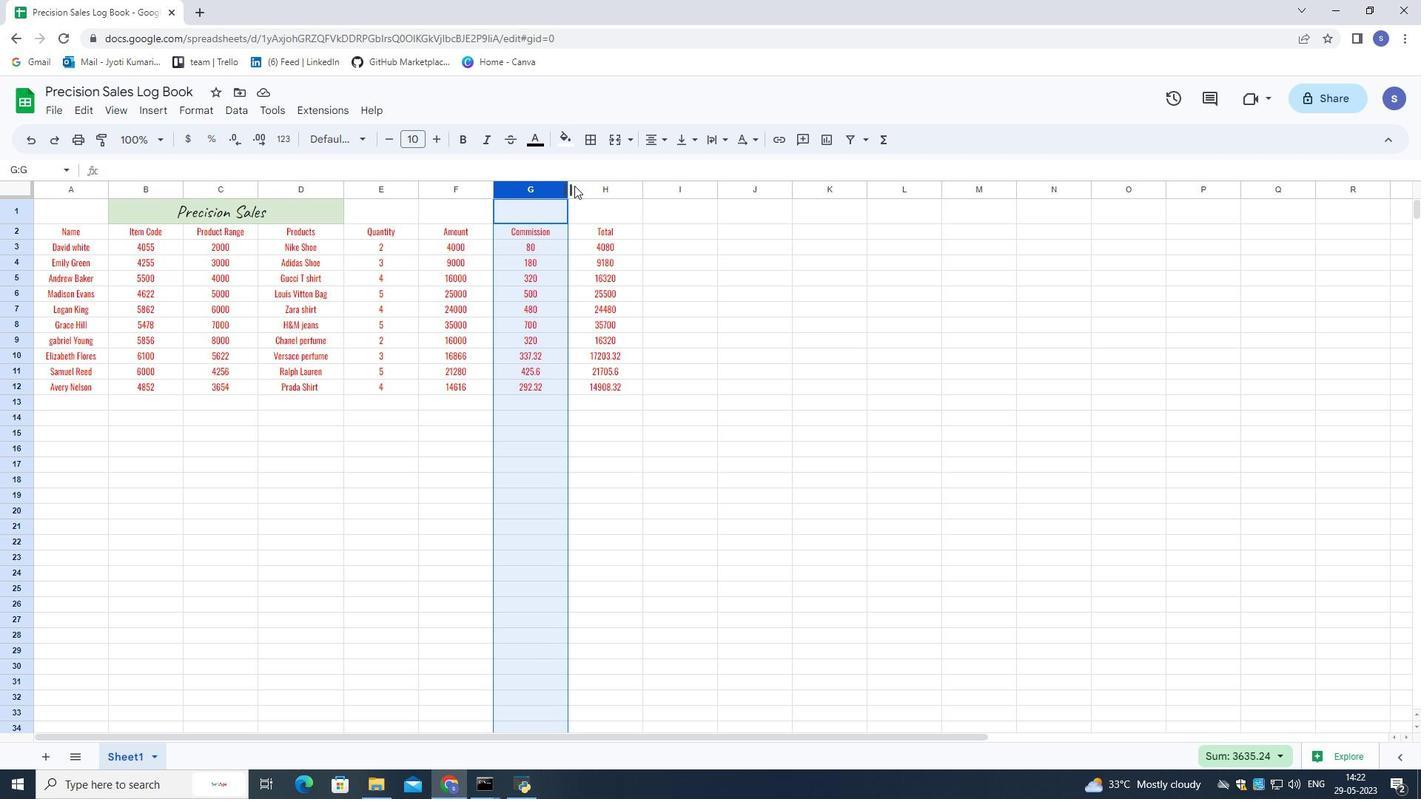 
Action: Mouse pressed left at (575, 191)
Screenshot: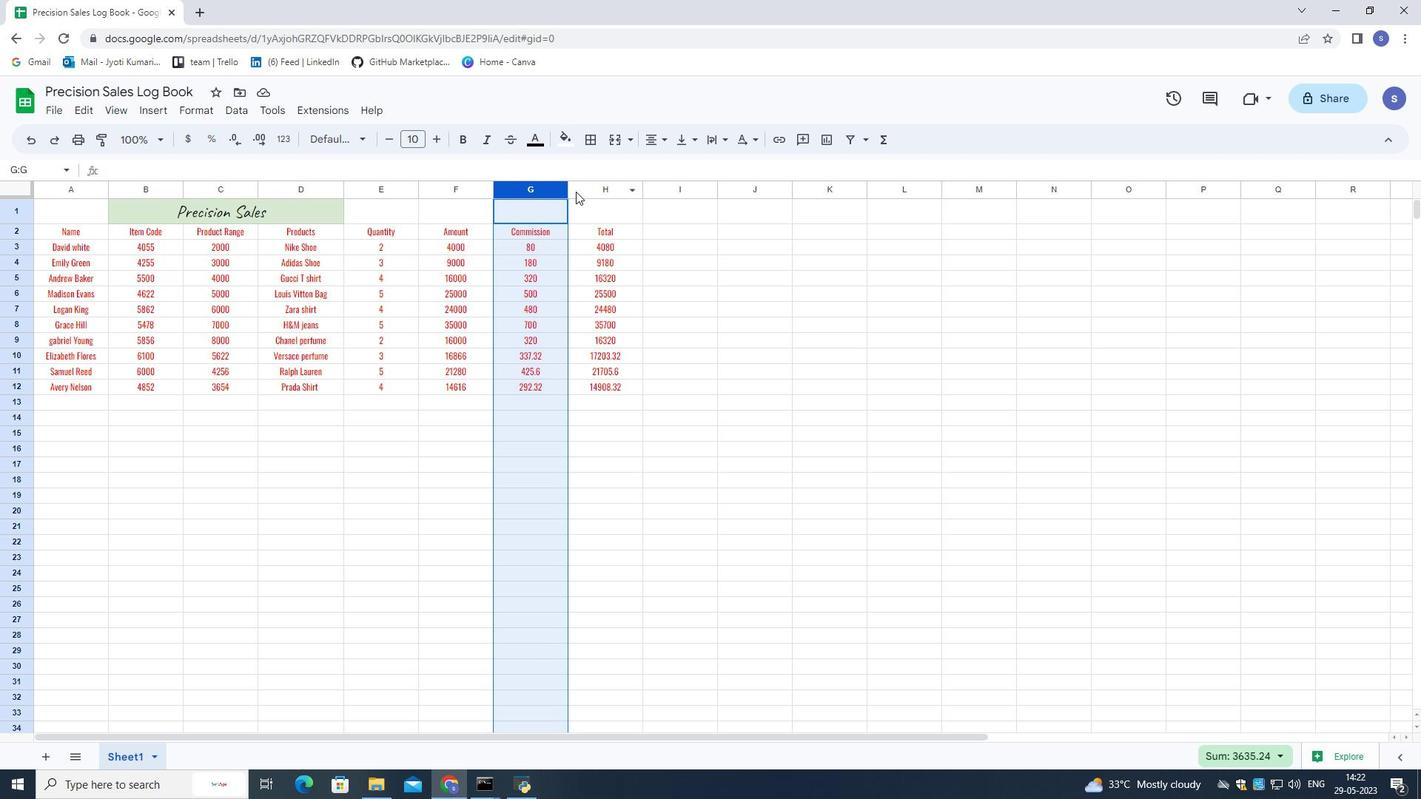 
Action: Mouse moved to (251, 253)
Screenshot: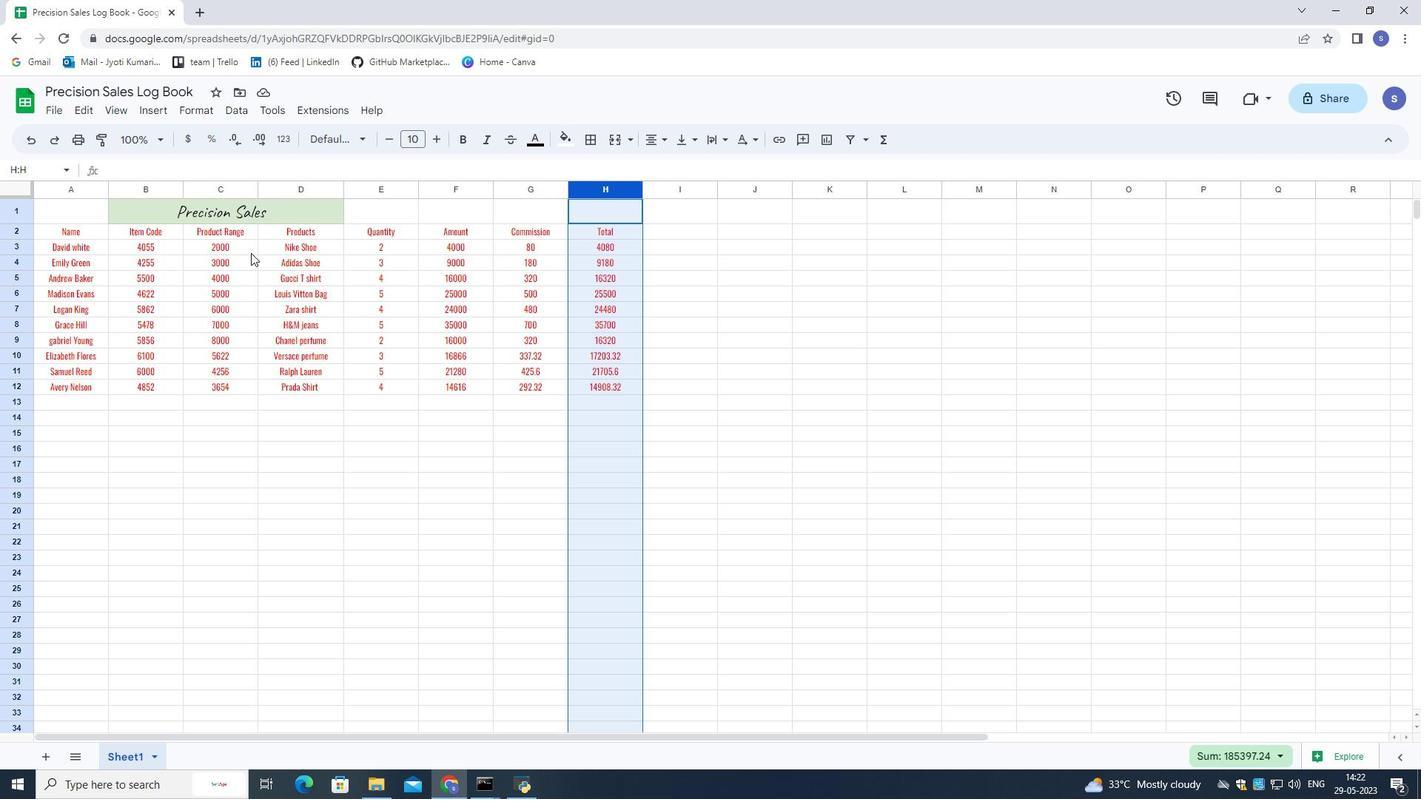
